 Task: Buy 2 Wine Glasses from Wine & Champagne Glasses section under best seller category for shipping address: Daisy Wilson, 4281 Crim Lane, Underhill, Vermont 05489, Cell Number 9377427970. Pay from credit card ending with 6759, CVV 506
Action: Mouse moved to (11, 70)
Screenshot: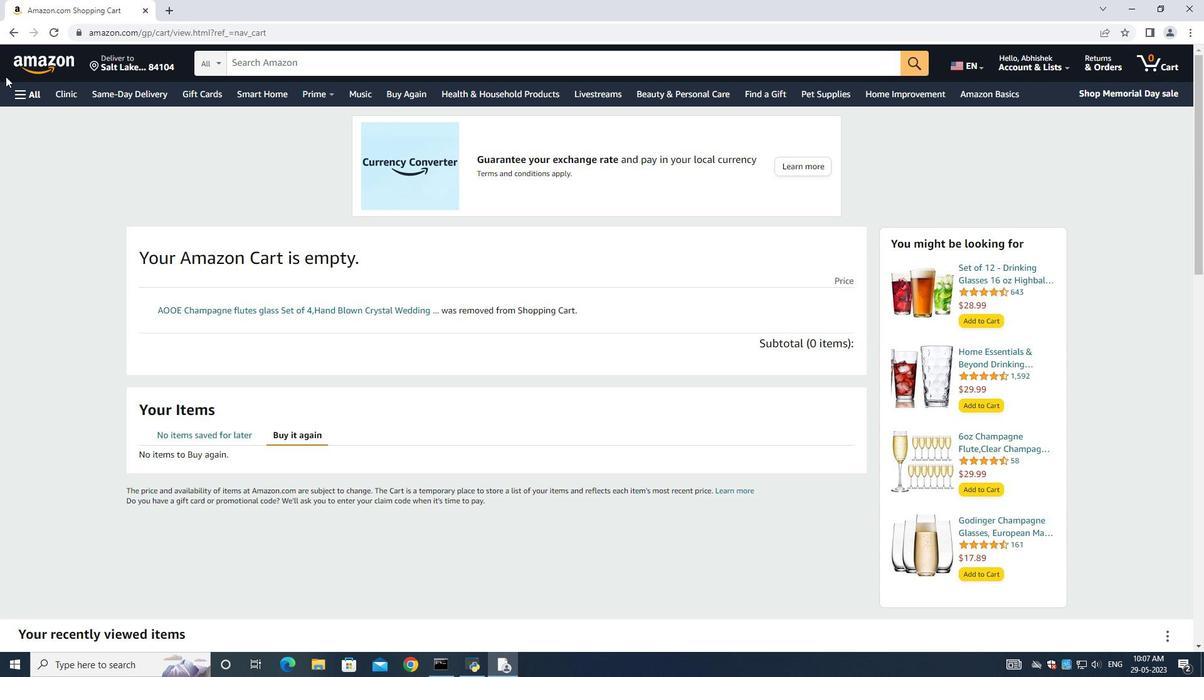 
Action: Mouse pressed left at (11, 70)
Screenshot: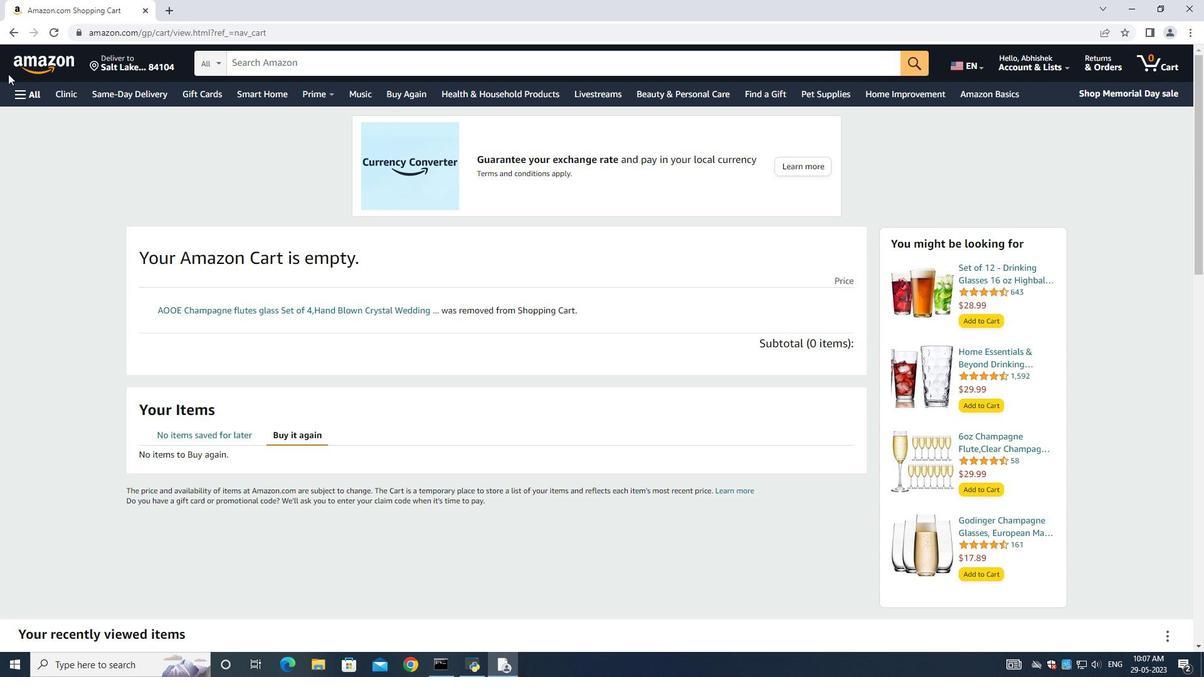 
Action: Mouse moved to (17, 94)
Screenshot: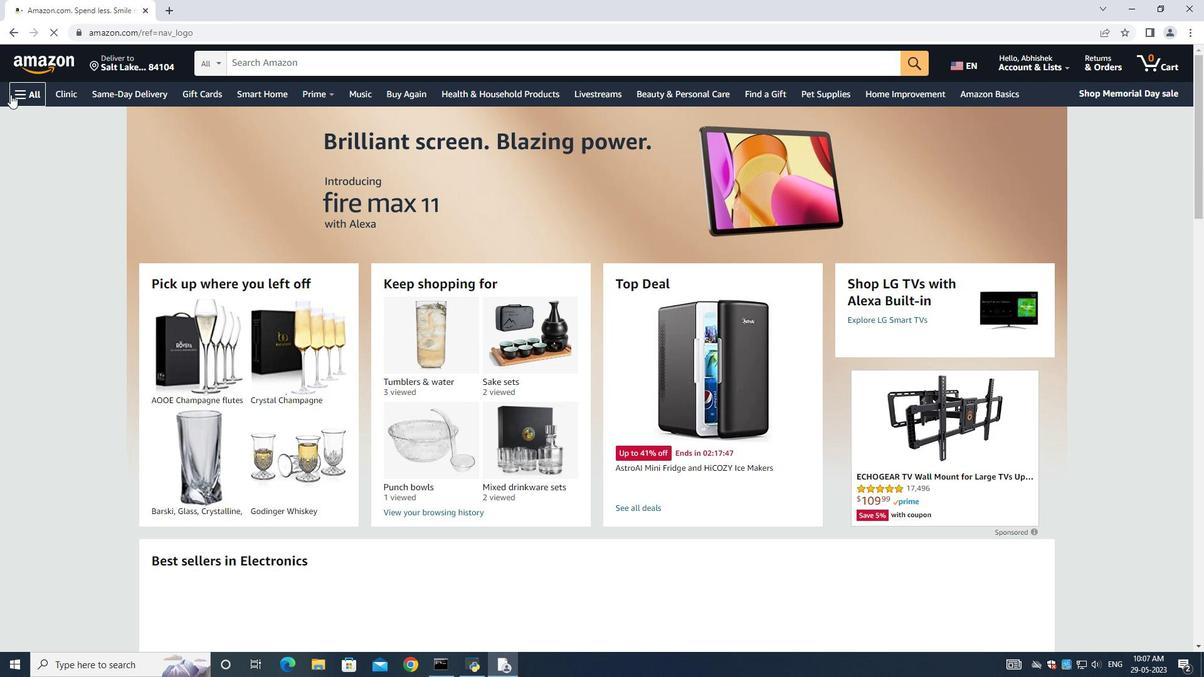 
Action: Mouse pressed left at (17, 94)
Screenshot: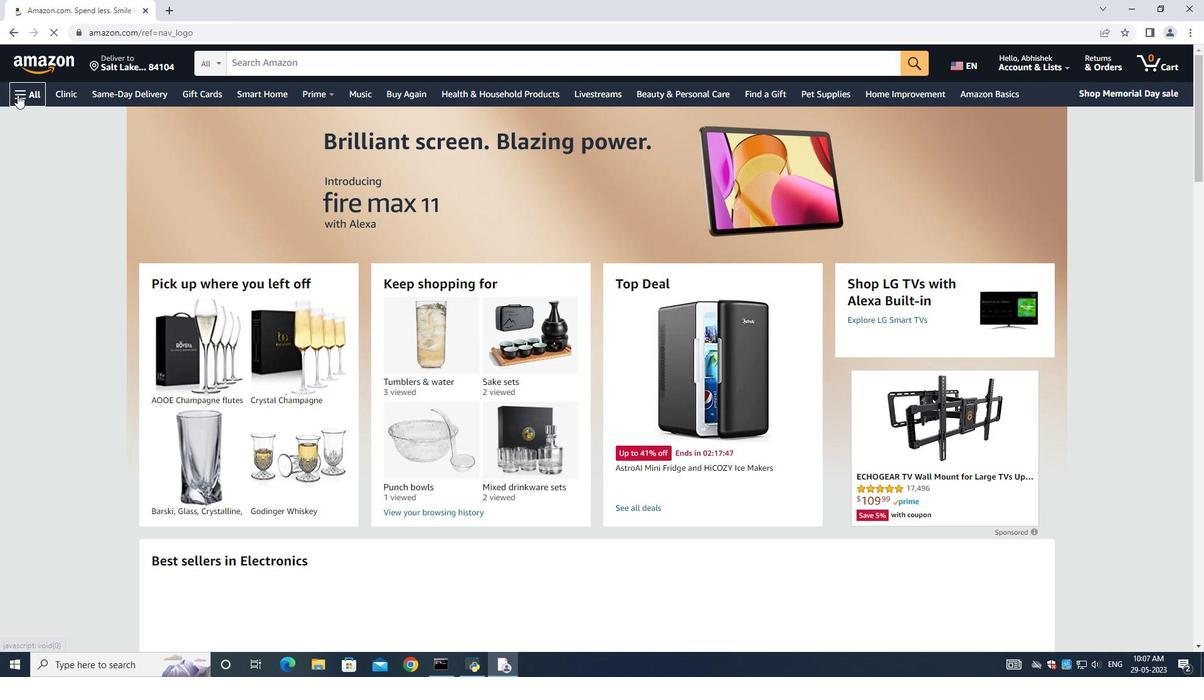 
Action: Mouse moved to (101, 119)
Screenshot: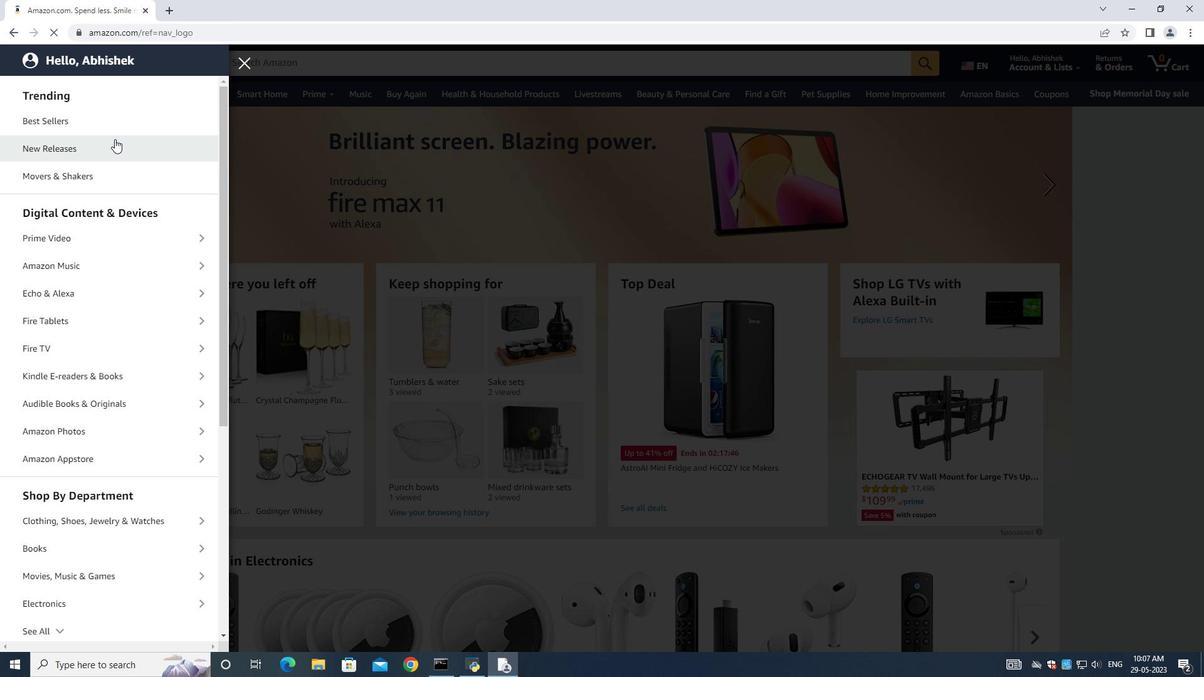 
Action: Mouse pressed left at (101, 119)
Screenshot: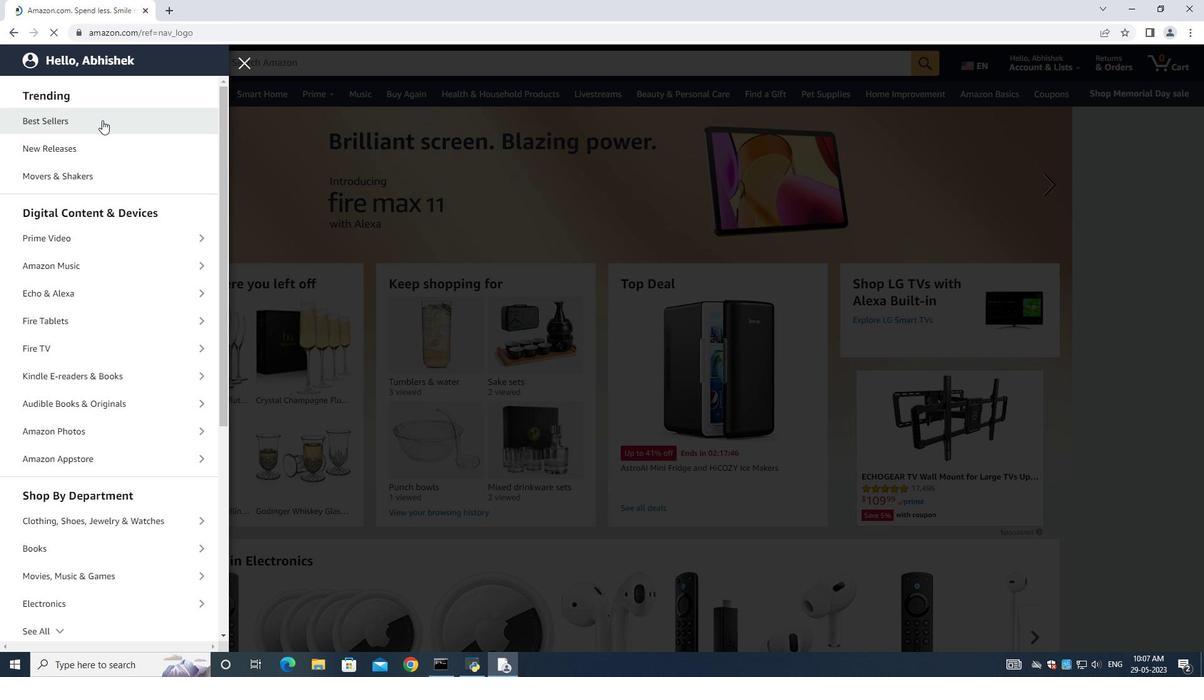 
Action: Mouse moved to (268, 62)
Screenshot: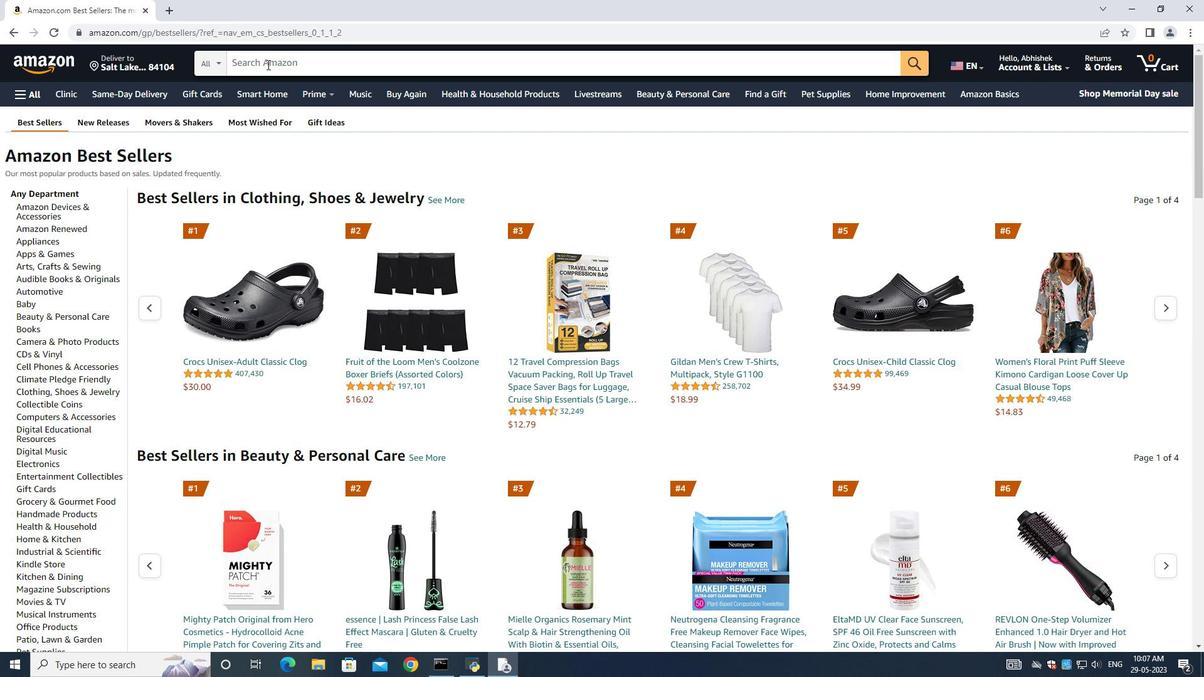 
Action: Mouse pressed left at (268, 62)
Screenshot: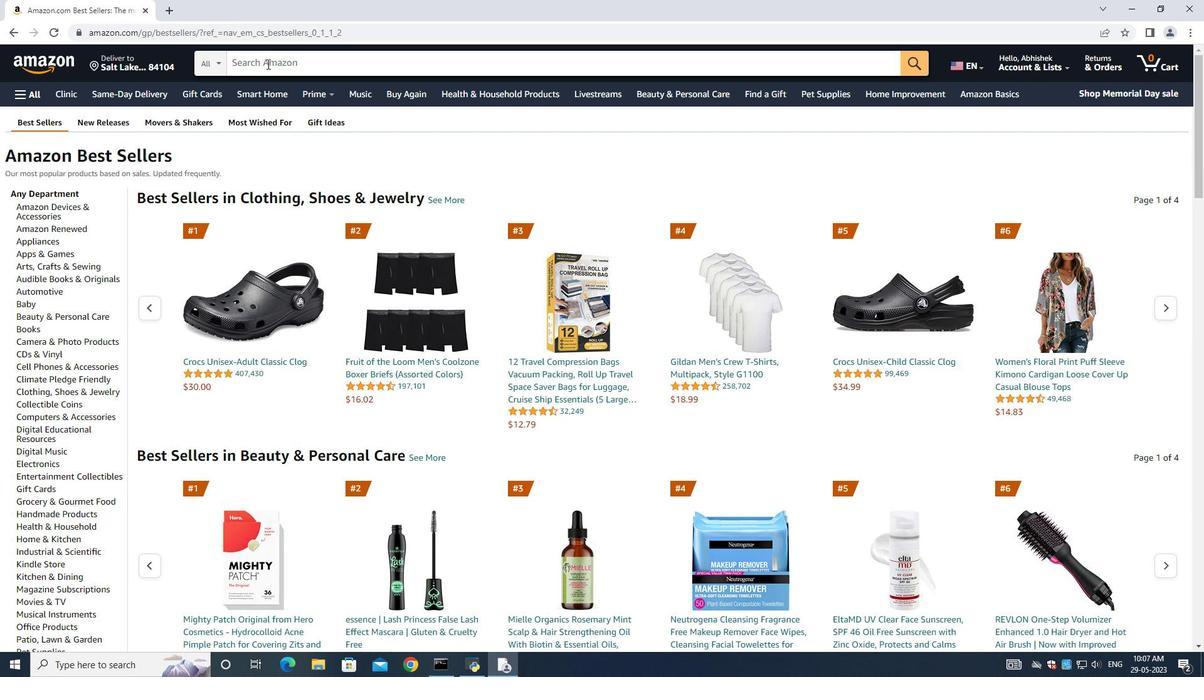 
Action: Key pressed <Key.shift><Key.shift><Key.shift><Key.shift><Key.shift>Winr<Key.backspace>e<Key.space><Key.shift>Glasses<Key.space><Key.enter>
Screenshot: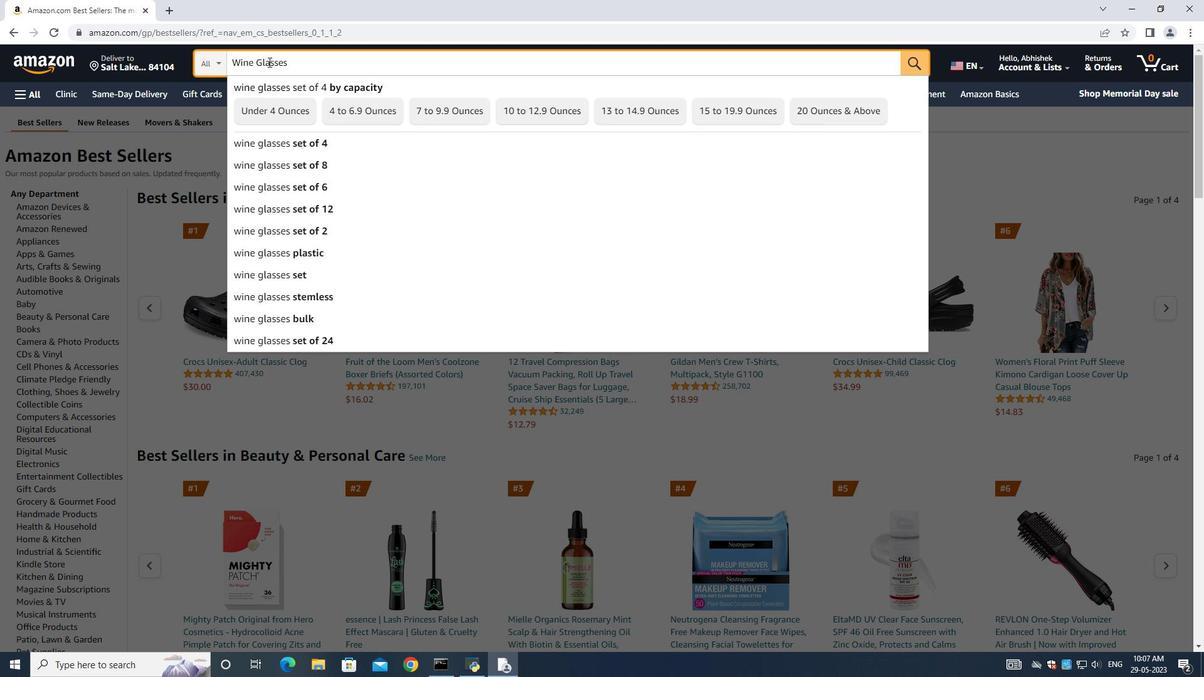 
Action: Mouse moved to (93, 256)
Screenshot: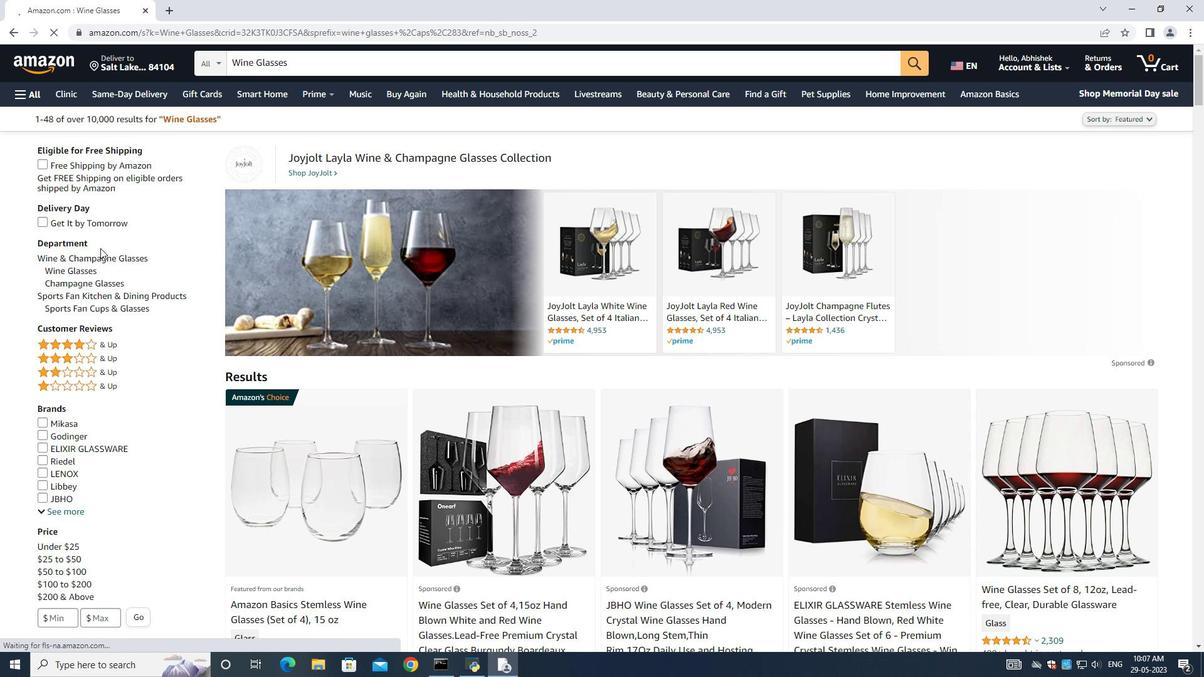 
Action: Mouse pressed left at (93, 256)
Screenshot: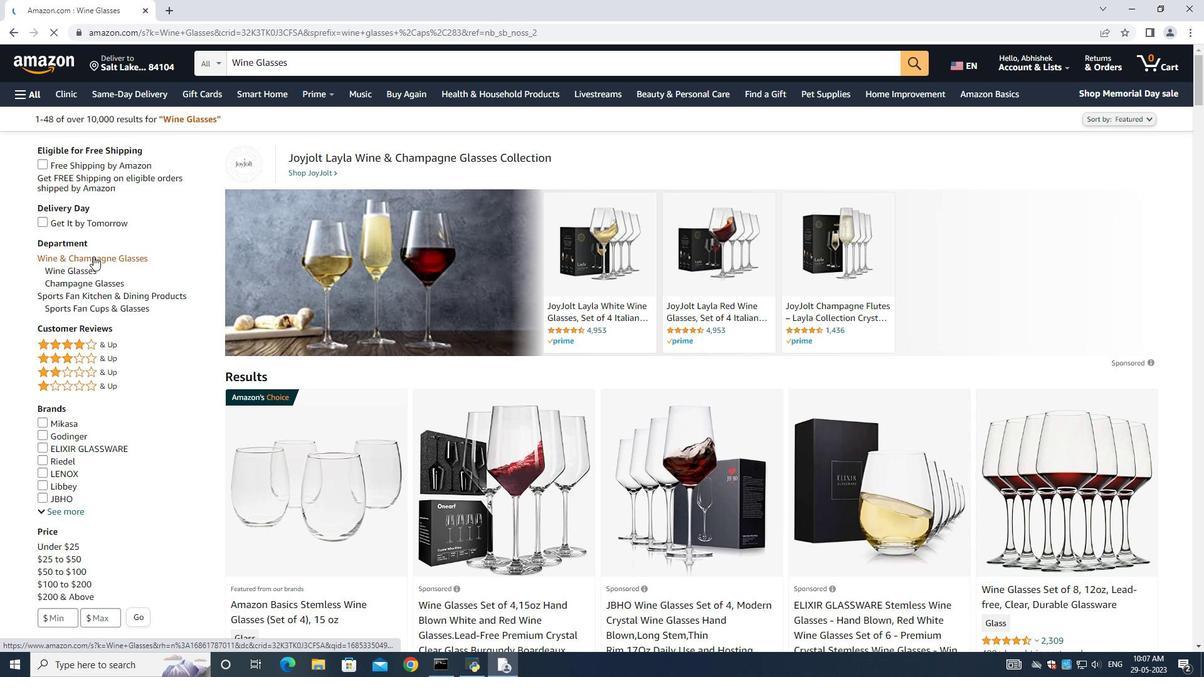 
Action: Mouse moved to (535, 362)
Screenshot: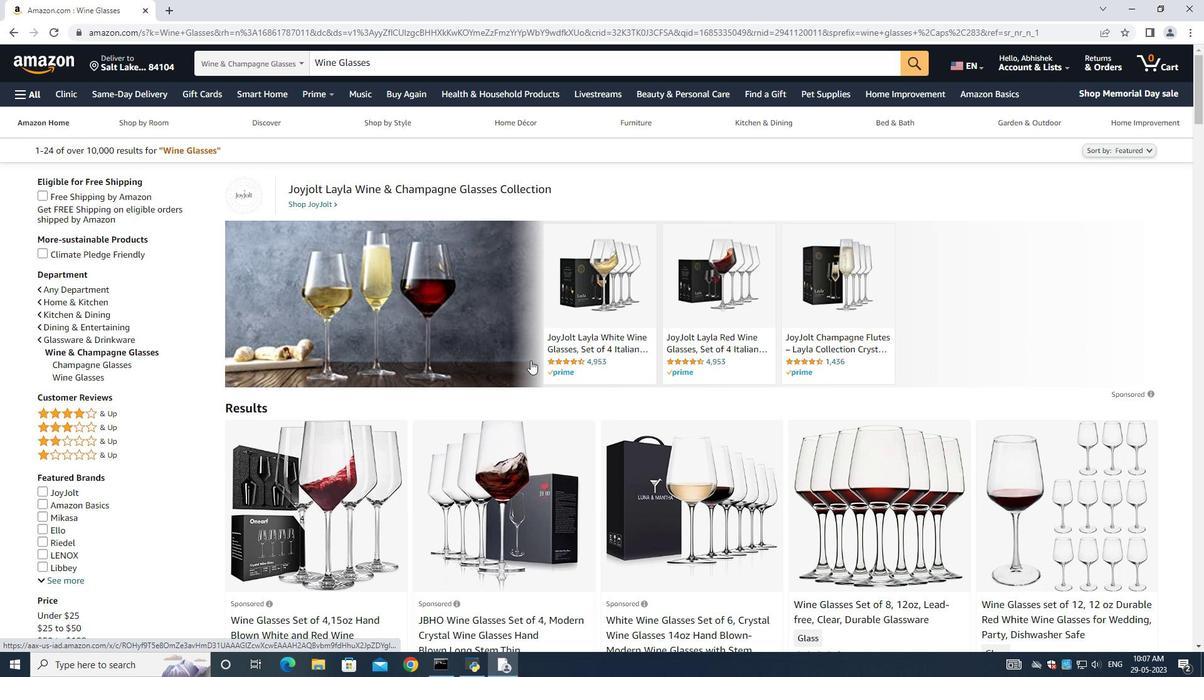 
Action: Mouse scrolled (535, 362) with delta (0, 0)
Screenshot: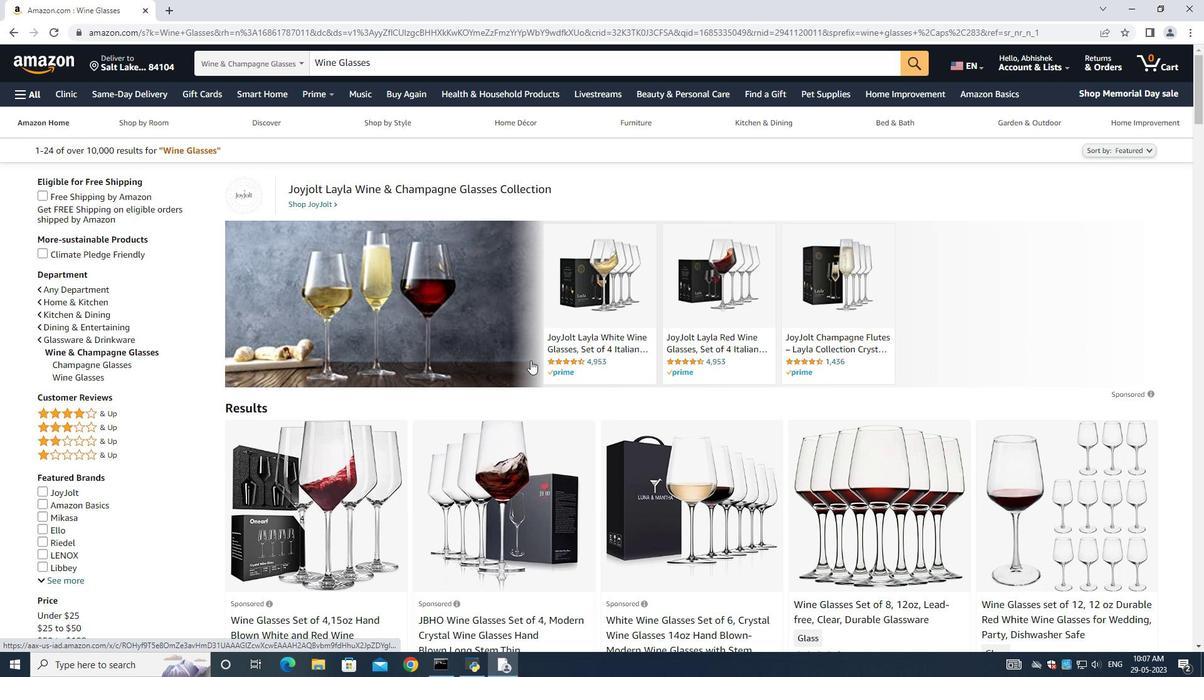 
Action: Mouse moved to (536, 363)
Screenshot: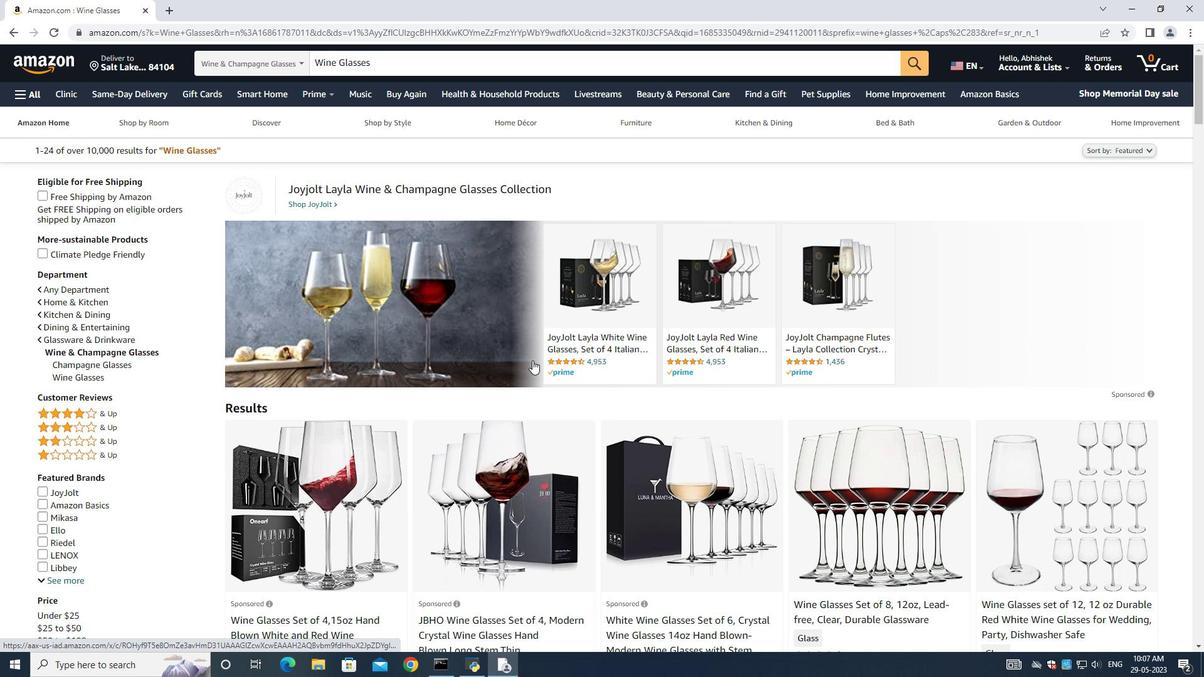 
Action: Mouse scrolled (536, 362) with delta (0, 0)
Screenshot: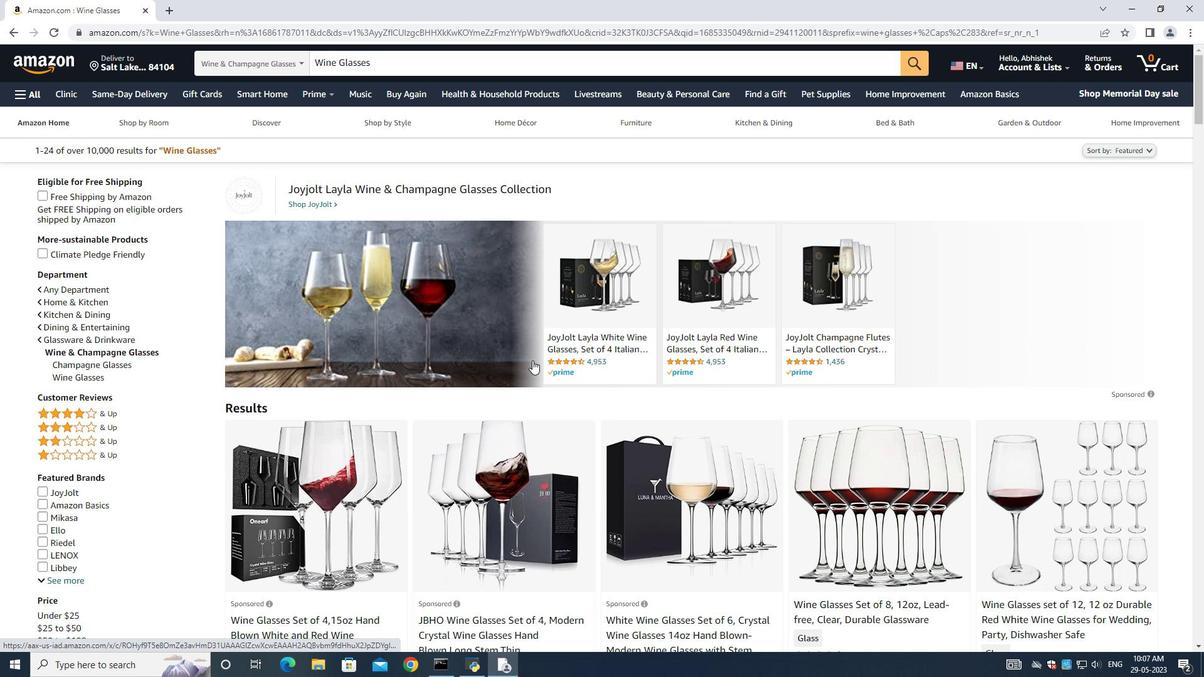 
Action: Mouse moved to (537, 363)
Screenshot: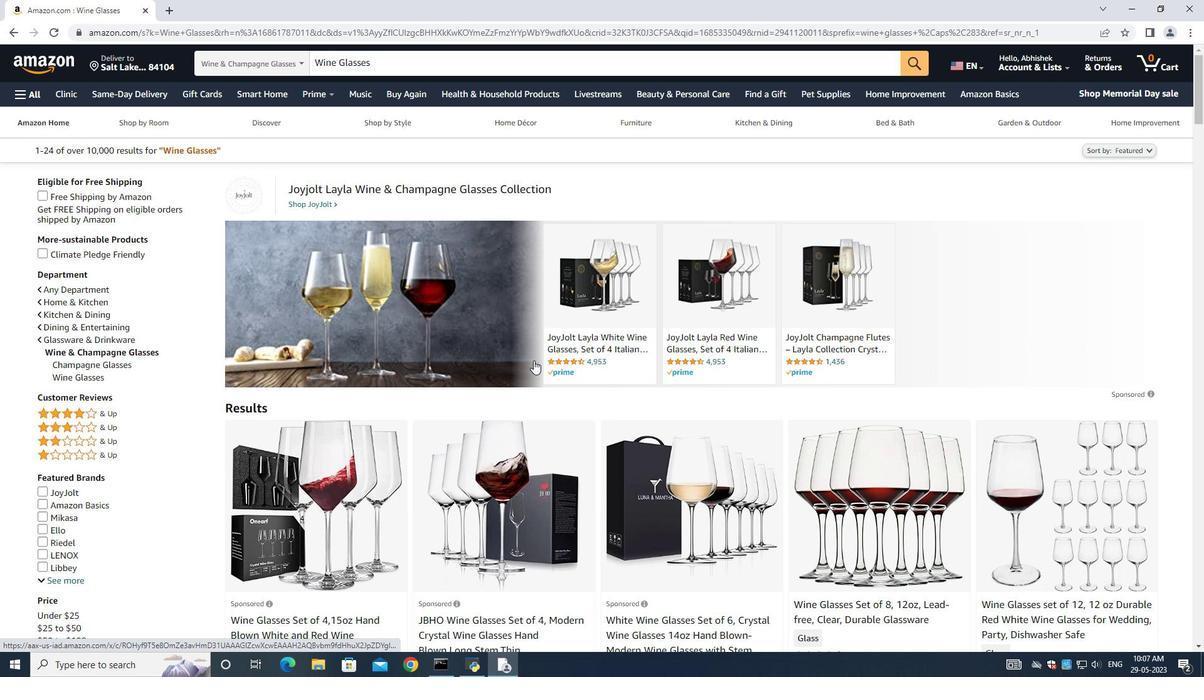 
Action: Mouse scrolled (537, 362) with delta (0, 0)
Screenshot: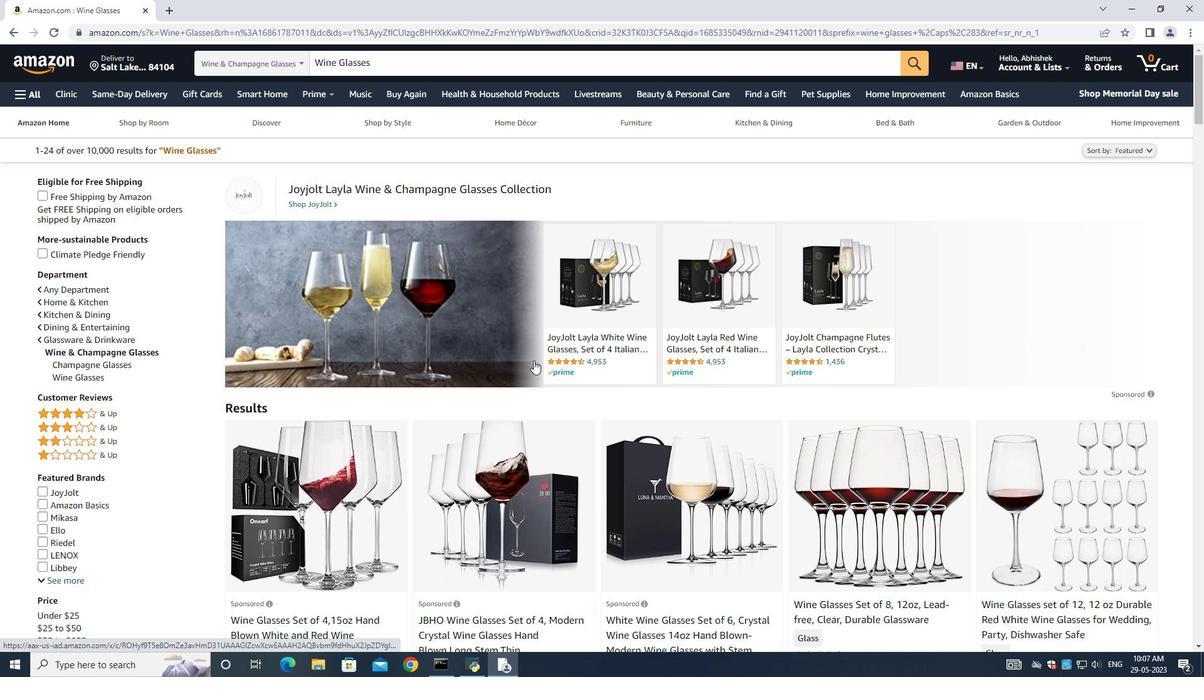 
Action: Mouse moved to (539, 363)
Screenshot: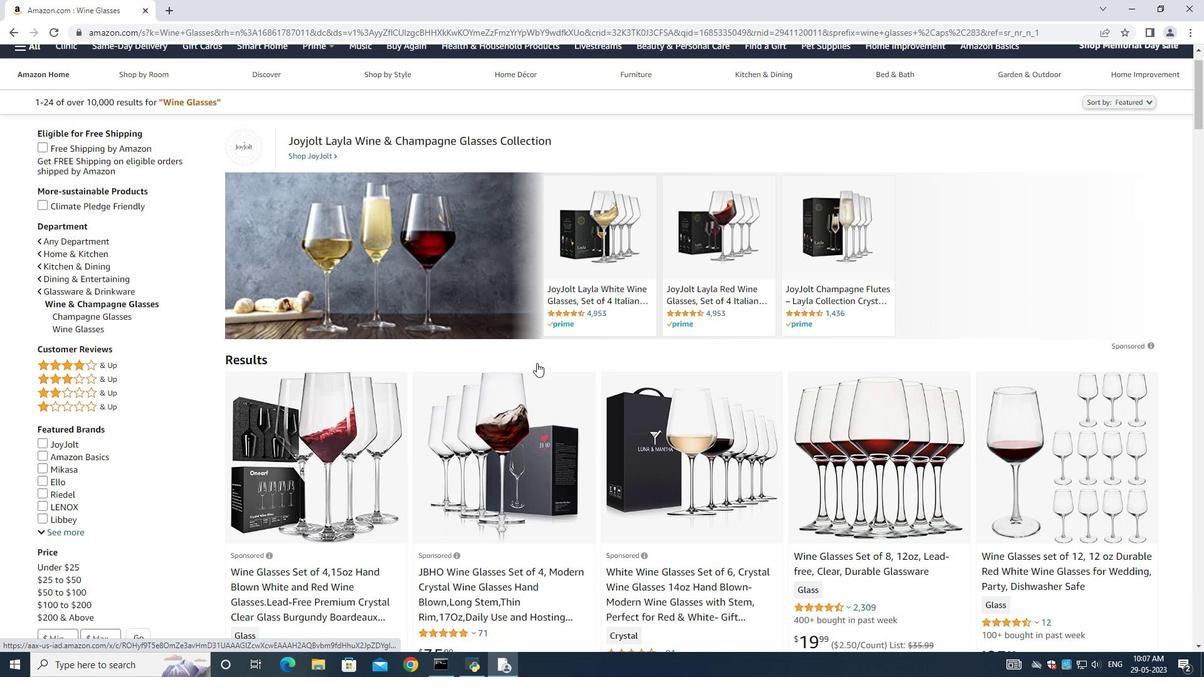
Action: Mouse scrolled (539, 362) with delta (0, 0)
Screenshot: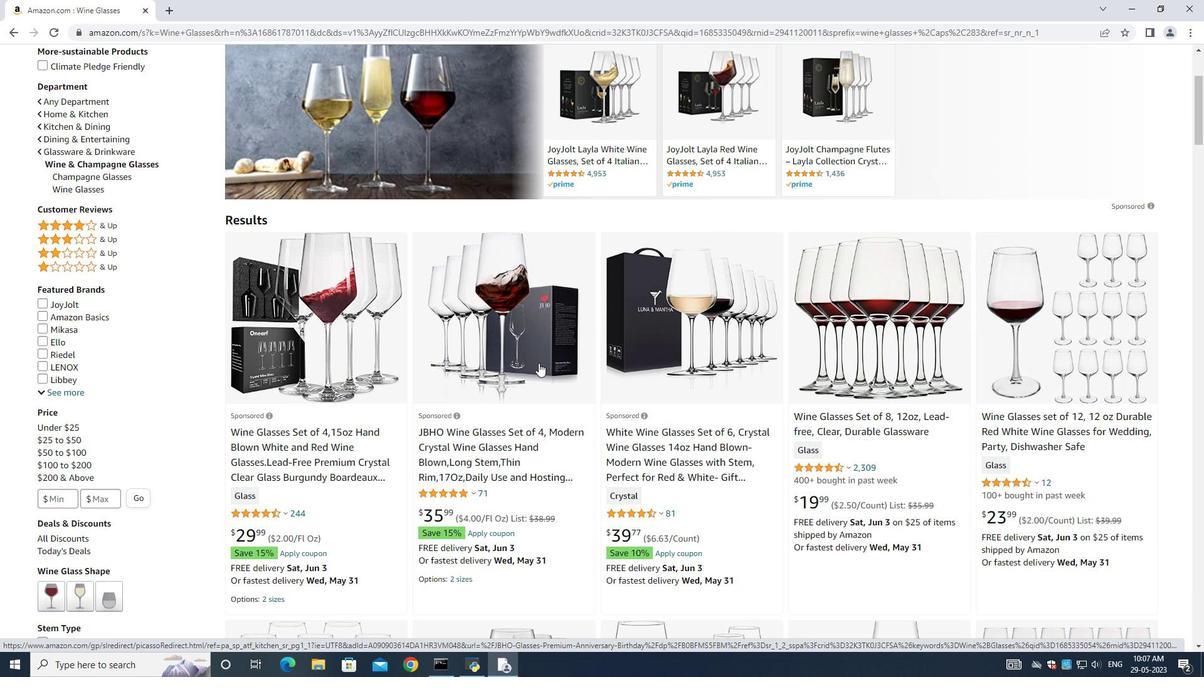 
Action: Mouse scrolled (539, 362) with delta (0, 0)
Screenshot: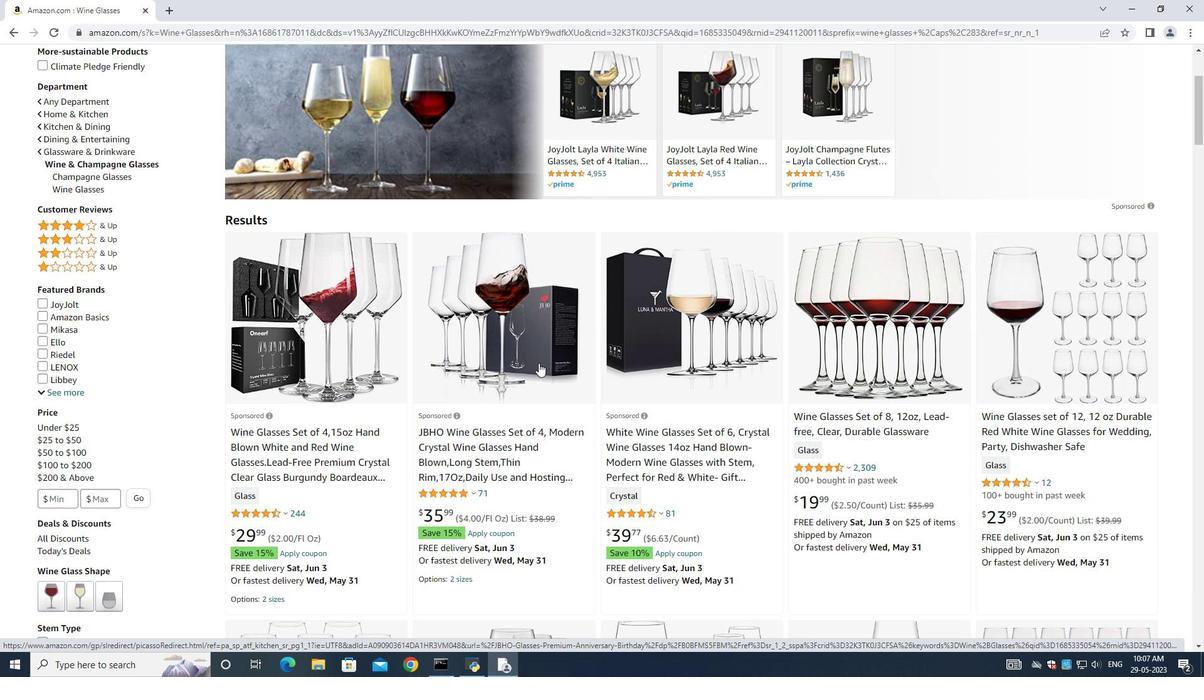 
Action: Mouse moved to (539, 364)
Screenshot: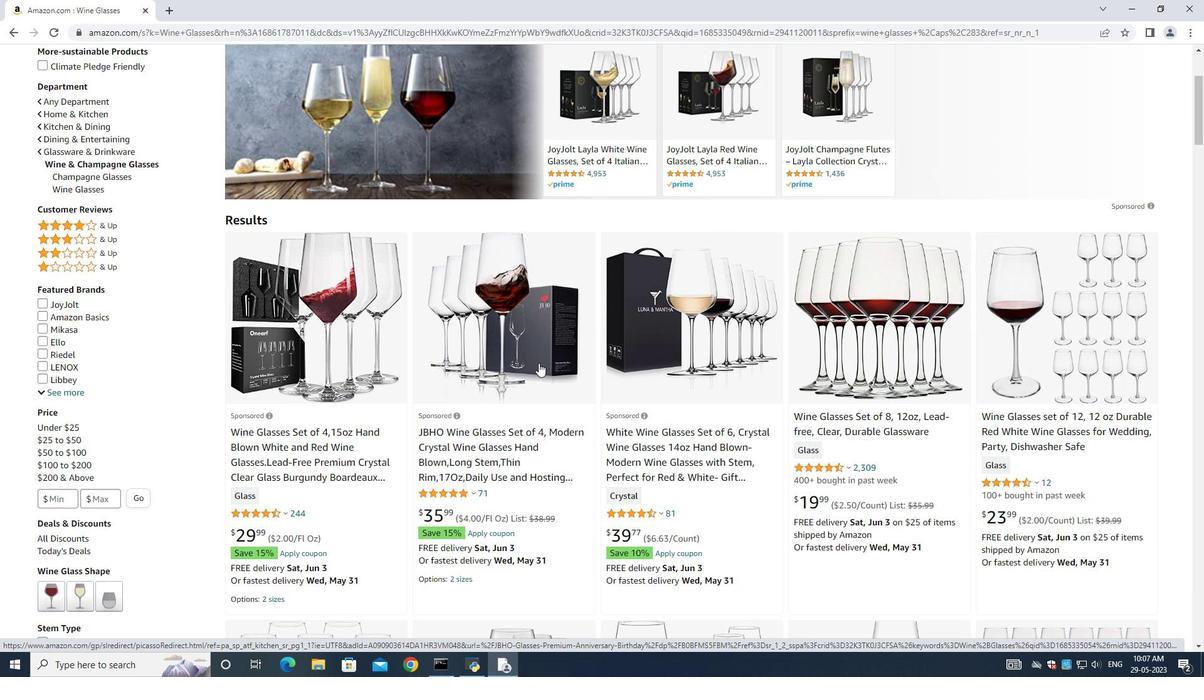 
Action: Mouse scrolled (539, 363) with delta (0, 0)
Screenshot: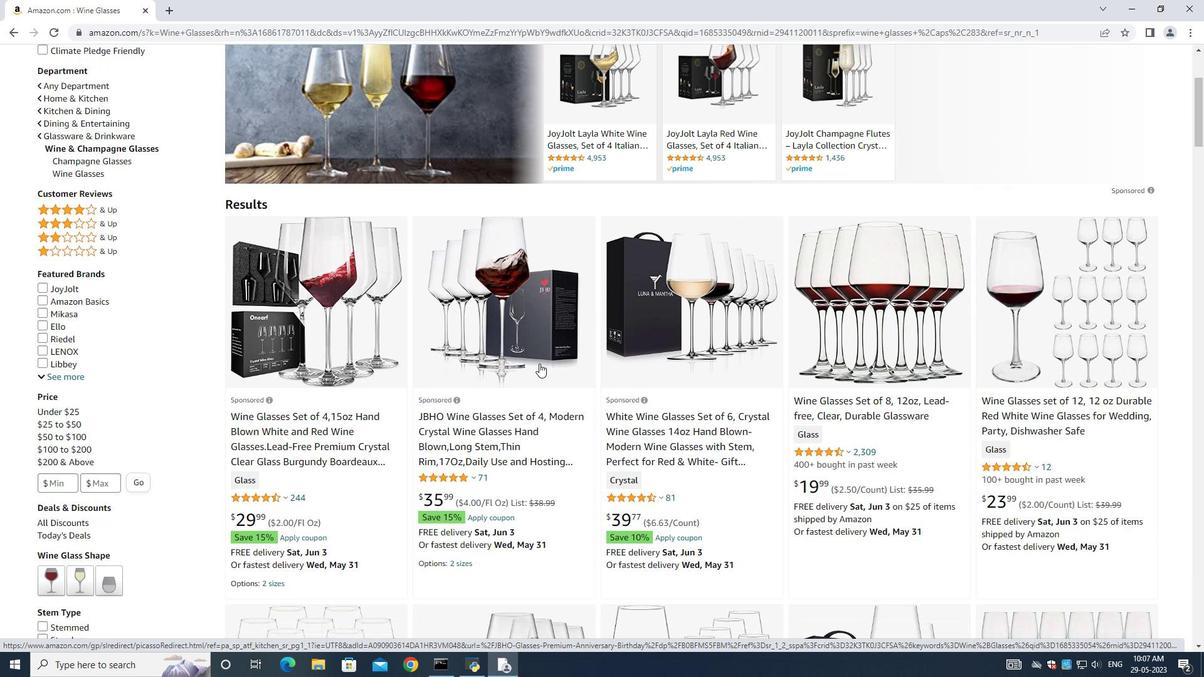 
Action: Mouse moved to (539, 364)
Screenshot: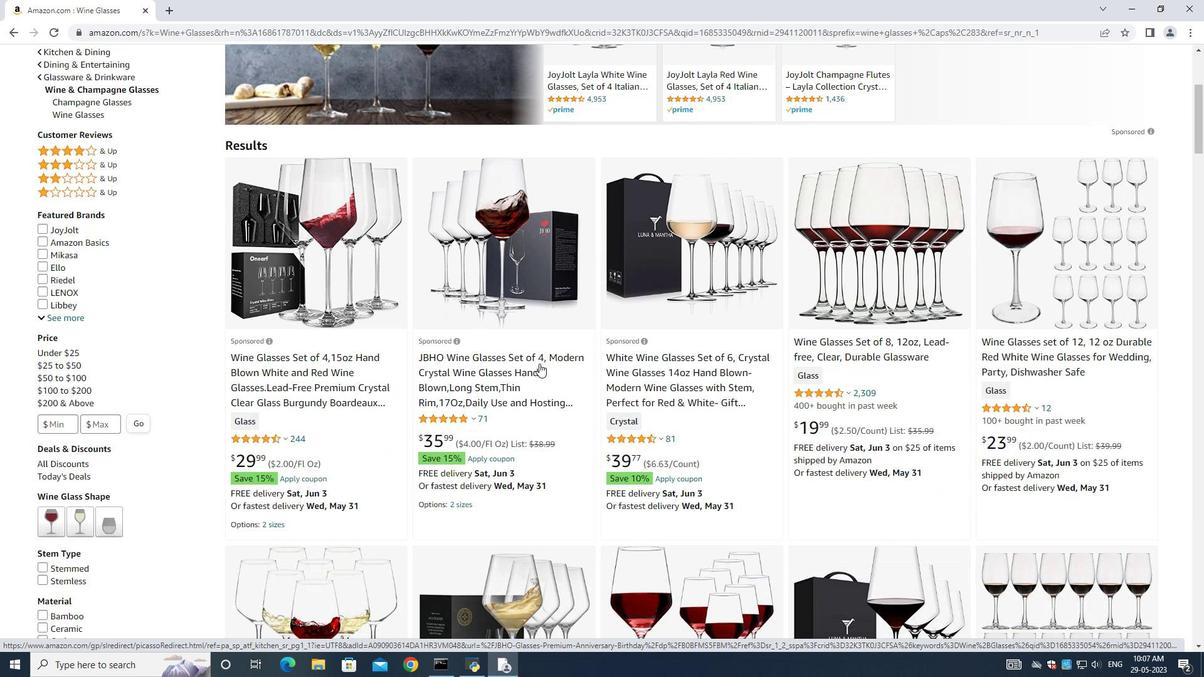 
Action: Mouse scrolled (539, 363) with delta (0, 0)
Screenshot: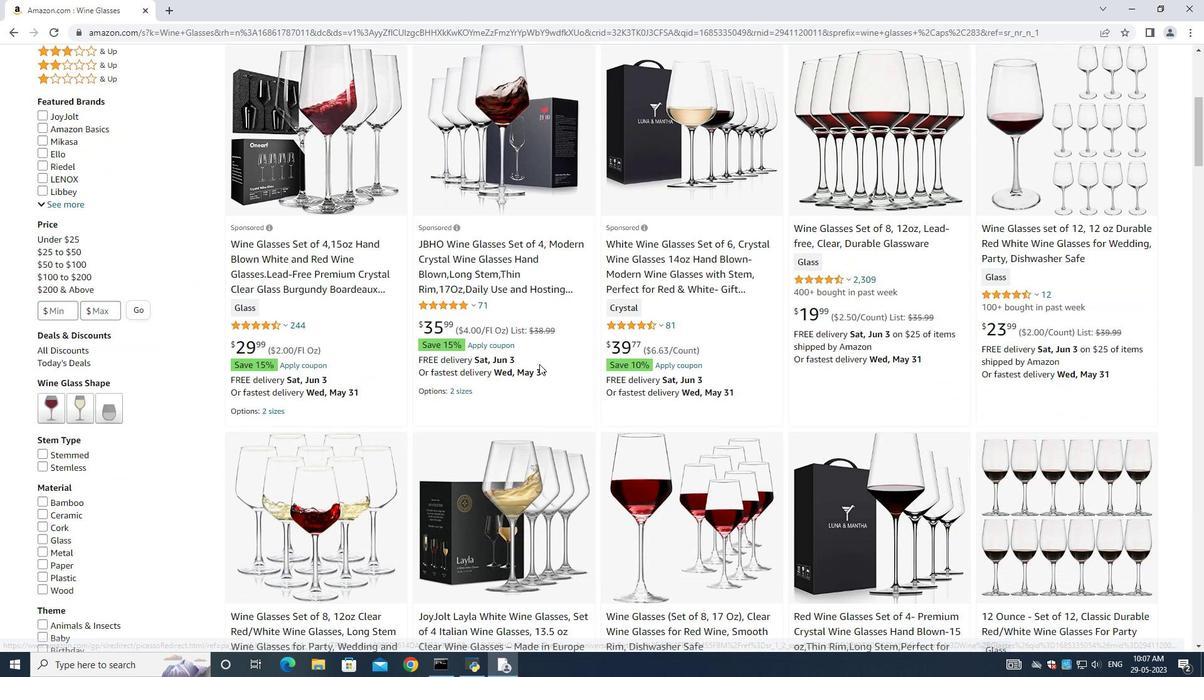 
Action: Mouse scrolled (539, 363) with delta (0, 0)
Screenshot: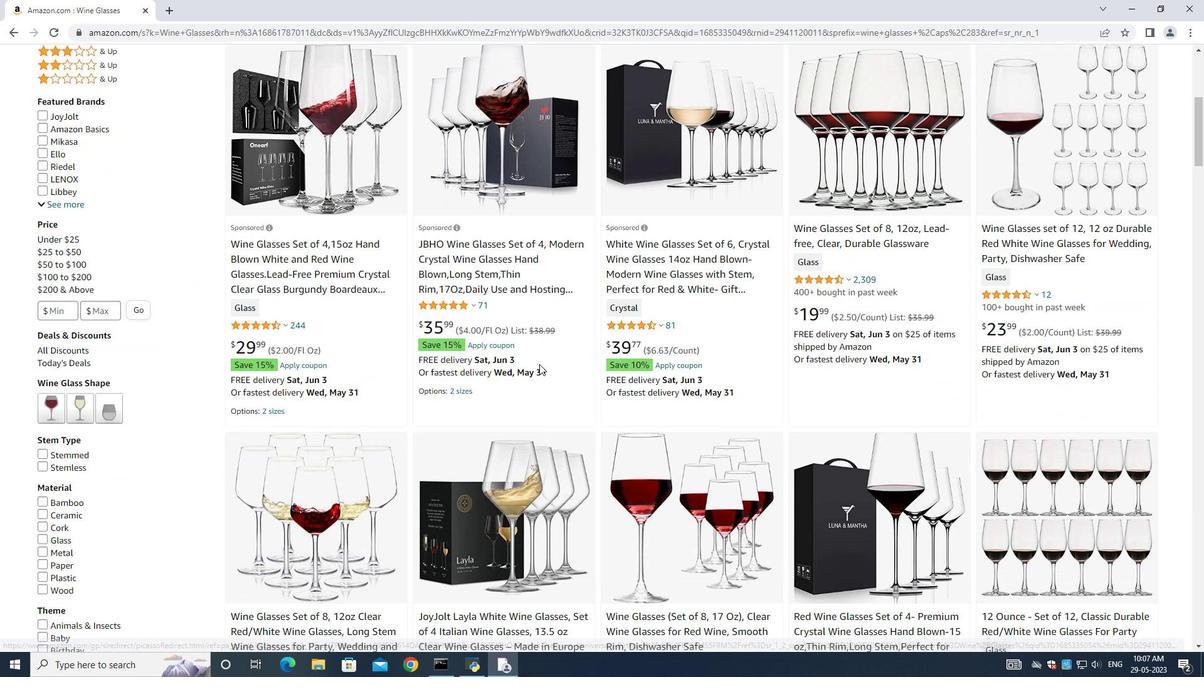 
Action: Mouse scrolled (539, 363) with delta (0, 0)
Screenshot: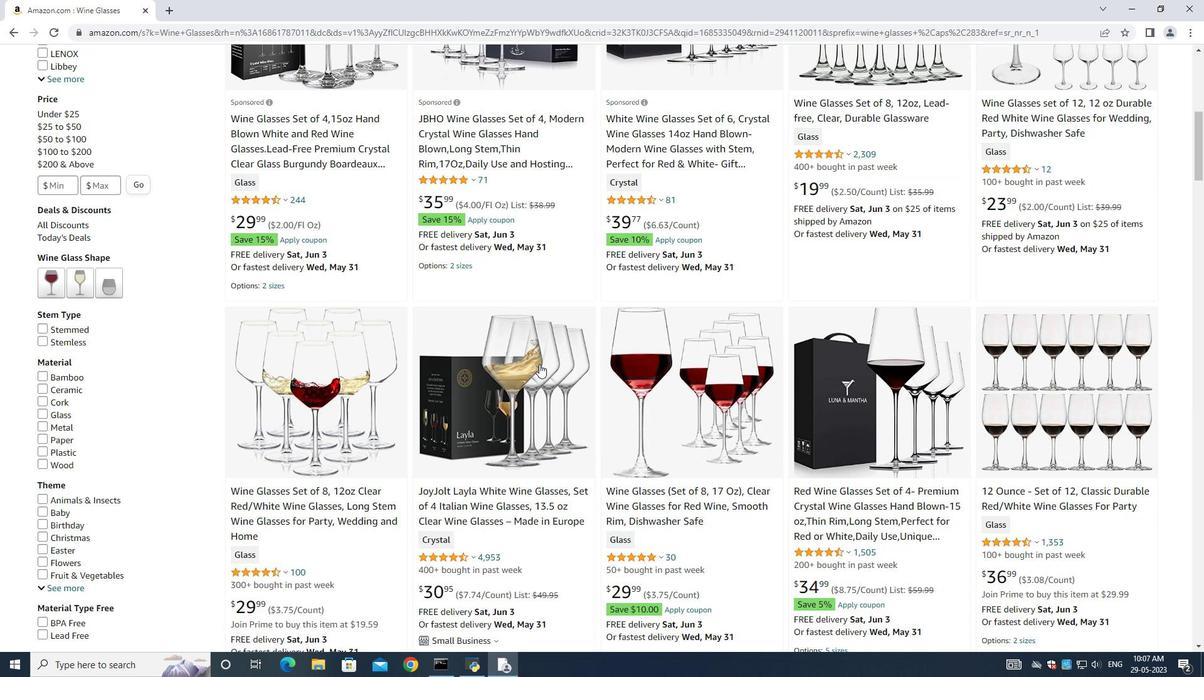 
Action: Mouse scrolled (539, 363) with delta (0, 0)
Screenshot: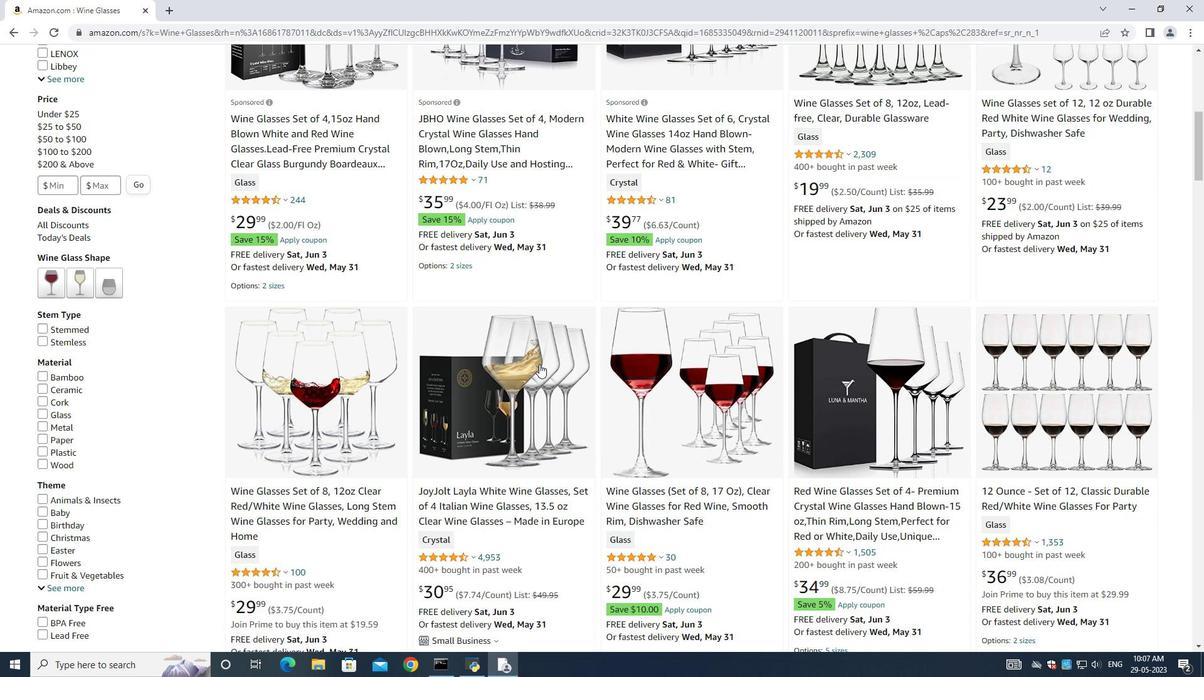 
Action: Mouse scrolled (539, 363) with delta (0, 0)
Screenshot: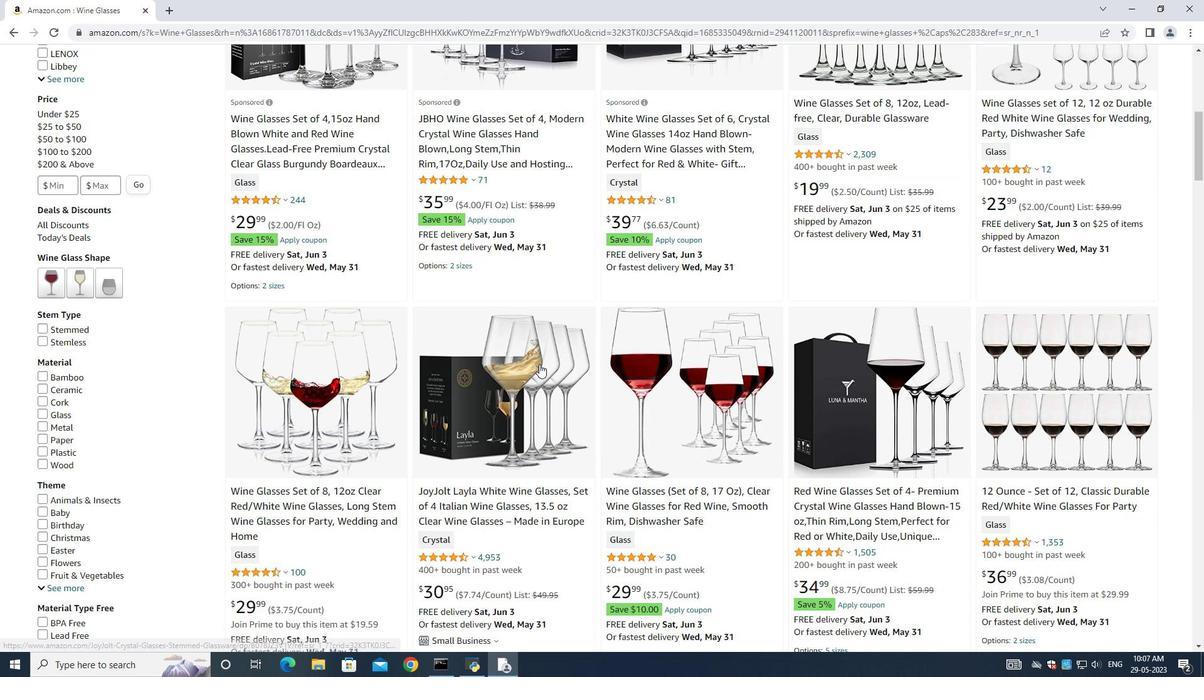 
Action: Mouse scrolled (539, 363) with delta (0, 0)
Screenshot: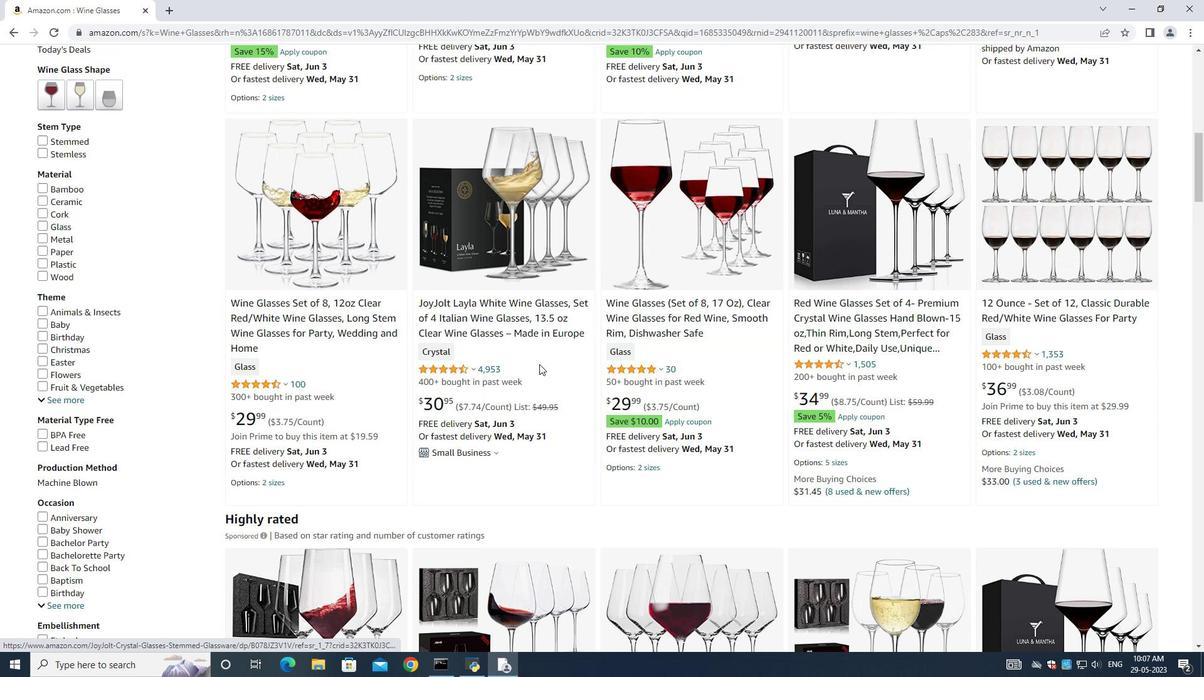 
Action: Mouse scrolled (539, 363) with delta (0, 0)
Screenshot: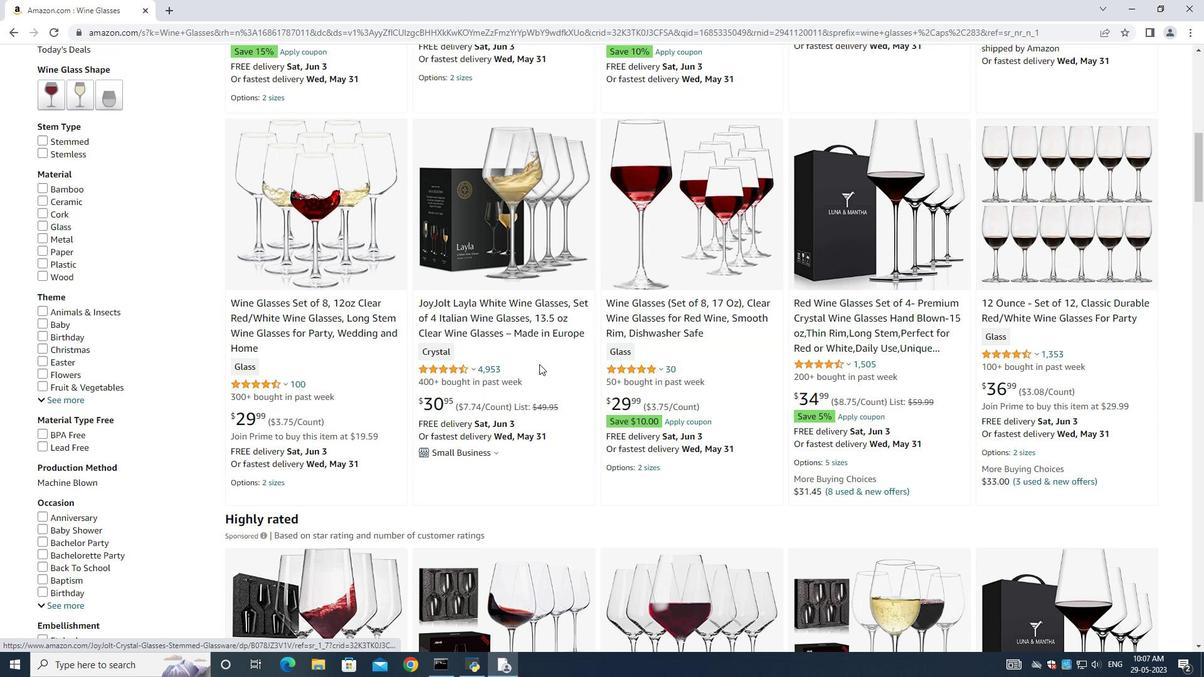 
Action: Mouse scrolled (539, 363) with delta (0, 0)
Screenshot: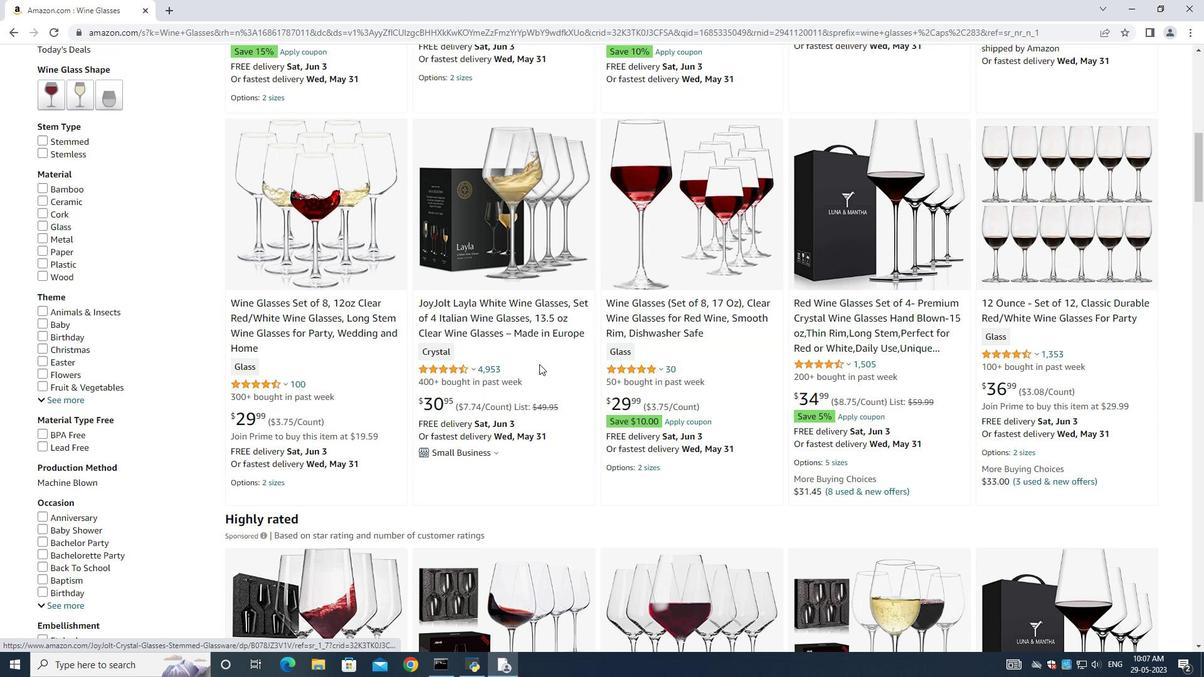
Action: Mouse moved to (538, 358)
Screenshot: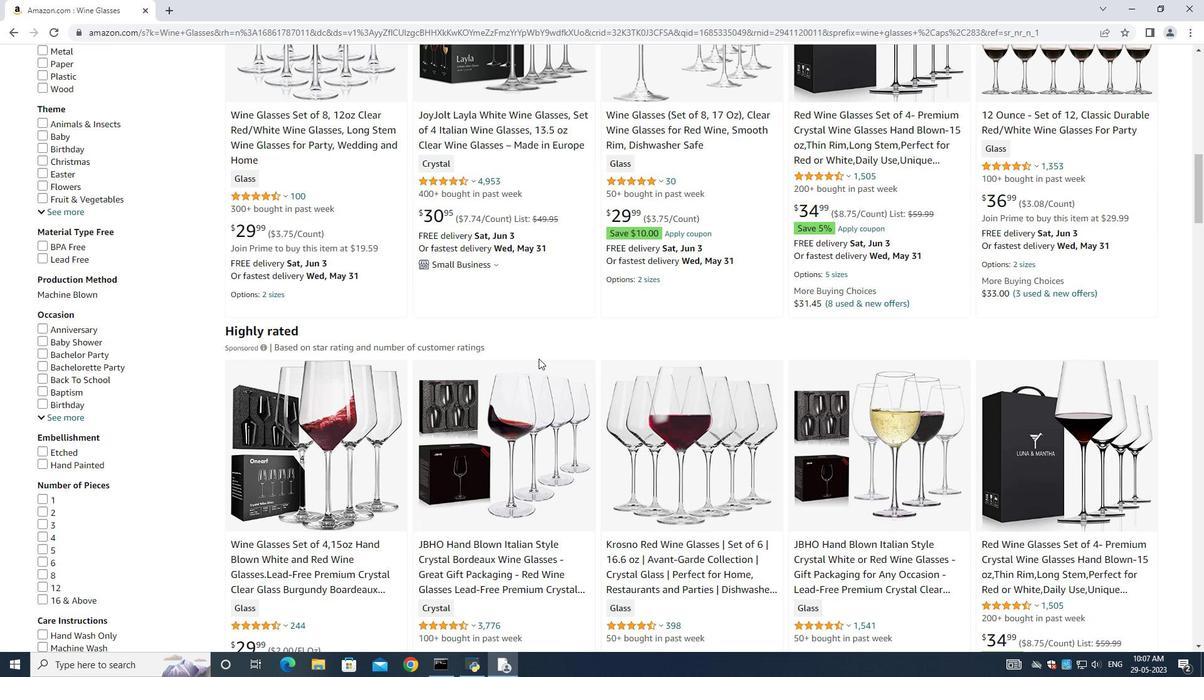 
Action: Mouse scrolled (538, 358) with delta (0, 0)
Screenshot: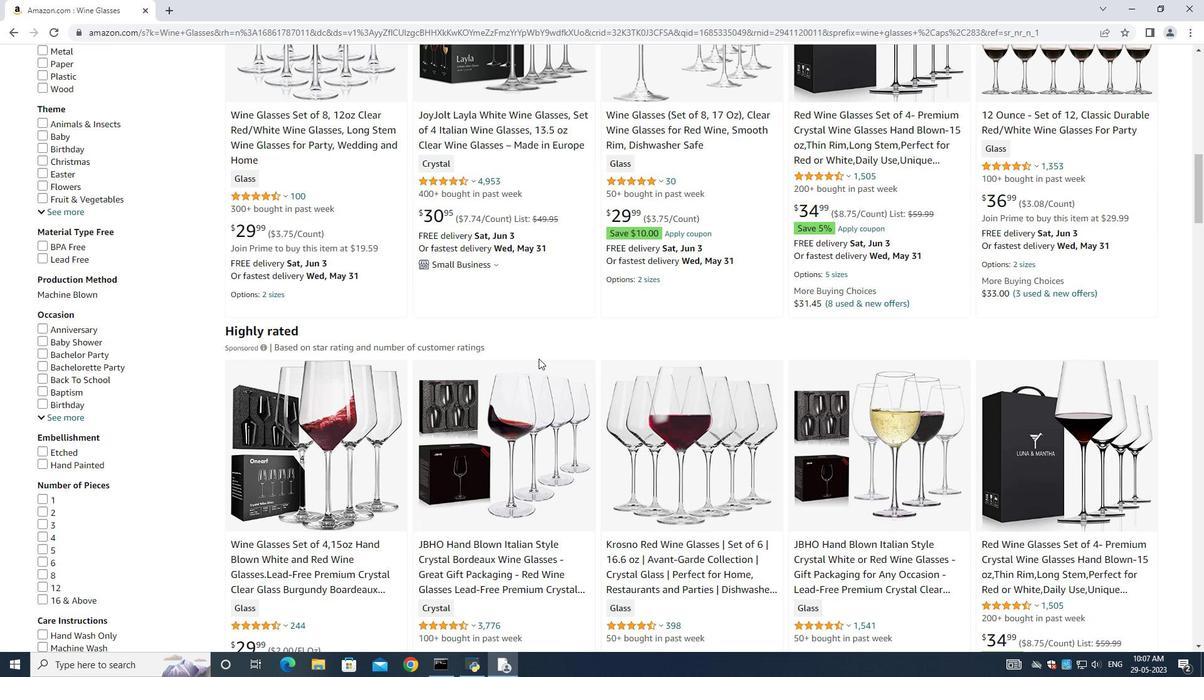 
Action: Mouse scrolled (538, 358) with delta (0, 0)
Screenshot: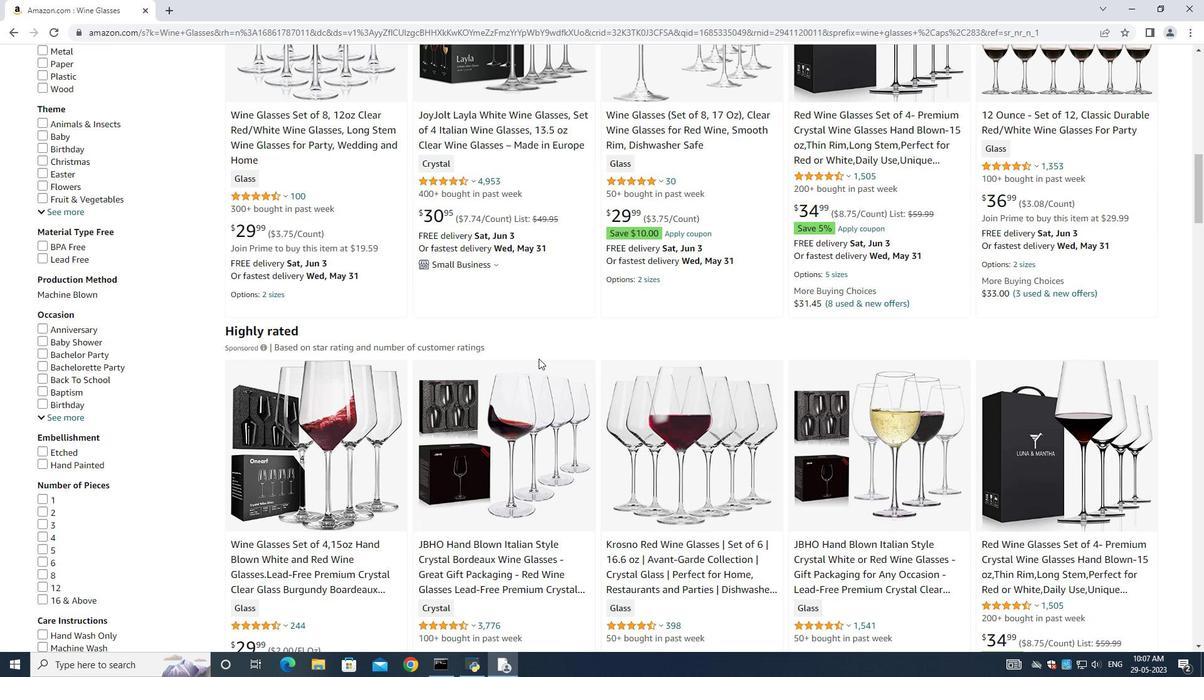 
Action: Mouse scrolled (538, 358) with delta (0, 0)
Screenshot: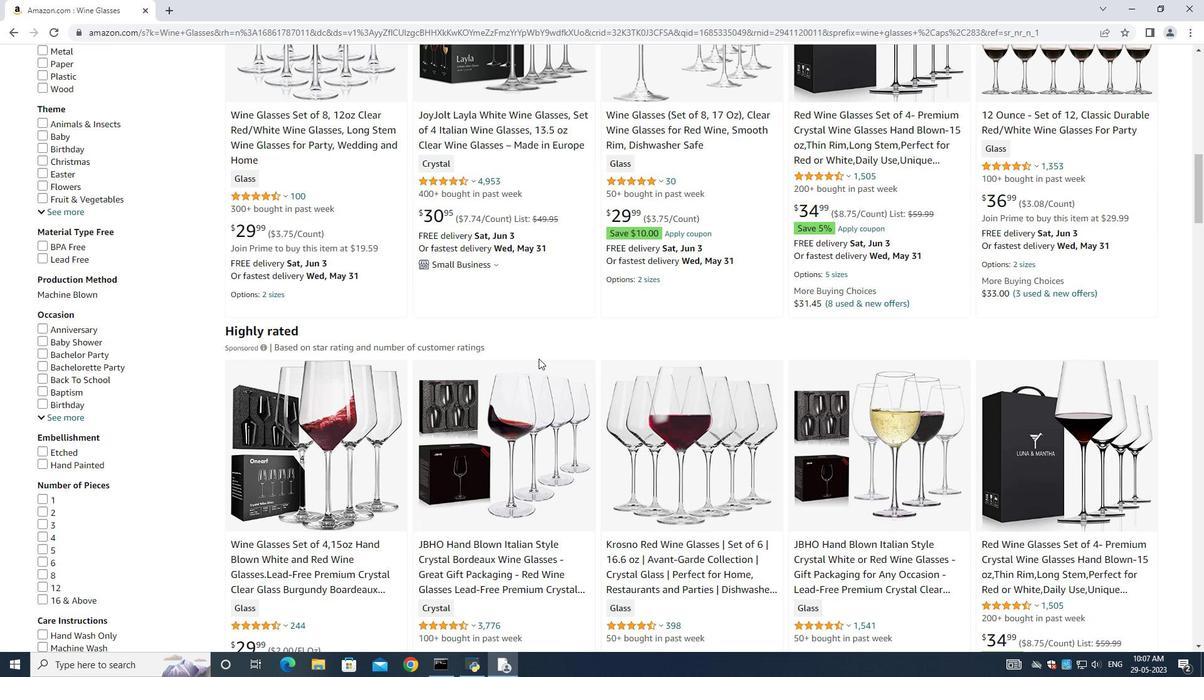 
Action: Mouse moved to (431, 399)
Screenshot: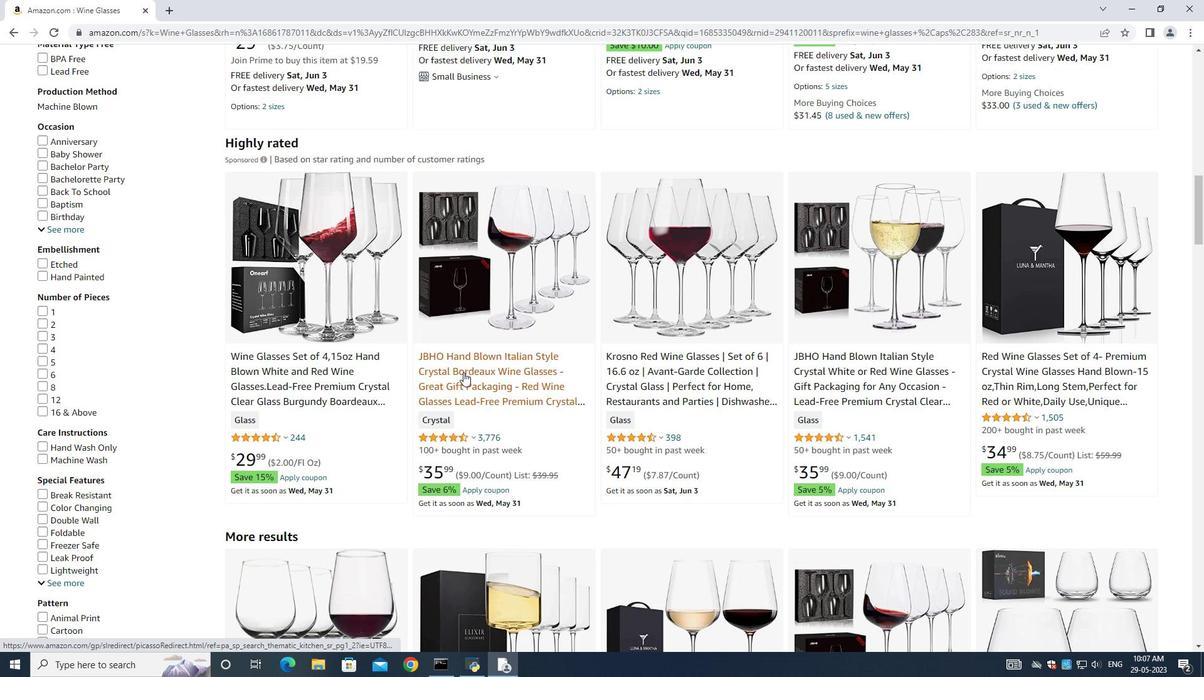 
Action: Mouse scrolled (454, 384) with delta (0, 0)
Screenshot: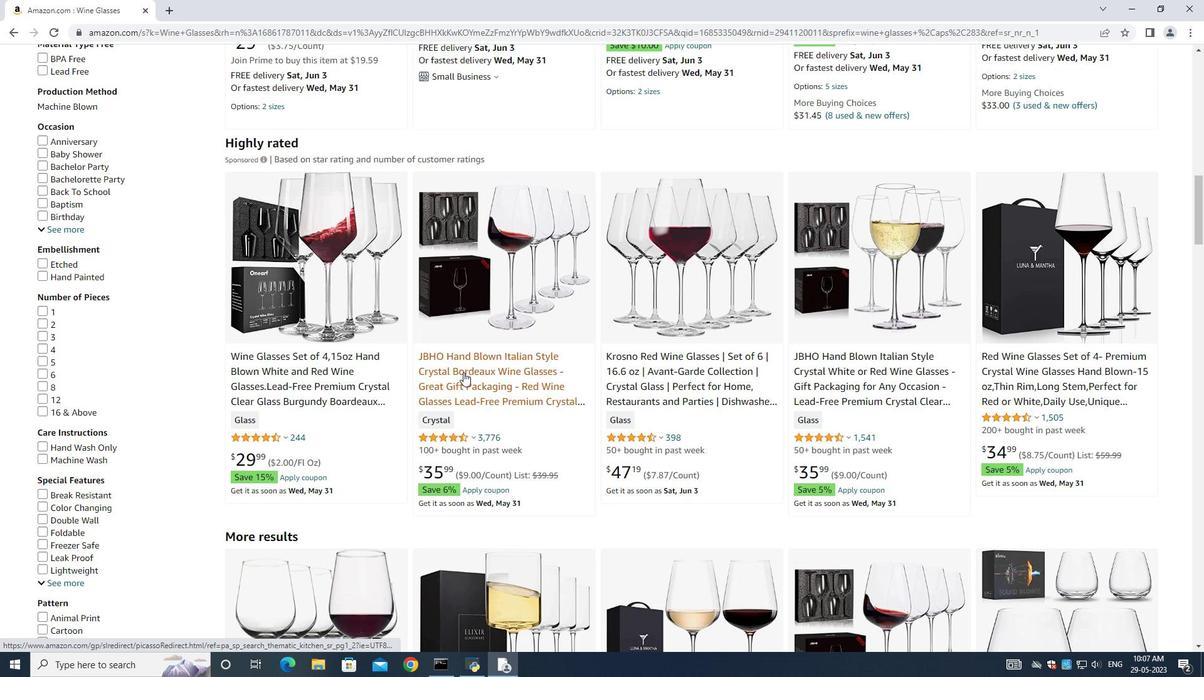 
Action: Mouse moved to (431, 399)
Screenshot: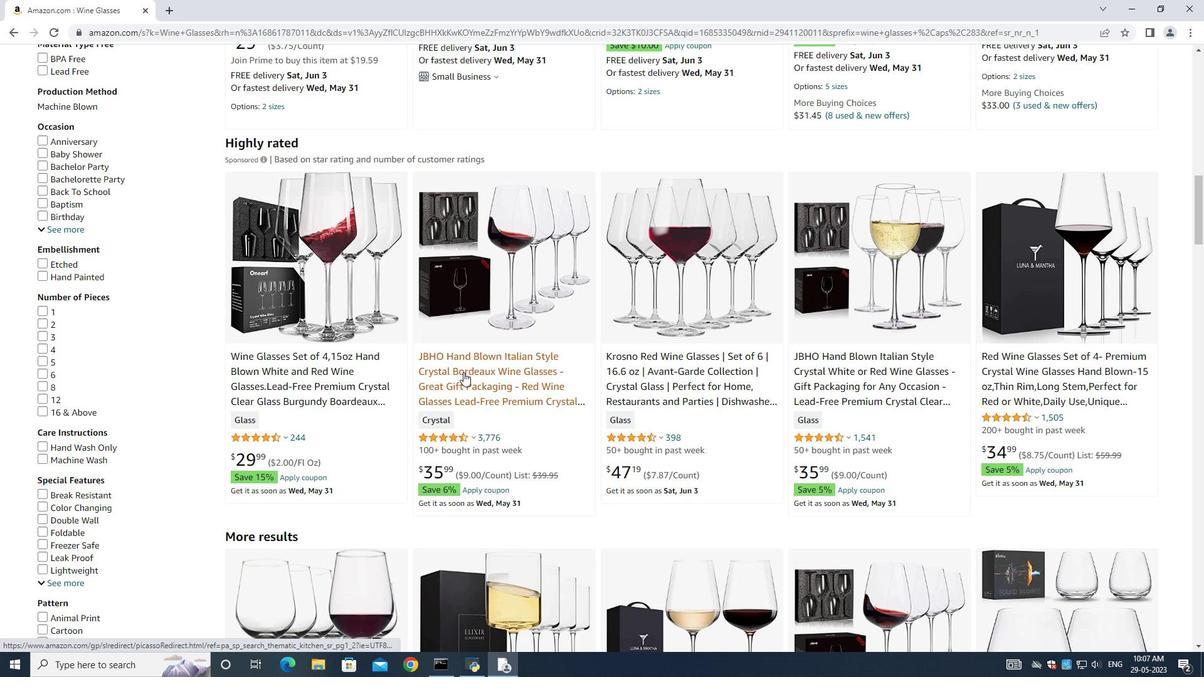 
Action: Mouse scrolled (439, 397) with delta (0, 0)
Screenshot: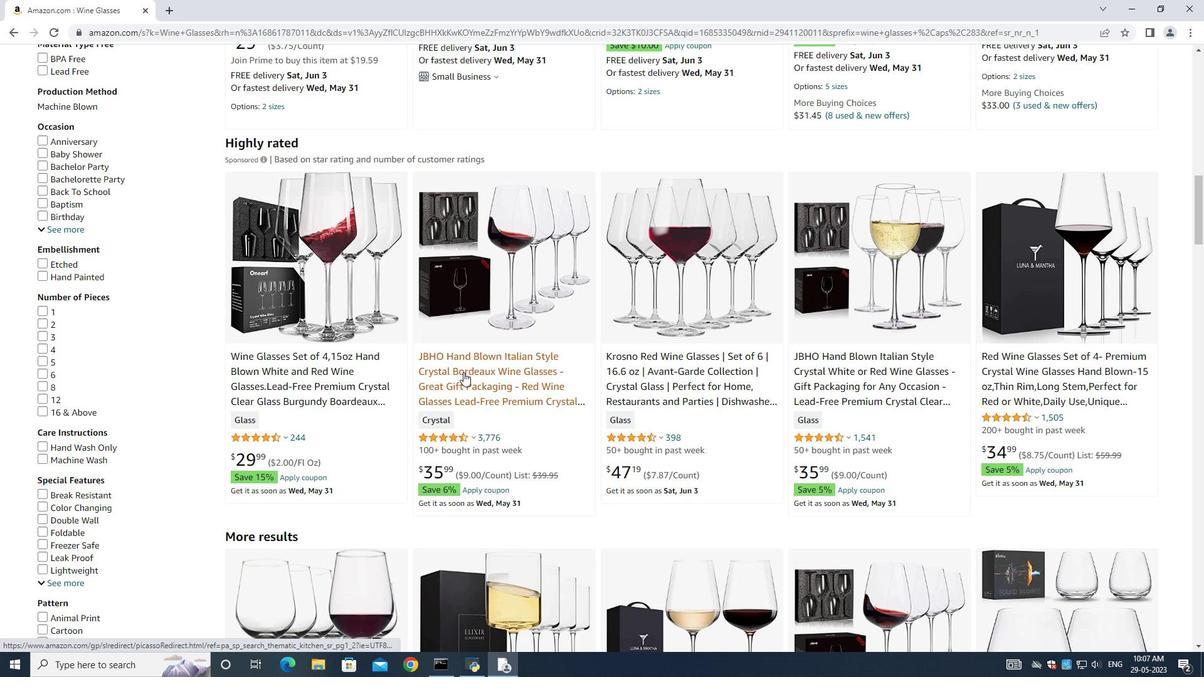 
Action: Mouse scrolled (433, 399) with delta (0, 0)
Screenshot: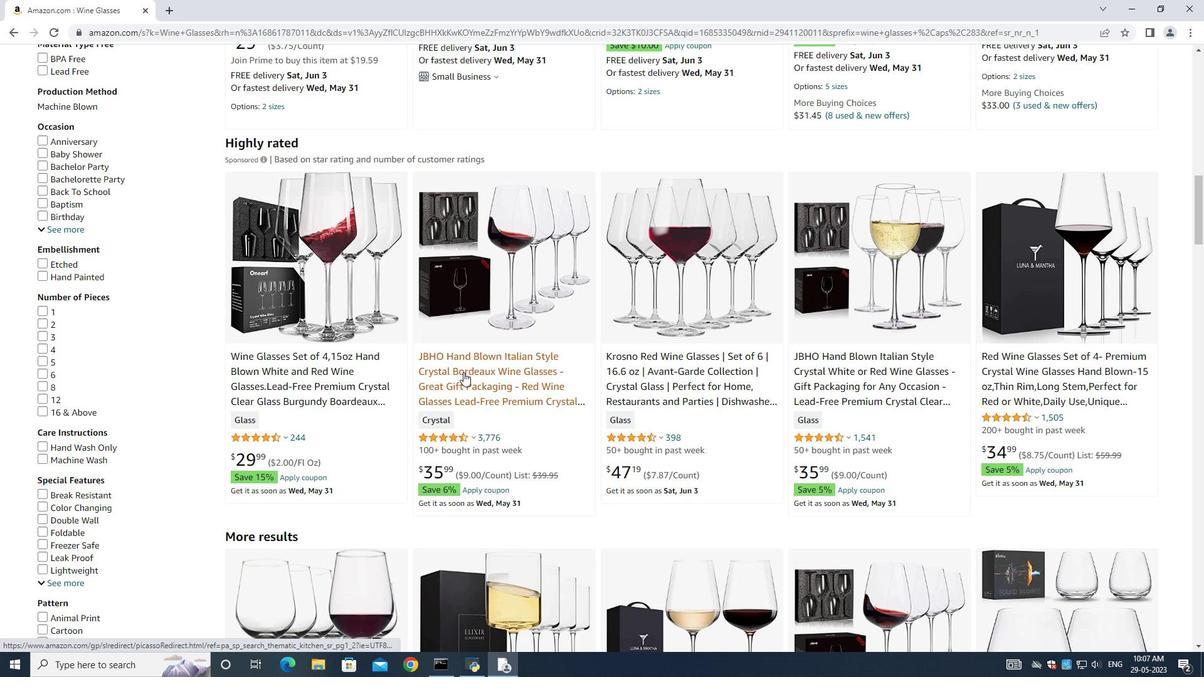
Action: Mouse scrolled (431, 399) with delta (0, 0)
Screenshot: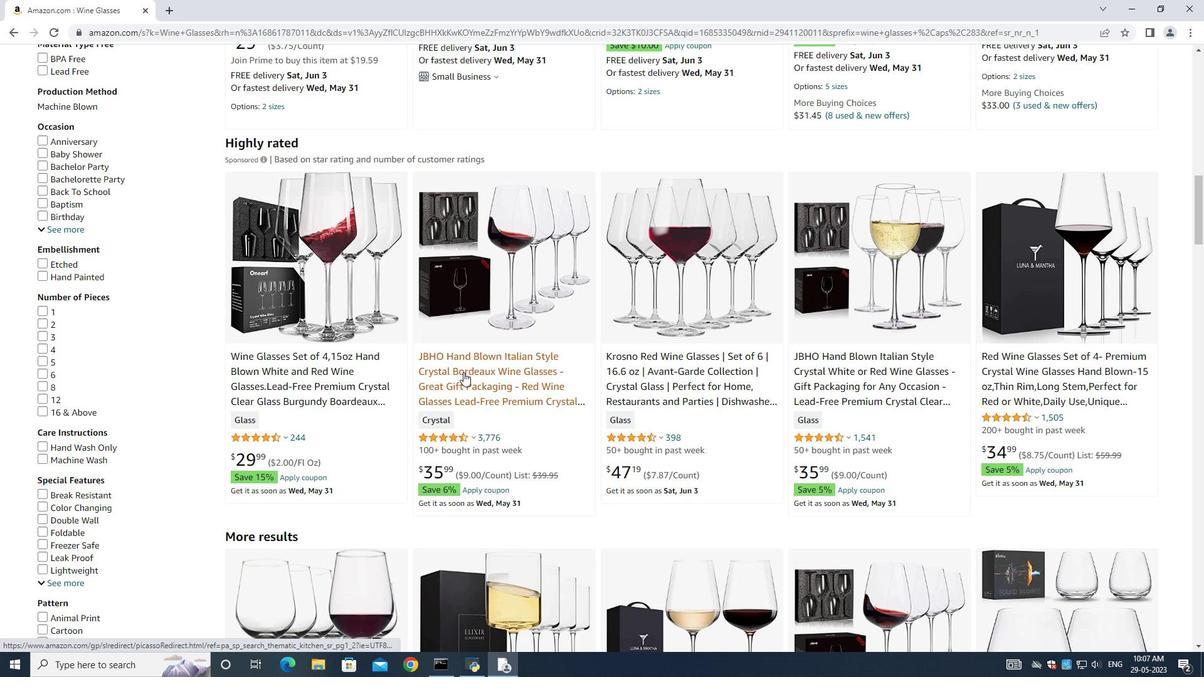 
Action: Mouse moved to (527, 422)
Screenshot: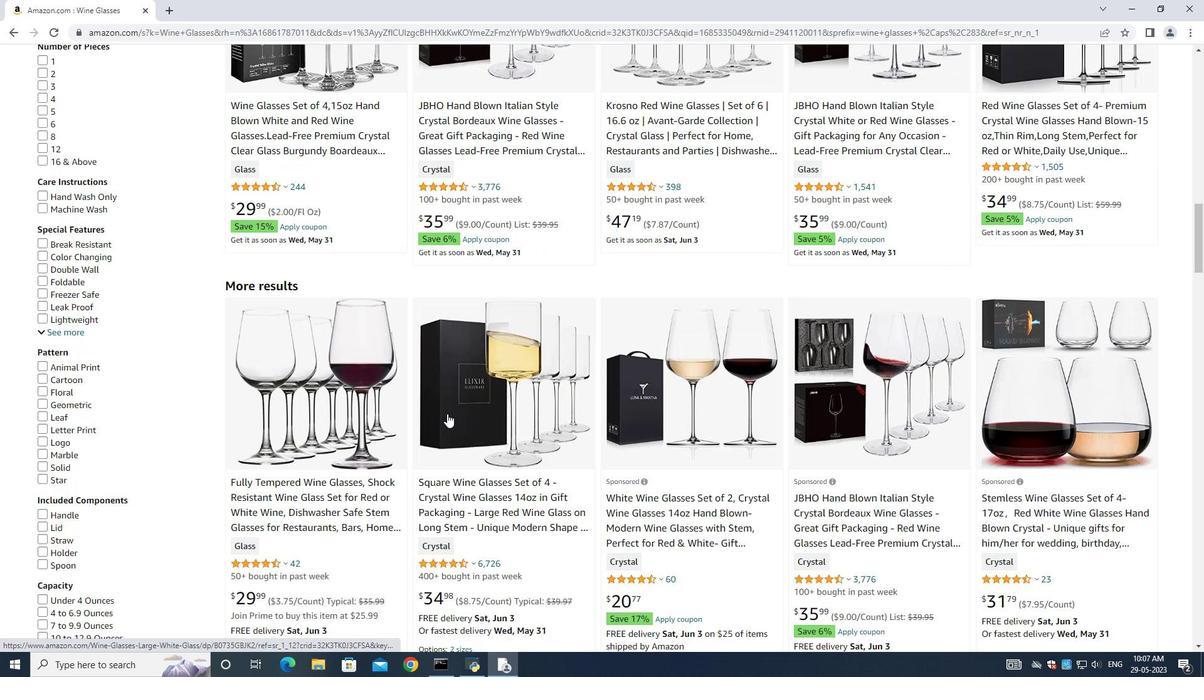 
Action: Mouse scrolled (527, 421) with delta (0, 0)
Screenshot: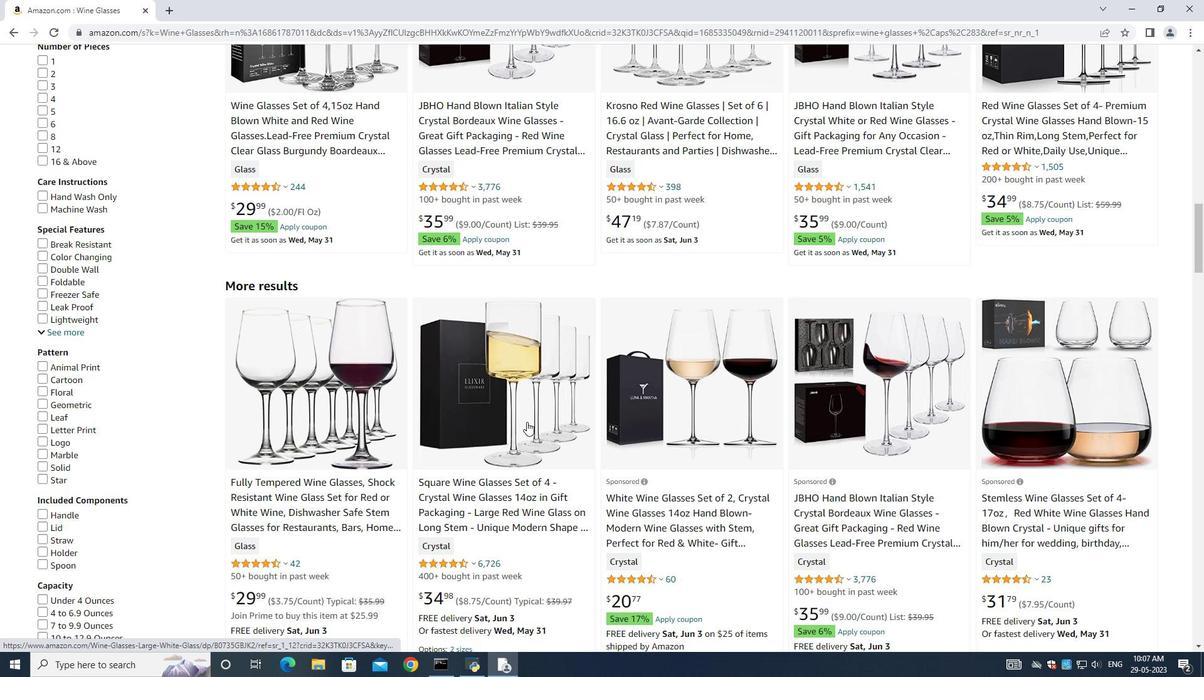 
Action: Mouse scrolled (527, 421) with delta (0, 0)
Screenshot: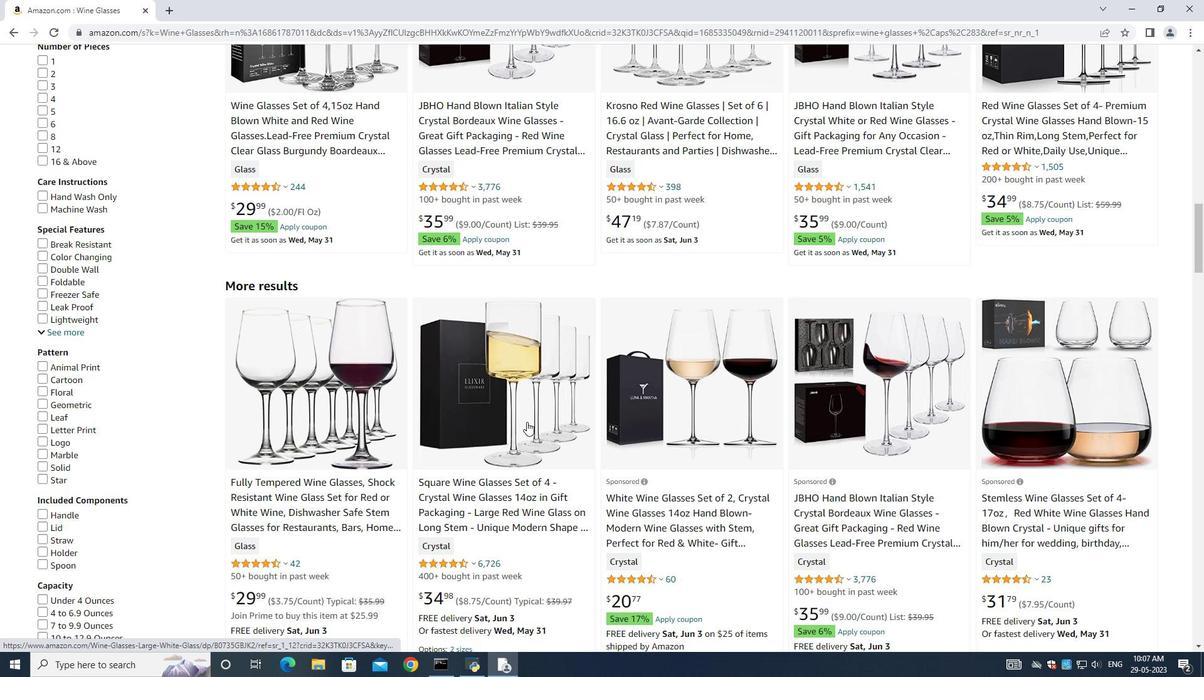 
Action: Mouse moved to (528, 422)
Screenshot: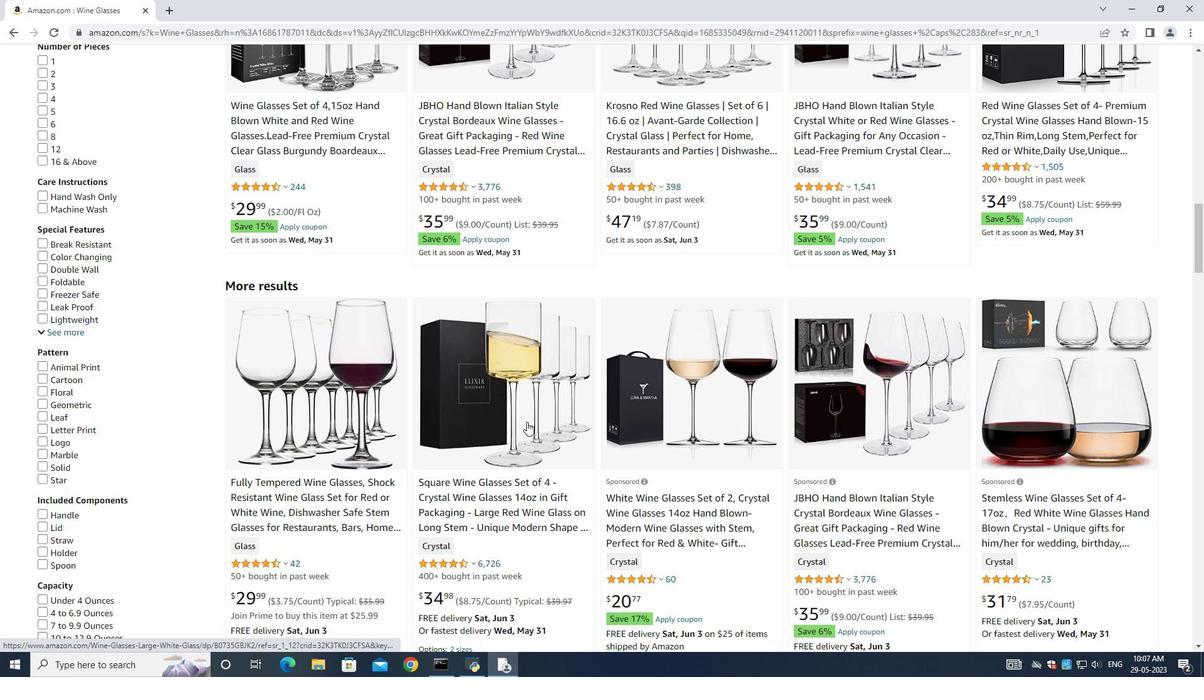
Action: Mouse scrolled (528, 421) with delta (0, 0)
Screenshot: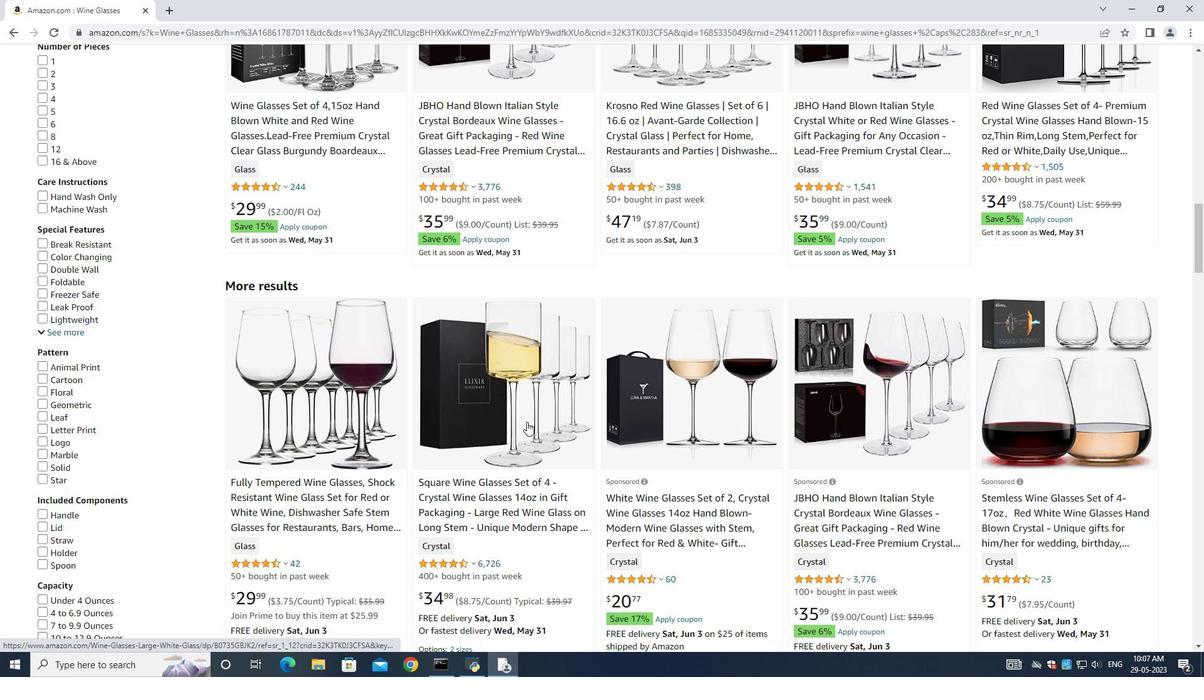
Action: Mouse moved to (537, 434)
Screenshot: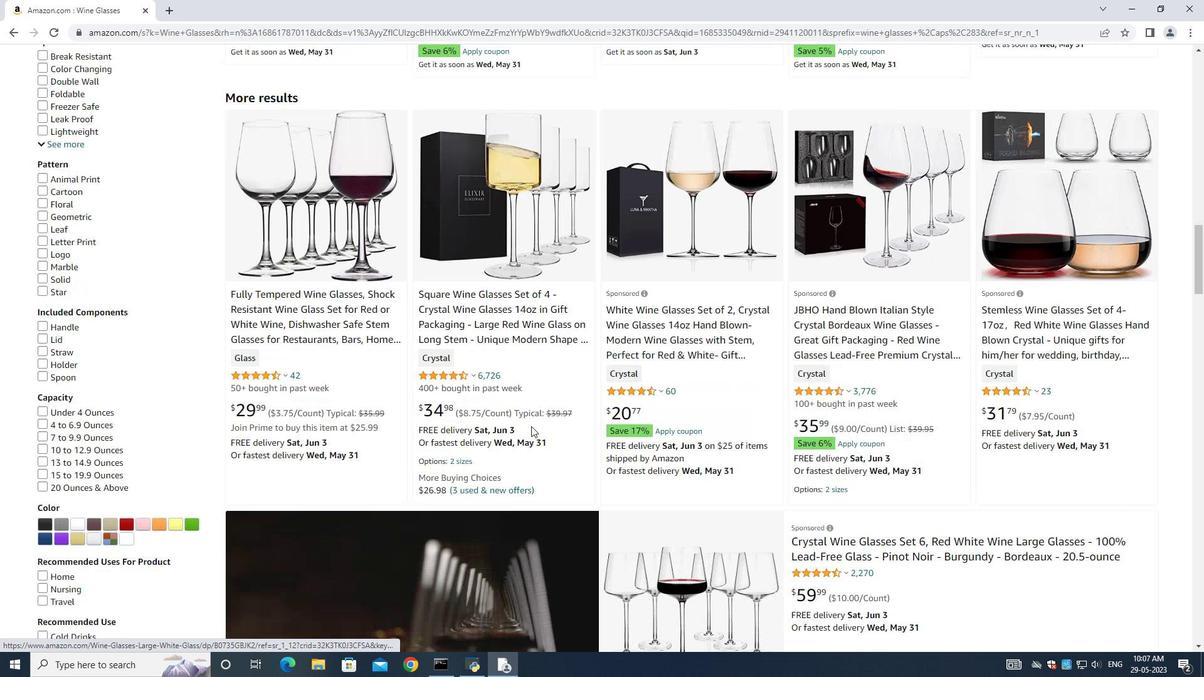 
Action: Mouse scrolled (537, 433) with delta (0, 0)
Screenshot: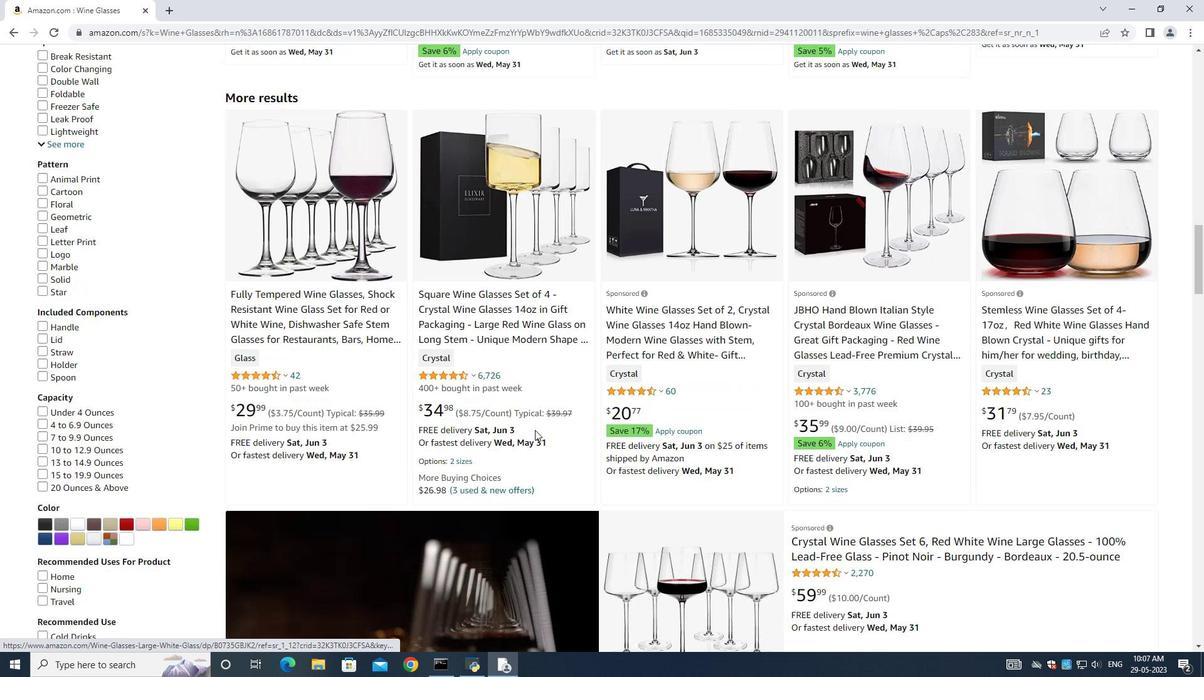 
Action: Mouse moved to (537, 434)
Screenshot: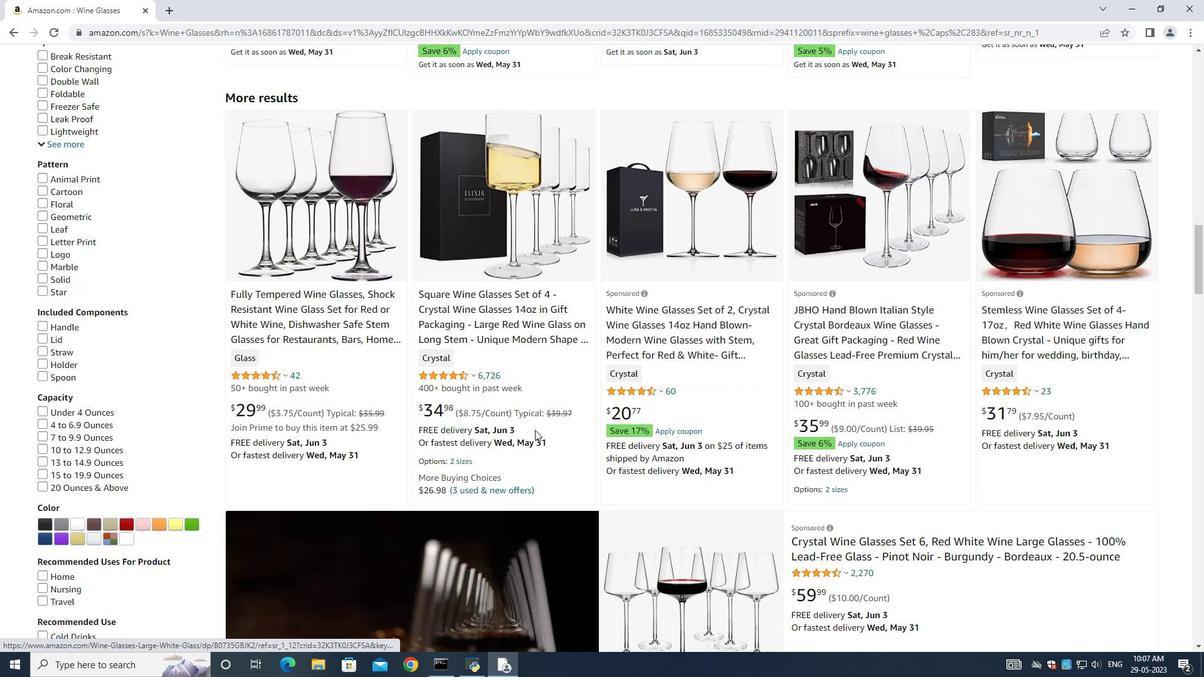 
Action: Mouse scrolled (537, 434) with delta (0, 0)
Screenshot: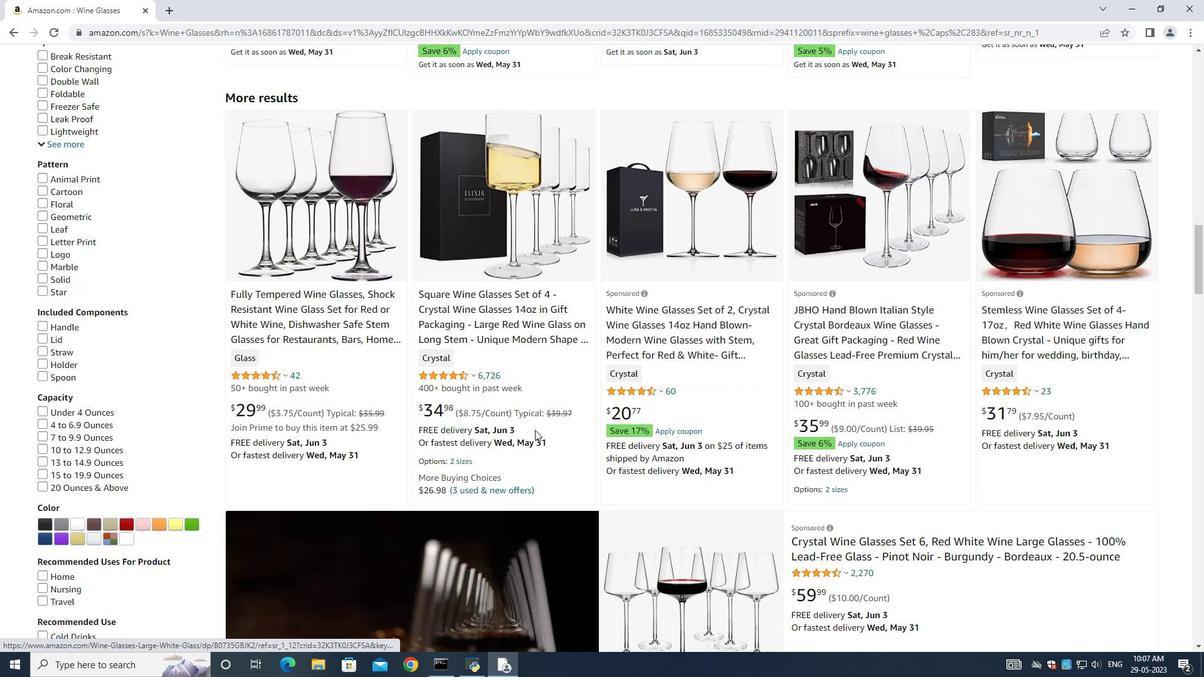 
Action: Mouse moved to (537, 435)
Screenshot: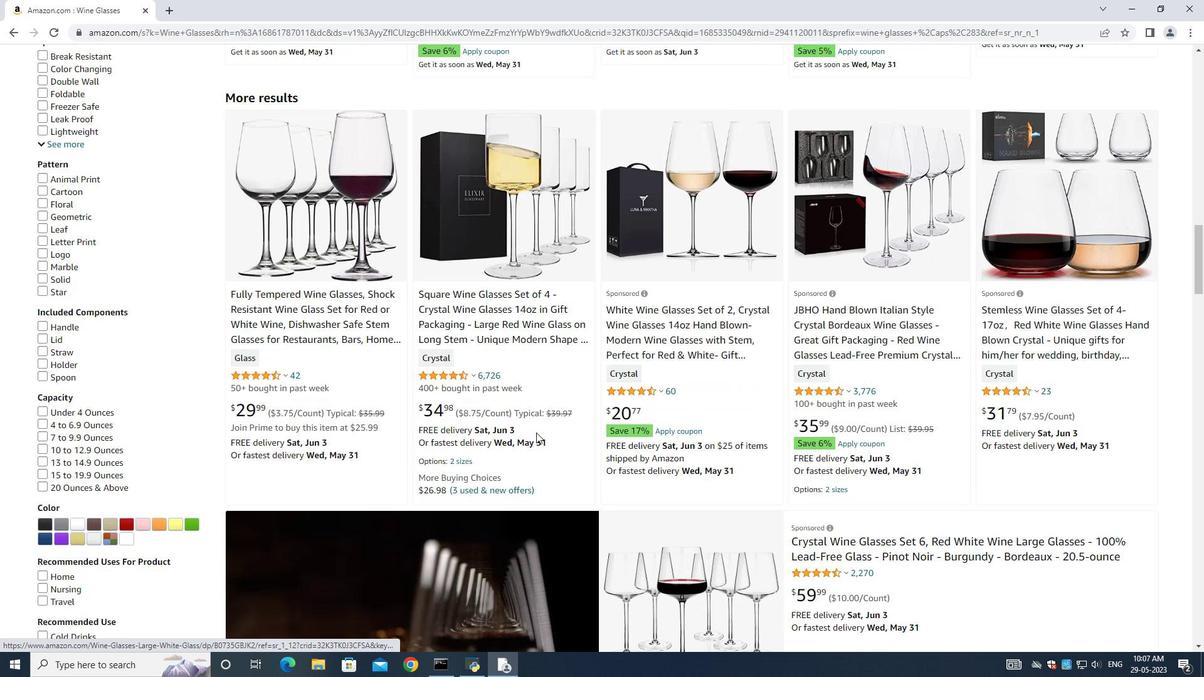 
Action: Mouse scrolled (537, 434) with delta (0, 0)
Screenshot: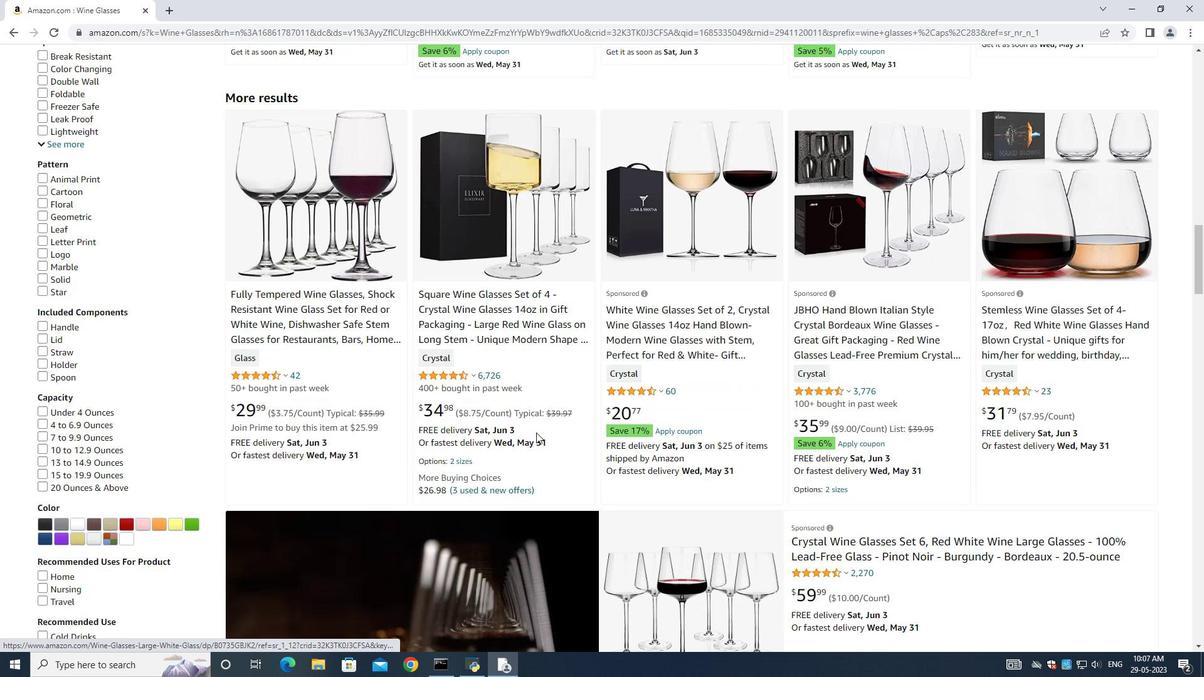
Action: Mouse moved to (540, 439)
Screenshot: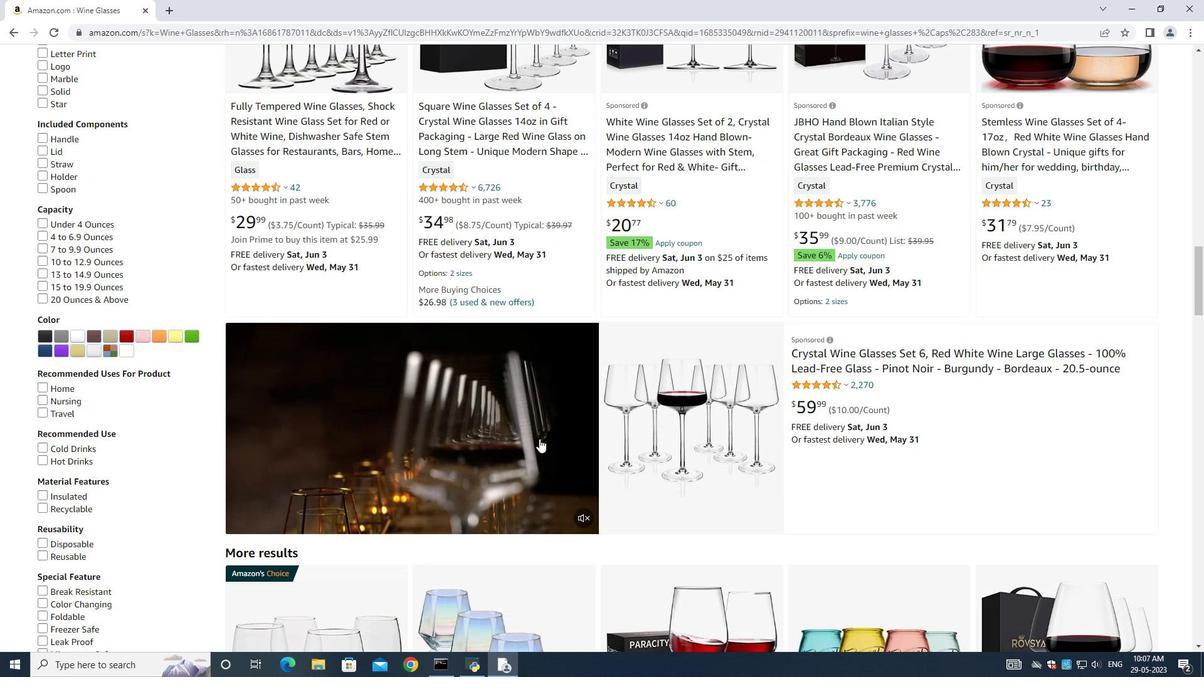 
Action: Mouse scrolled (540, 439) with delta (0, 0)
Screenshot: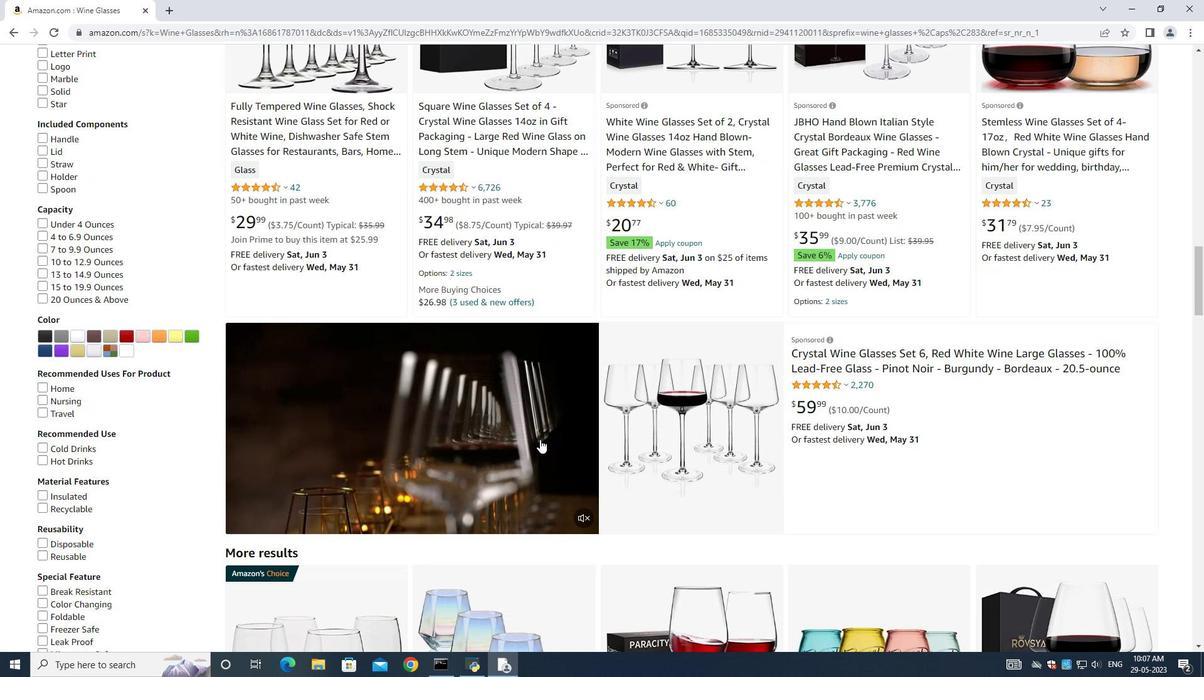 
Action: Mouse moved to (540, 441)
Screenshot: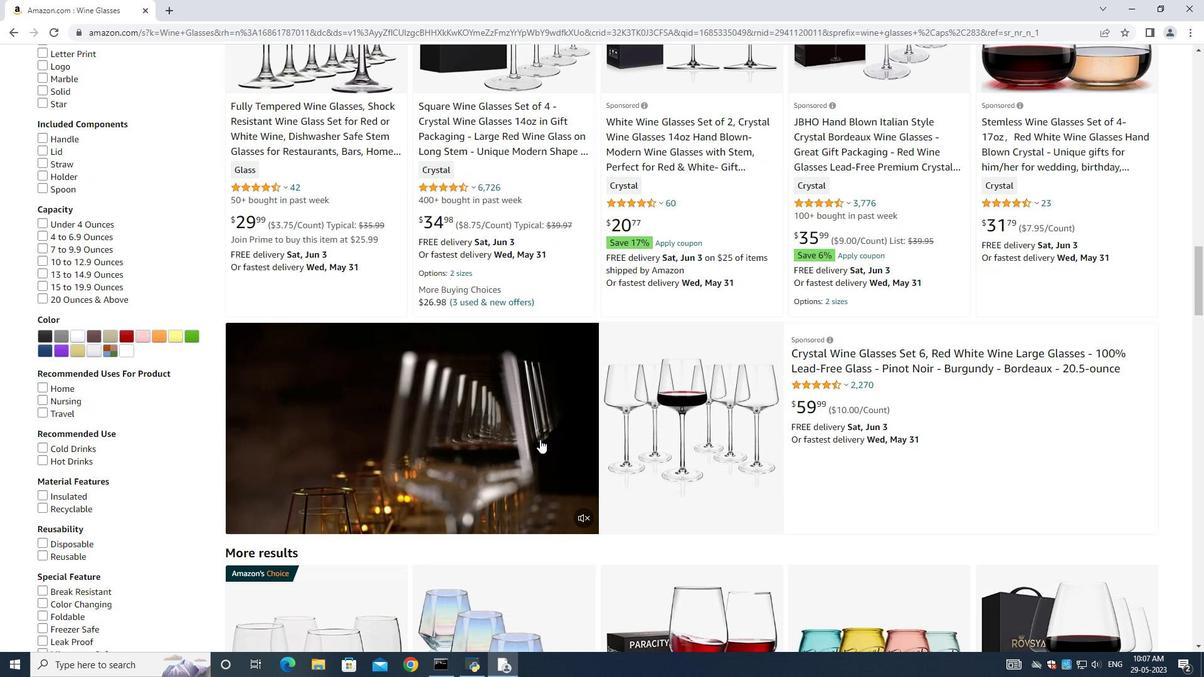 
Action: Mouse scrolled (540, 441) with delta (0, 0)
Screenshot: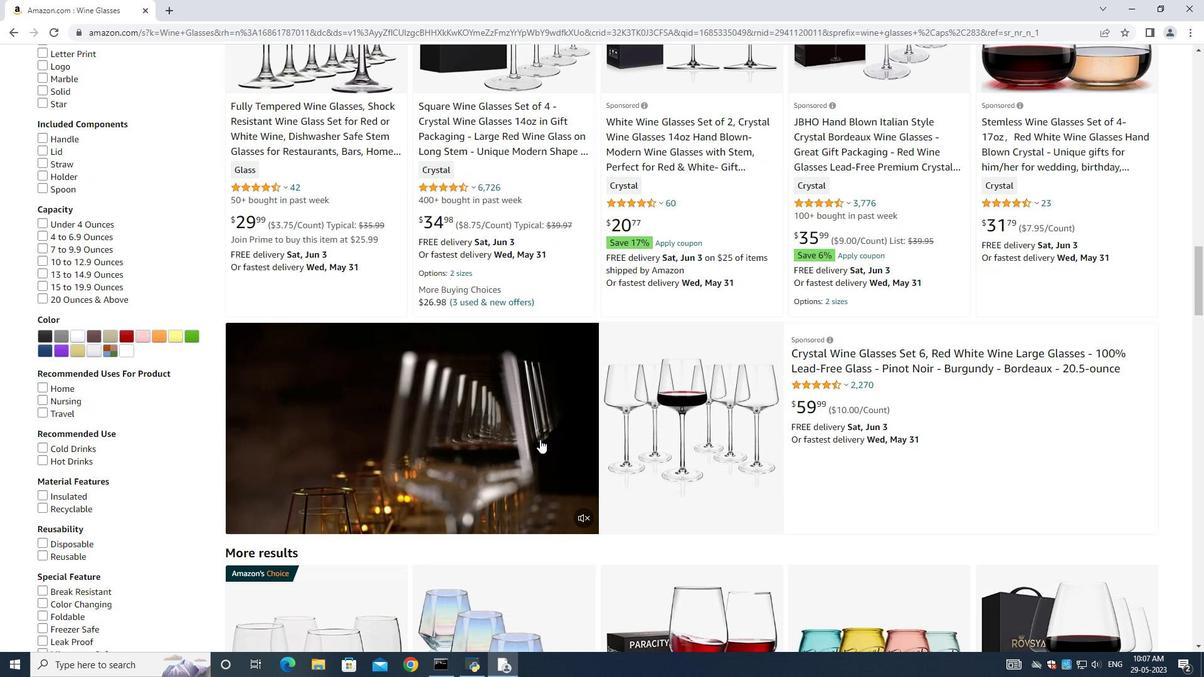 
Action: Mouse moved to (540, 441)
Screenshot: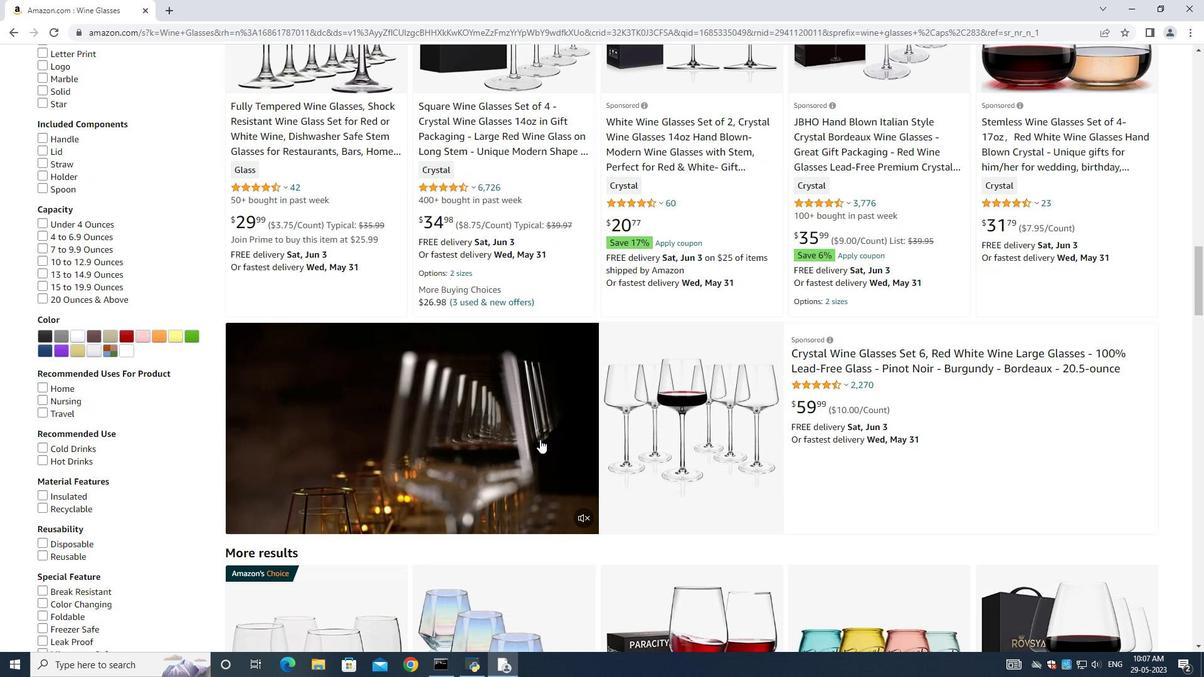 
Action: Mouse scrolled (540, 441) with delta (0, 0)
Screenshot: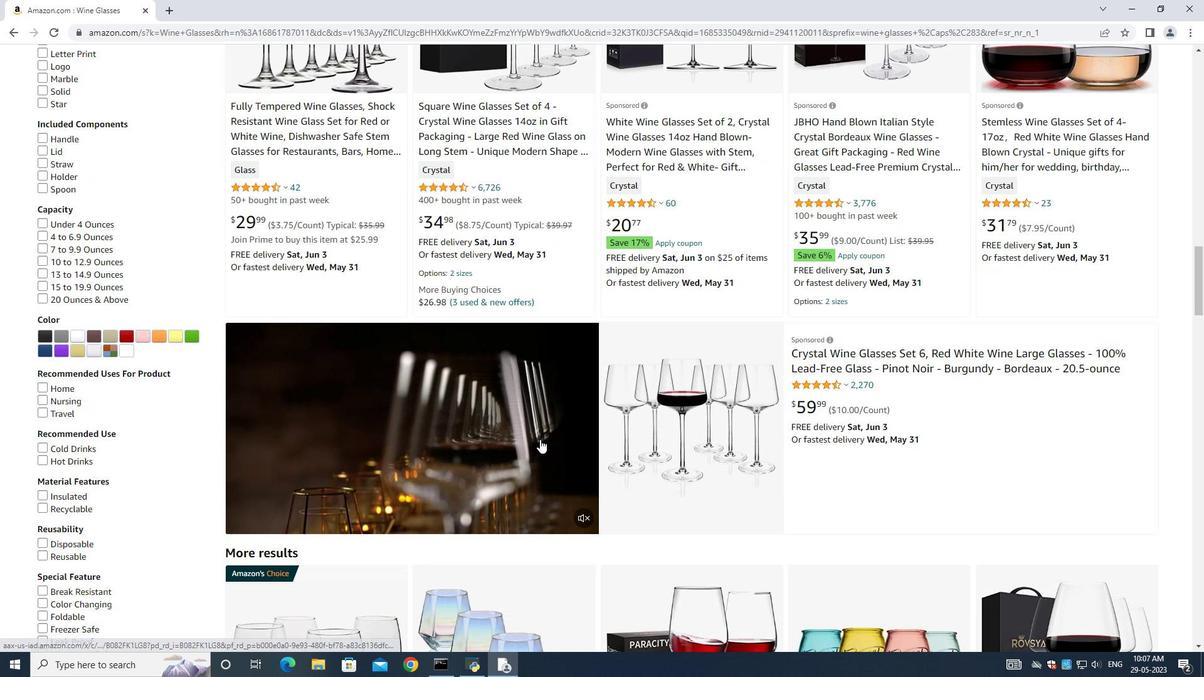 
Action: Mouse moved to (583, 326)
Screenshot: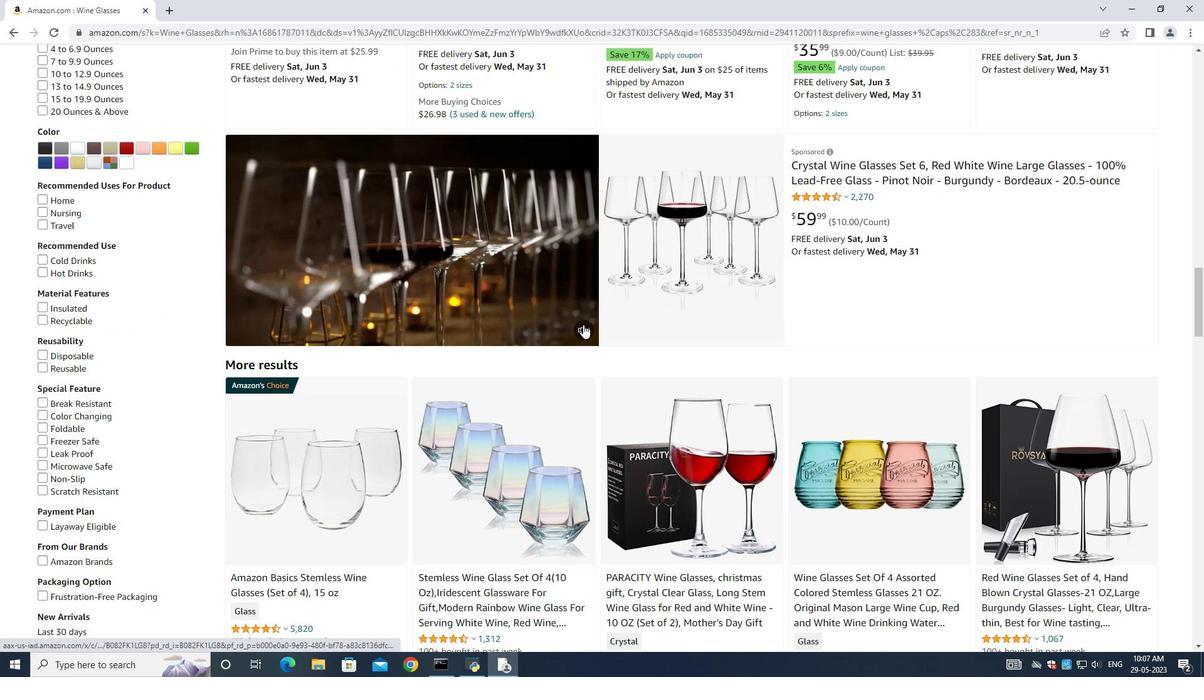 
Action: Mouse pressed left at (583, 325)
Screenshot: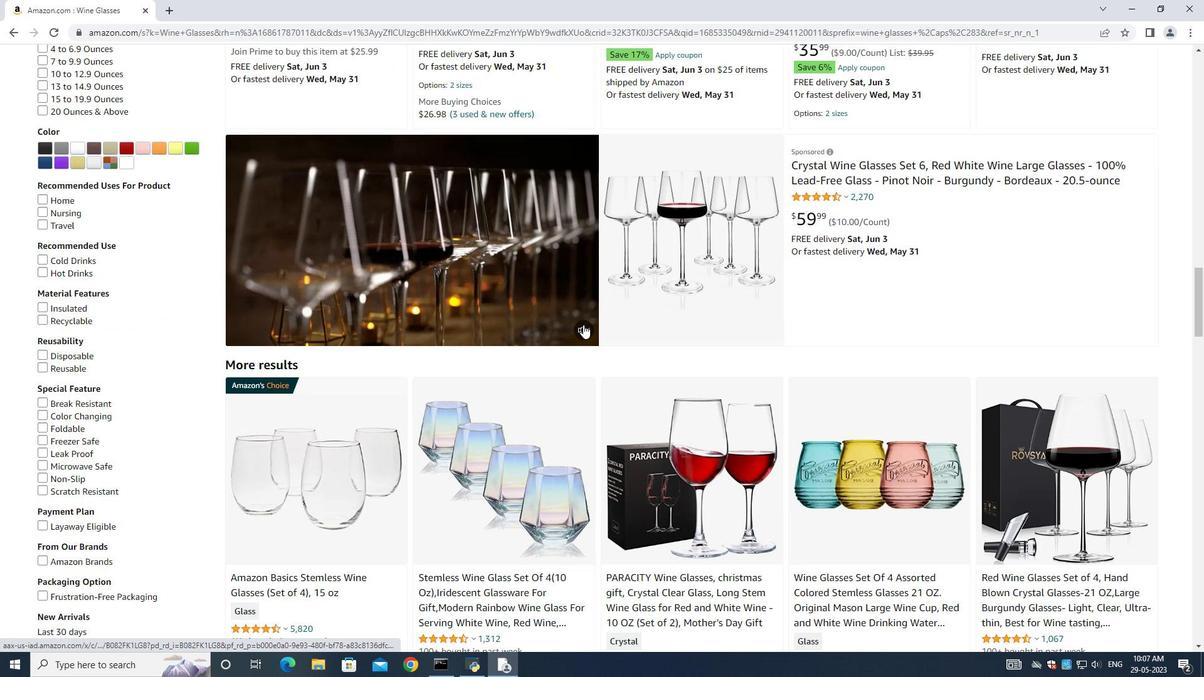 
Action: Mouse moved to (581, 341)
Screenshot: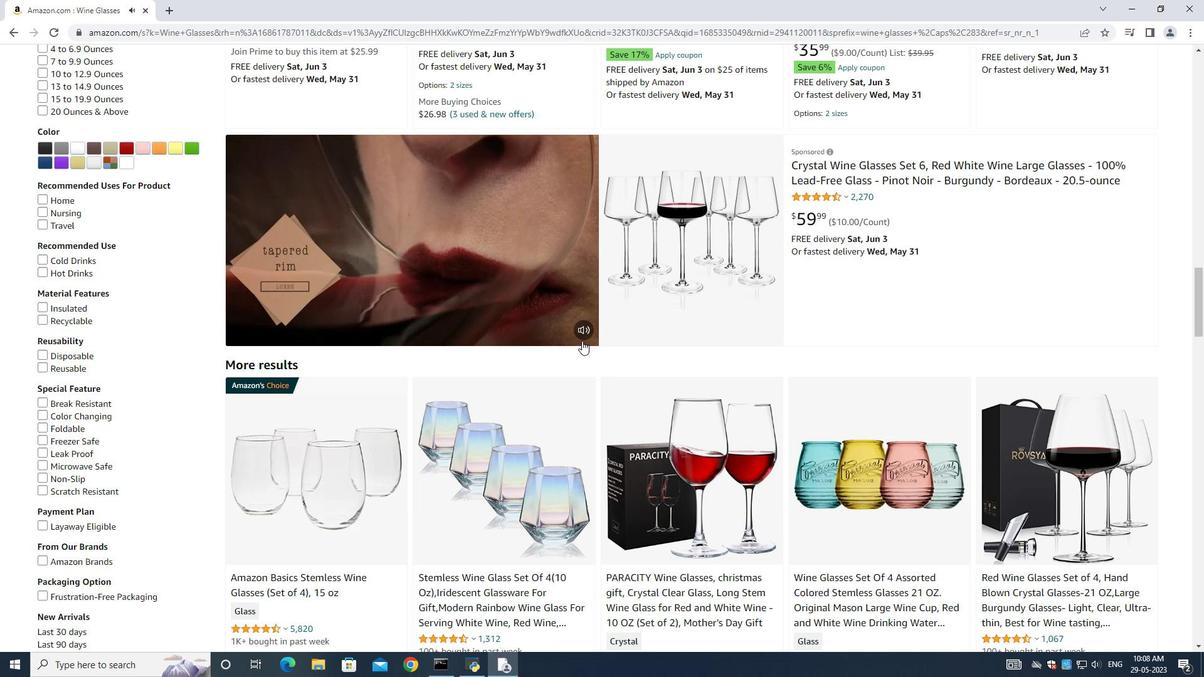 
Action: Mouse scrolled (581, 341) with delta (0, 0)
Screenshot: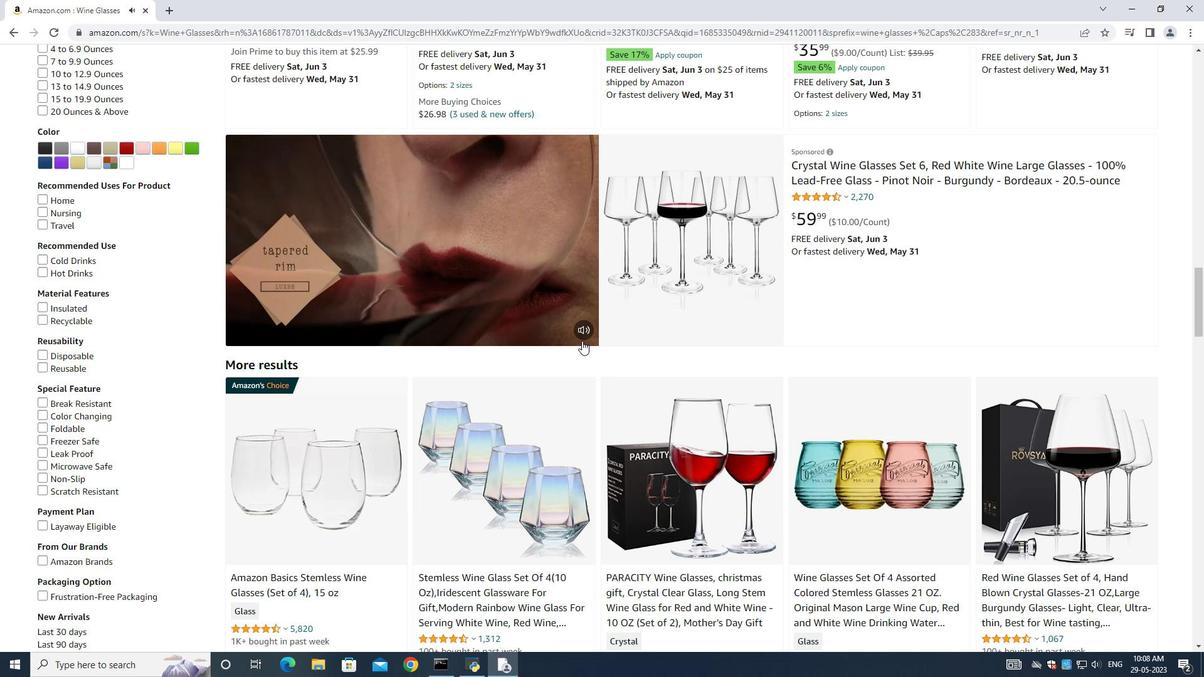 
Action: Mouse moved to (916, 230)
Screenshot: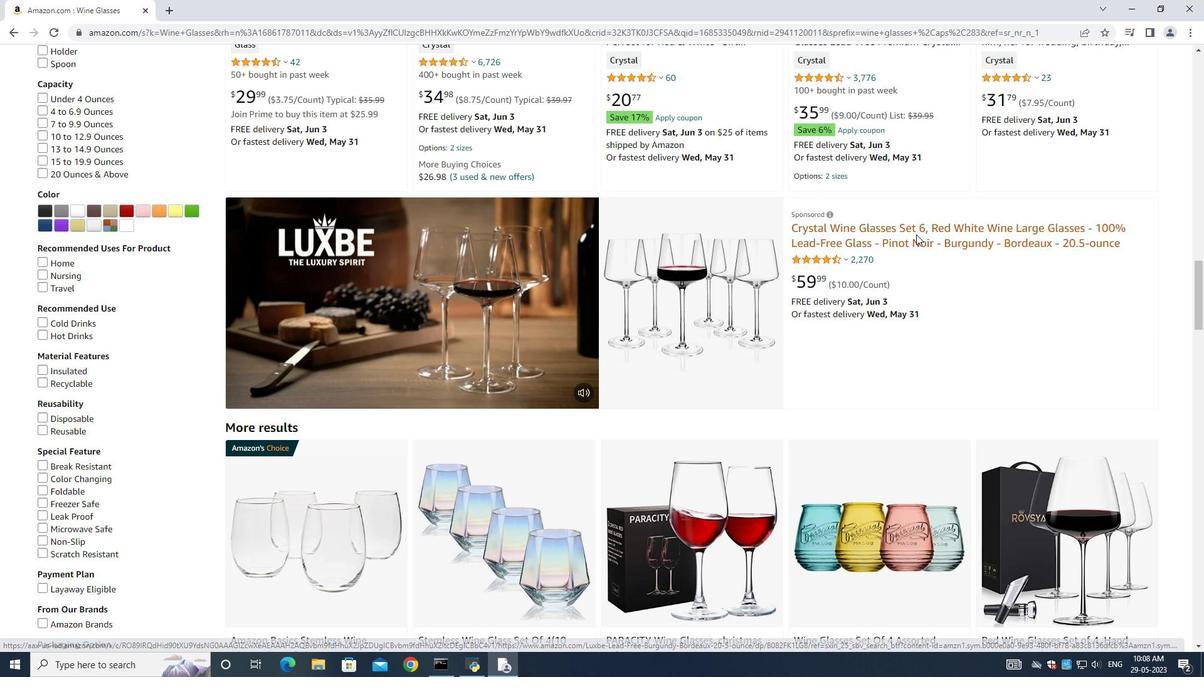 
Action: Mouse pressed left at (916, 230)
Screenshot: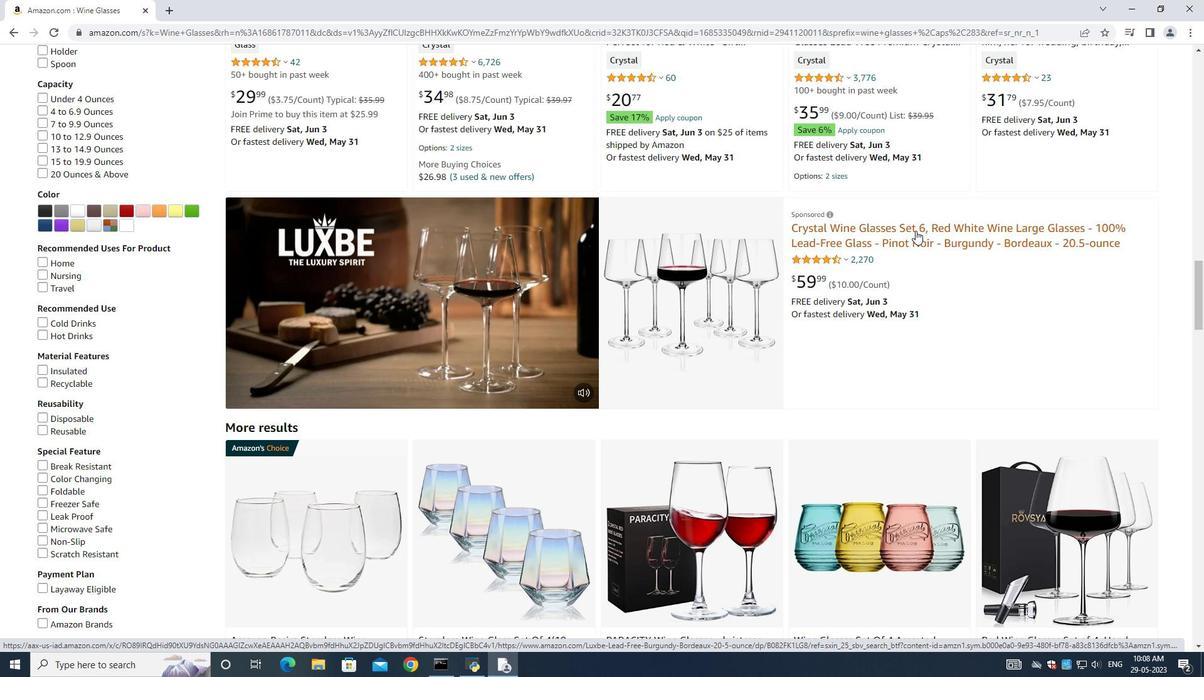 
Action: Mouse moved to (607, 432)
Screenshot: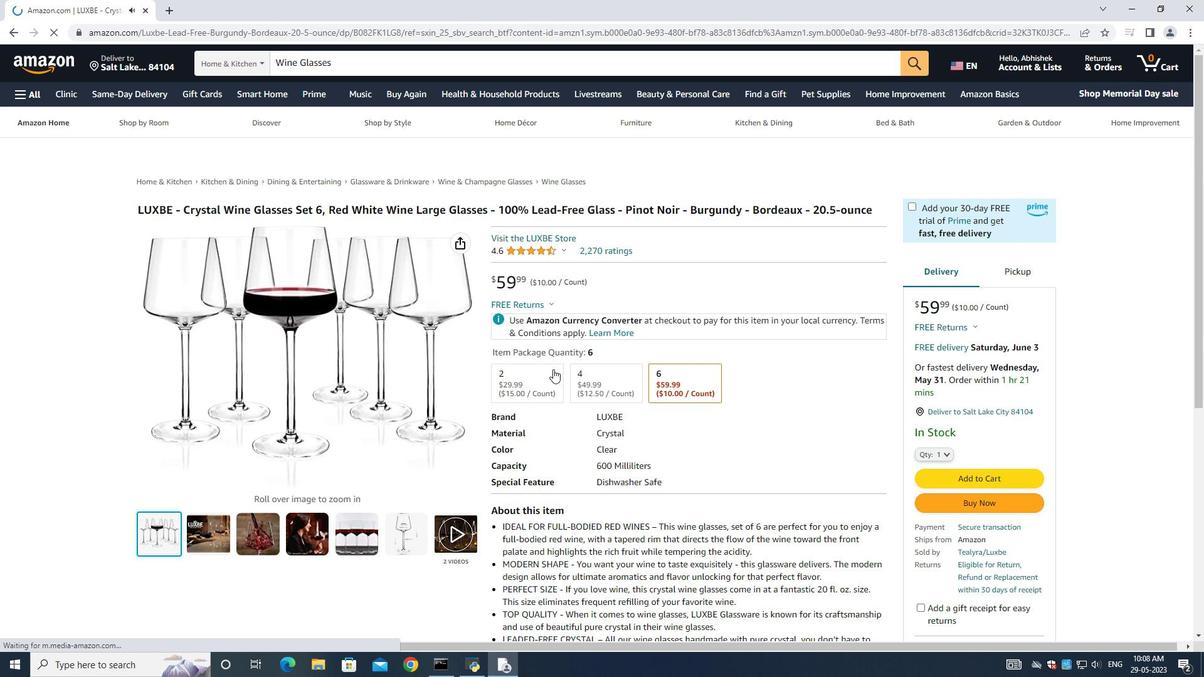 
Action: Mouse scrolled (606, 431) with delta (0, 0)
Screenshot: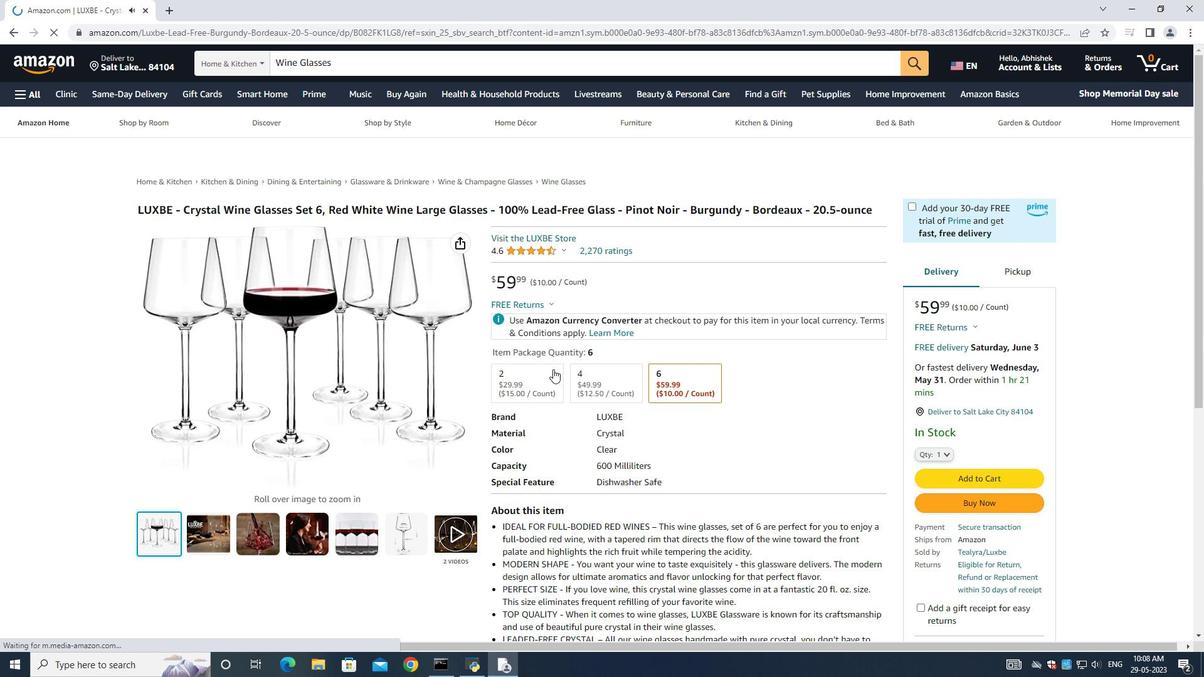 
Action: Mouse moved to (608, 432)
Screenshot: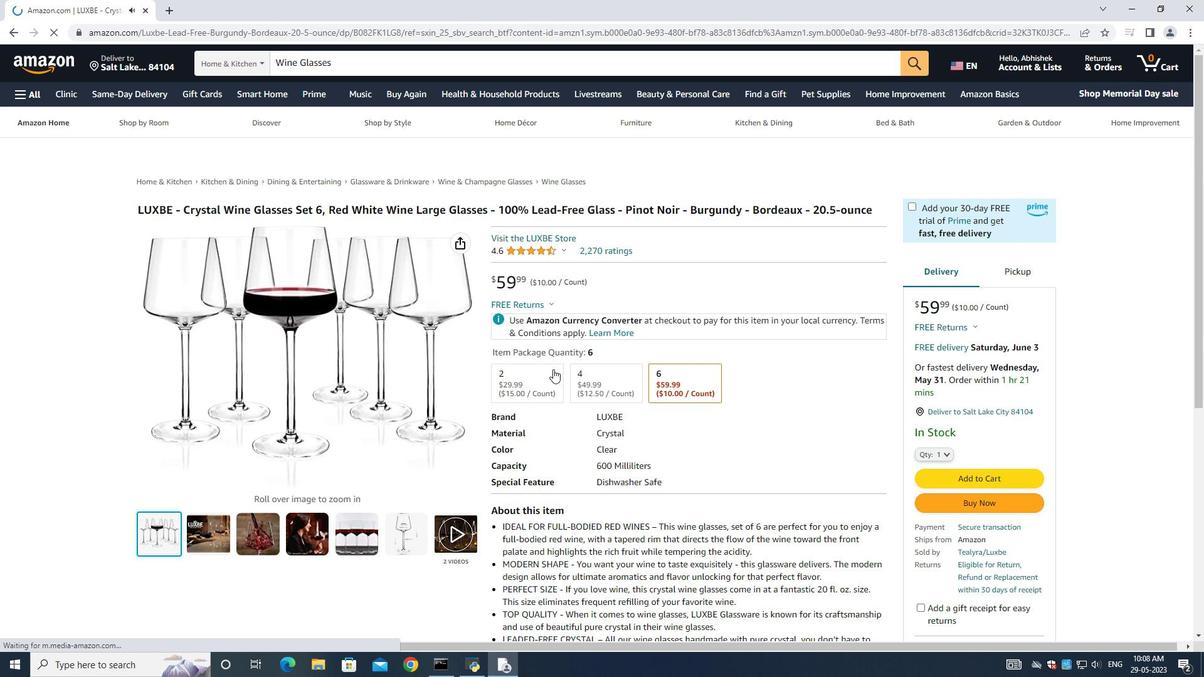 
Action: Mouse scrolled (608, 432) with delta (0, 0)
Screenshot: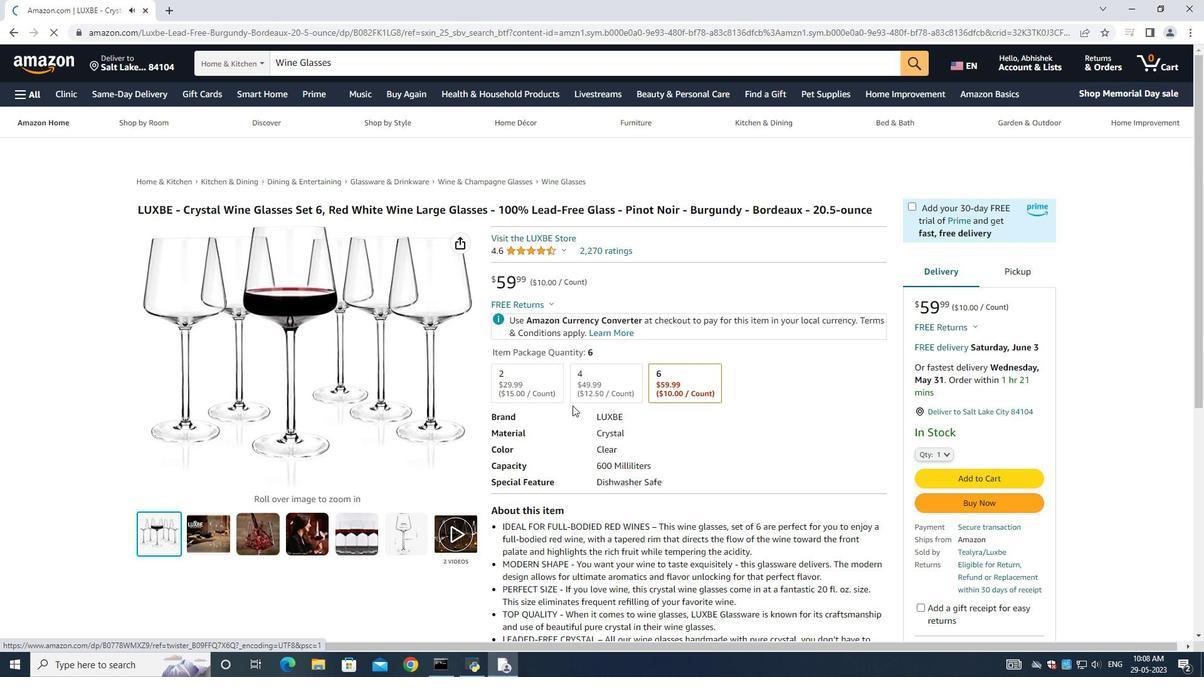 
Action: Mouse moved to (571, 369)
Screenshot: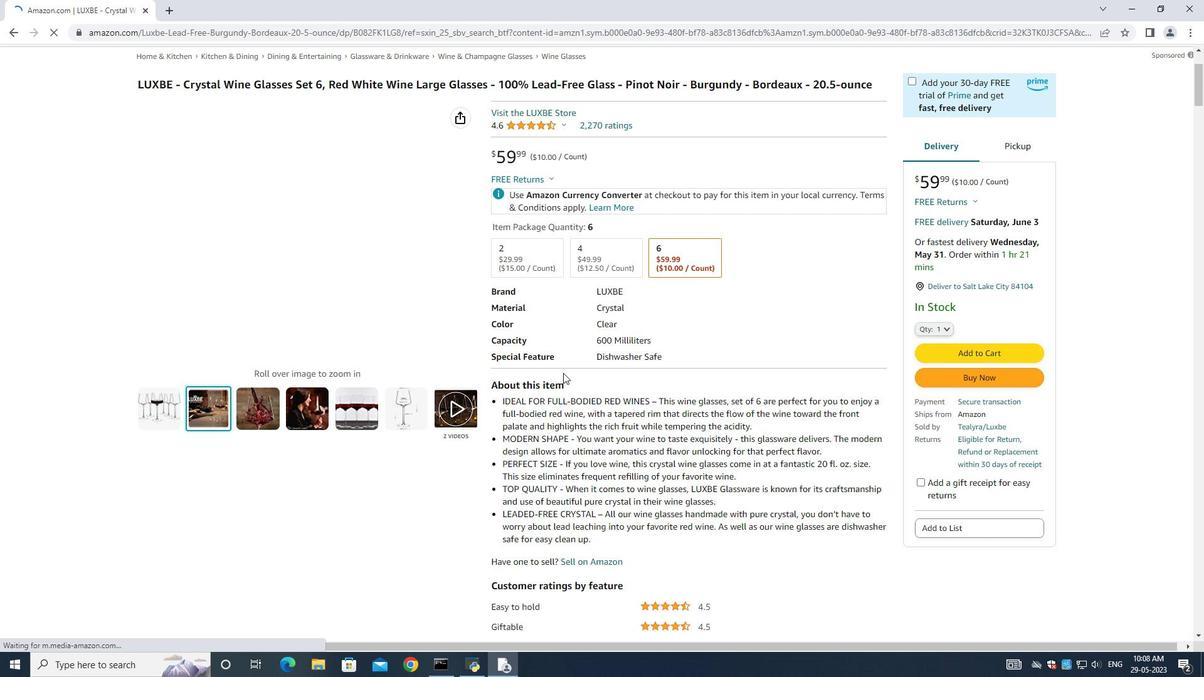 
Action: Mouse scrolled (571, 370) with delta (0, 0)
Screenshot: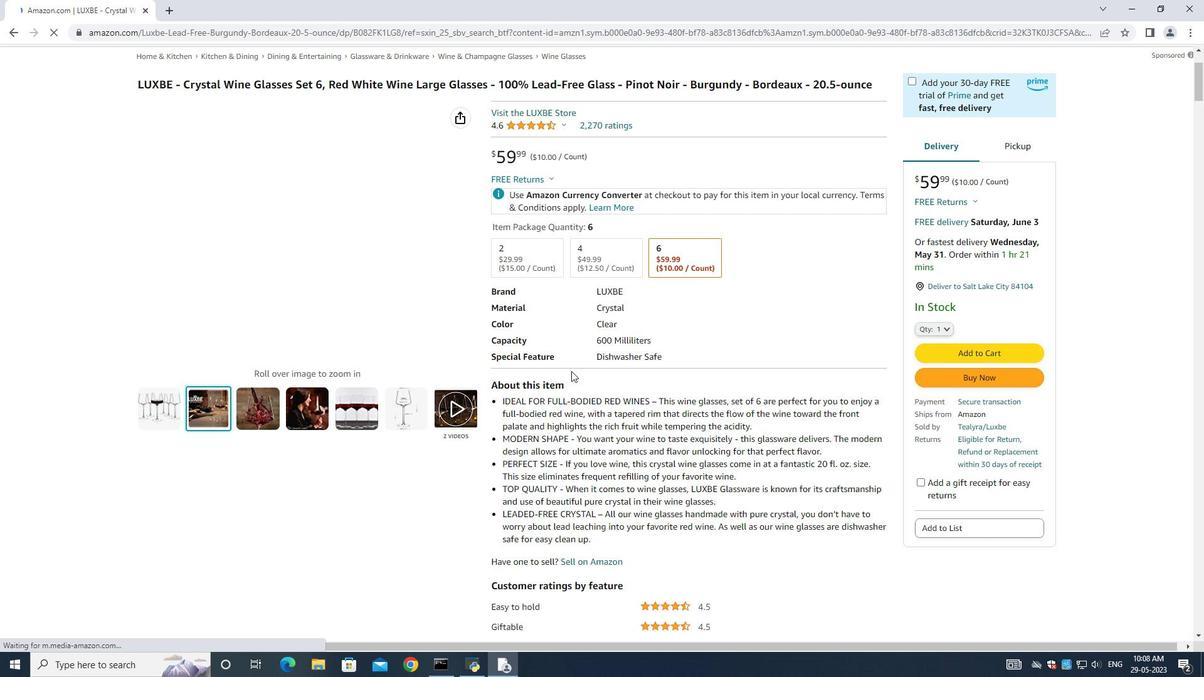 
Action: Mouse scrolled (571, 370) with delta (0, 0)
Screenshot: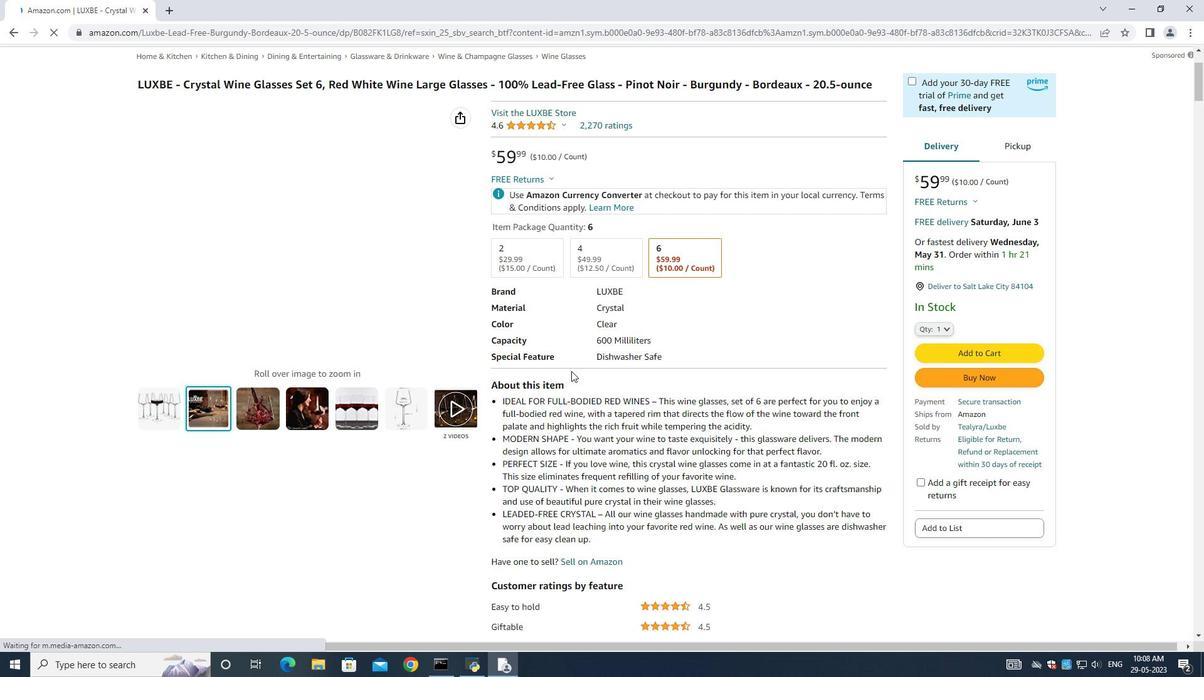 
Action: Mouse scrolled (571, 370) with delta (0, 0)
Screenshot: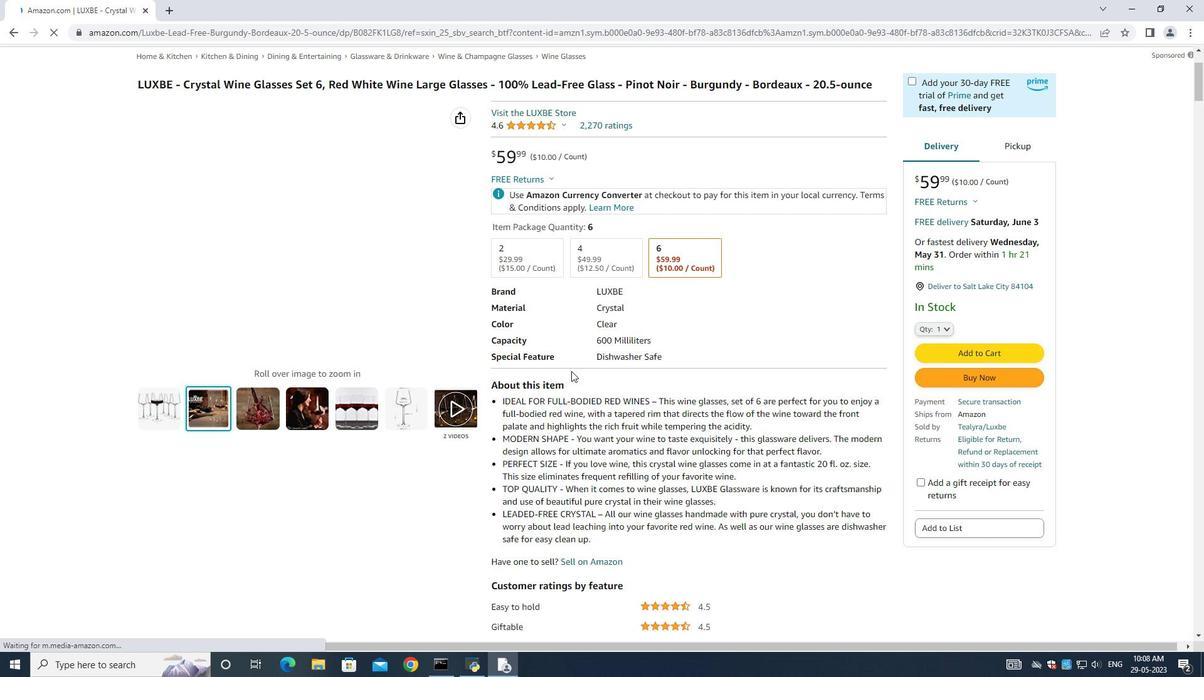 
Action: Mouse moved to (935, 457)
Screenshot: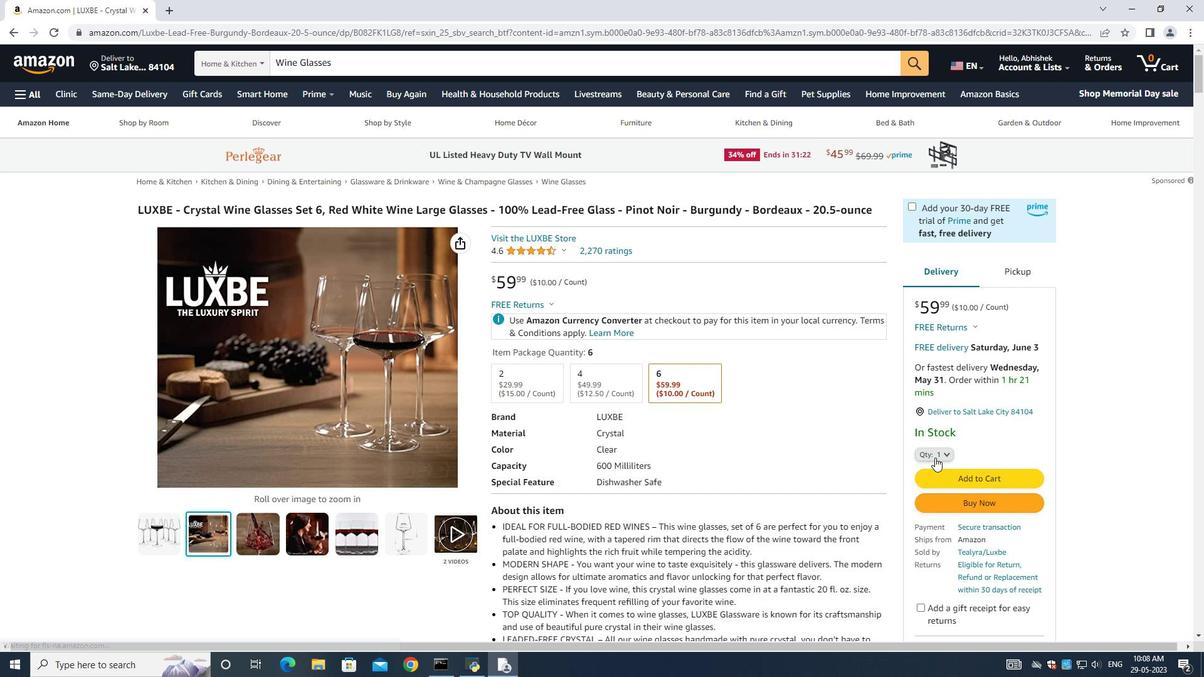 
Action: Mouse pressed left at (935, 457)
Screenshot: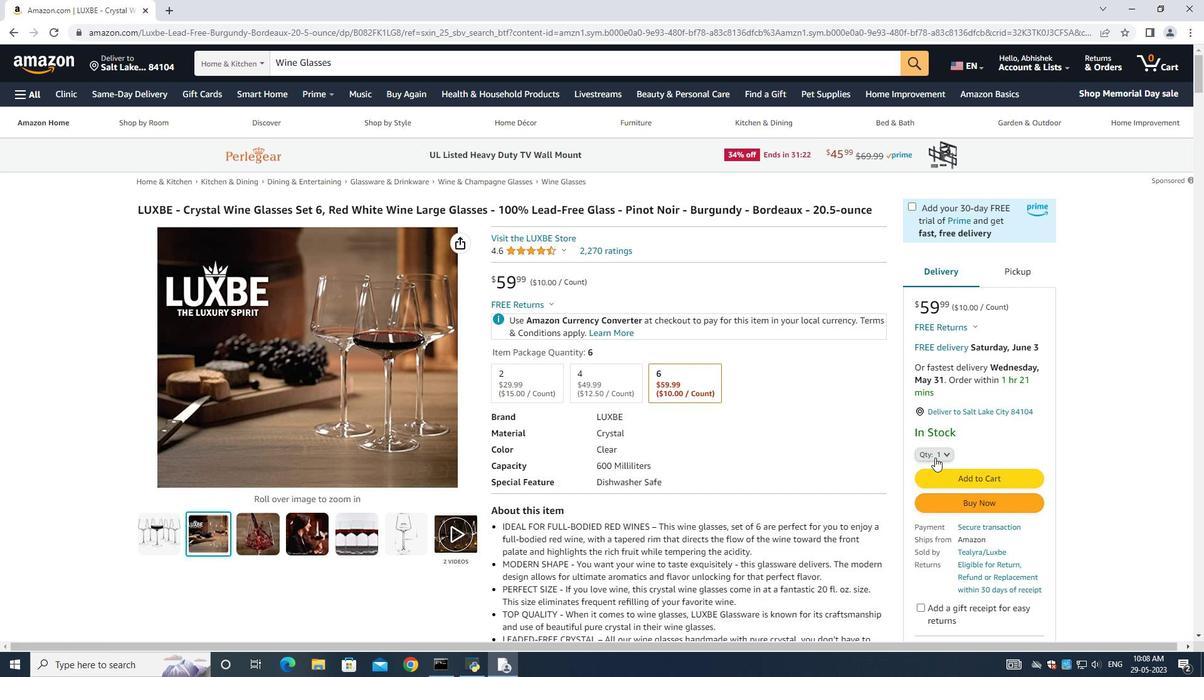 
Action: Mouse moved to (793, 449)
Screenshot: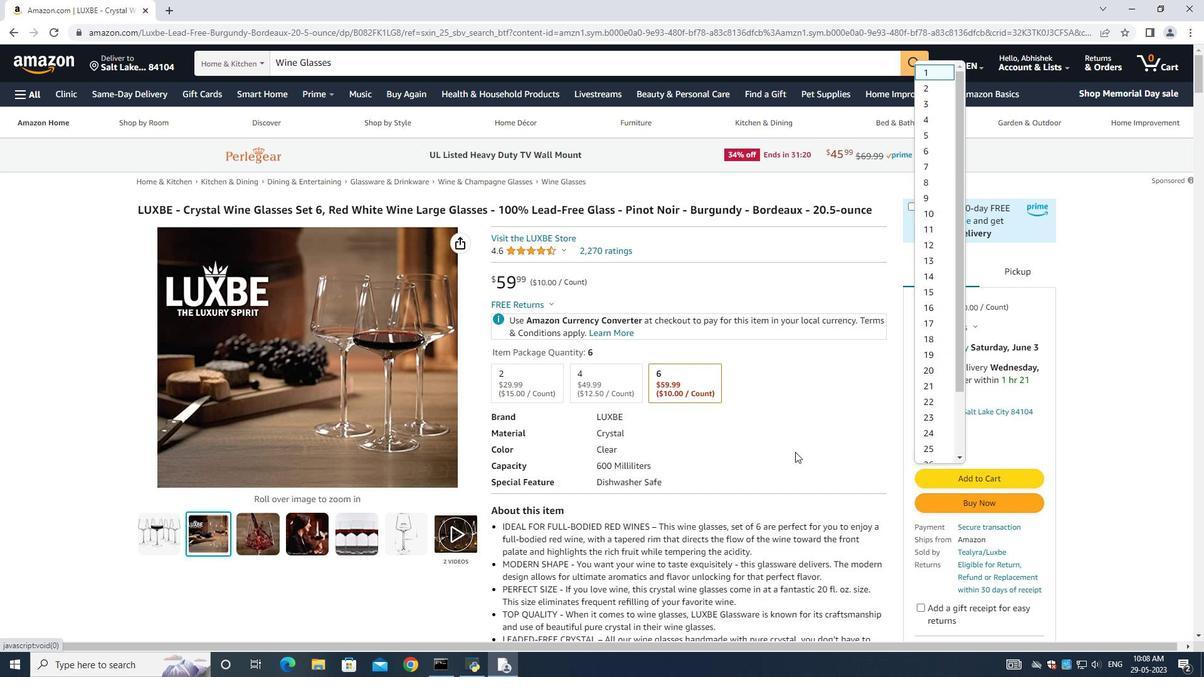 
Action: Mouse pressed left at (793, 449)
Screenshot: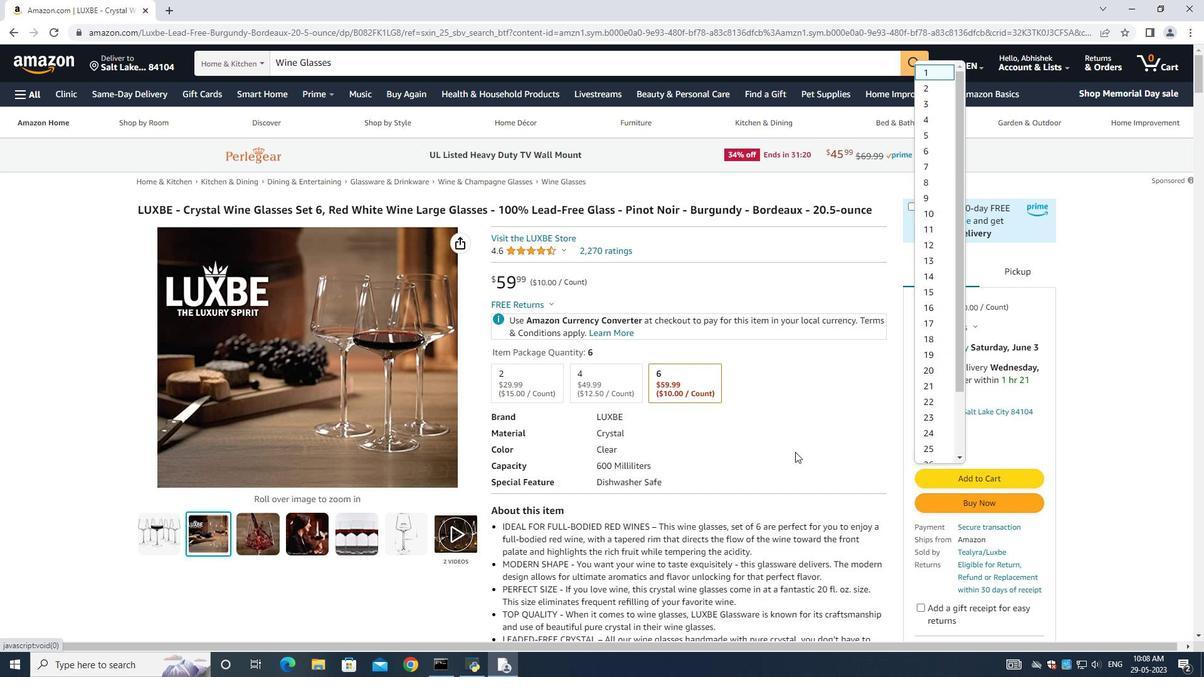 
Action: Mouse moved to (521, 377)
Screenshot: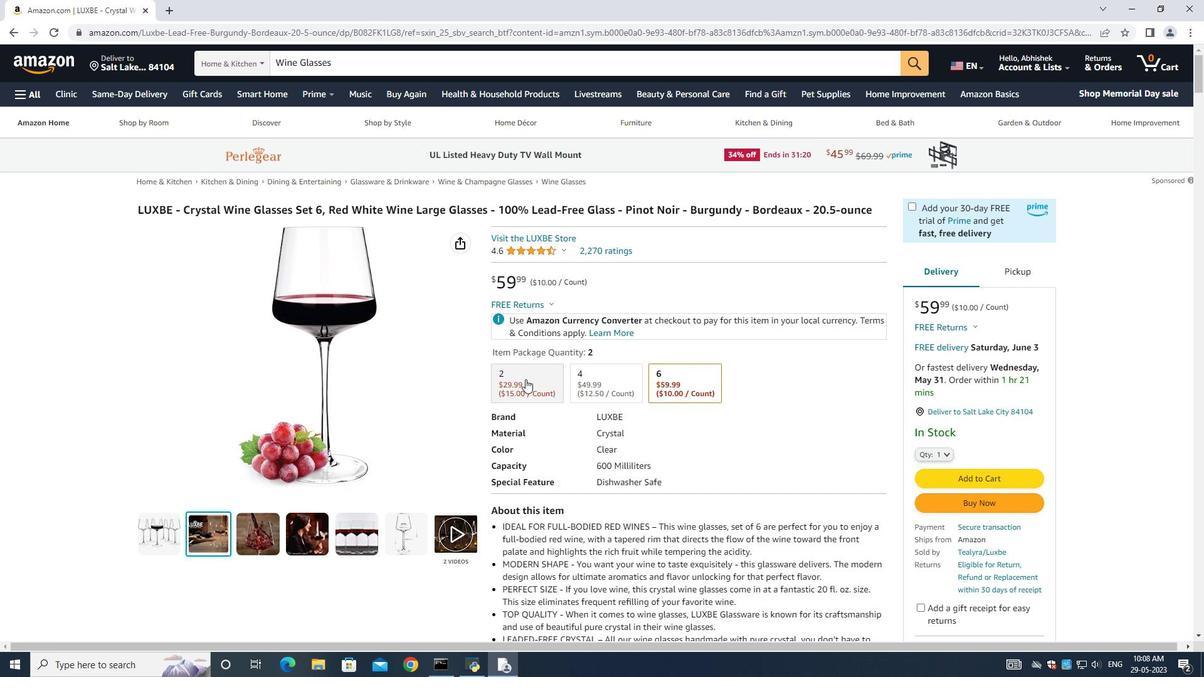 
Action: Mouse pressed left at (521, 377)
Screenshot: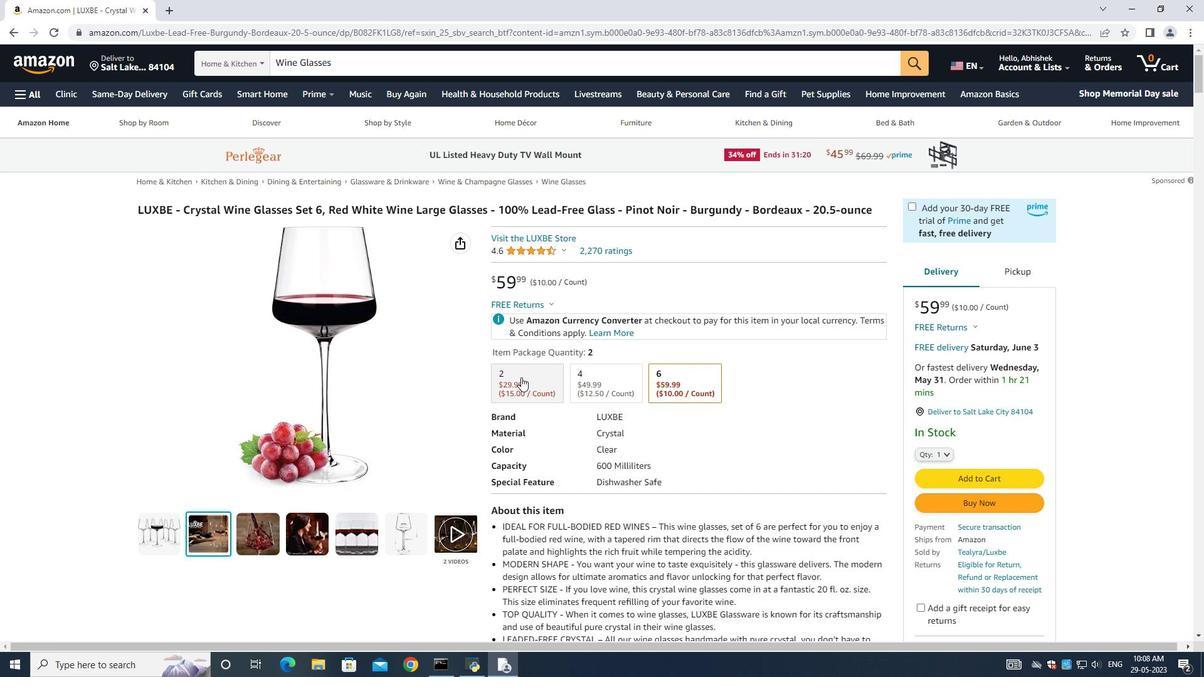 
Action: Mouse moved to (943, 499)
Screenshot: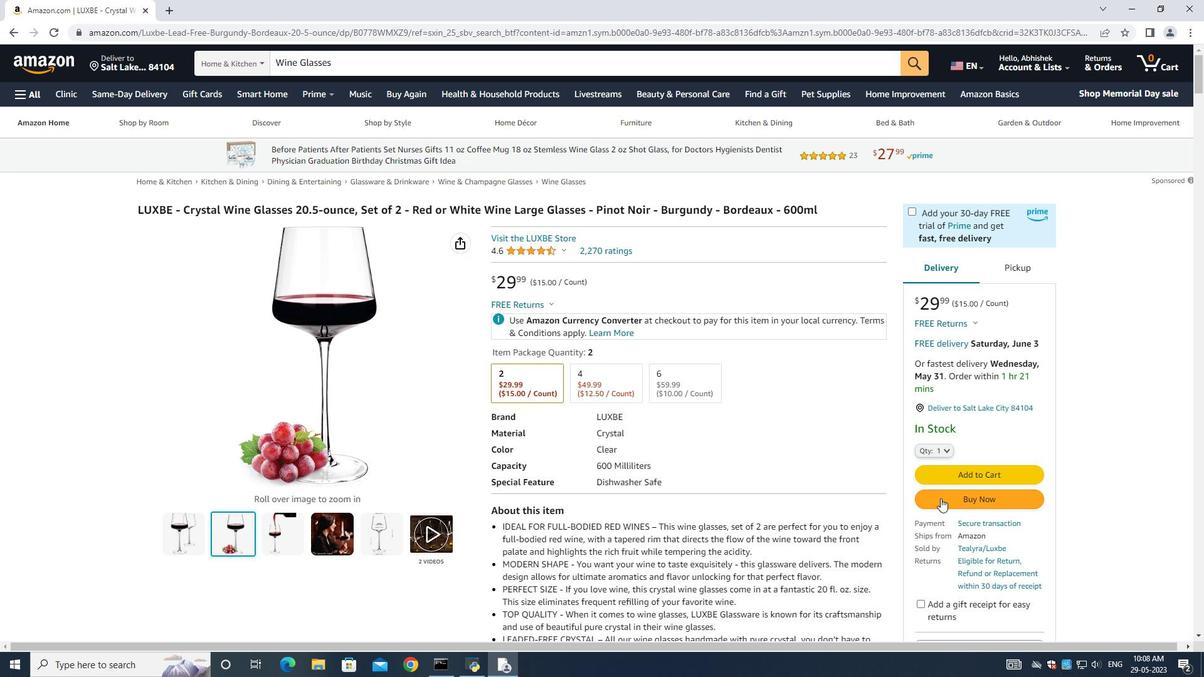 
Action: Mouse pressed left at (943, 499)
Screenshot: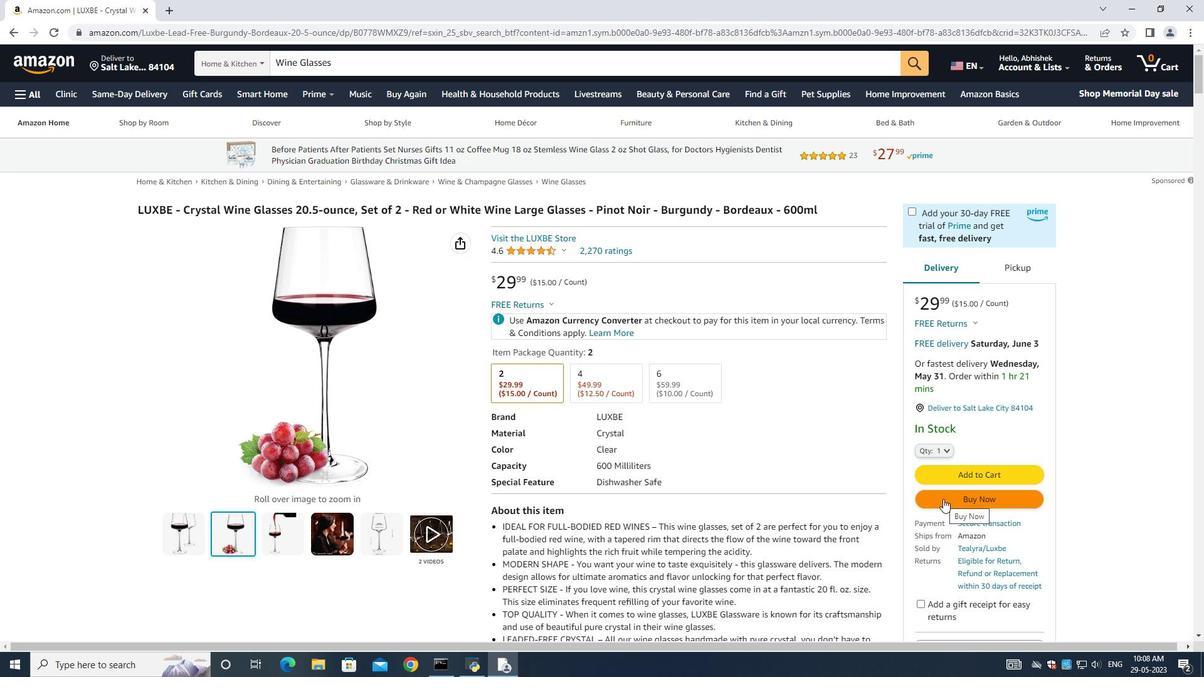 
Action: Mouse moved to (554, 301)
Screenshot: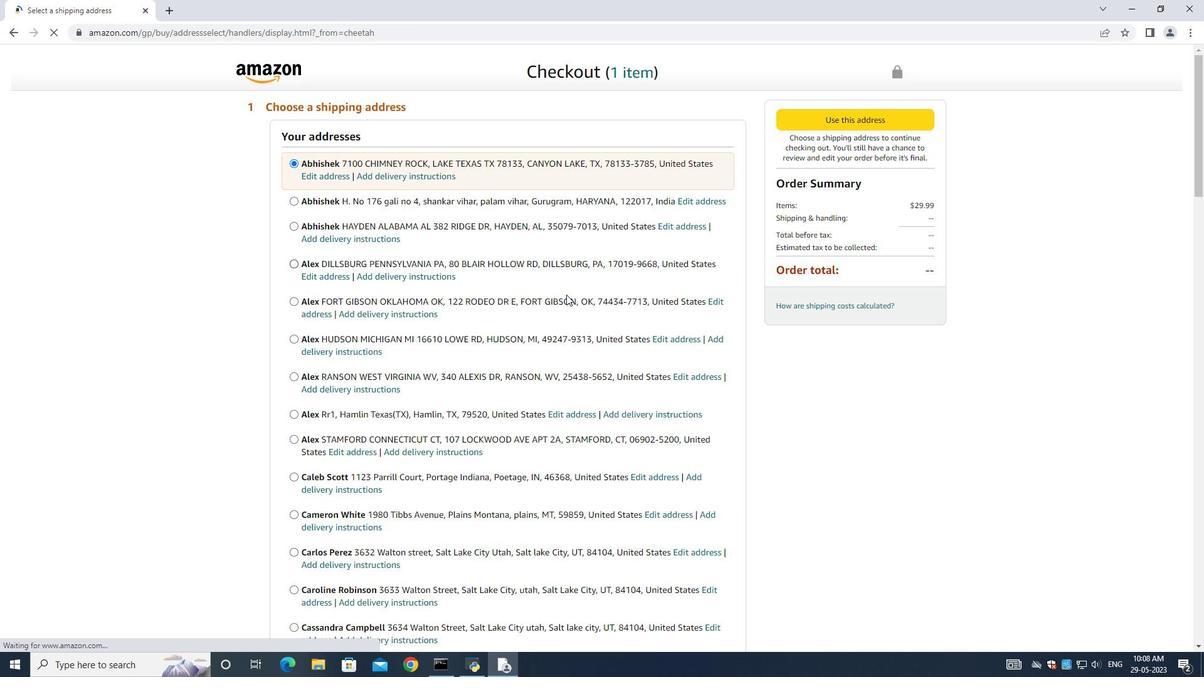 
Action: Mouse scrolled (554, 301) with delta (0, 0)
Screenshot: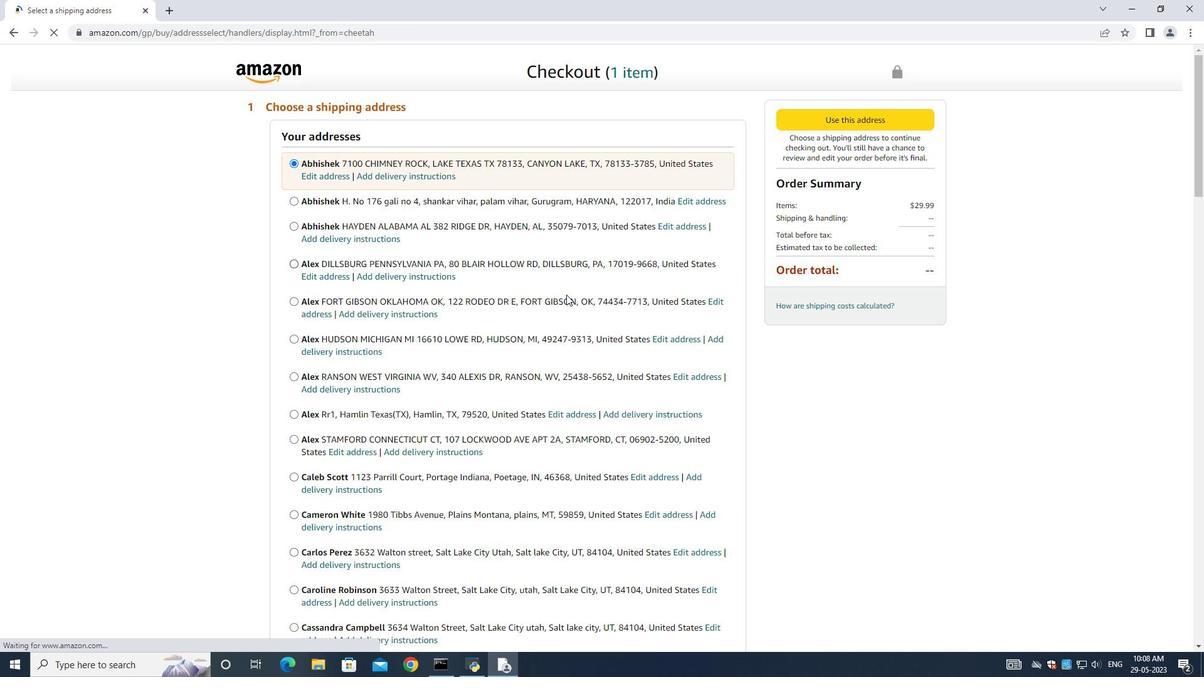 
Action: Mouse scrolled (554, 301) with delta (0, 0)
Screenshot: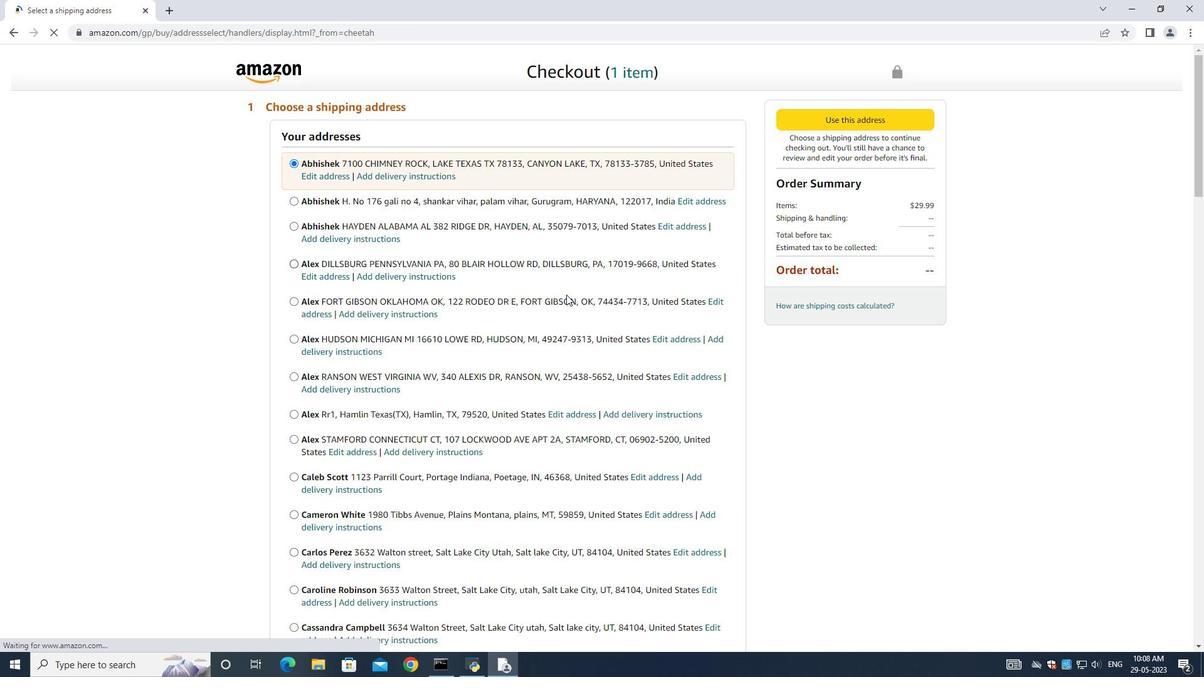 
Action: Mouse moved to (554, 302)
Screenshot: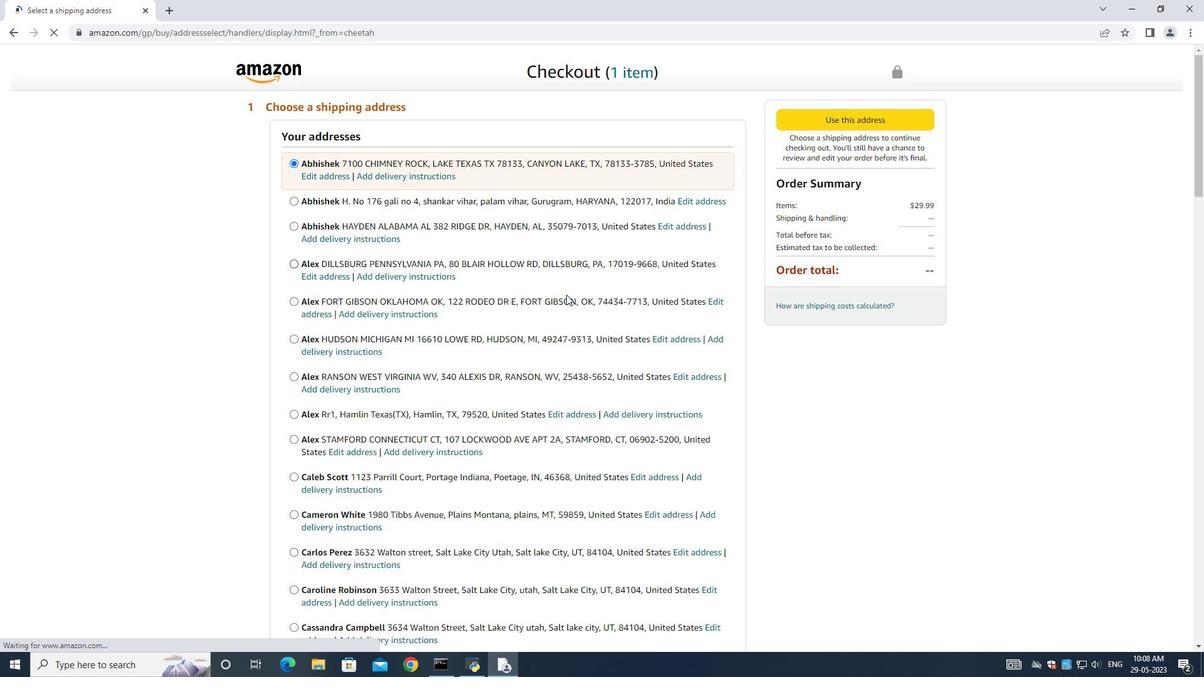 
Action: Mouse scrolled (554, 301) with delta (0, 0)
Screenshot: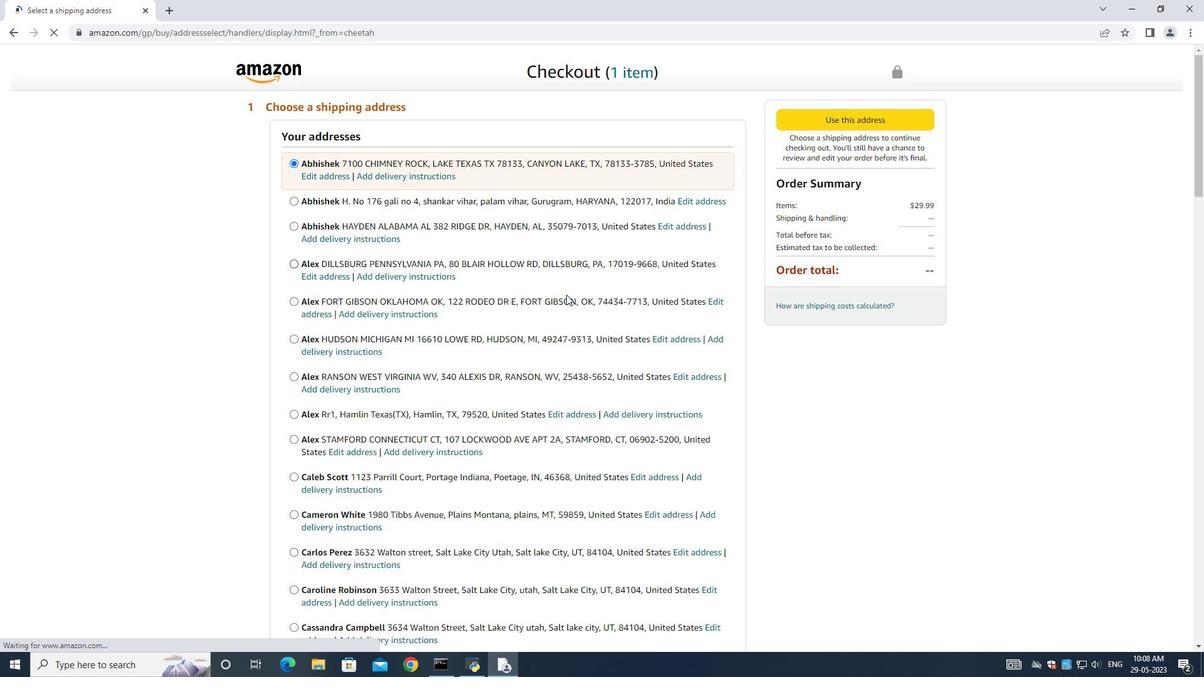 
Action: Mouse moved to (554, 302)
Screenshot: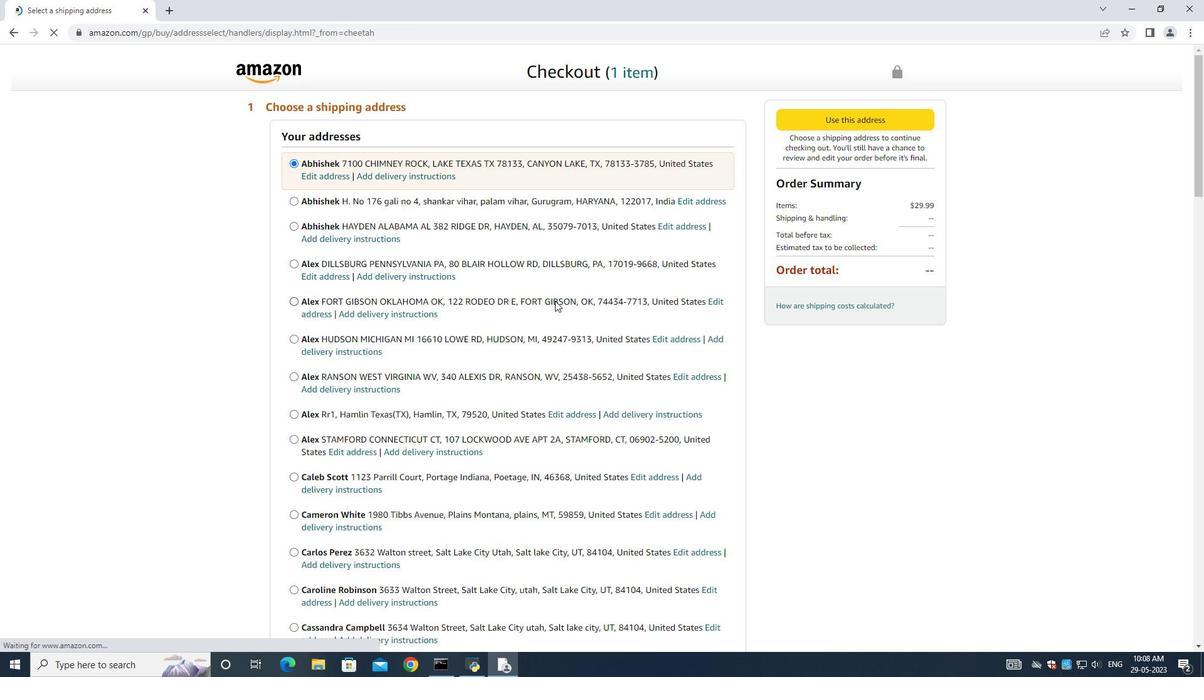 
Action: Mouse scrolled (554, 301) with delta (0, 0)
Screenshot: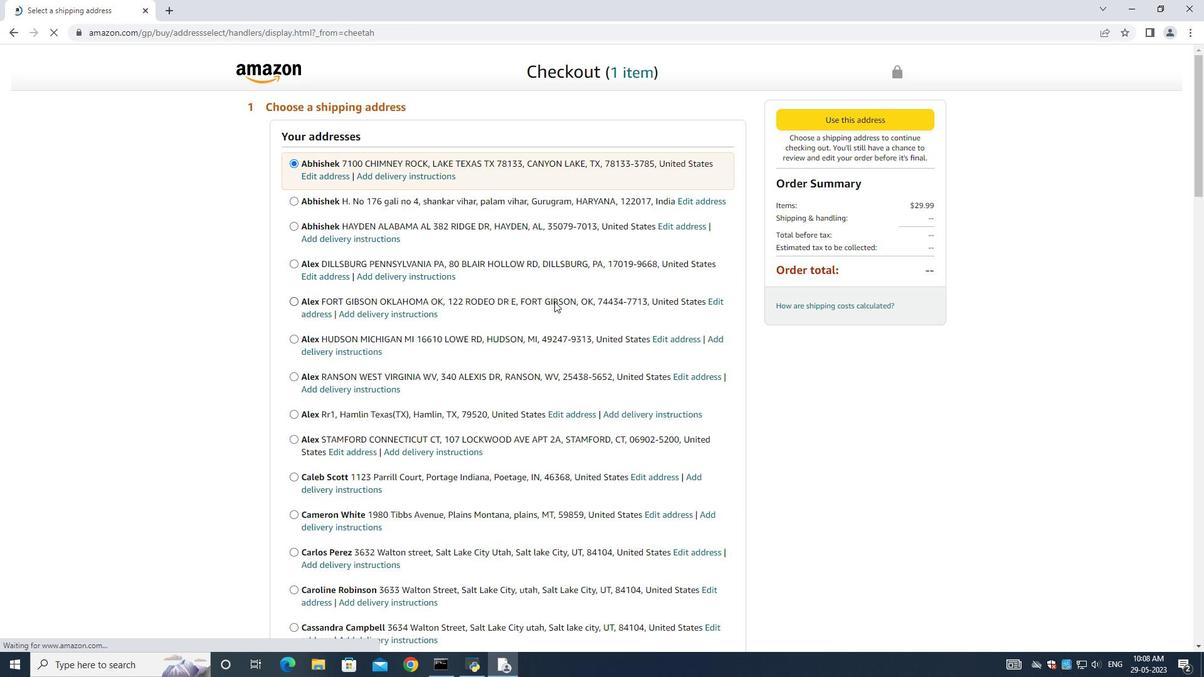 
Action: Mouse moved to (554, 302)
Screenshot: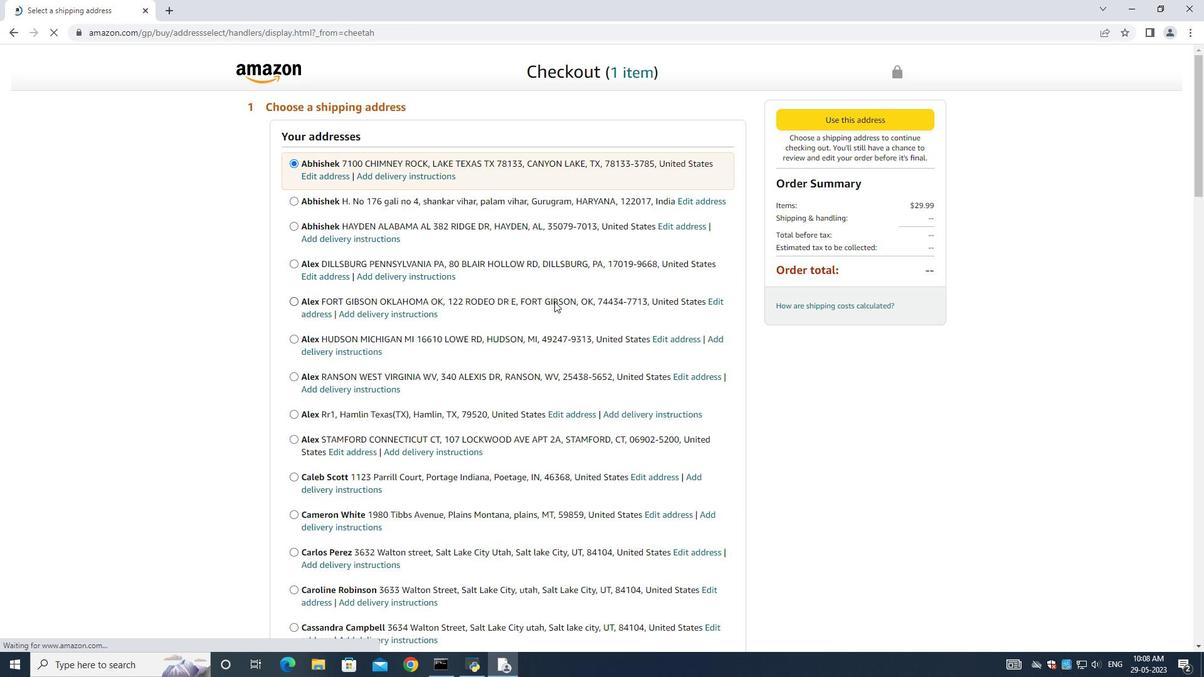 
Action: Mouse scrolled (554, 301) with delta (0, 0)
Screenshot: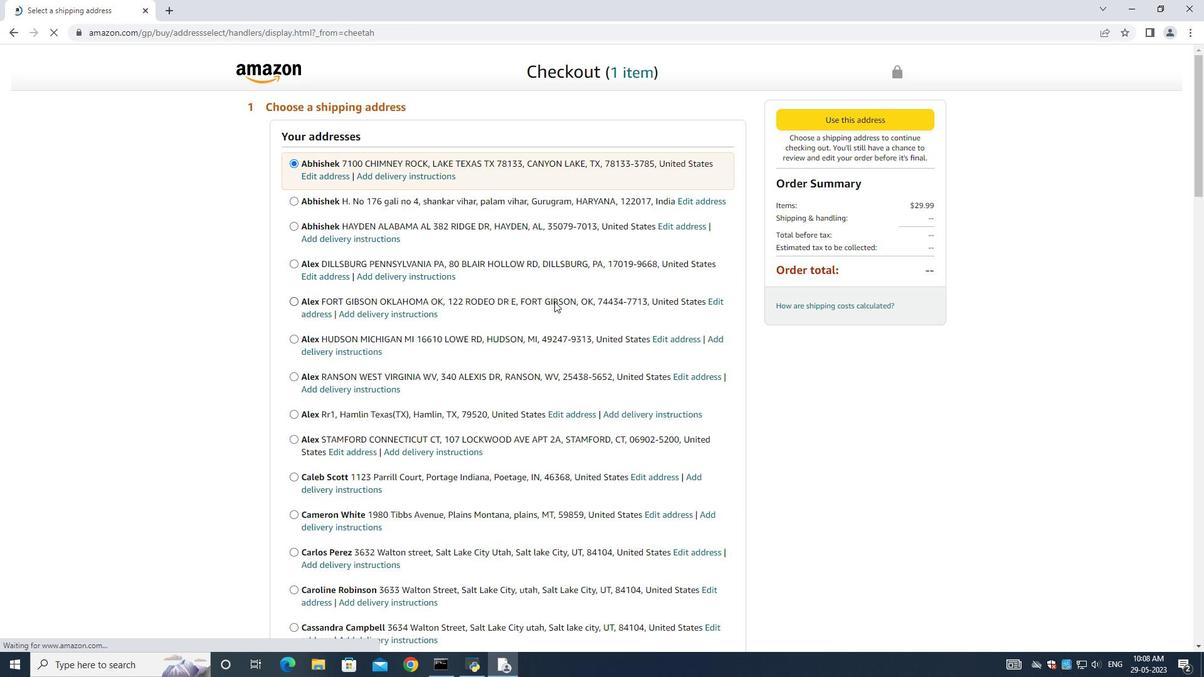 
Action: Mouse moved to (551, 301)
Screenshot: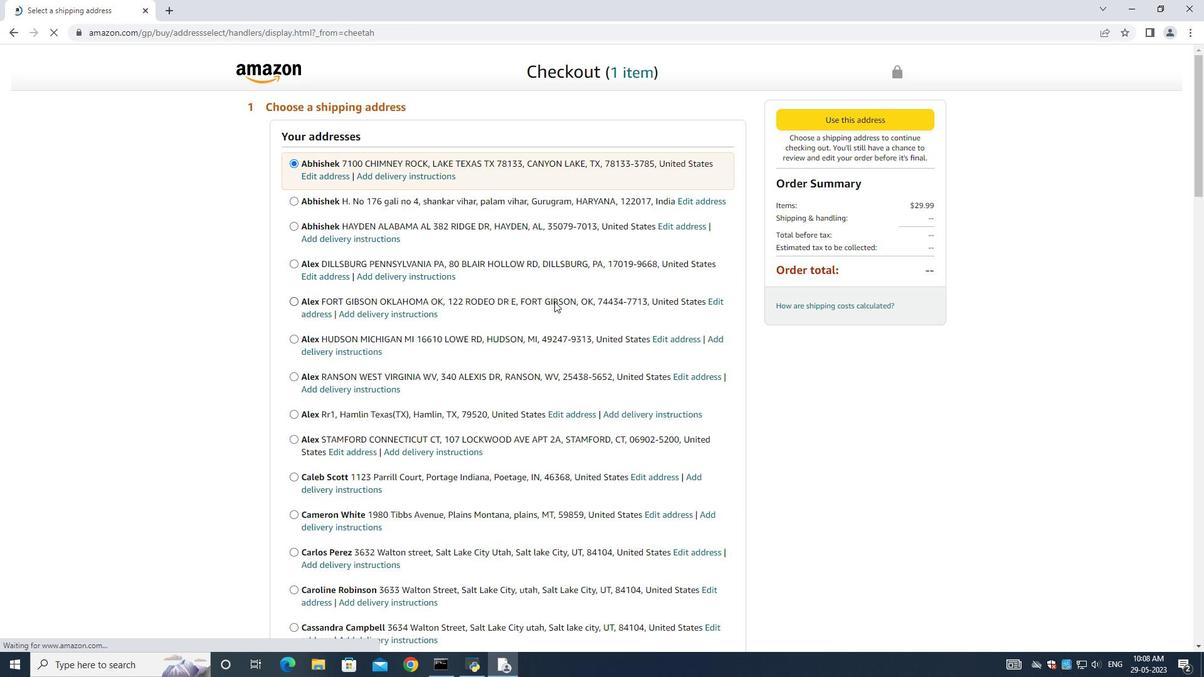 
Action: Mouse scrolled (554, 301) with delta (0, 0)
Screenshot: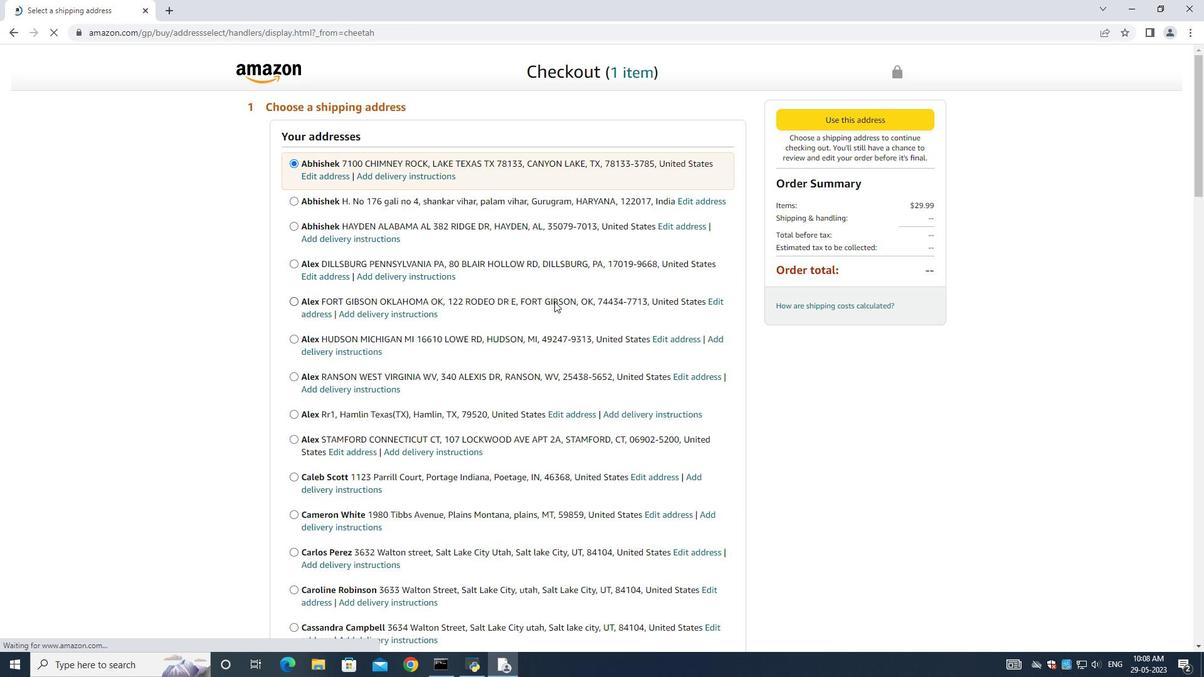 
Action: Mouse moved to (550, 300)
Screenshot: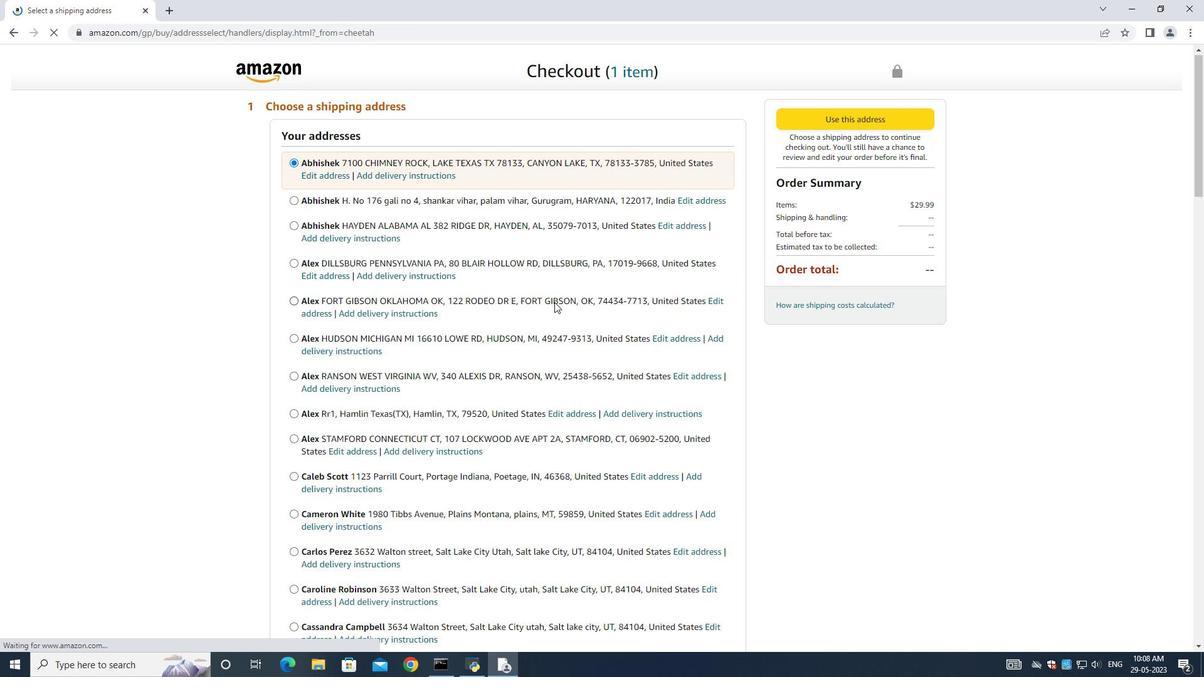 
Action: Mouse scrolled (551, 300) with delta (0, 0)
Screenshot: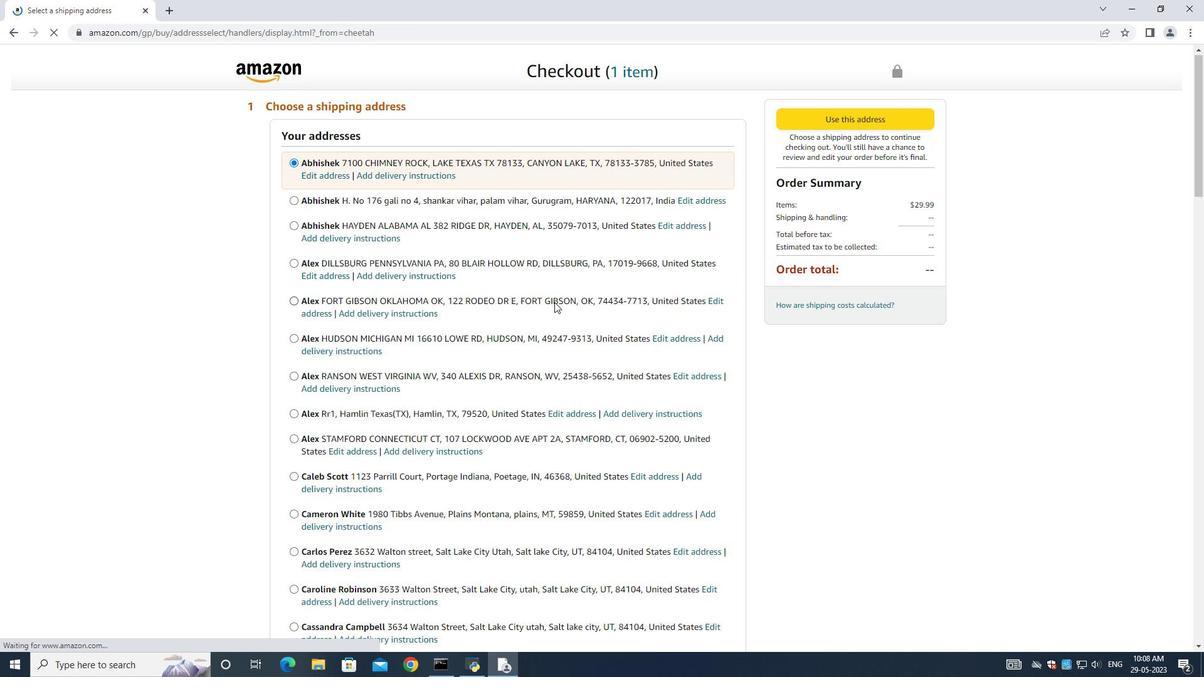 
Action: Mouse moved to (556, 325)
Screenshot: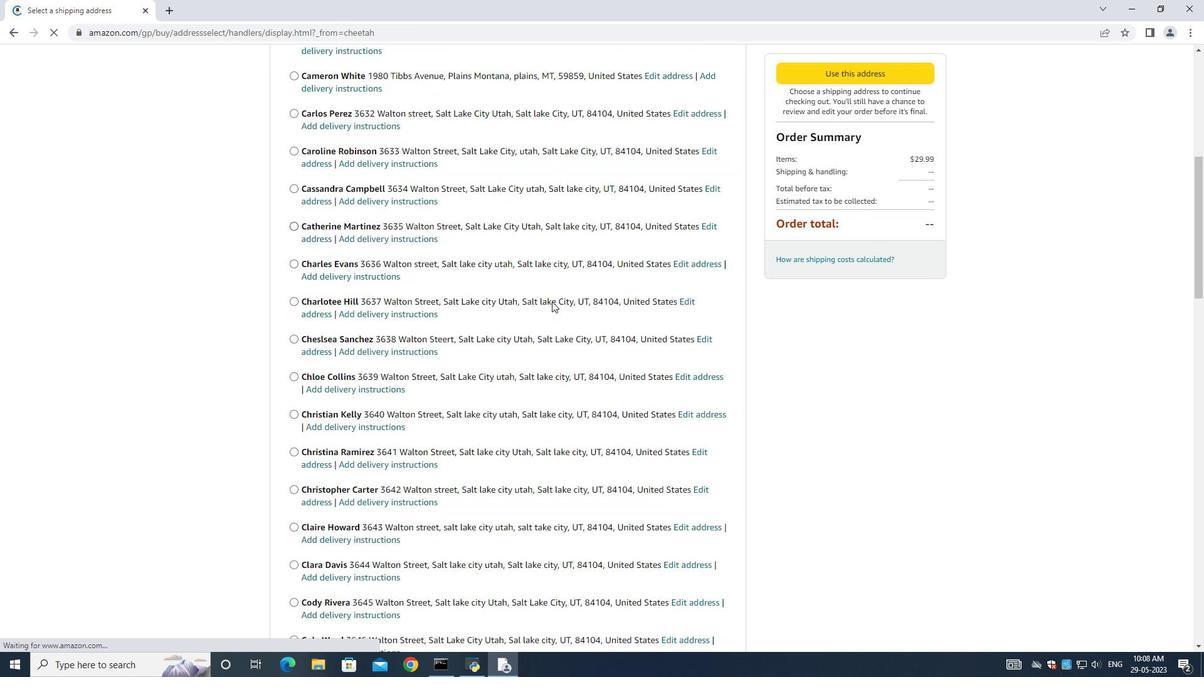 
Action: Mouse scrolled (554, 311) with delta (0, 0)
Screenshot: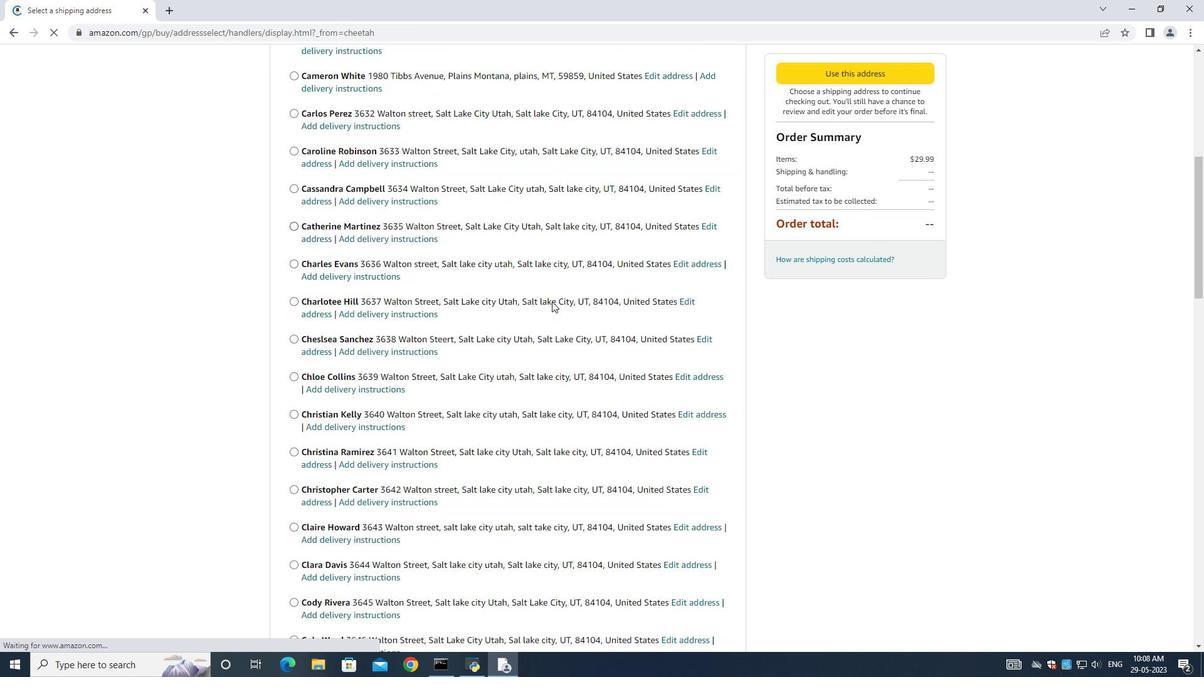 
Action: Mouse moved to (556, 325)
Screenshot: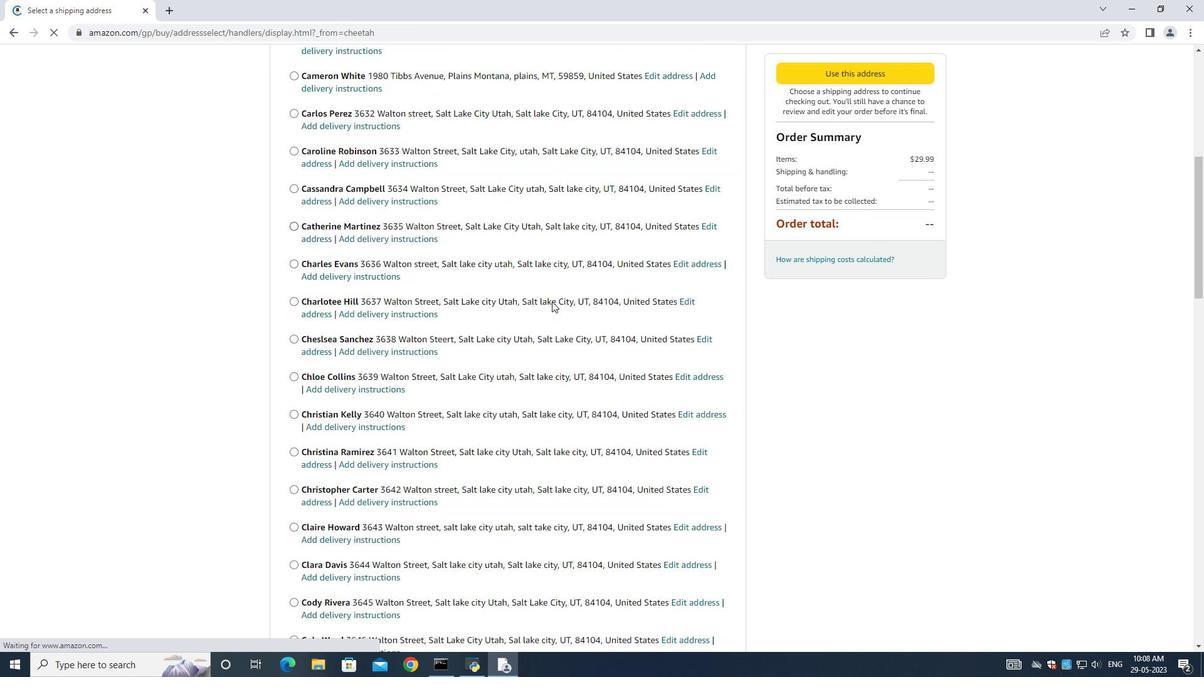 
Action: Mouse scrolled (556, 320) with delta (0, 0)
Screenshot: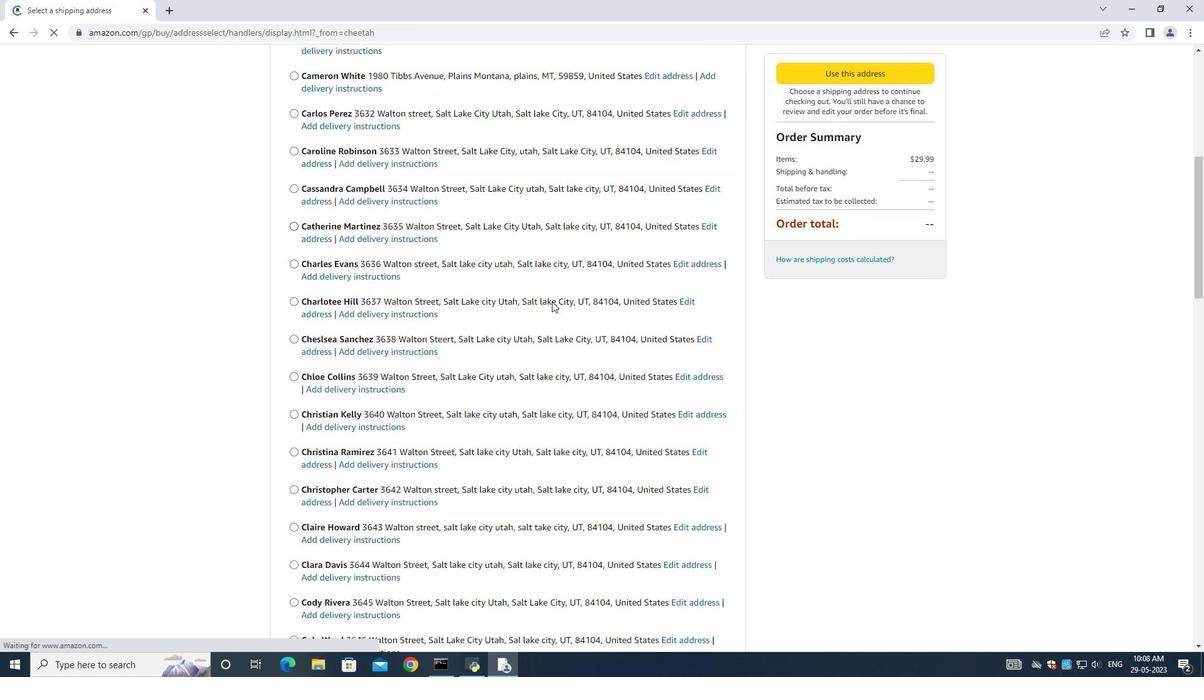 
Action: Mouse scrolled (556, 322) with delta (0, 0)
Screenshot: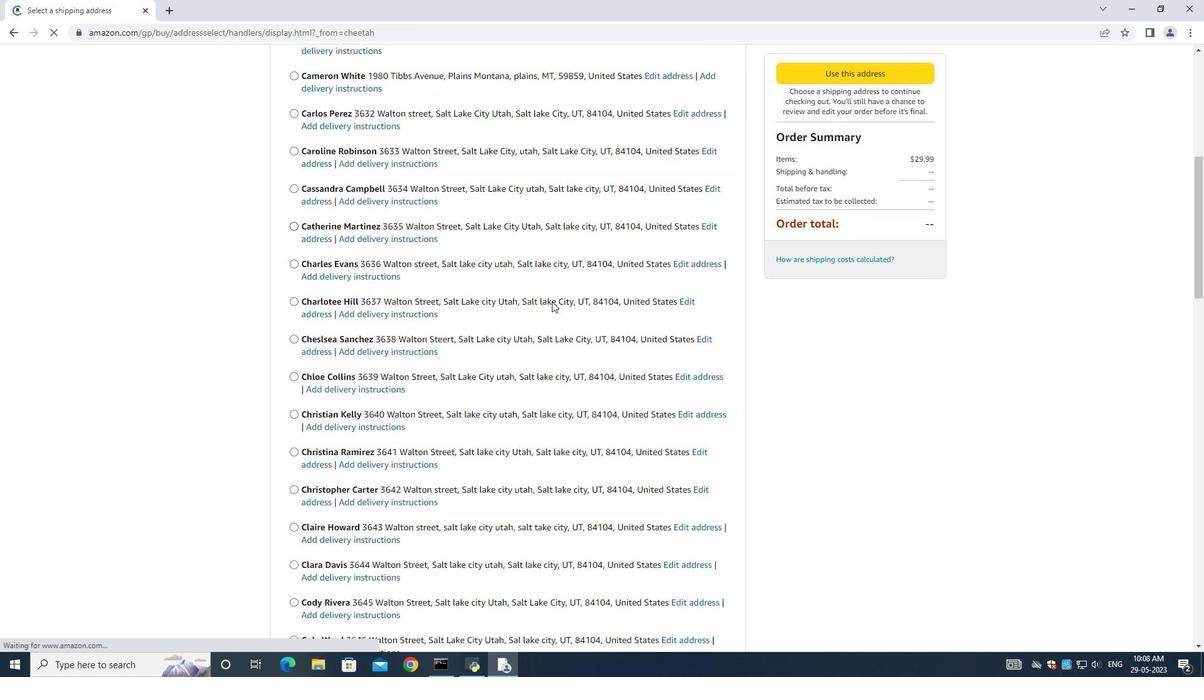 
Action: Mouse scrolled (556, 324) with delta (0, 0)
Screenshot: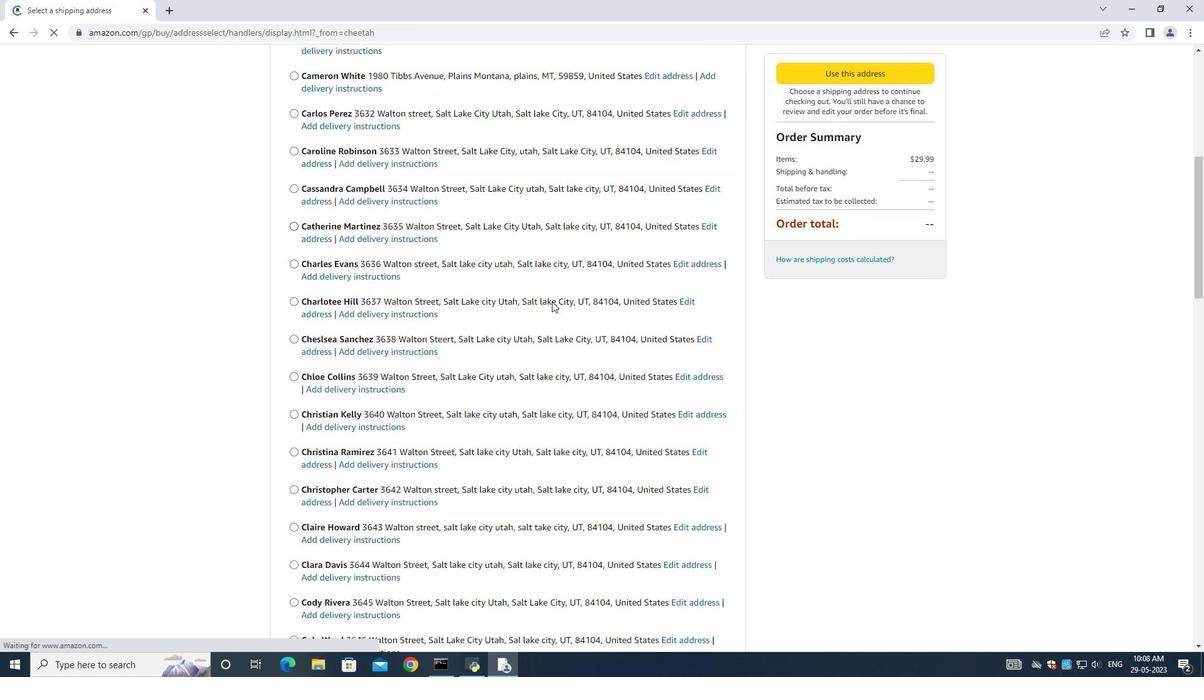 
Action: Mouse scrolled (556, 324) with delta (0, 0)
Screenshot: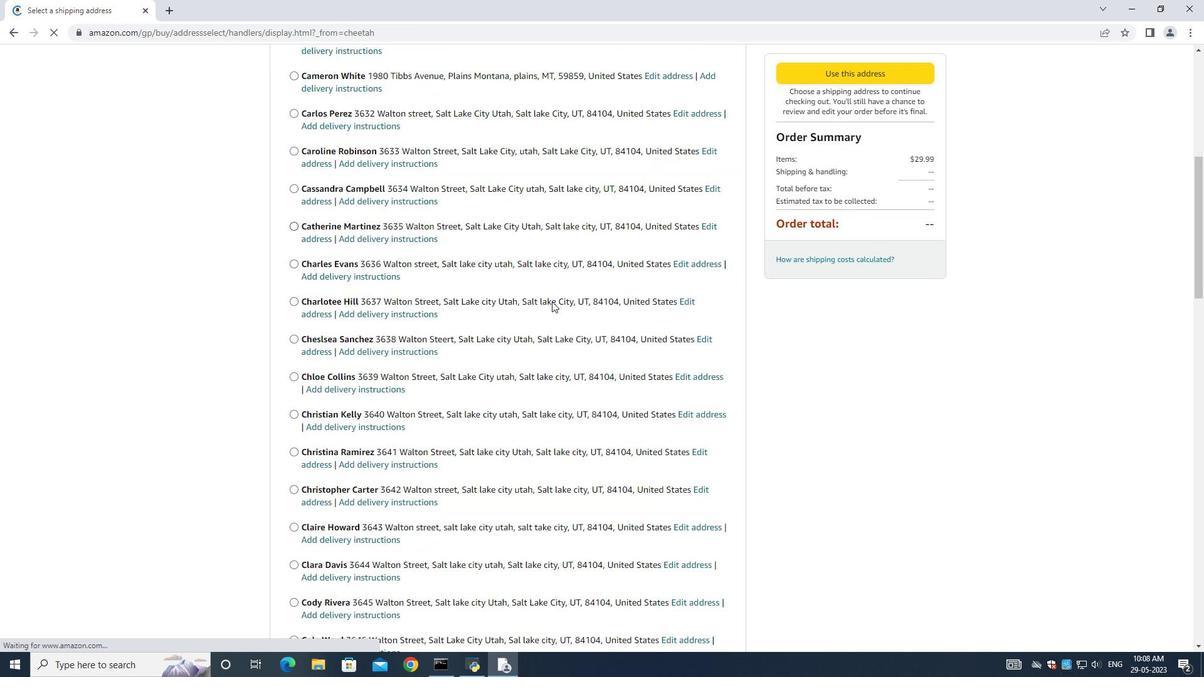 
Action: Mouse scrolled (556, 324) with delta (0, 0)
Screenshot: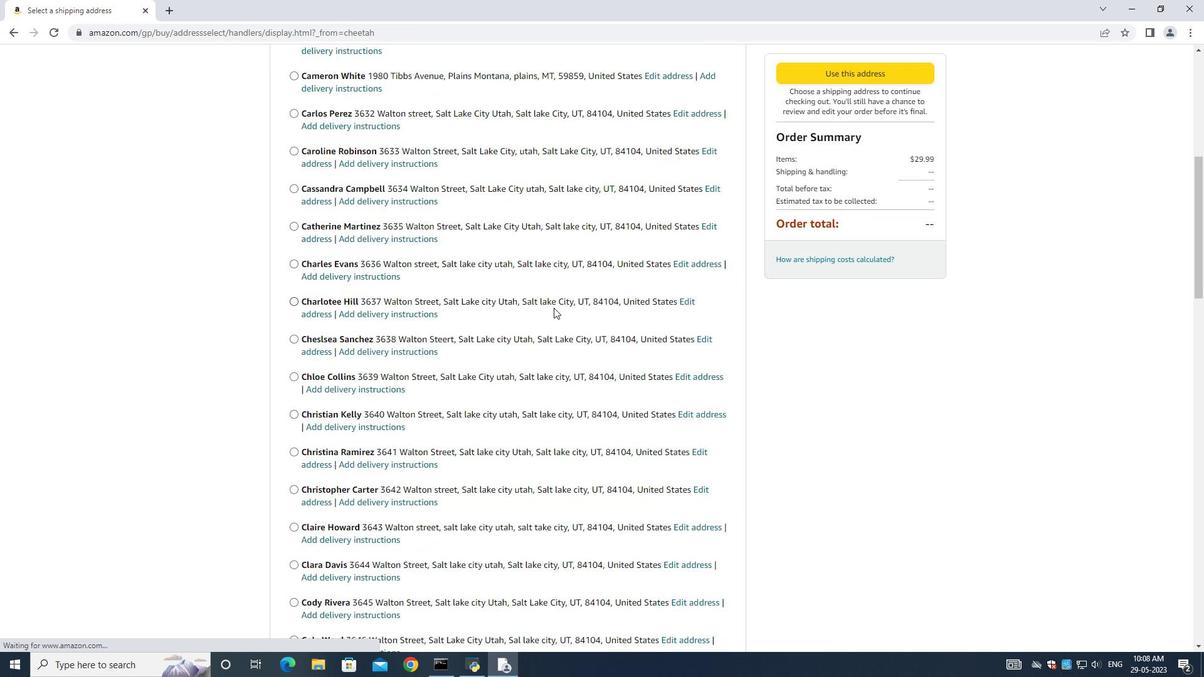 
Action: Mouse scrolled (556, 324) with delta (0, 0)
Screenshot: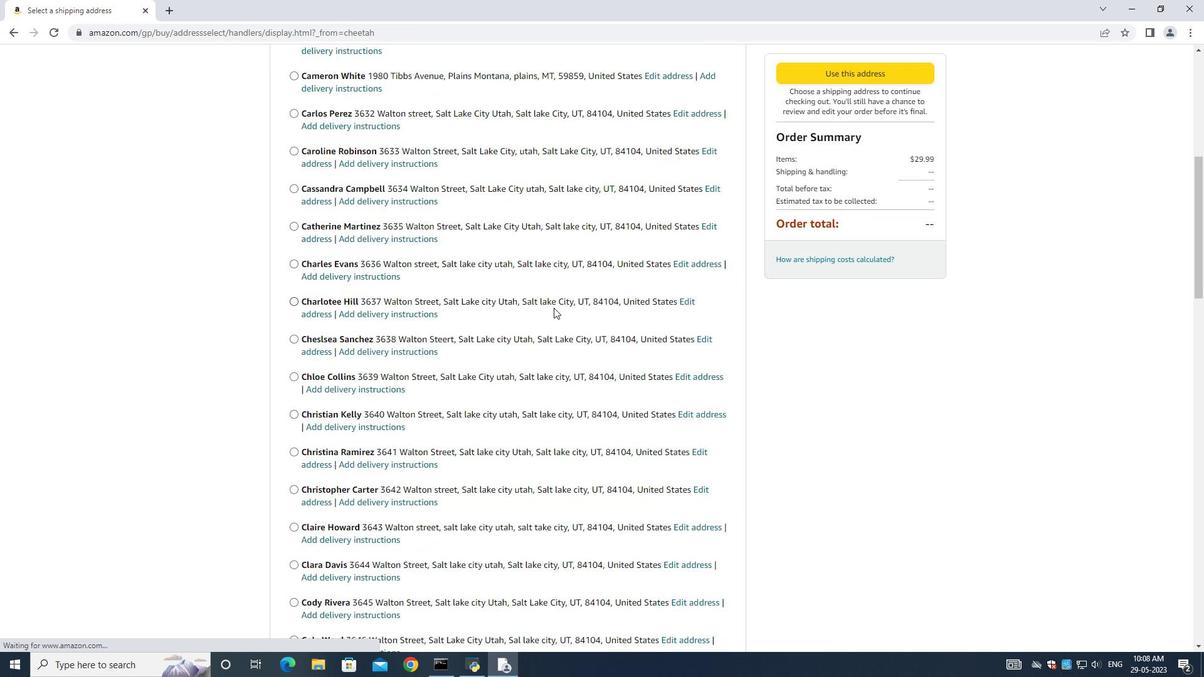 
Action: Mouse scrolled (556, 324) with delta (0, 0)
Screenshot: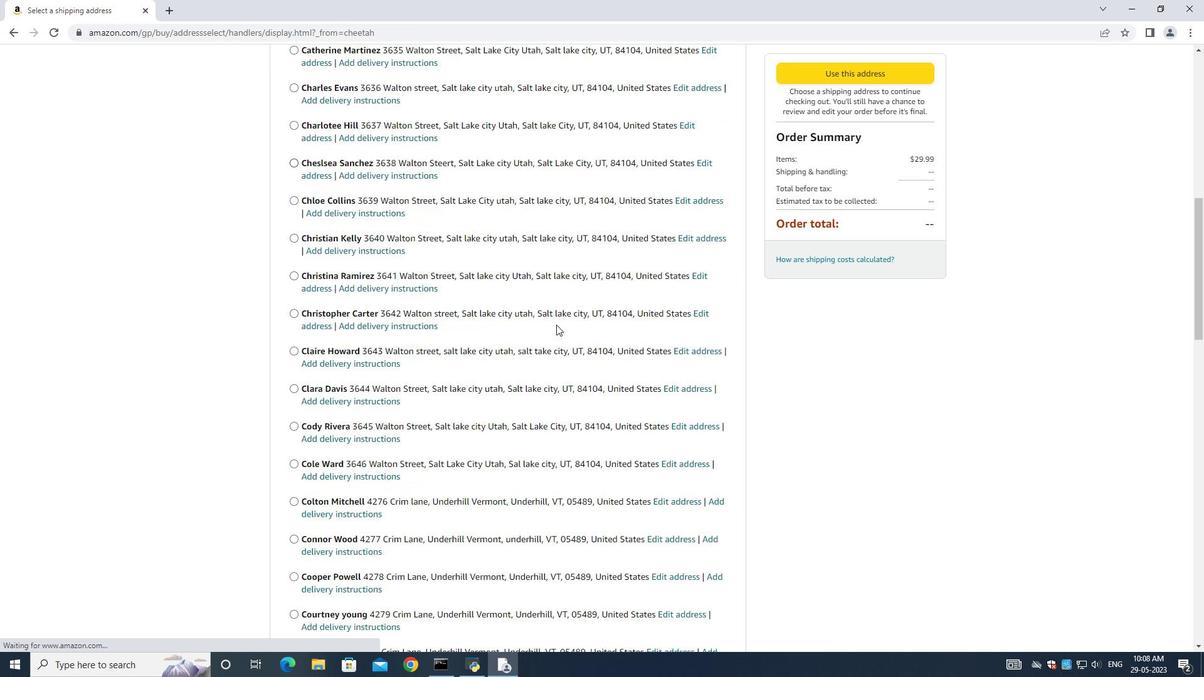 
Action: Mouse moved to (556, 343)
Screenshot: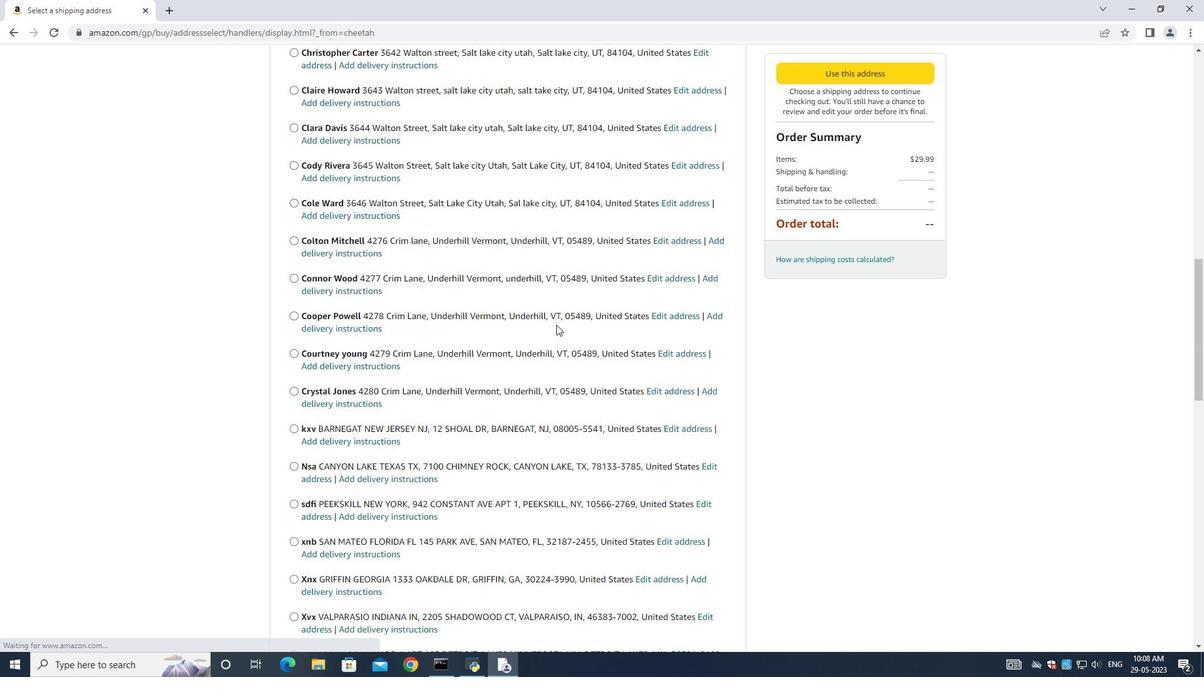 
Action: Mouse scrolled (556, 331) with delta (0, 0)
Screenshot: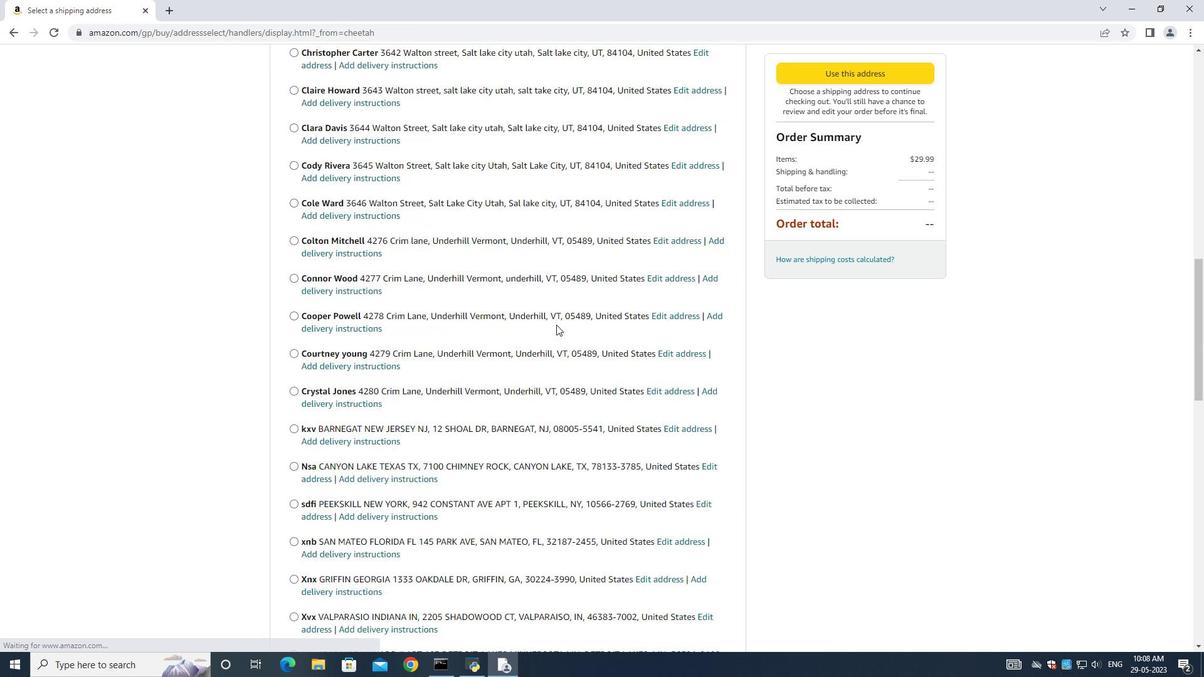 
Action: Mouse moved to (556, 345)
Screenshot: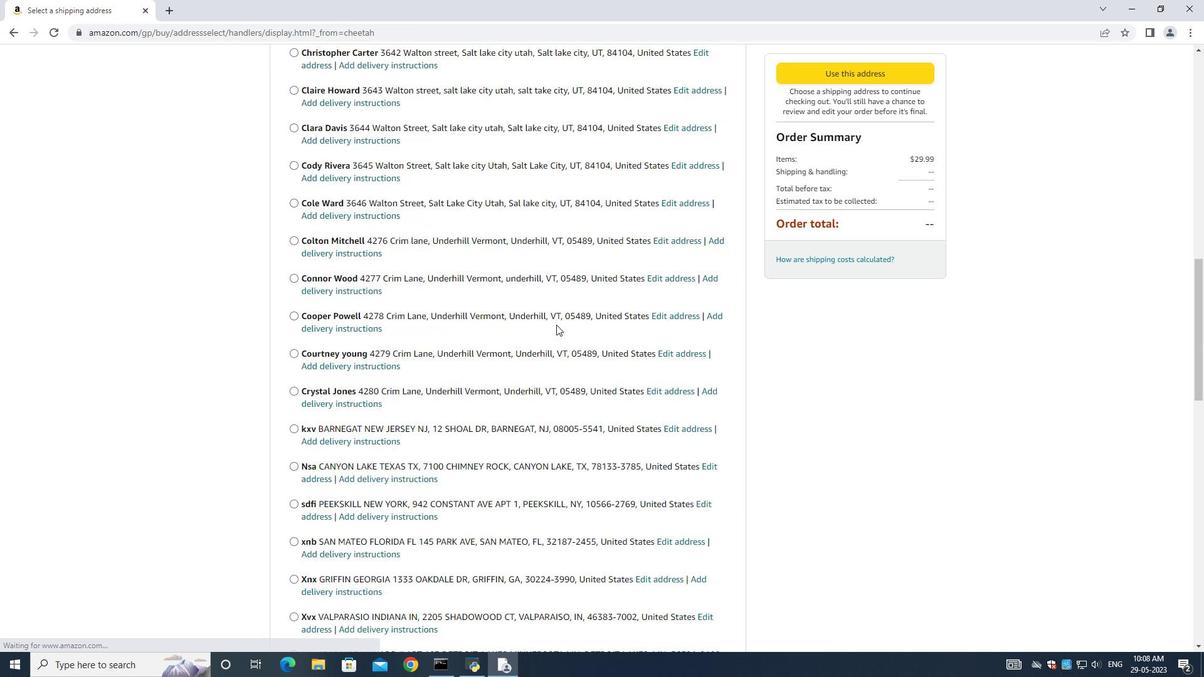 
Action: Mouse scrolled (556, 343) with delta (0, 0)
Screenshot: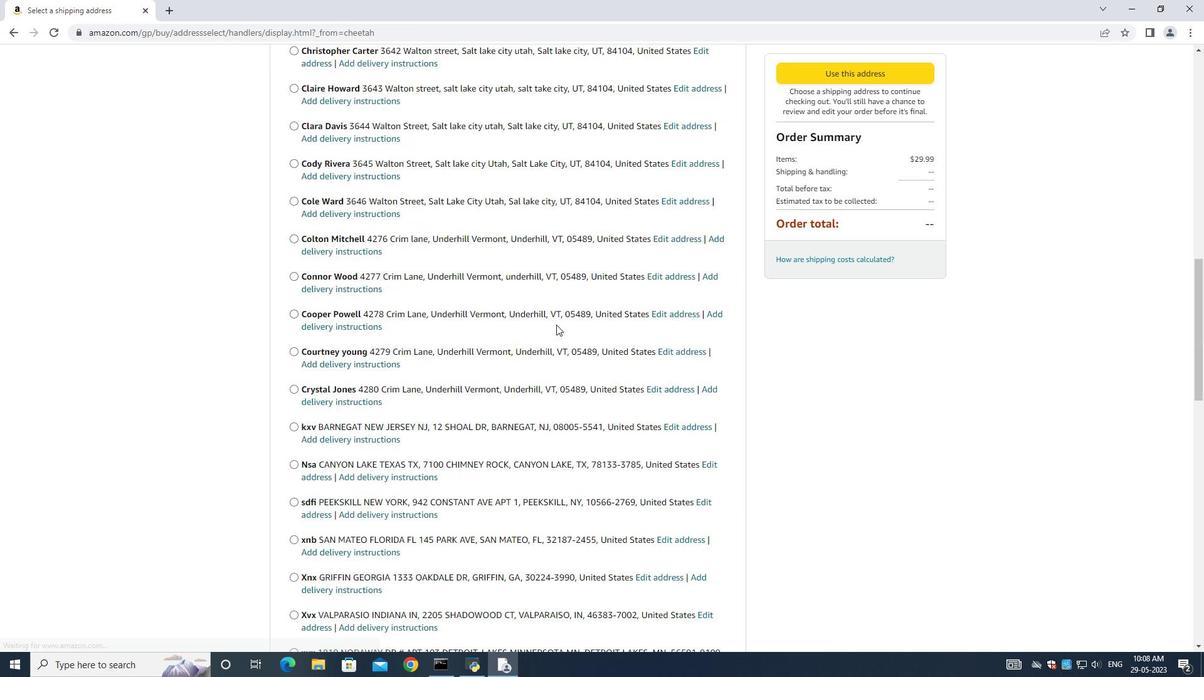
Action: Mouse moved to (556, 345)
Screenshot: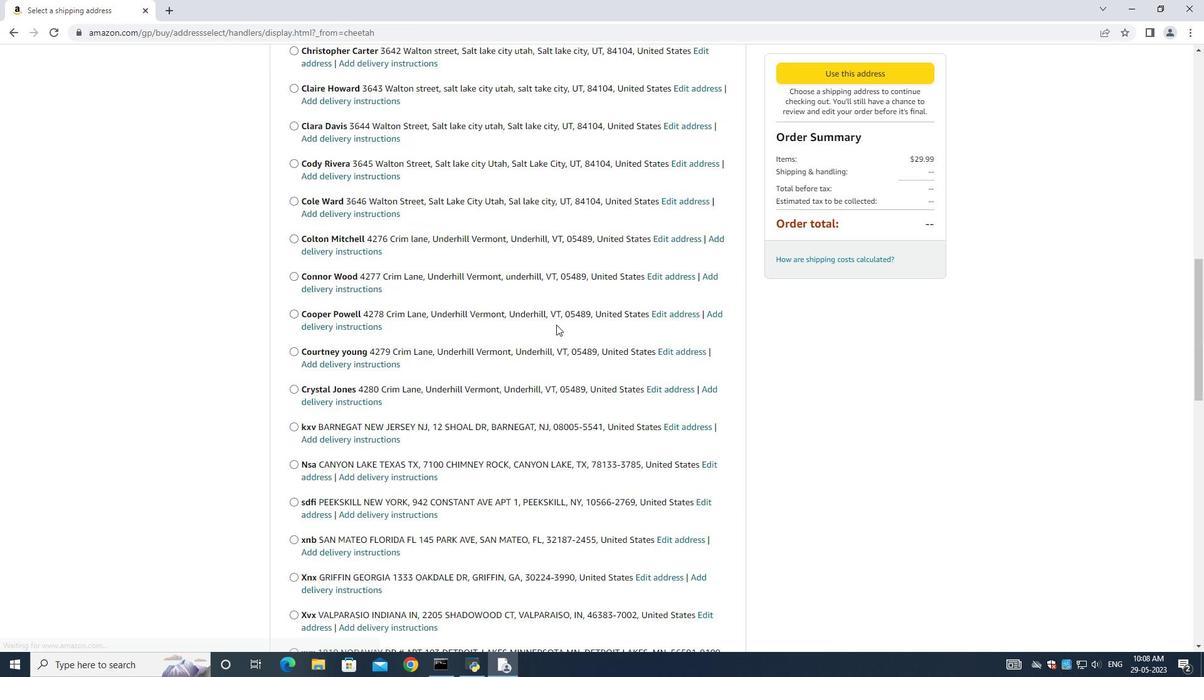 
Action: Mouse scrolled (556, 345) with delta (0, 0)
Screenshot: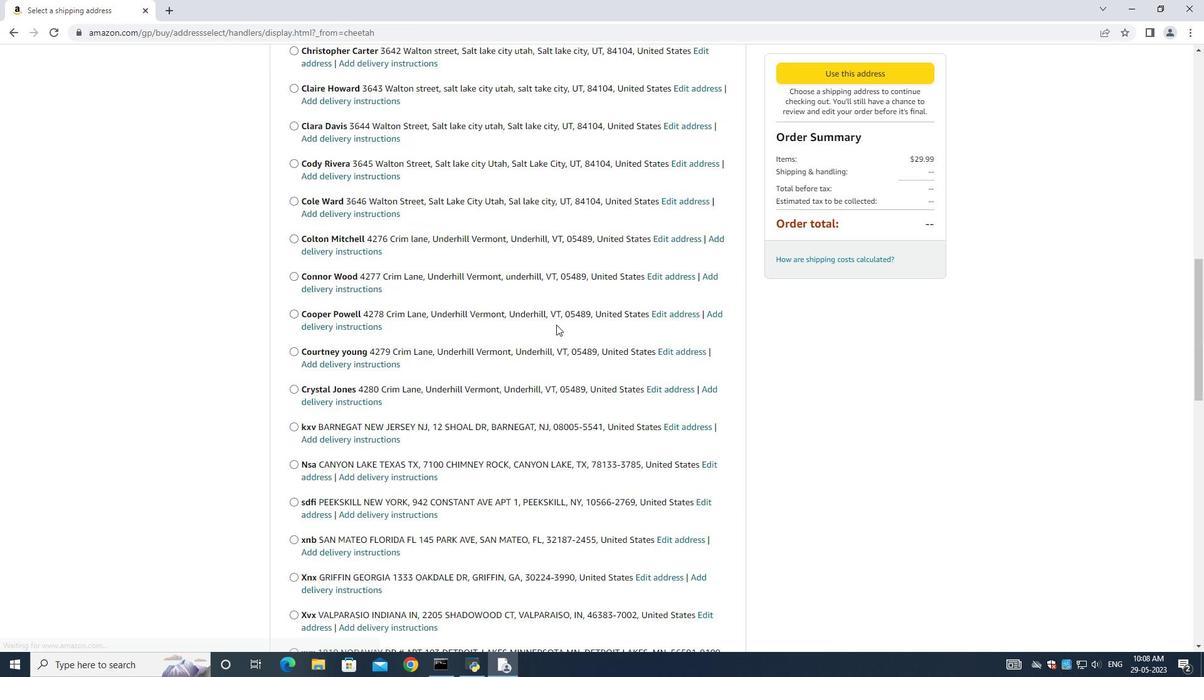 
Action: Mouse scrolled (556, 345) with delta (0, 0)
Screenshot: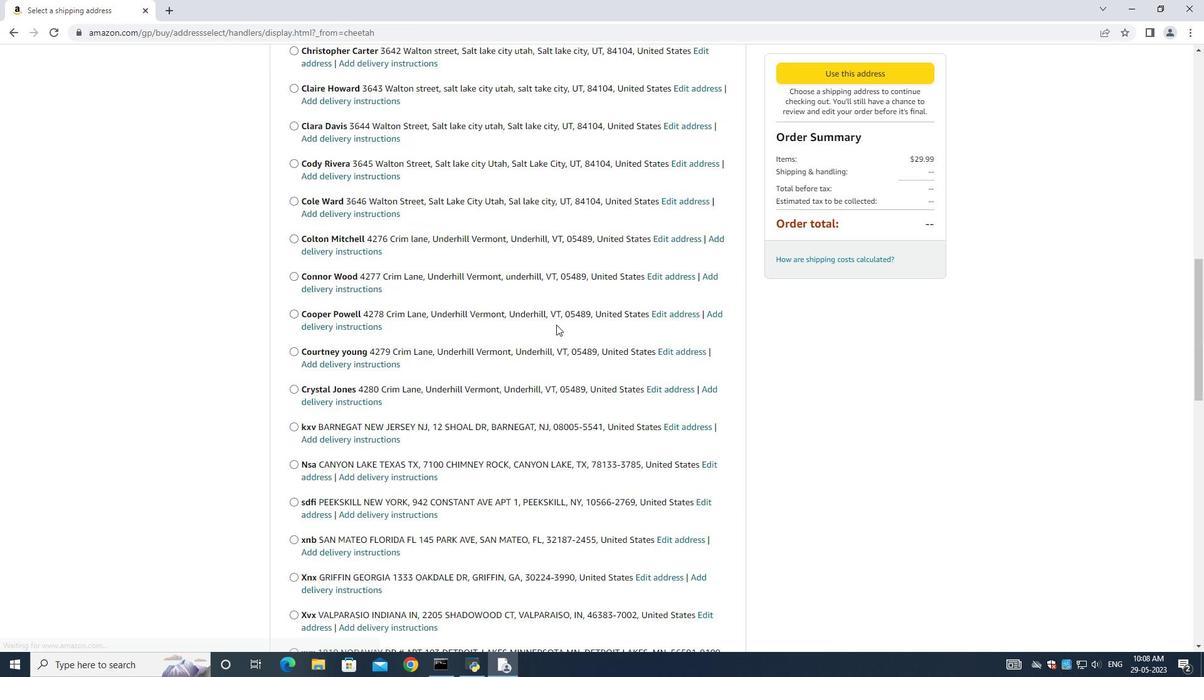 
Action: Mouse scrolled (556, 345) with delta (0, 0)
Screenshot: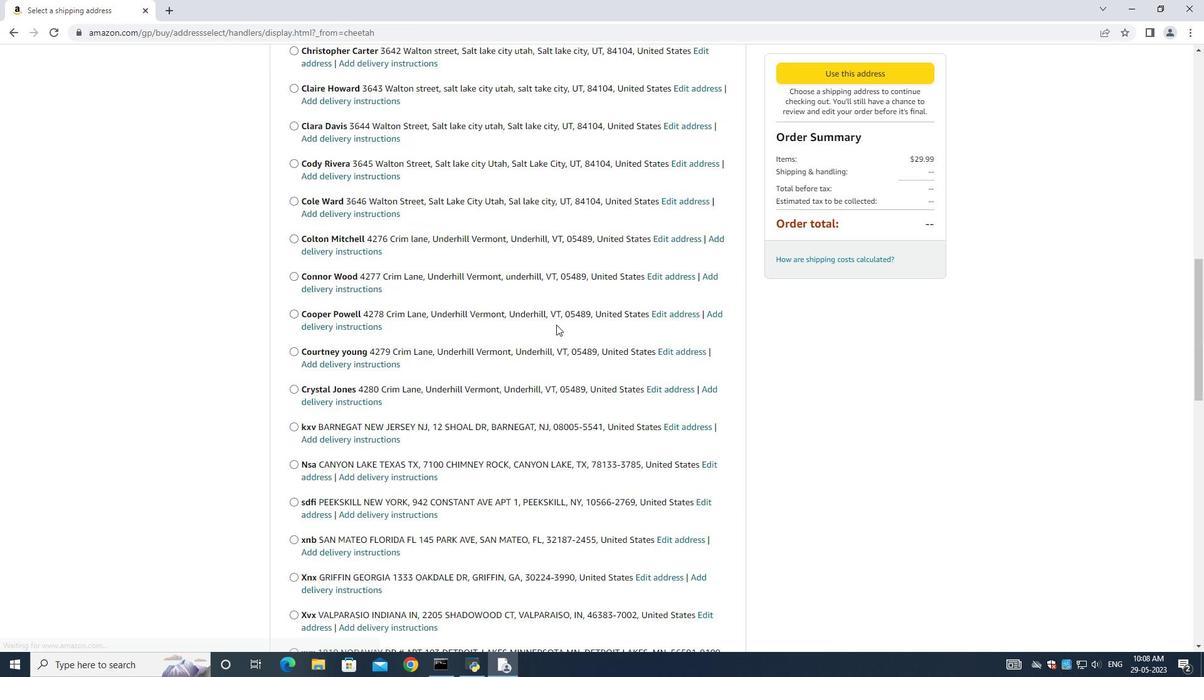 
Action: Mouse scrolled (556, 345) with delta (0, 0)
Screenshot: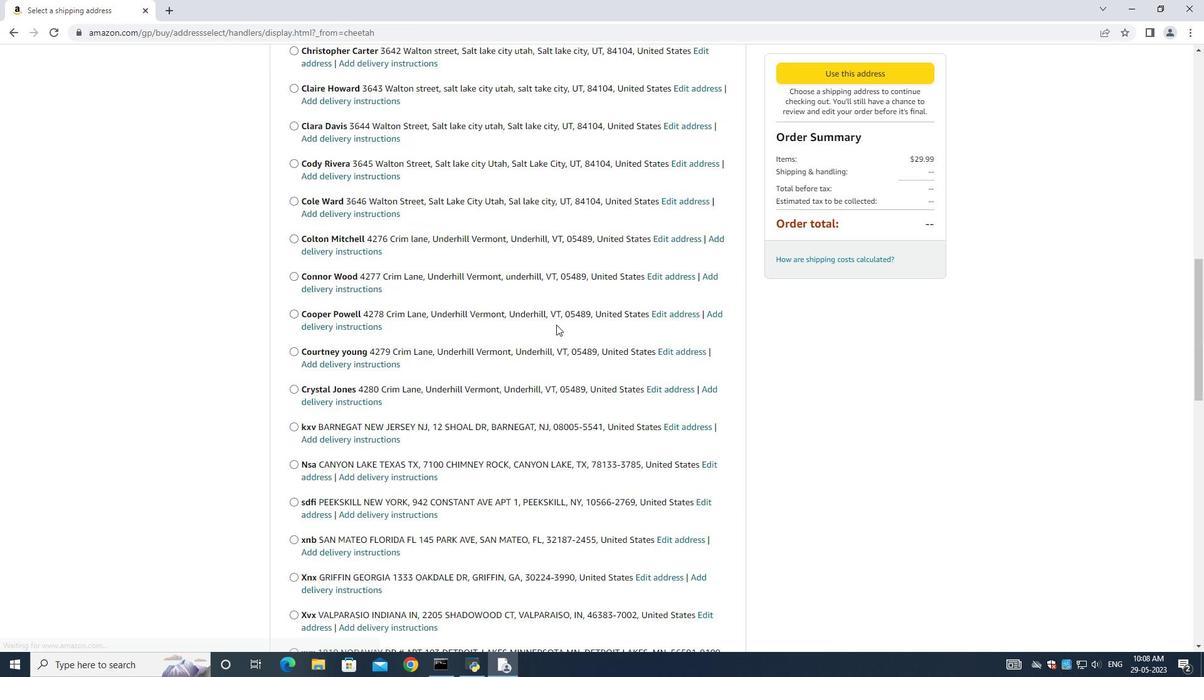 
Action: Mouse moved to (556, 348)
Screenshot: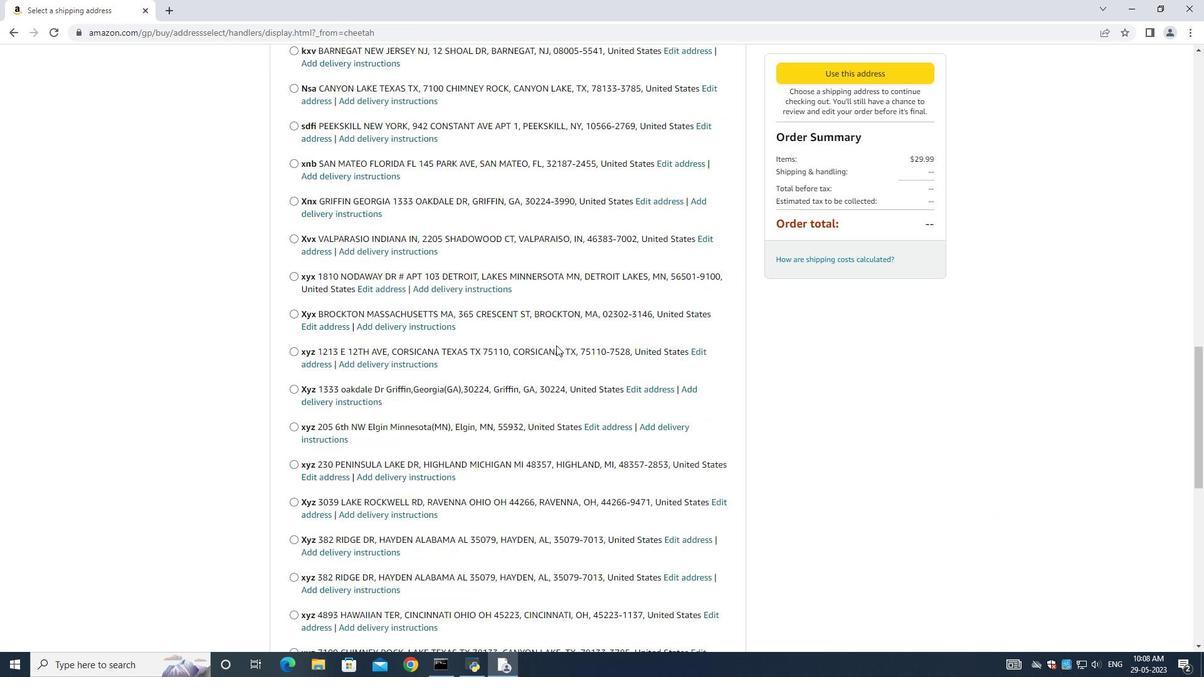 
Action: Mouse scrolled (556, 346) with delta (0, 0)
Screenshot: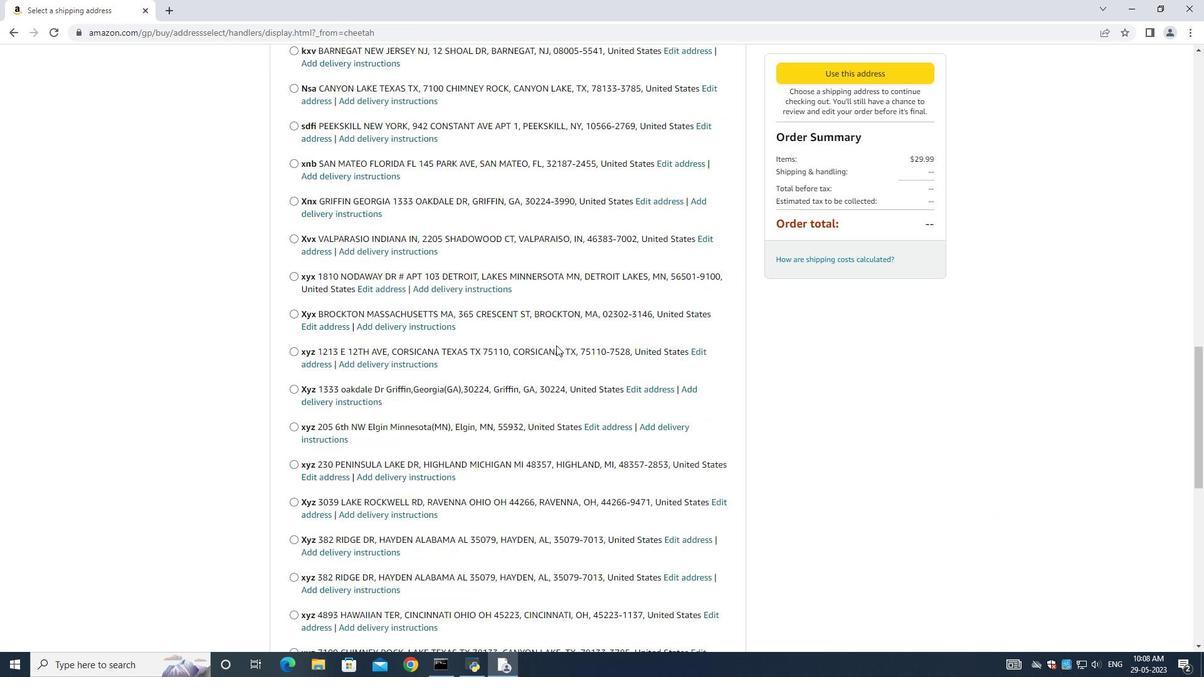 
Action: Mouse moved to (557, 349)
Screenshot: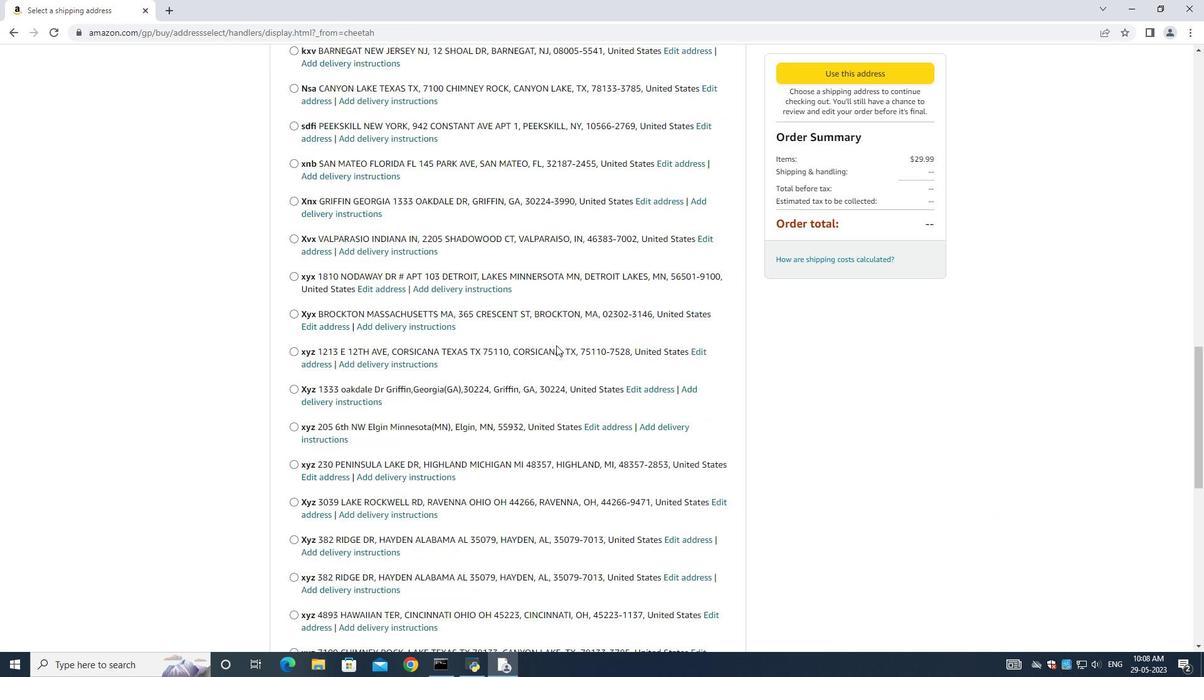 
Action: Mouse scrolled (556, 348) with delta (0, 0)
Screenshot: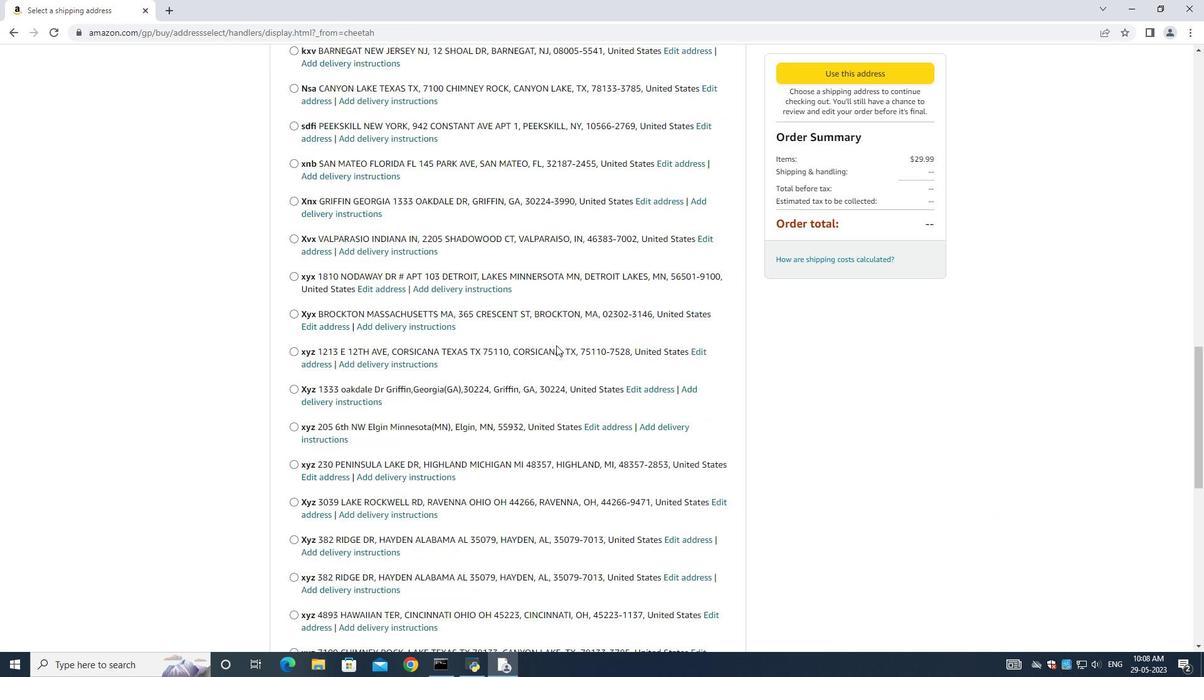 
Action: Mouse moved to (557, 350)
Screenshot: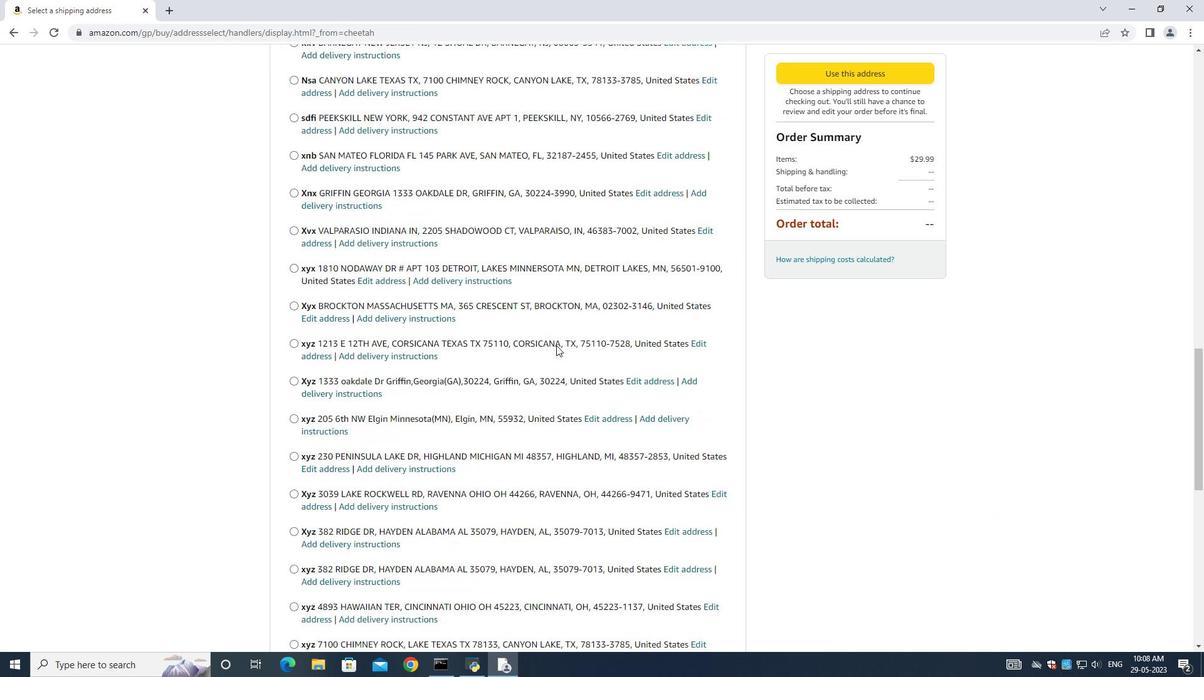 
Action: Mouse scrolled (557, 349) with delta (0, 0)
Screenshot: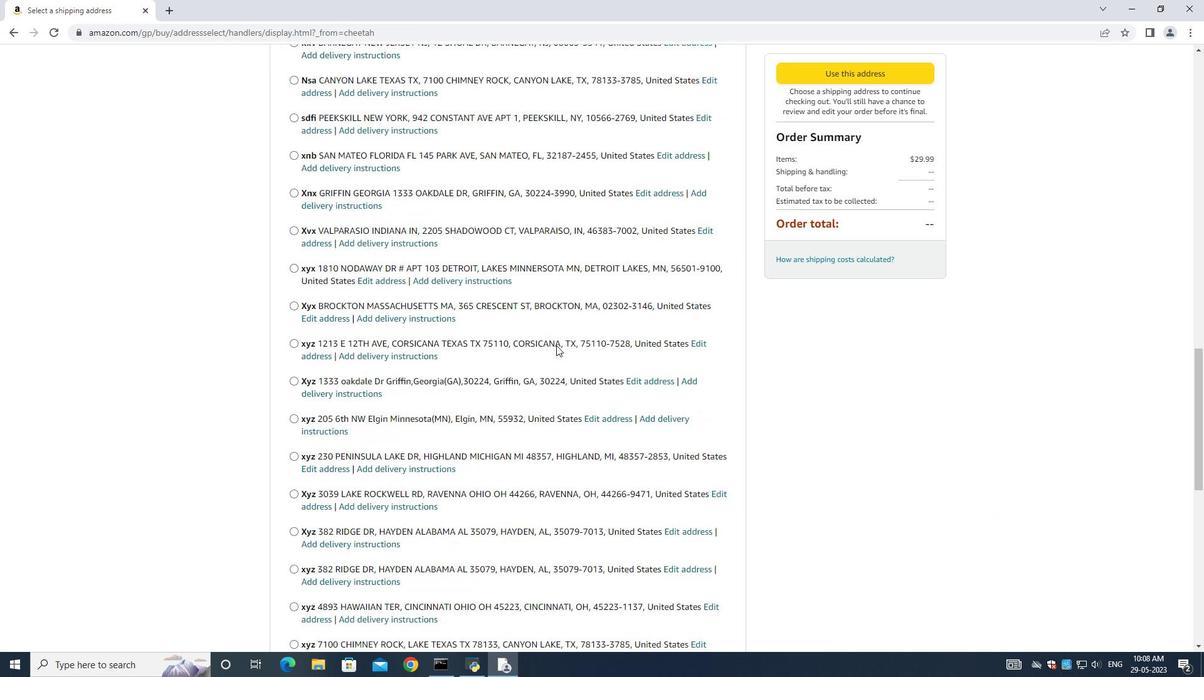 
Action: Mouse scrolled (557, 350) with delta (0, 0)
Screenshot: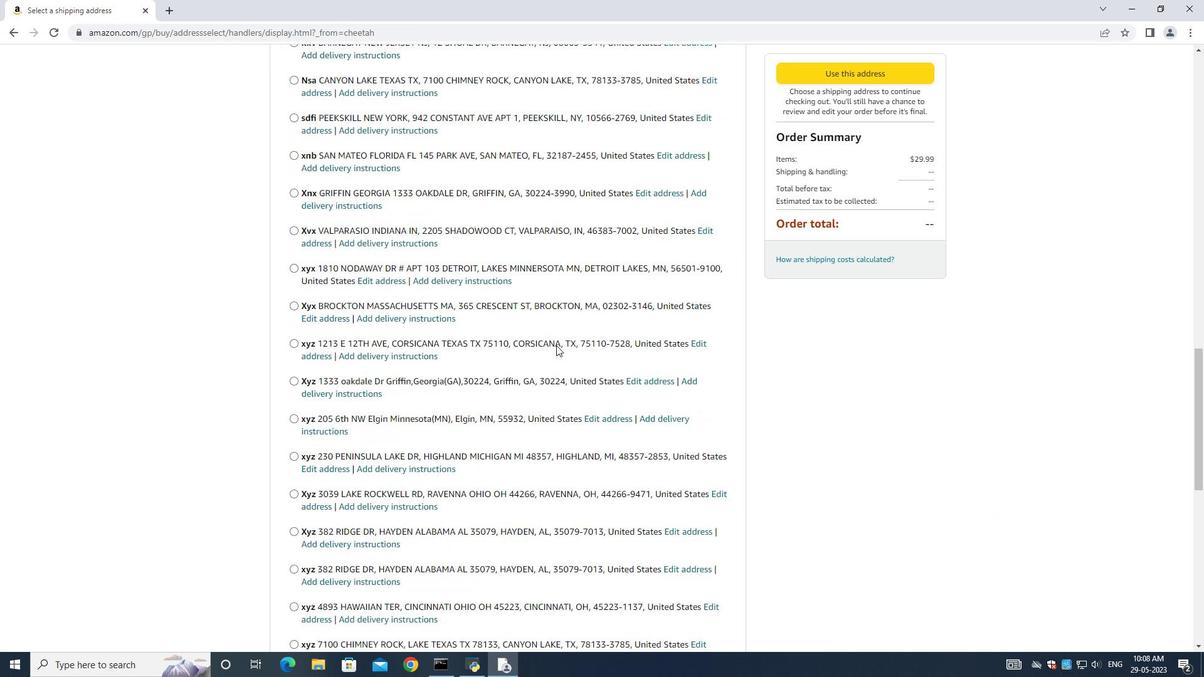 
Action: Mouse scrolled (557, 350) with delta (0, 0)
Screenshot: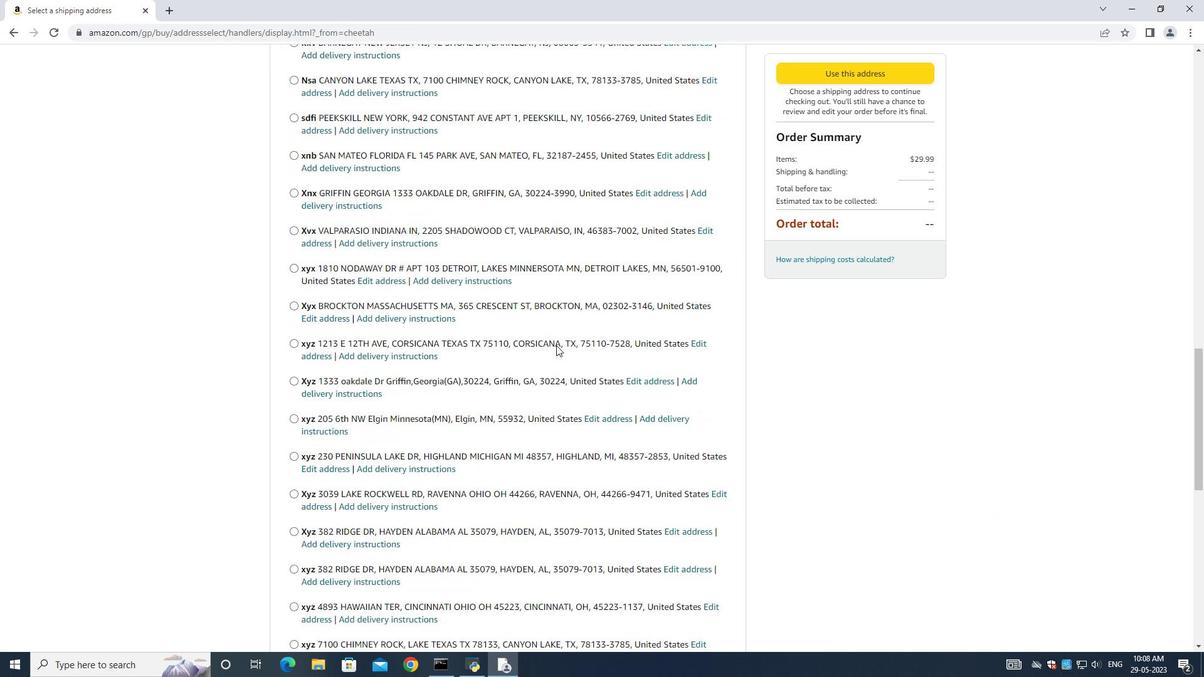 
Action: Mouse scrolled (557, 350) with delta (0, 0)
Screenshot: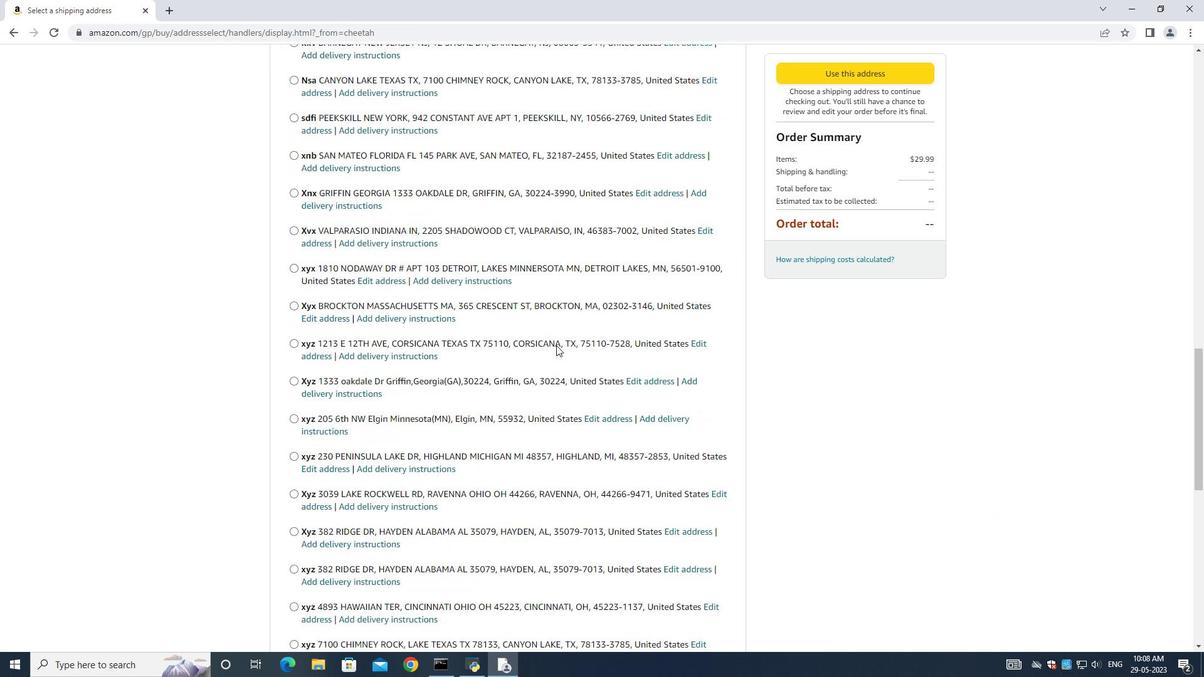 
Action: Mouse scrolled (557, 350) with delta (0, 0)
Screenshot: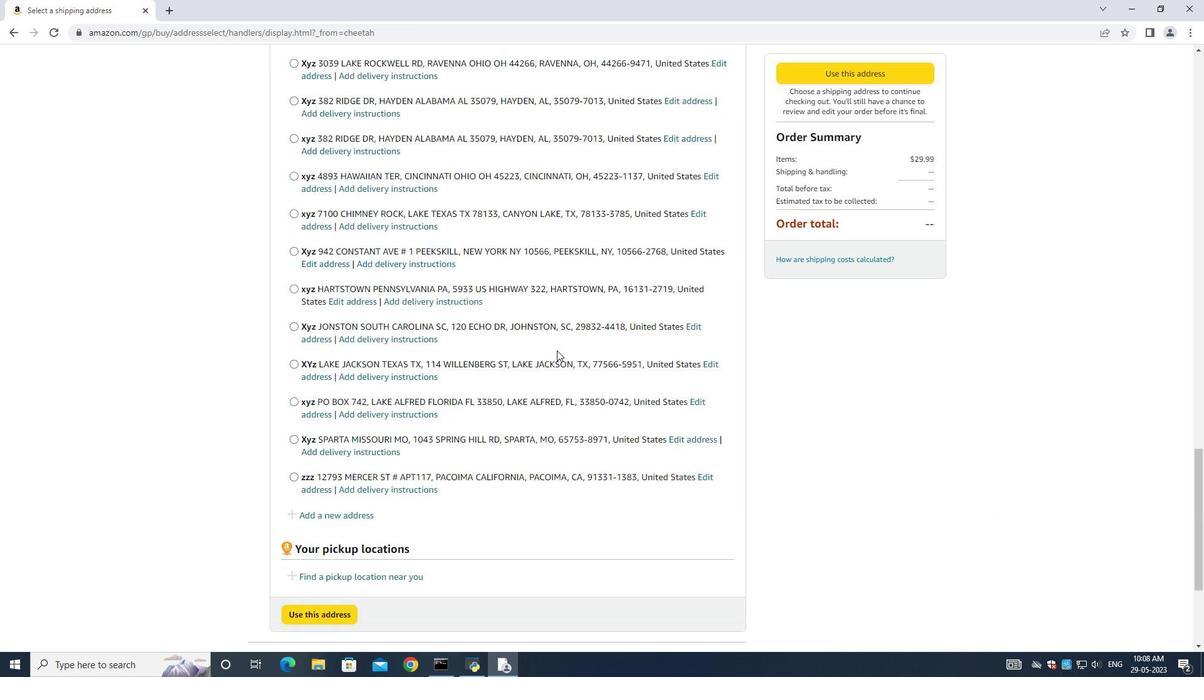 
Action: Mouse scrolled (557, 350) with delta (0, 0)
Screenshot: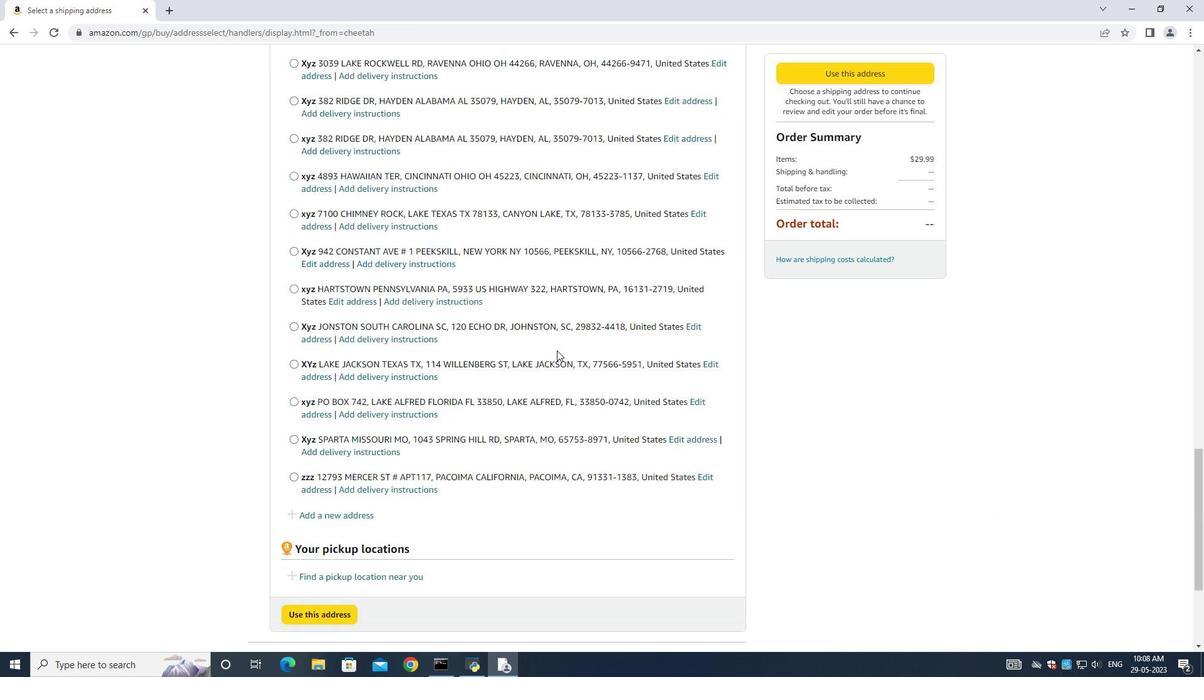 
Action: Mouse scrolled (557, 350) with delta (0, 0)
Screenshot: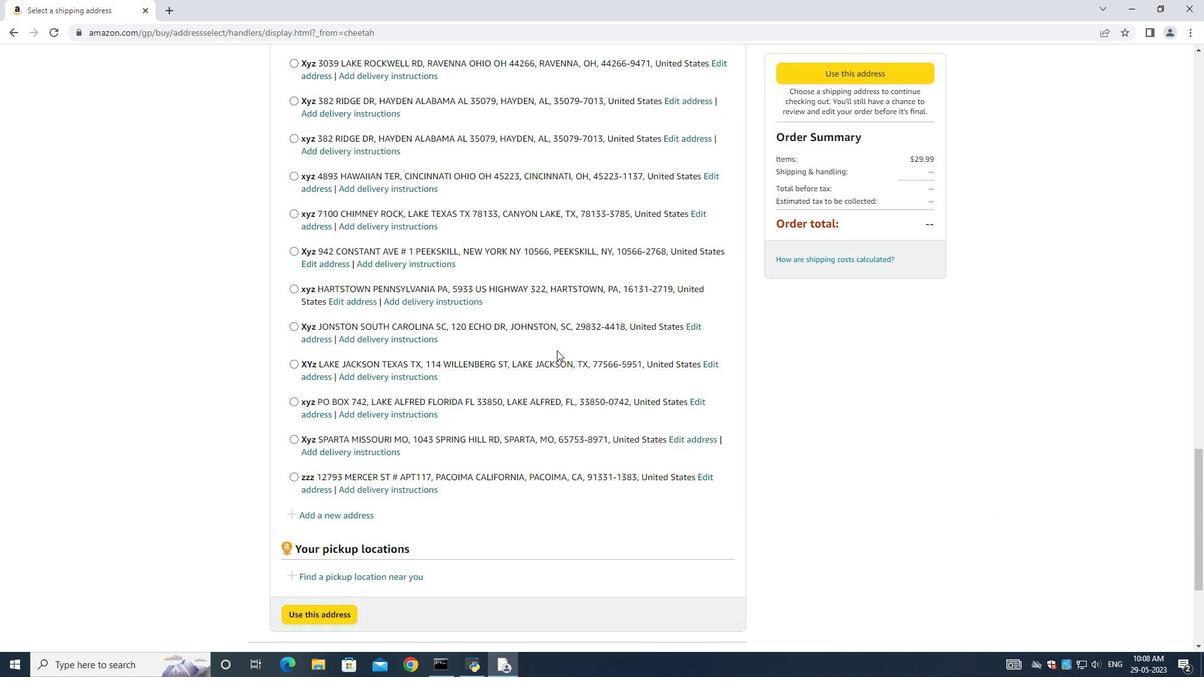 
Action: Mouse scrolled (557, 350) with delta (0, 0)
Screenshot: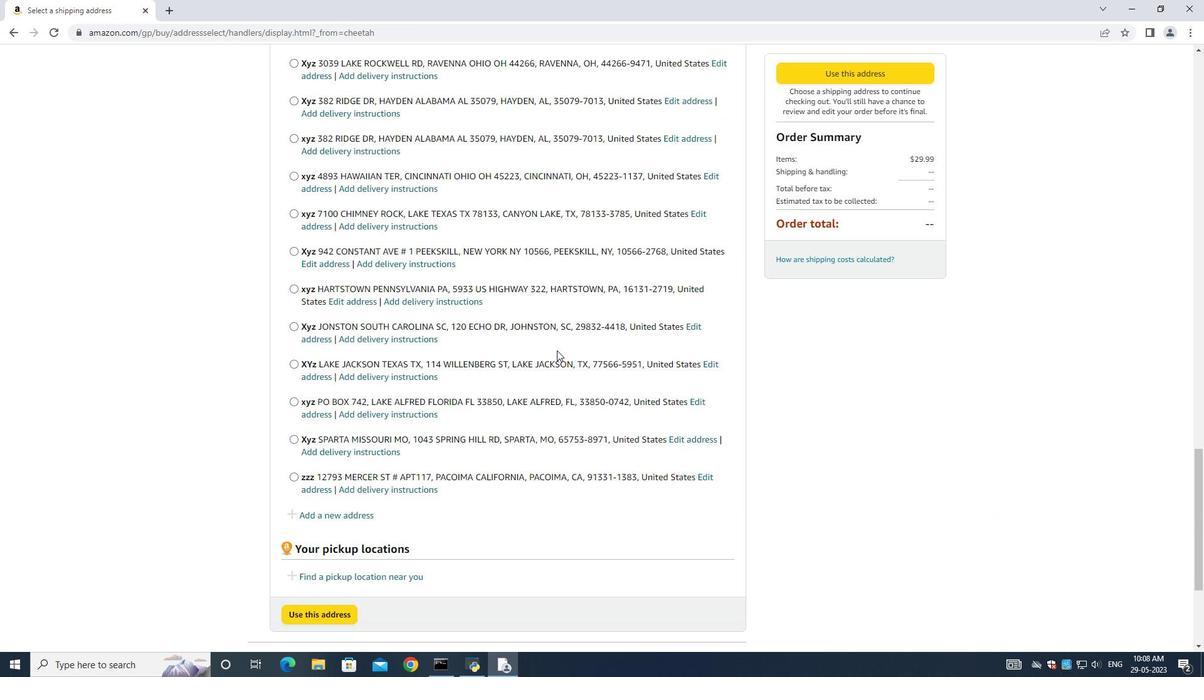 
Action: Mouse moved to (331, 299)
Screenshot: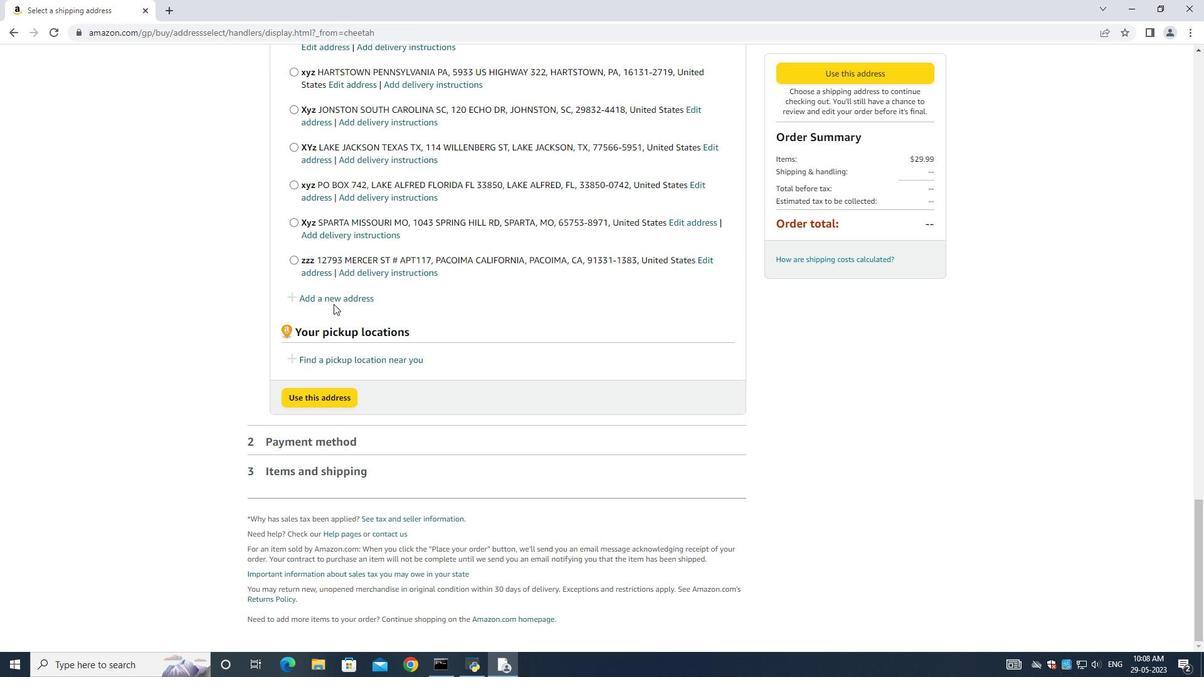
Action: Mouse pressed left at (331, 299)
Screenshot: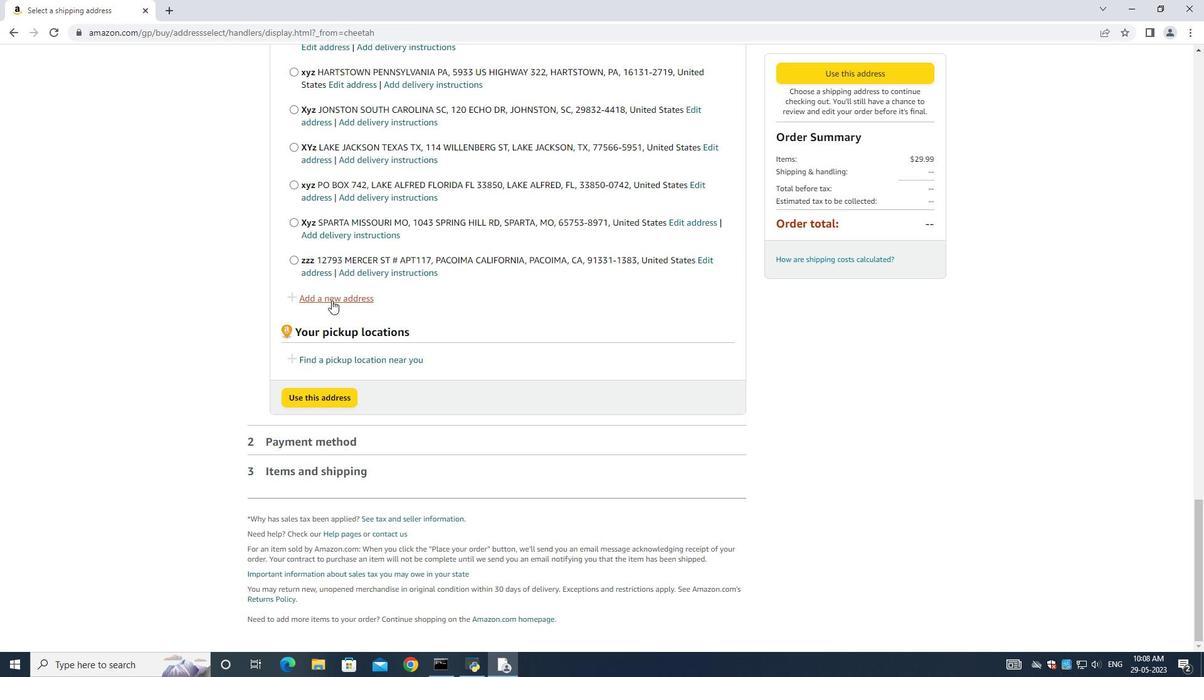 
Action: Mouse moved to (438, 303)
Screenshot: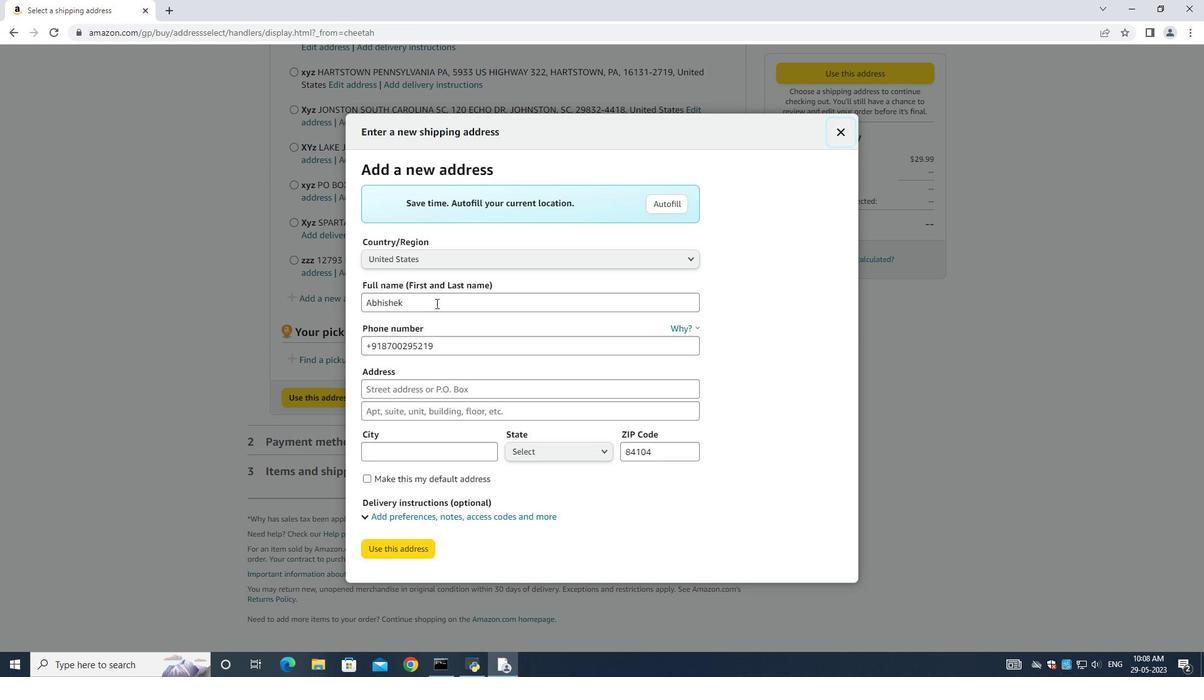 
Action: Mouse pressed left at (438, 303)
Screenshot: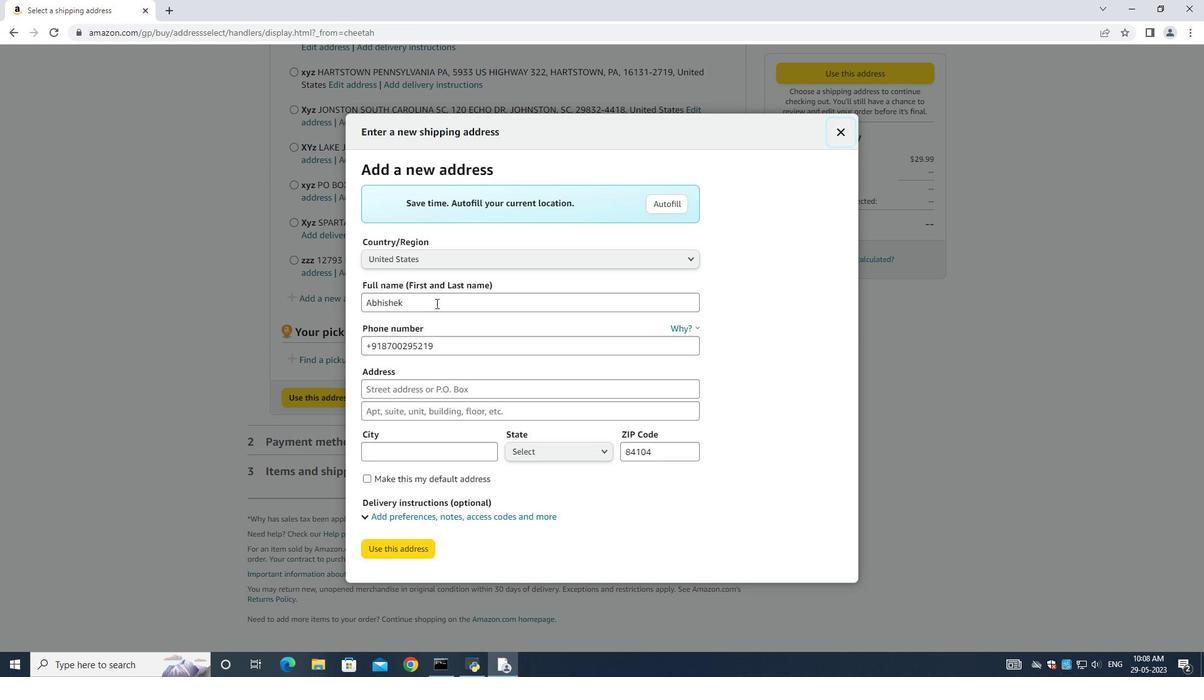 
Action: Key pressed ctrl+A<Key.backspace><Key.shift><Key.shift><Key.shift><Key.shift><Key.shift><Key.shift><Key.shift><Key.shift><Key.shift><Key.shift><Key.shift><Key.shift><Key.shift><Key.shift><Key.shift><Key.shift><Key.shift><Key.shift><Key.shift><Key.shift><Key.shift><Key.shift><Key.shift><Key.shift><Key.shift><Key.shift><Key.shift><Key.shift><Key.shift><Key.shift><Key.shift><Key.shift><Key.shift><Key.shift><Key.shift><Key.shift><Key.shift><Key.shift><Key.shift><Key.shift><Key.shift><Key.shift><Key.shift><Key.shift><Key.shift><Key.shift><Key.shift><Key.shift><Key.shift><Key.shift><Key.shift><Key.shift><Key.shift><Key.shift><Key.shift><Key.shift><Key.shift><Key.shift><Key.shift><Key.shift><Key.shift><Key.shift><Key.shift><Key.shift><Key.shift><Key.shift><Key.shift><Key.shift><Key.shift><Key.shift><Key.shift><Key.shift><Key.shift><Key.shift><Key.shift><Key.shift><Key.shift><Key.shift><Key.shift><Key.shift>Daisy<Key.space><Key.shift>Wilson<Key.space>
Screenshot: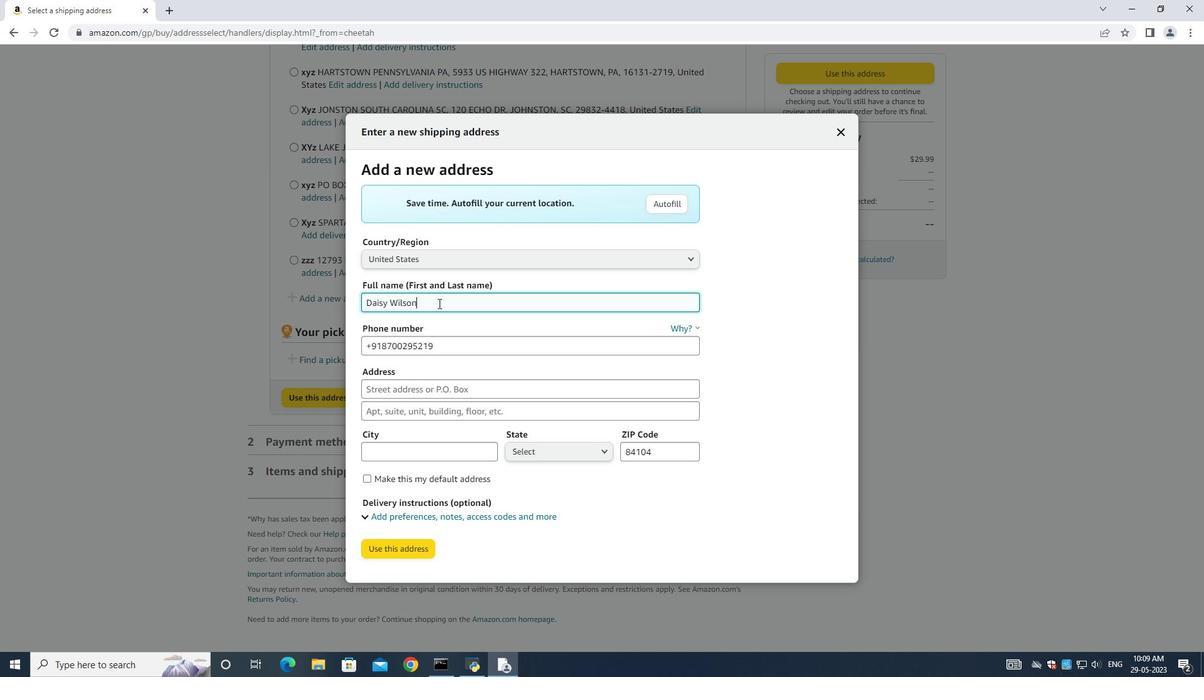 
Action: Mouse moved to (456, 357)
Screenshot: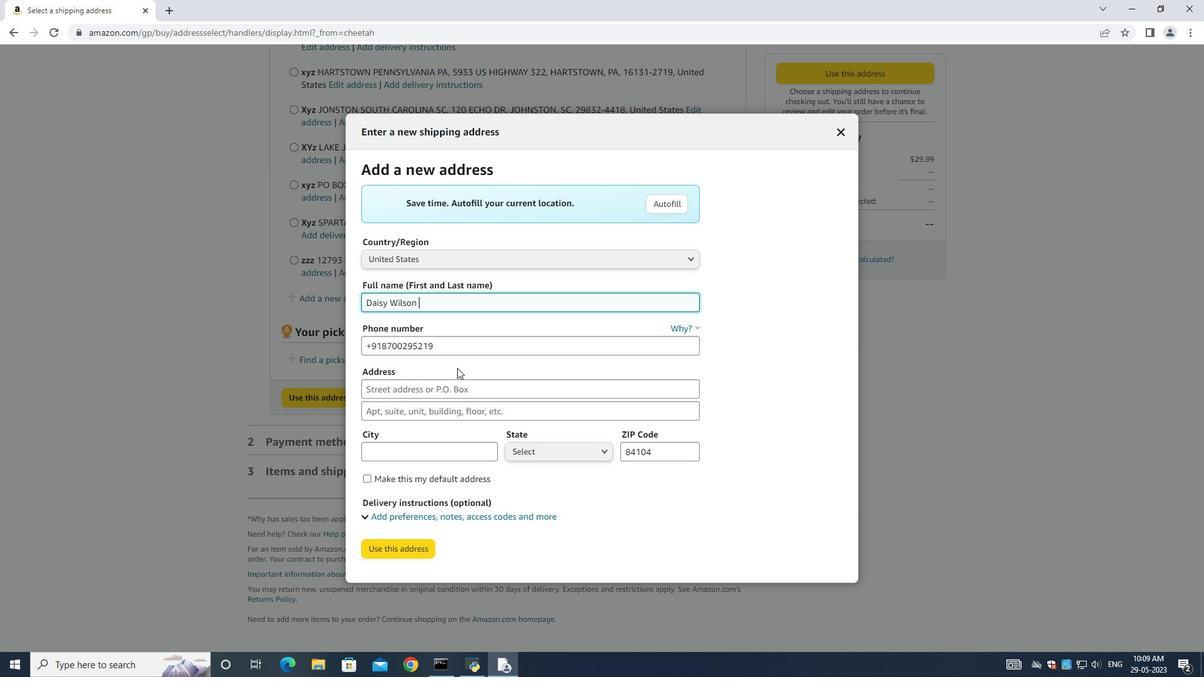 
Action: Mouse pressed left at (456, 357)
Screenshot: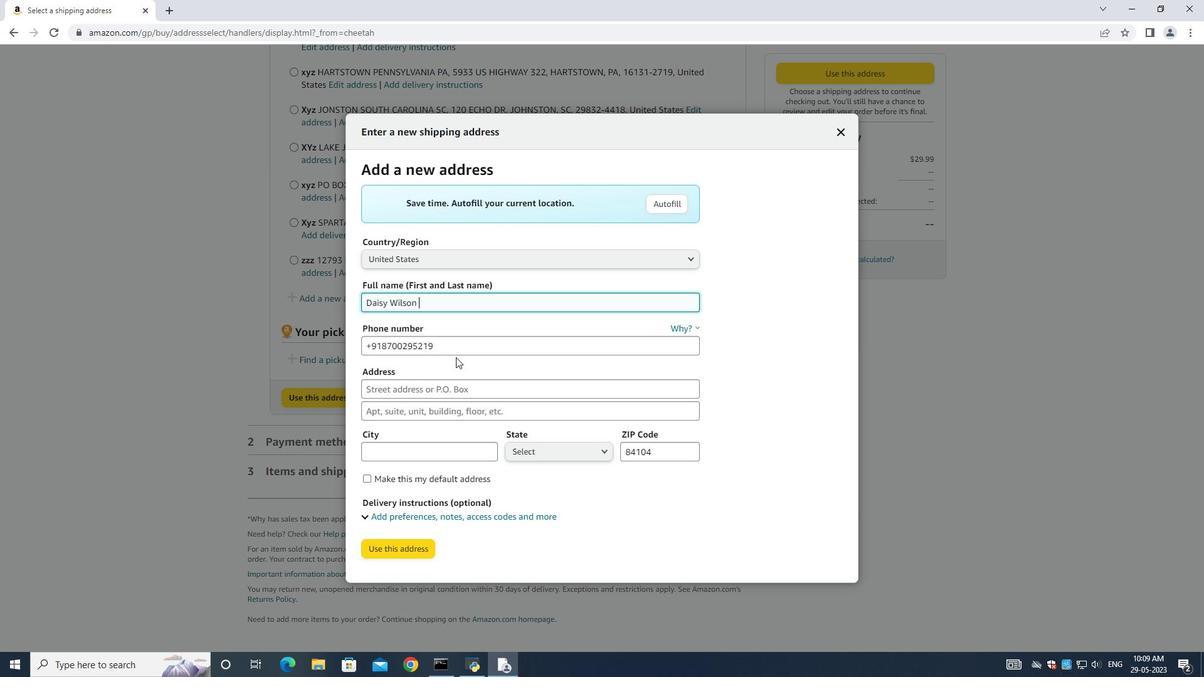 
Action: Mouse moved to (461, 345)
Screenshot: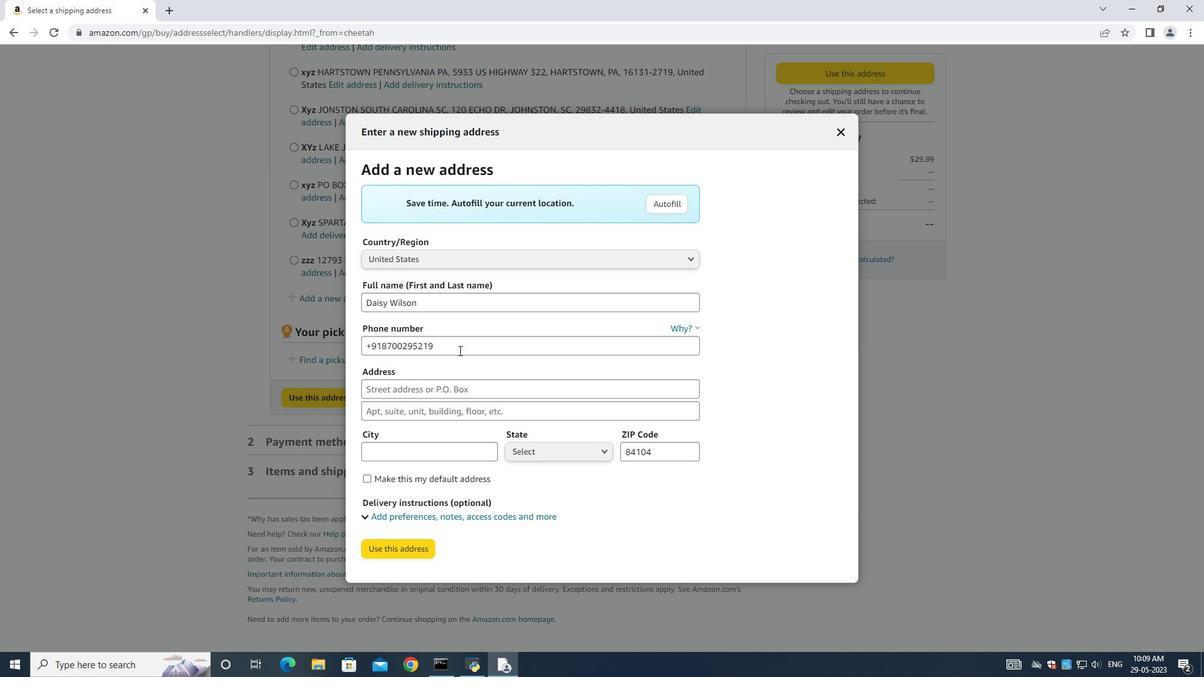 
Action: Mouse pressed left at (461, 345)
Screenshot: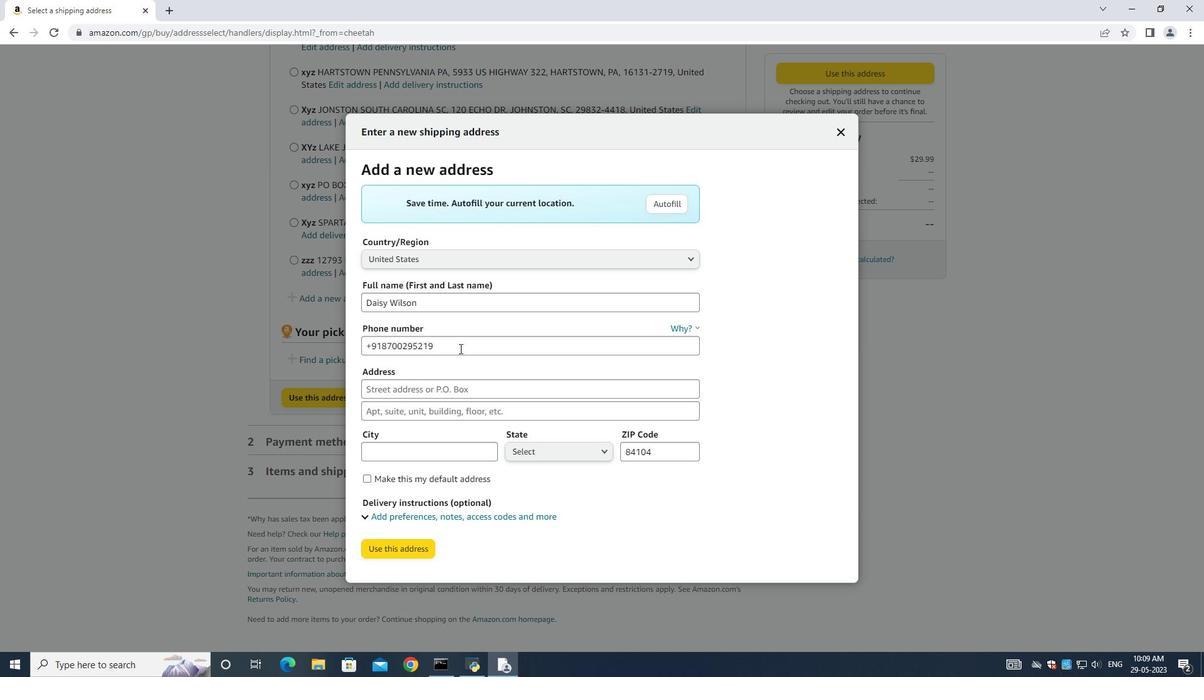 
Action: Key pressed ctrl+A<Key.backspace>93774277<Key.backspace>970
Screenshot: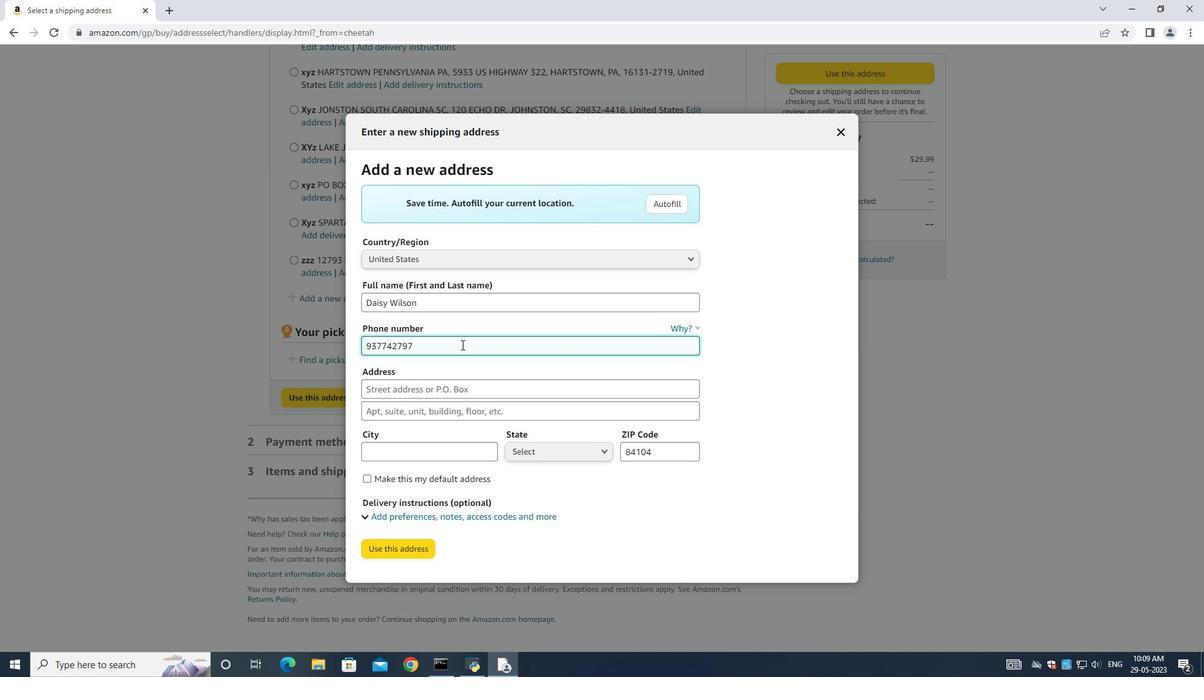 
Action: Mouse moved to (464, 389)
Screenshot: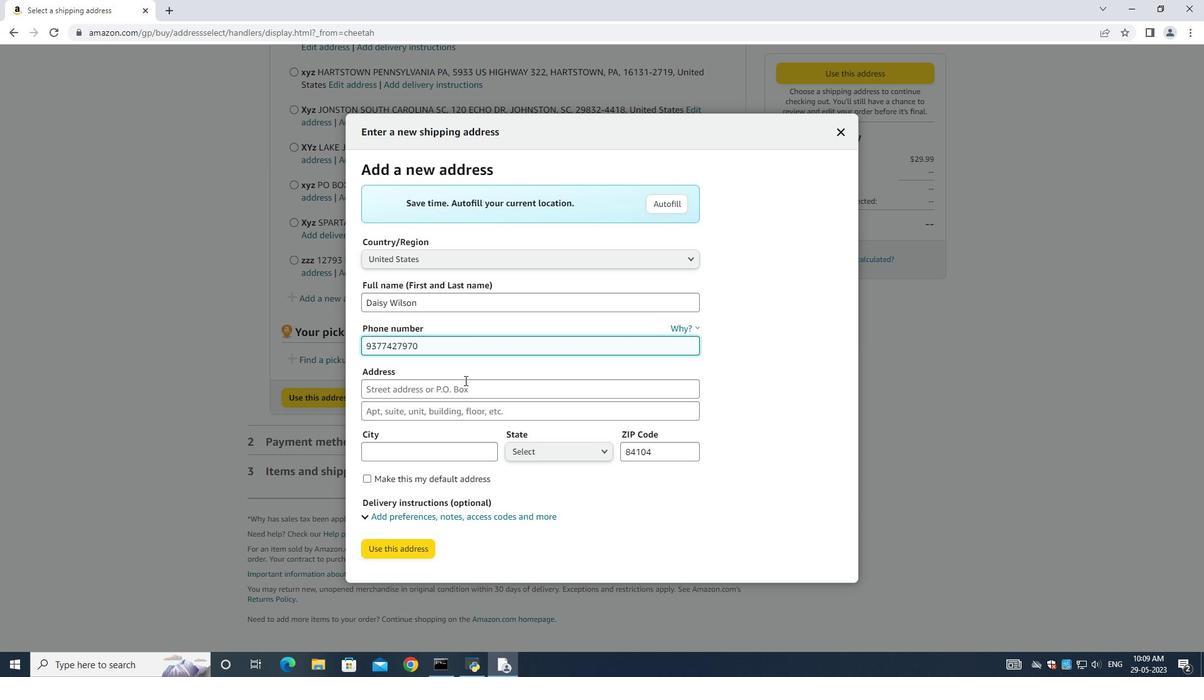 
Action: Mouse pressed left at (464, 389)
Screenshot: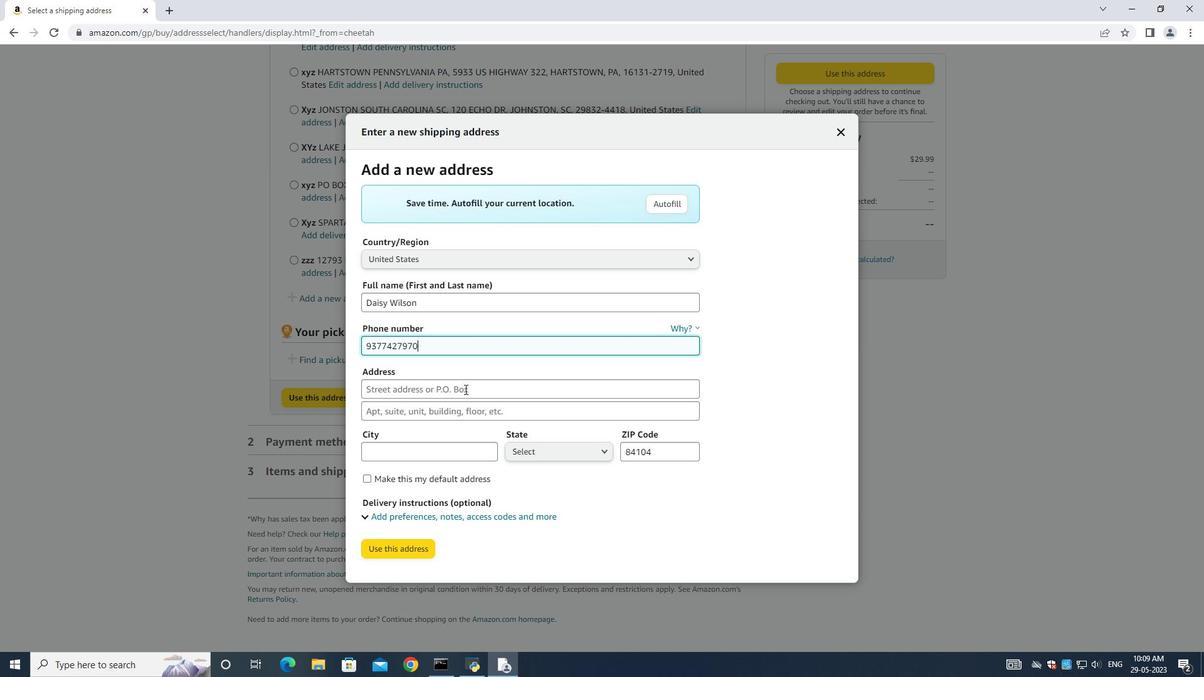 
Action: Mouse moved to (464, 389)
Screenshot: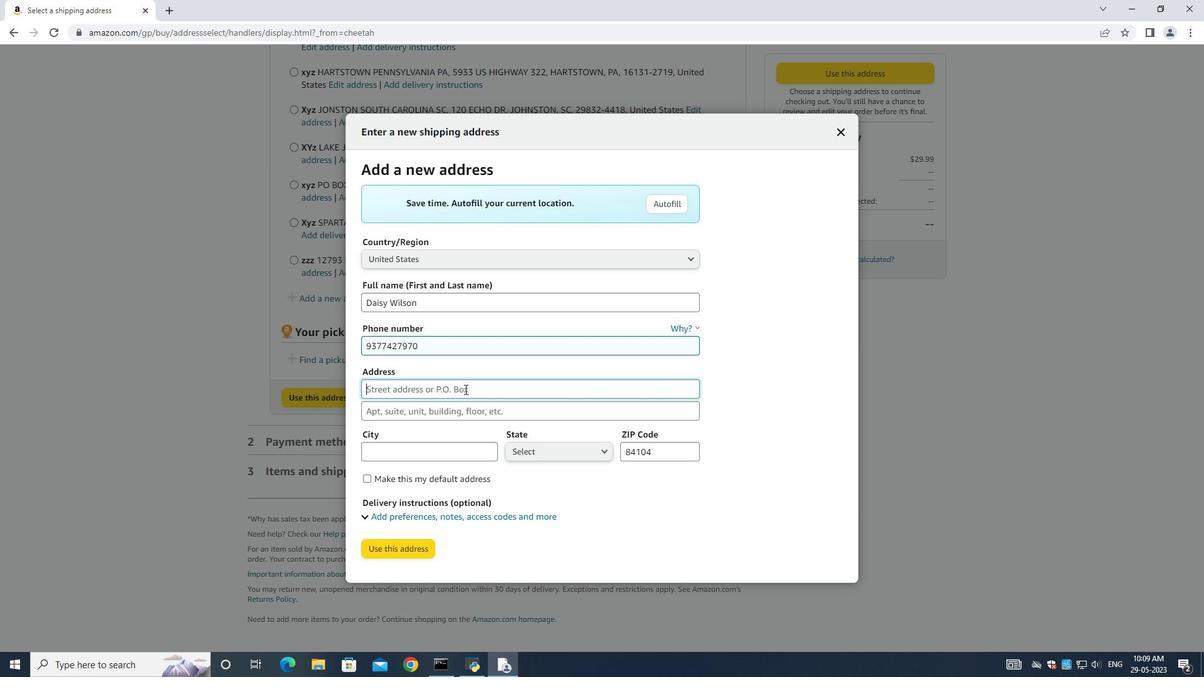 
Action: Key pressed 4281<Key.space><Key.shift>Crim<Key.space><Key.shift>Lane<Key.space>
Screenshot: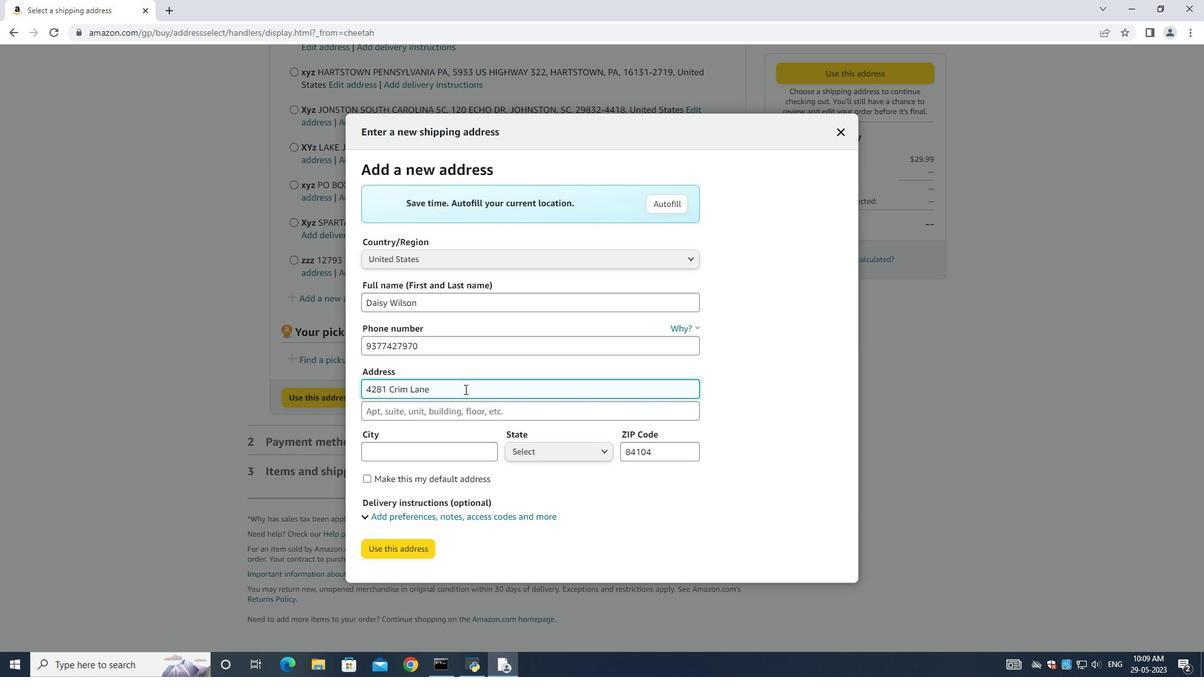 
Action: Mouse moved to (469, 415)
Screenshot: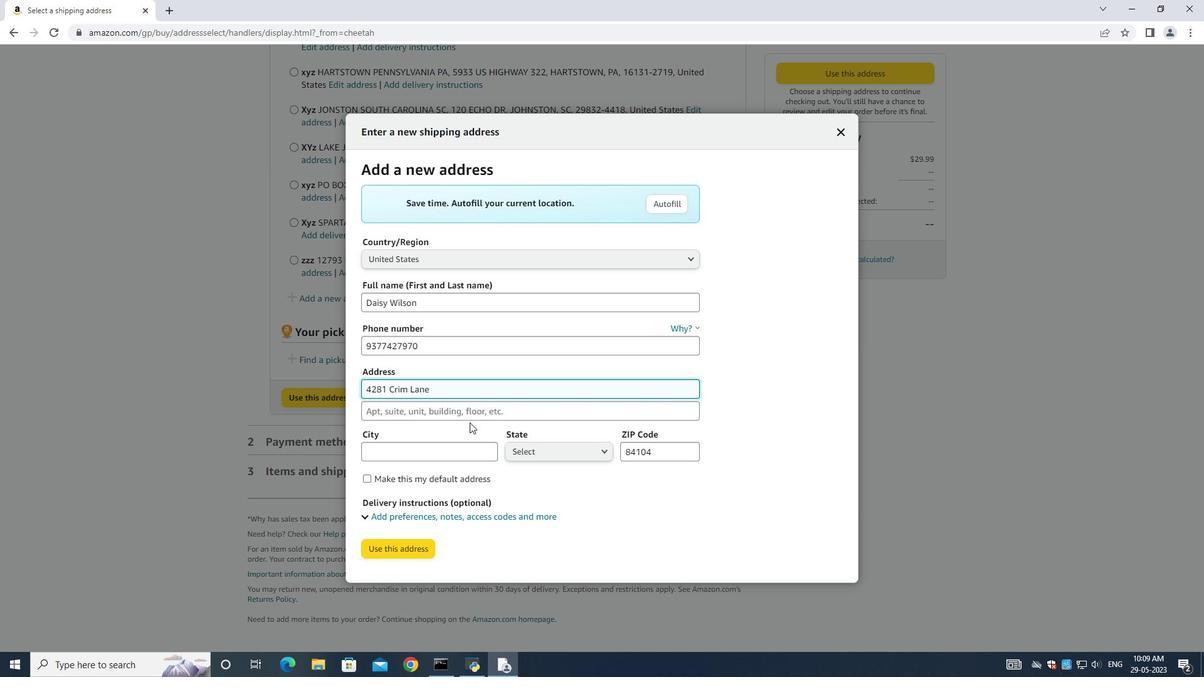 
Action: Mouse pressed left at (469, 415)
Screenshot: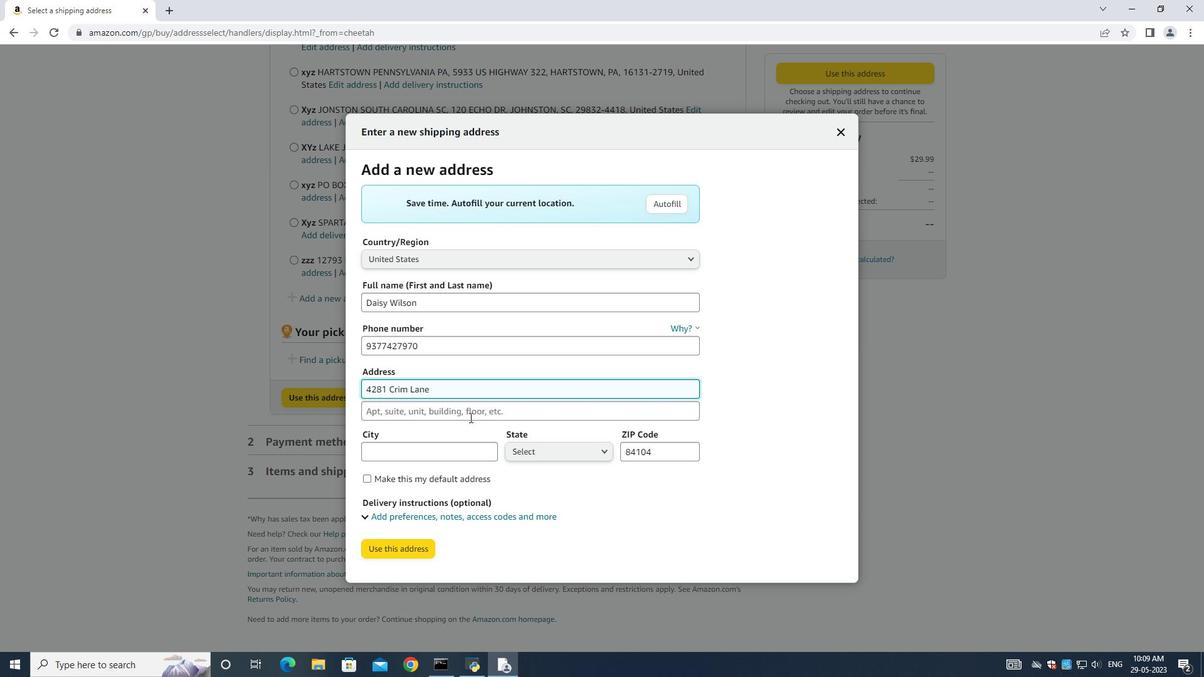 
Action: Mouse moved to (476, 418)
Screenshot: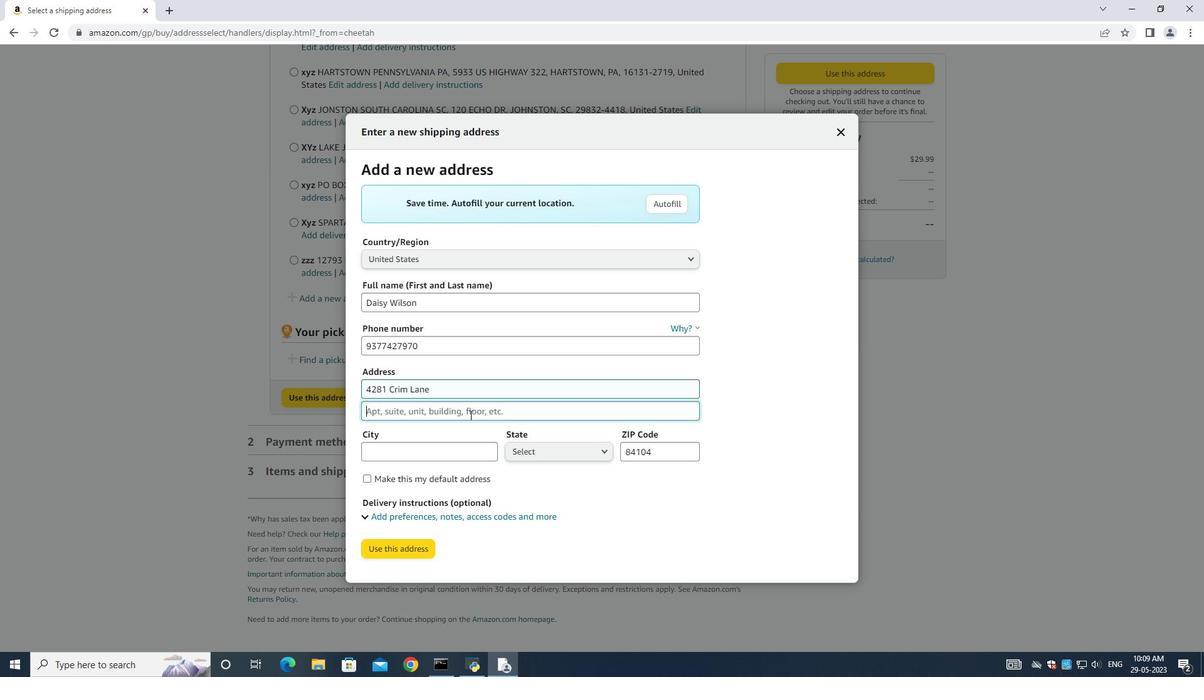 
Action: Key pressed <Key.shift>Underhill<Key.space><Key.shift><Key.shift>Vermont<Key.space>
Screenshot: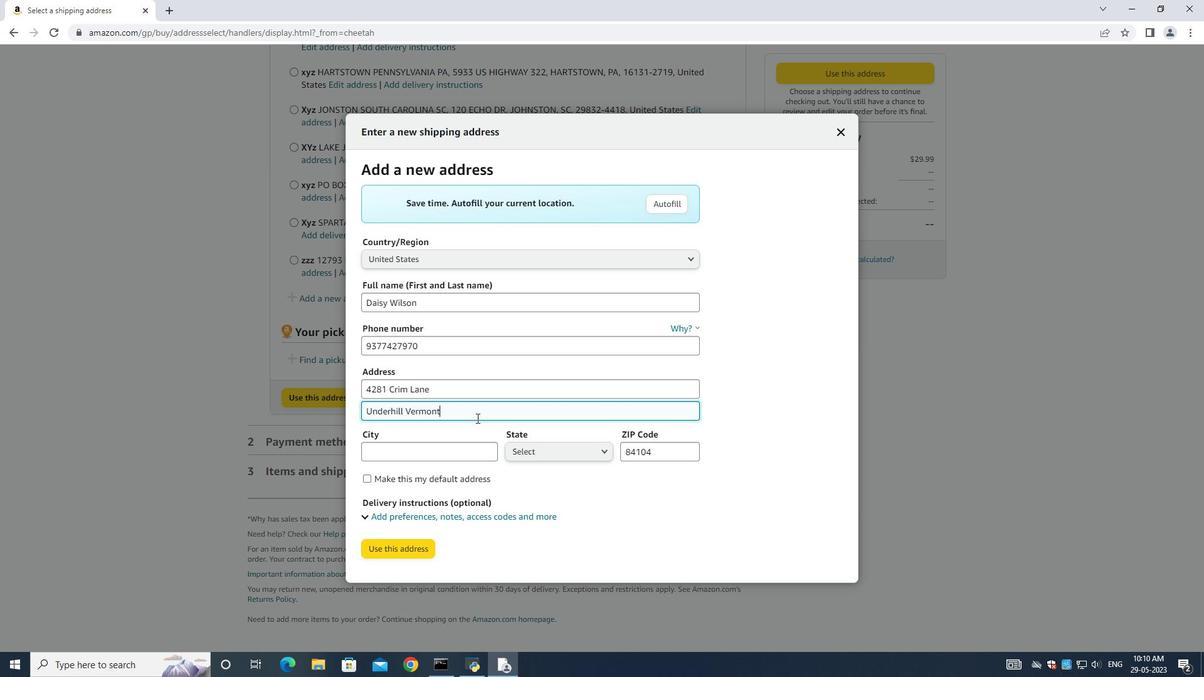 
Action: Mouse moved to (448, 461)
Screenshot: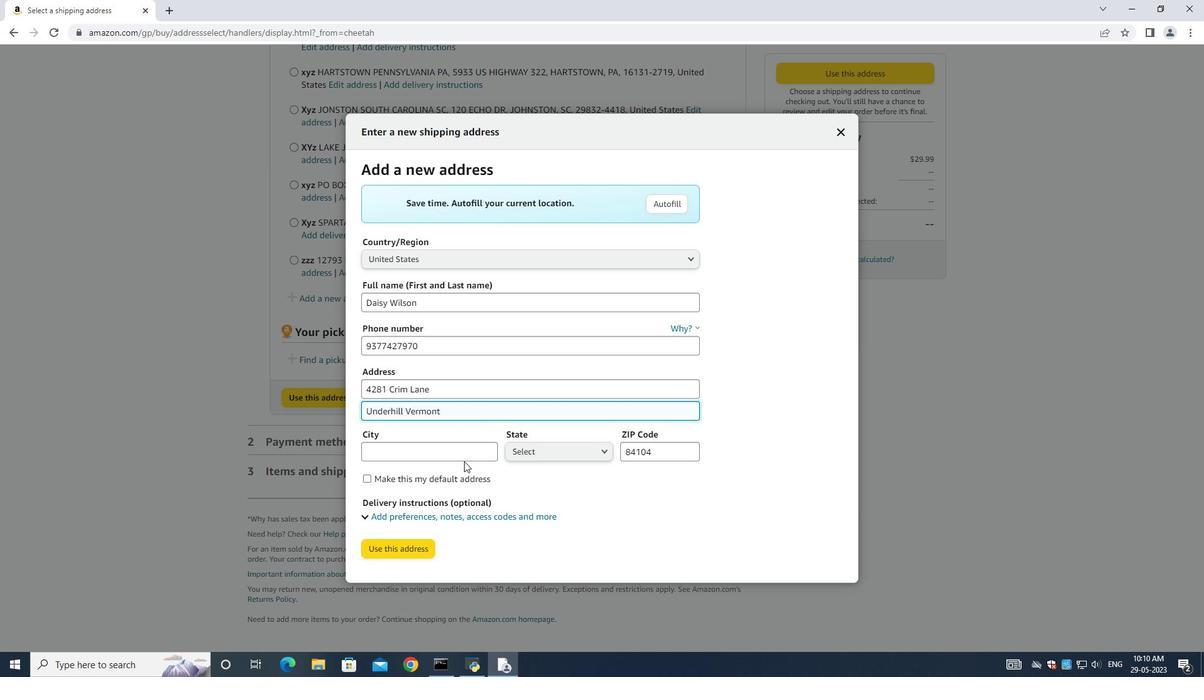 
Action: Mouse pressed left at (448, 461)
Screenshot: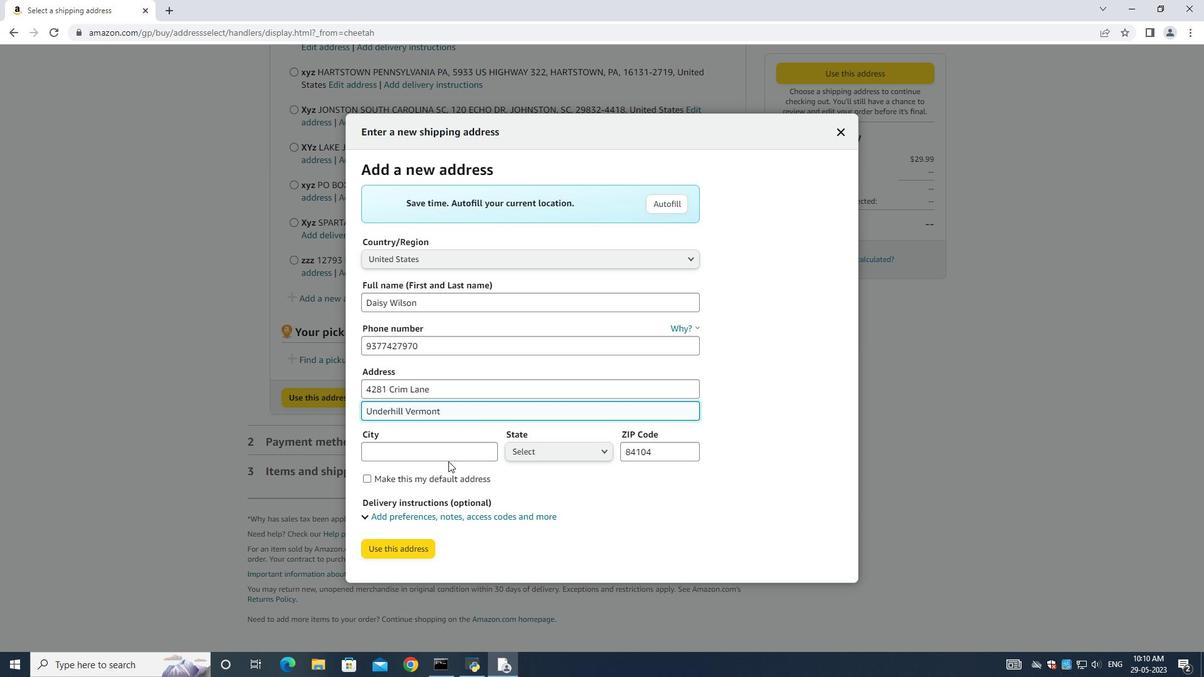 
Action: Mouse moved to (449, 458)
Screenshot: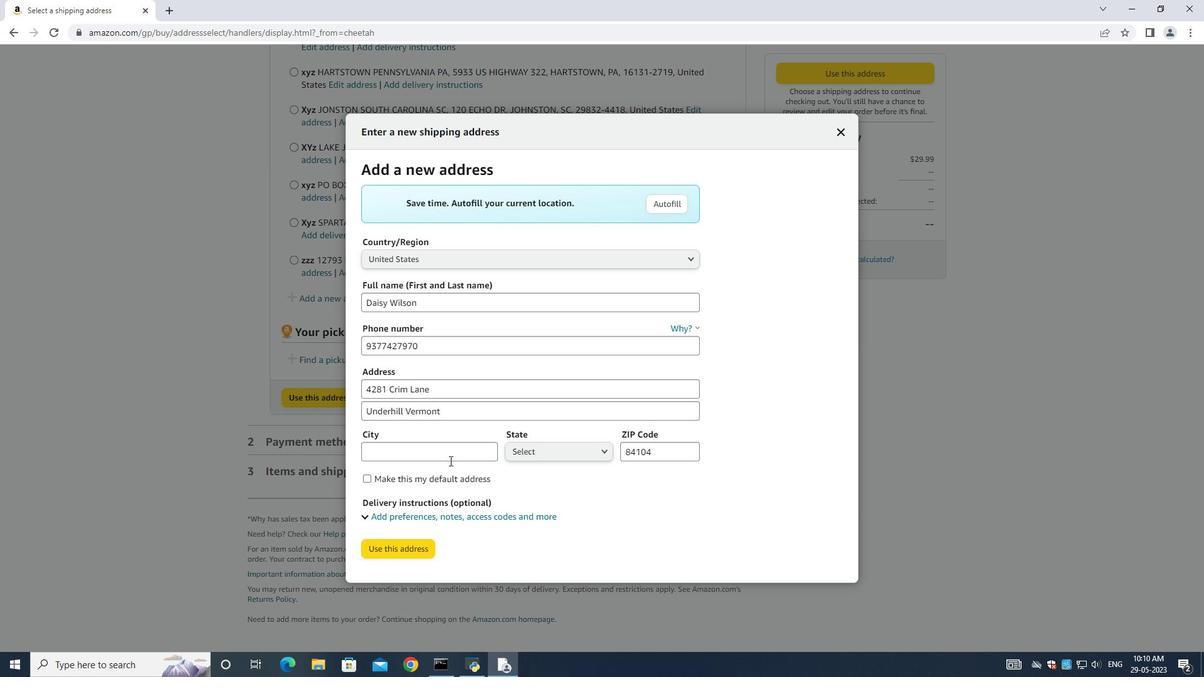 
Action: Mouse pressed left at (449, 458)
Screenshot: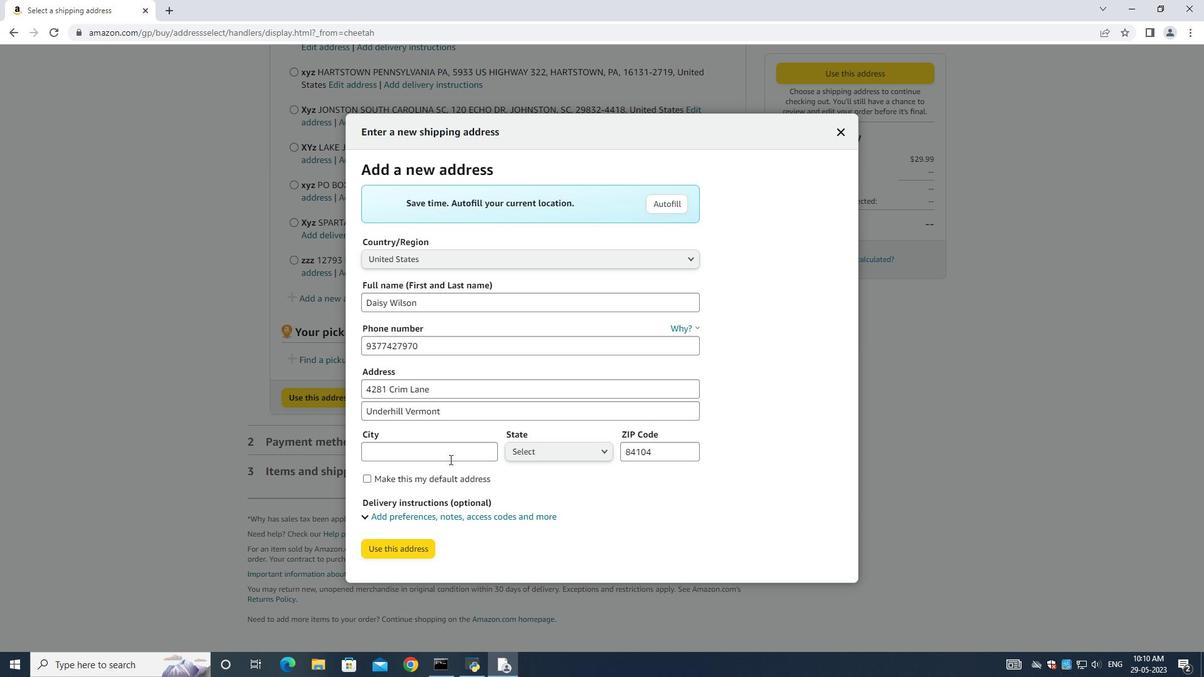 
Action: Mouse moved to (453, 460)
Screenshot: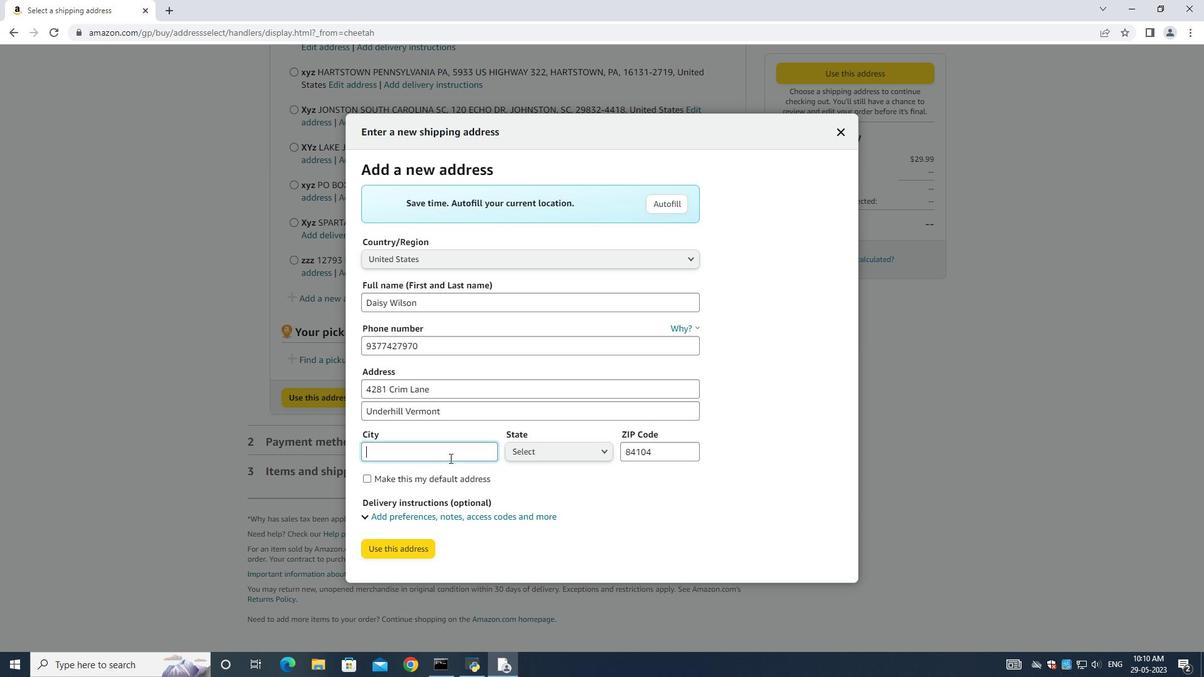 
Action: Key pressed <Key.shift>Underhill<Key.space><Key.shift>Vermon<Key.backspace><Key.backspace>
Screenshot: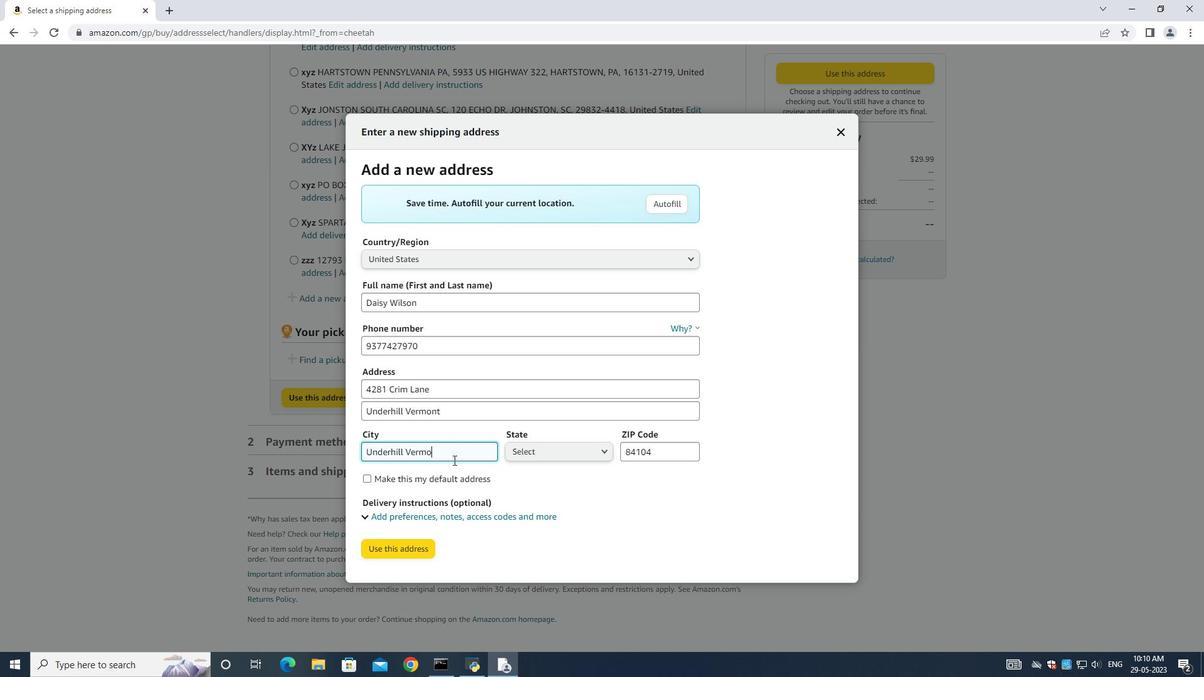 
Action: Mouse moved to (453, 460)
Screenshot: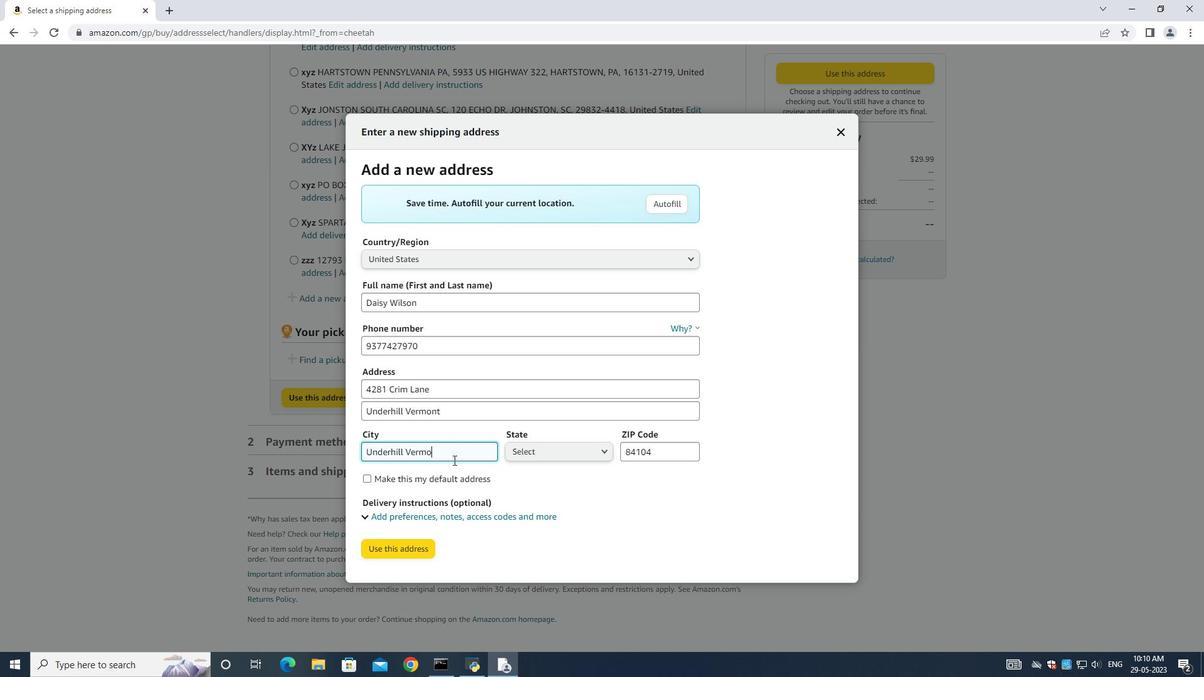 
Action: Key pressed <Key.backspace>
Screenshot: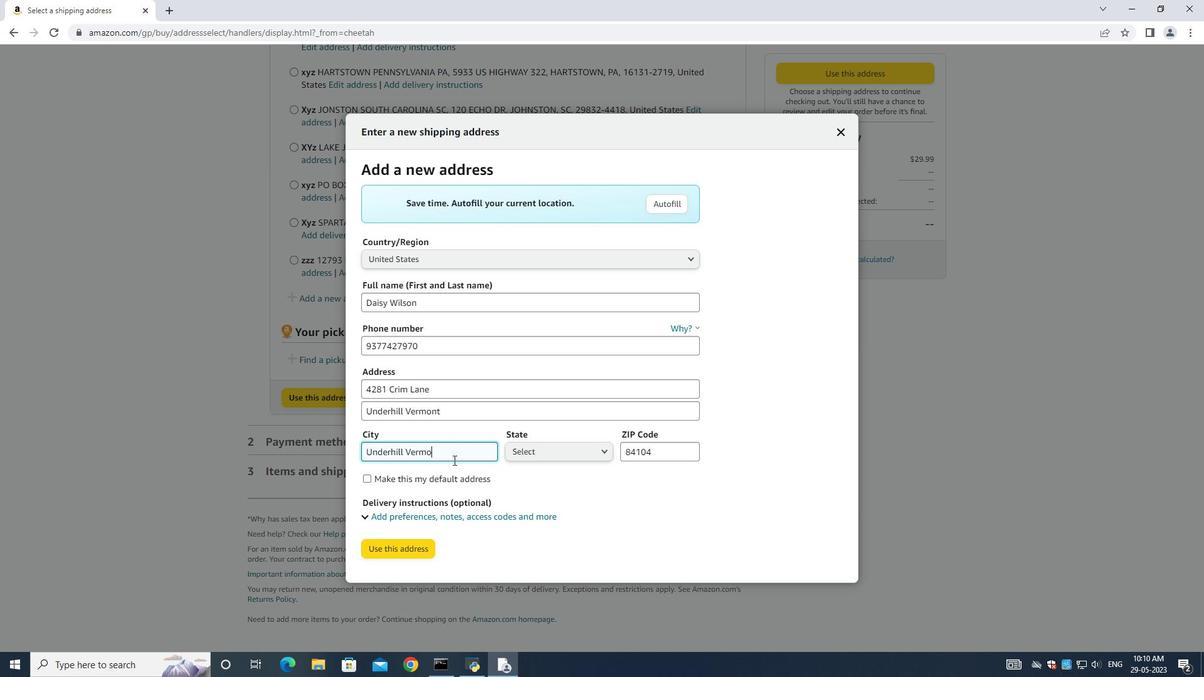 
Action: Mouse moved to (443, 454)
Screenshot: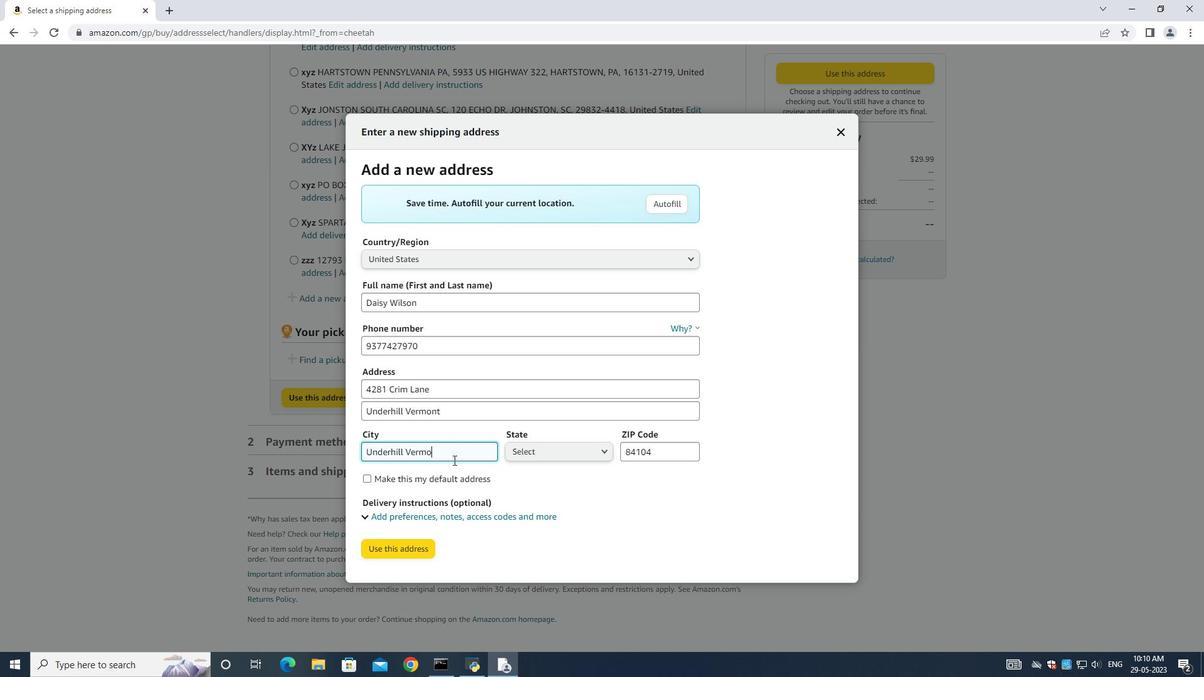 
Action: Key pressed <Key.backspace>
Screenshot: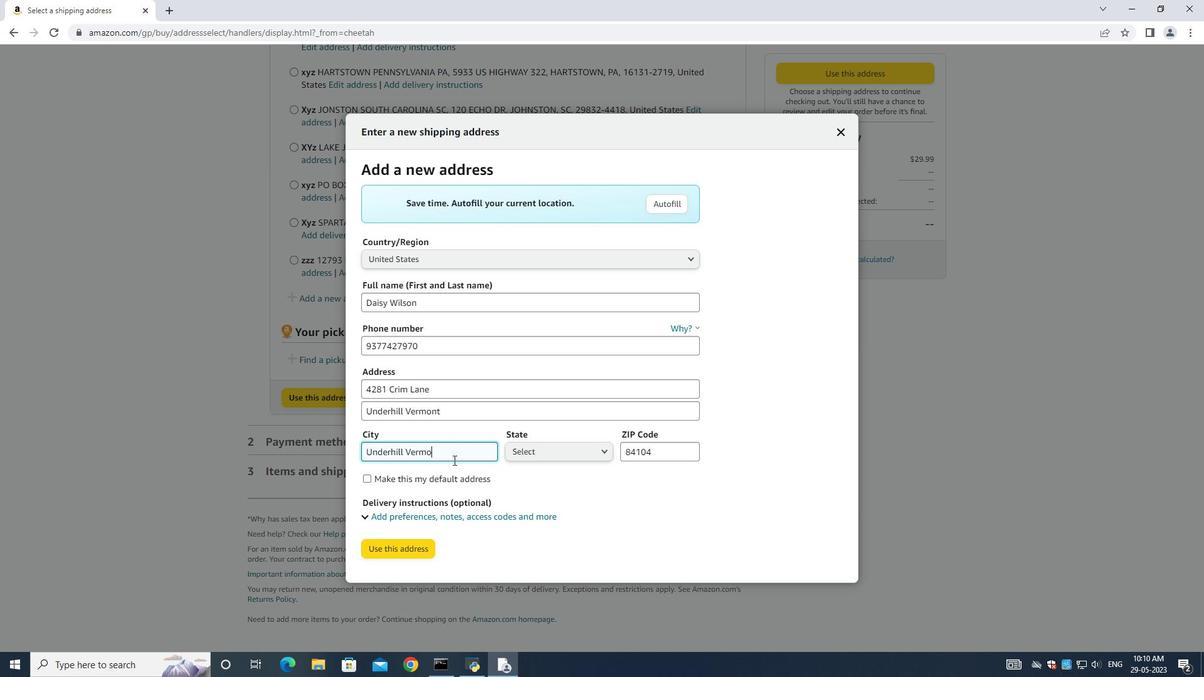 
Action: Mouse moved to (442, 455)
Screenshot: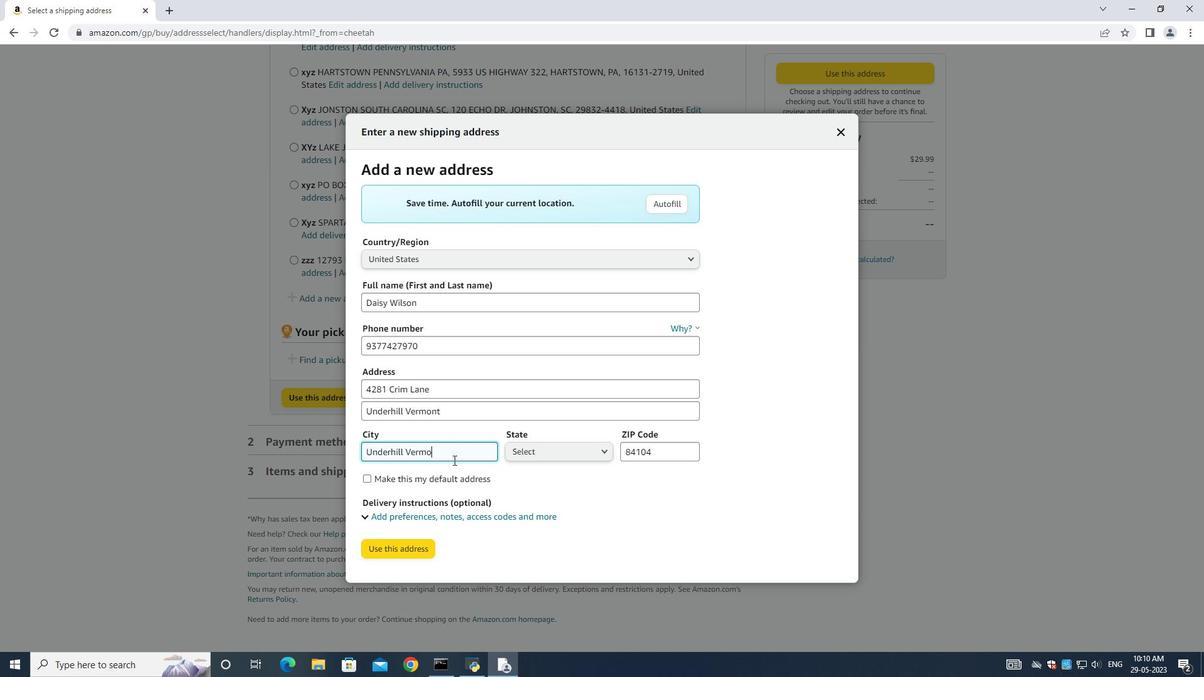 
Action: Key pressed <Key.backspace>
Screenshot: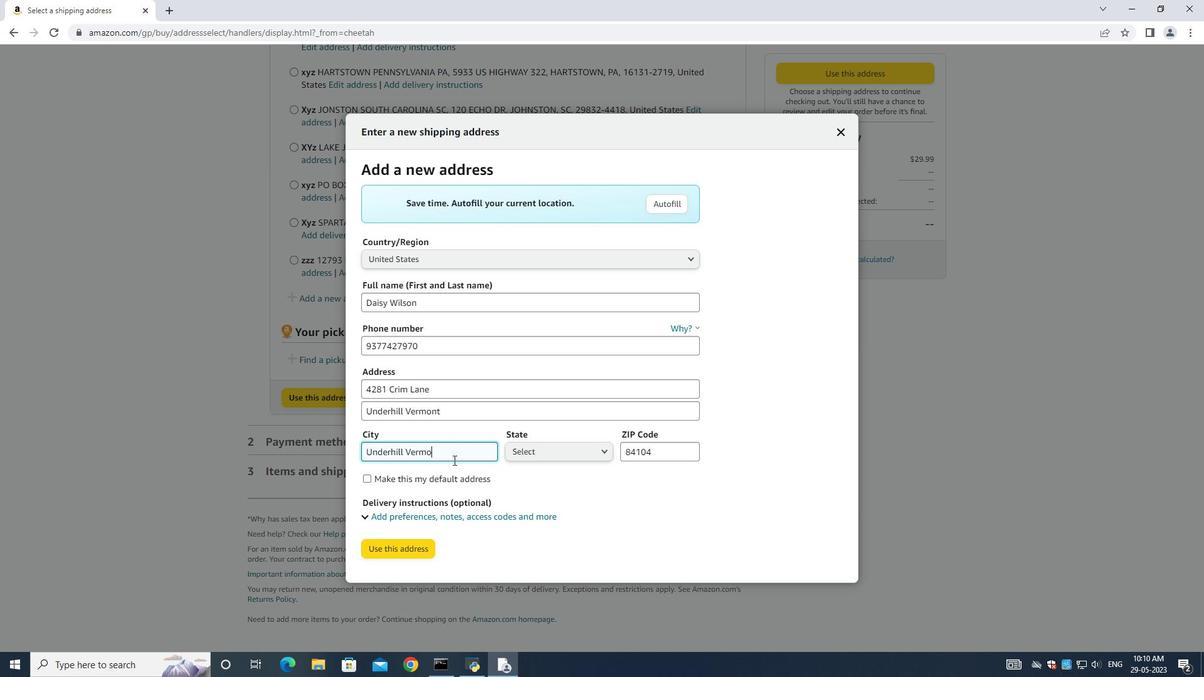 
Action: Mouse moved to (478, 479)
Screenshot: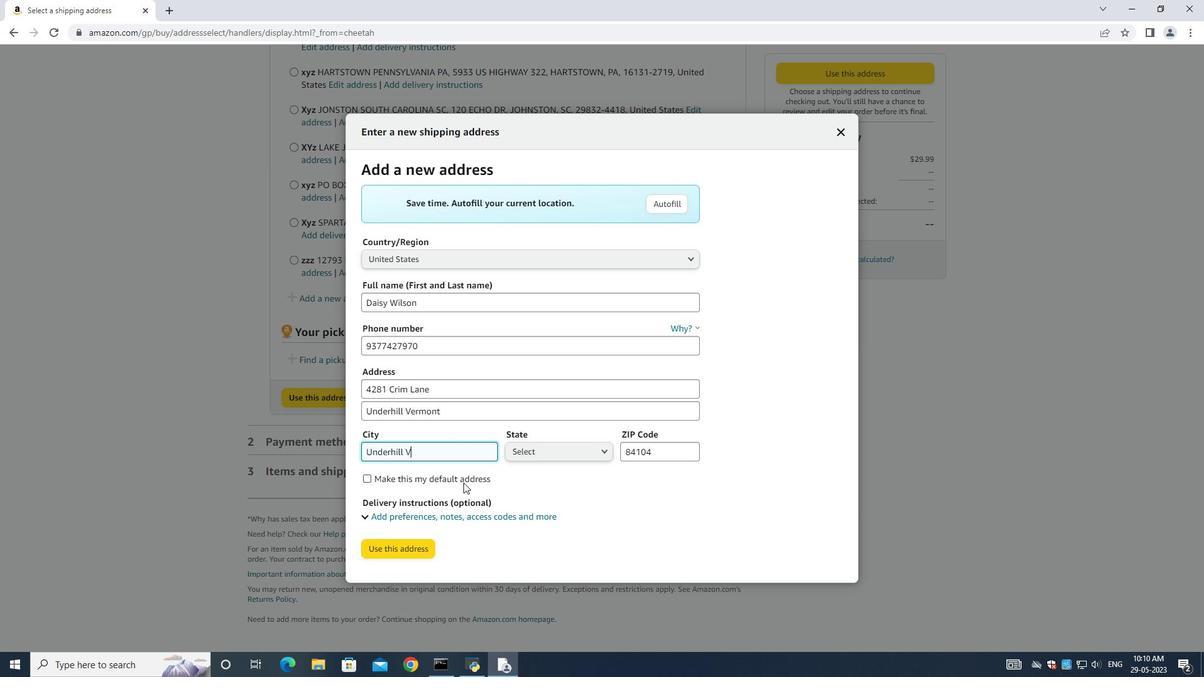 
Action: Key pressed <Key.backspace>
Screenshot: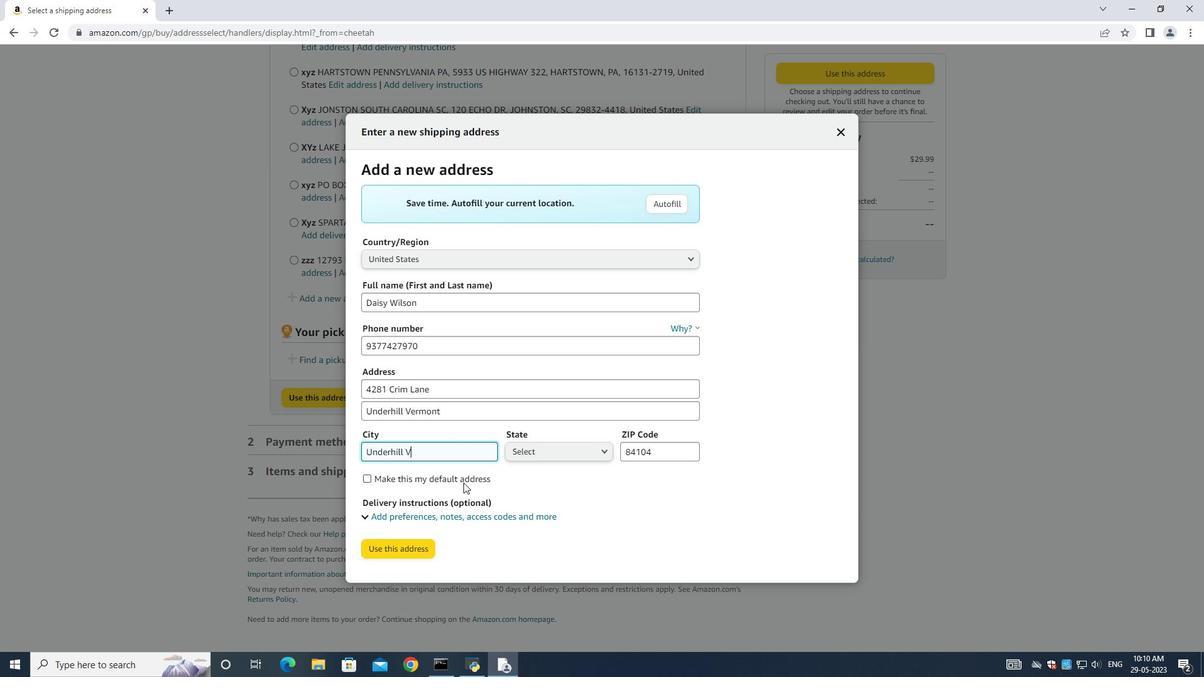 
Action: Mouse moved to (532, 448)
Screenshot: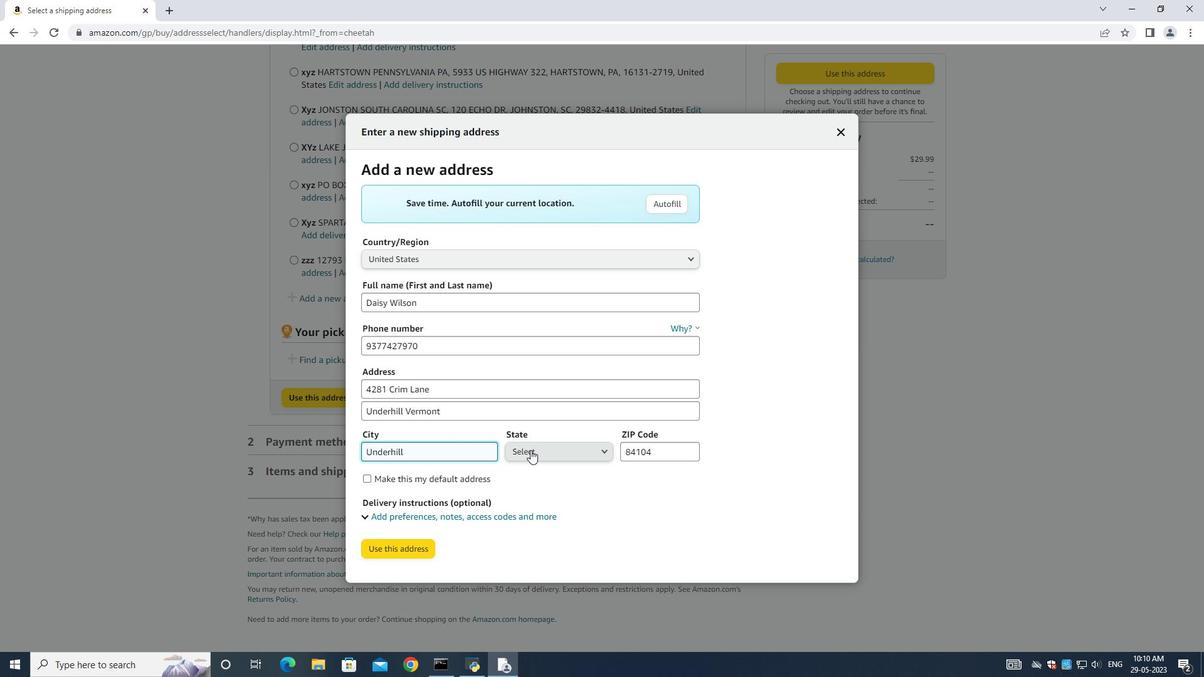 
Action: Mouse pressed left at (532, 448)
Screenshot: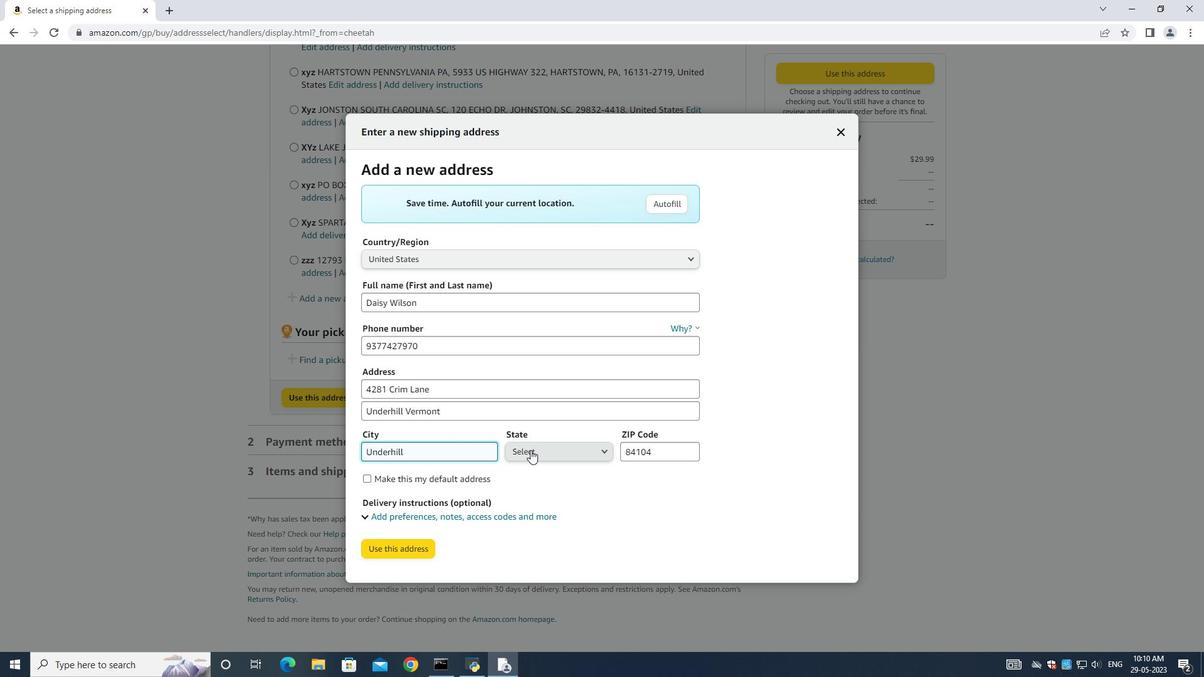
Action: Mouse moved to (550, 407)
Screenshot: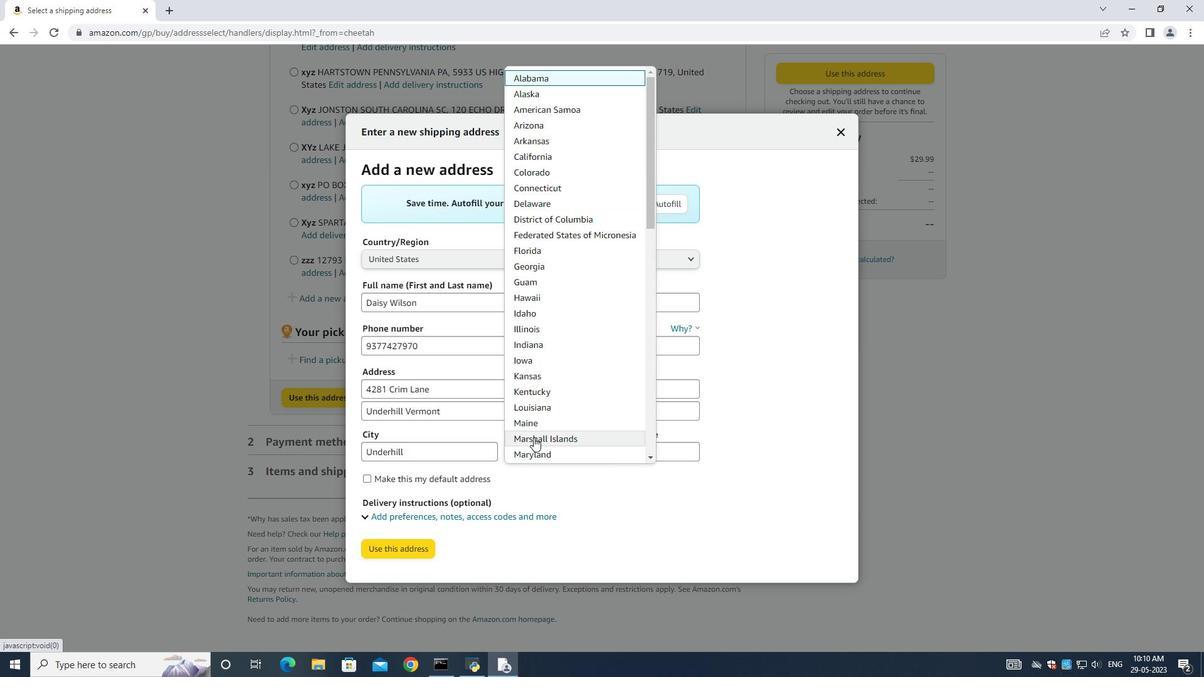 
Action: Mouse scrolled (550, 406) with delta (0, 0)
Screenshot: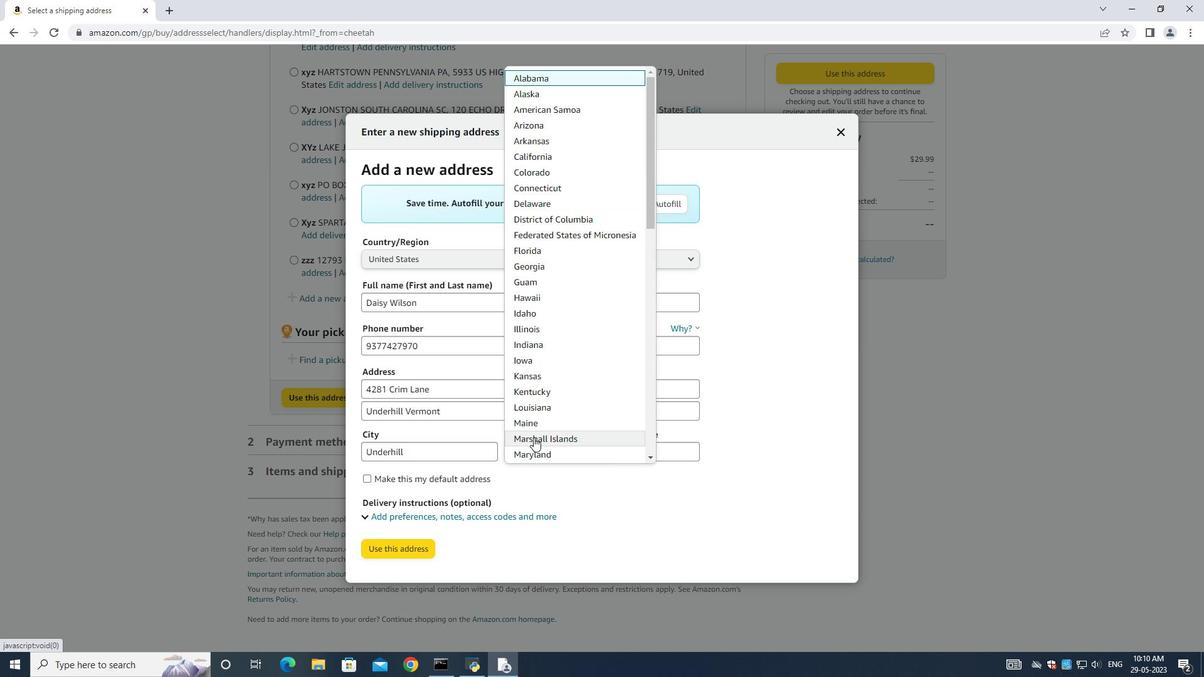 
Action: Mouse scrolled (550, 406) with delta (0, 0)
Screenshot: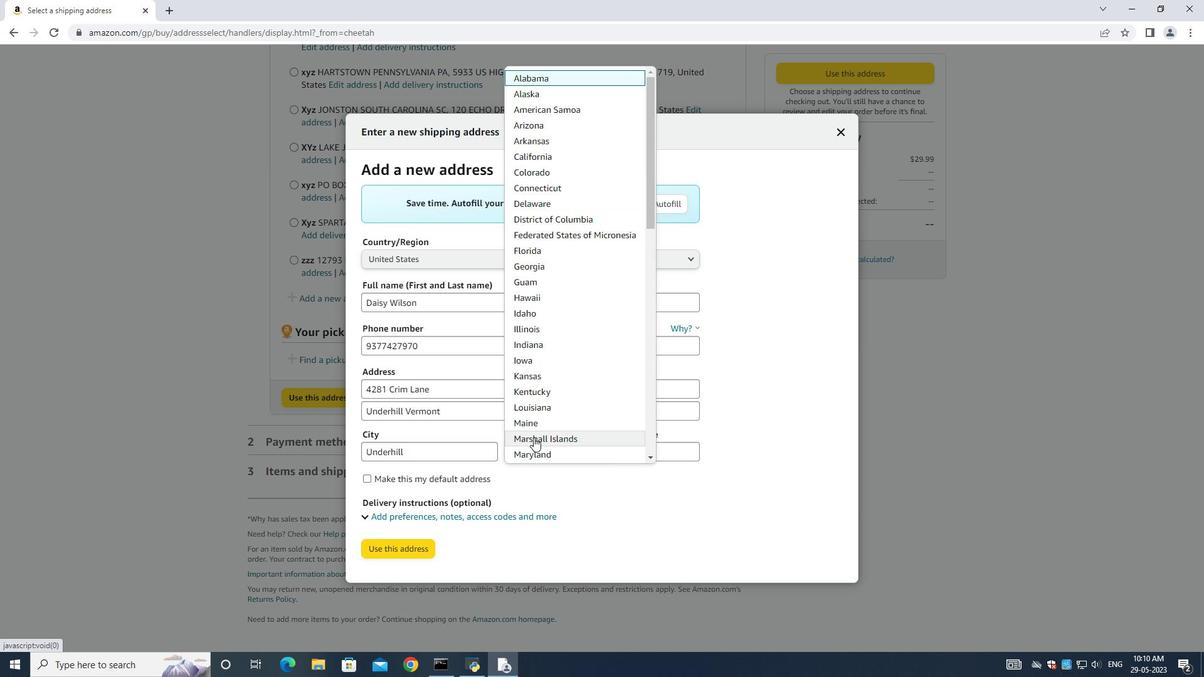 
Action: Mouse scrolled (550, 406) with delta (0, 0)
Screenshot: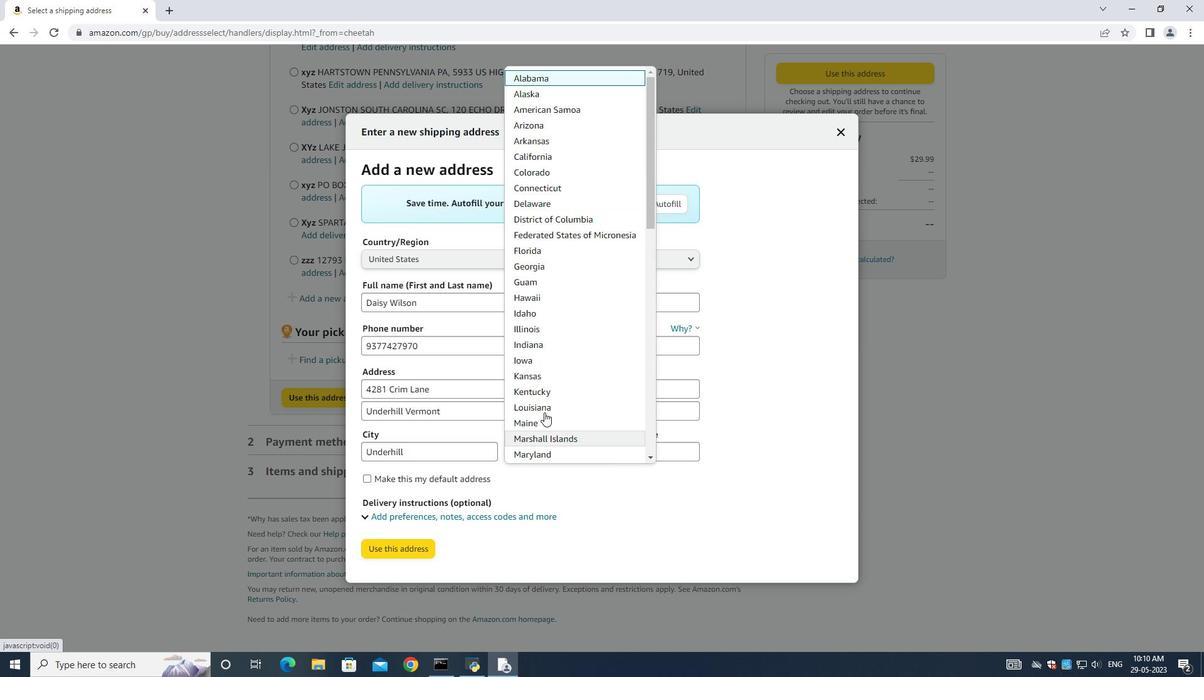 
Action: Mouse scrolled (550, 406) with delta (0, 0)
Screenshot: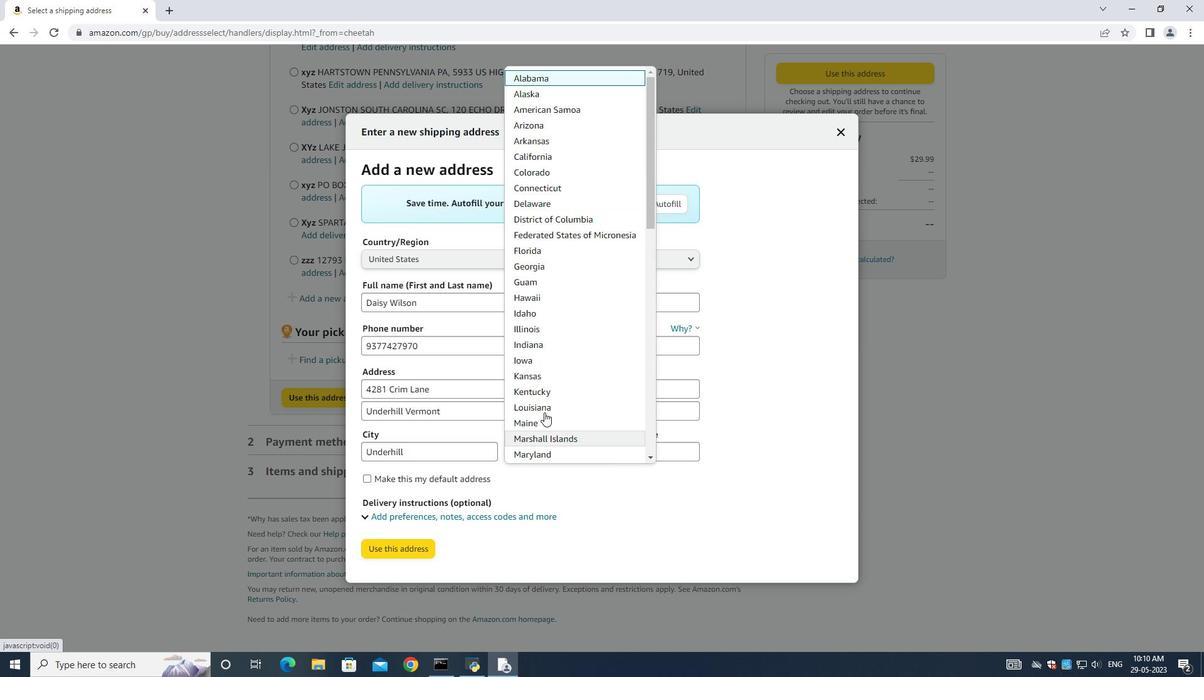 
Action: Mouse scrolled (550, 406) with delta (0, 0)
Screenshot: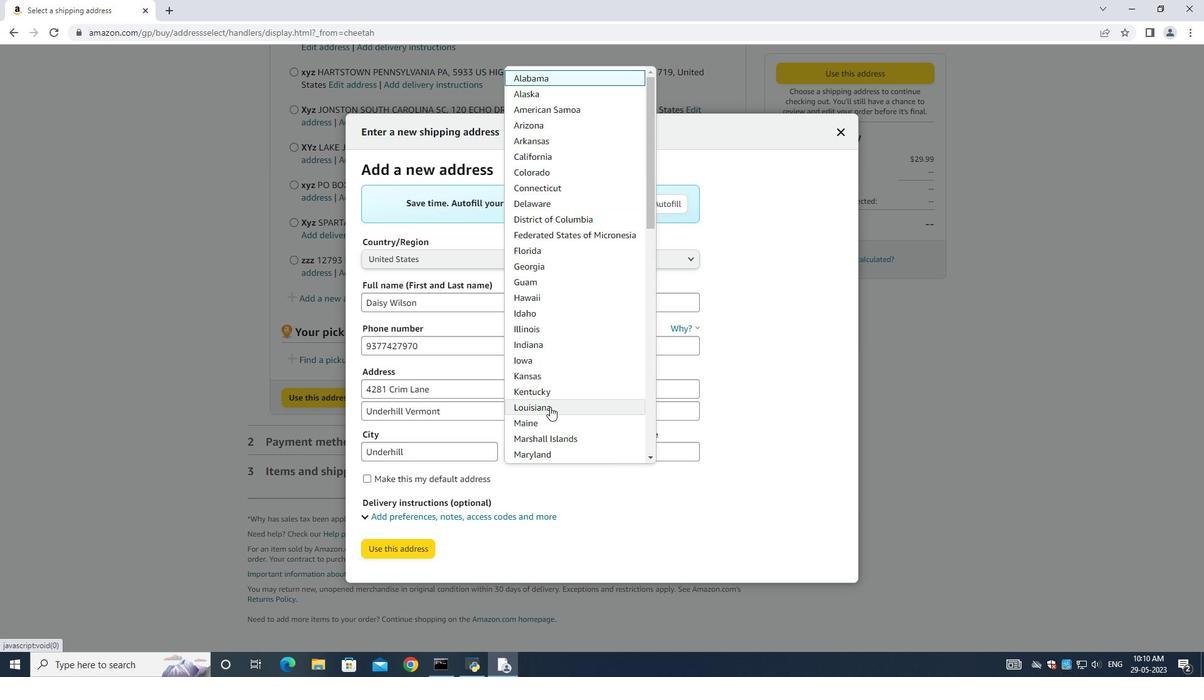 
Action: Mouse moved to (554, 421)
Screenshot: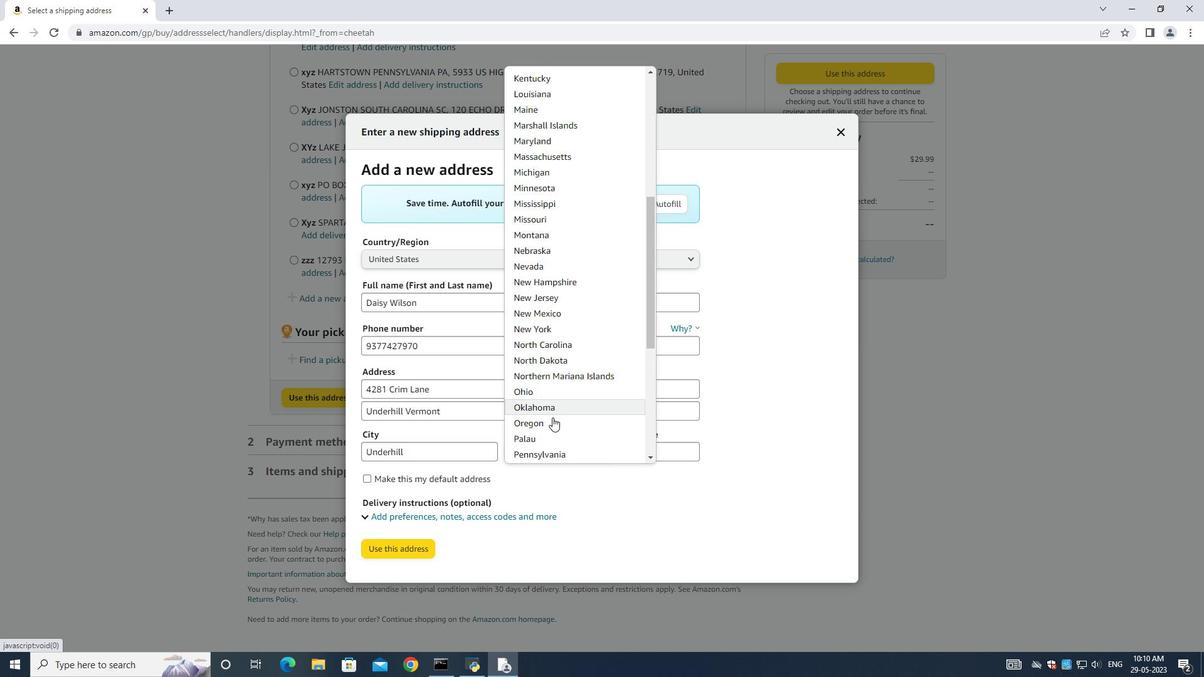 
Action: Mouse scrolled (554, 421) with delta (0, 0)
Screenshot: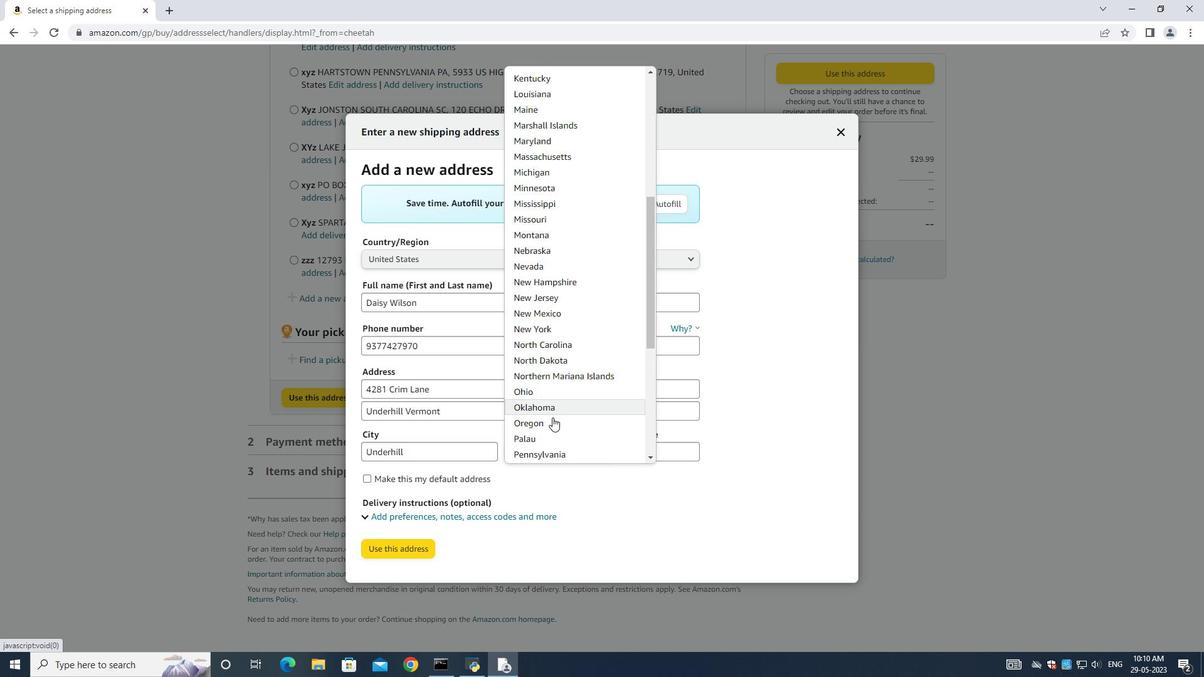 
Action: Mouse scrolled (554, 421) with delta (0, 0)
Screenshot: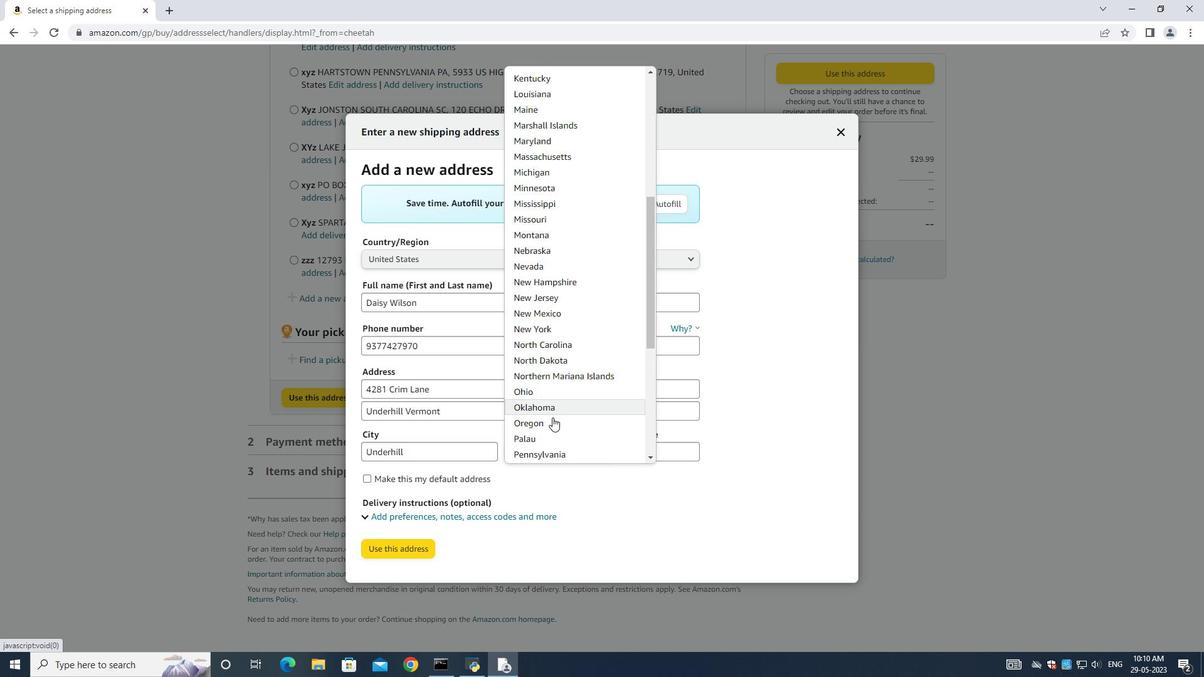 
Action: Mouse moved to (553, 404)
Screenshot: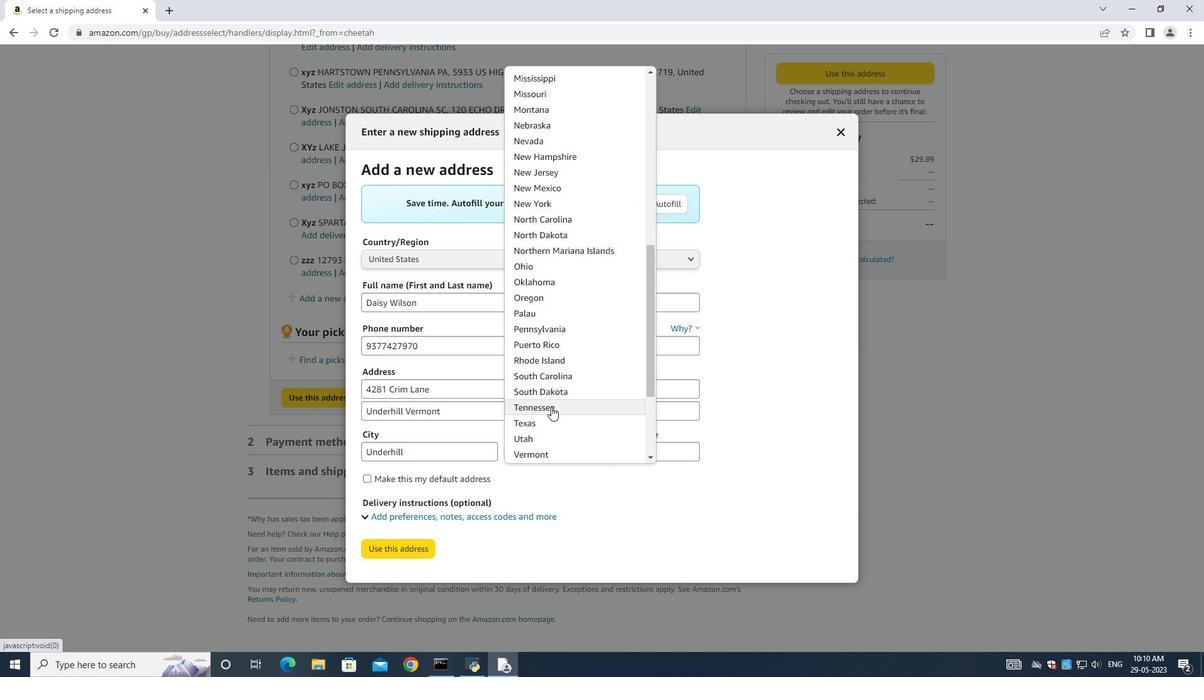
Action: Mouse scrolled (553, 403) with delta (0, 0)
Screenshot: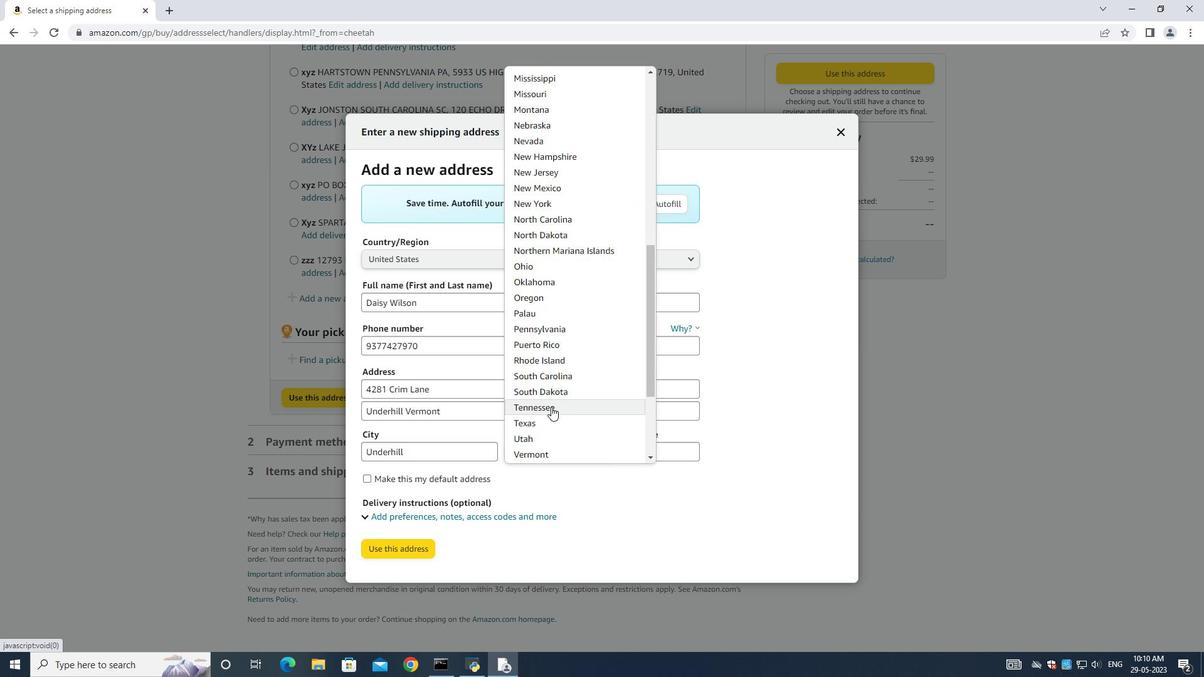 
Action: Mouse scrolled (553, 403) with delta (0, 0)
Screenshot: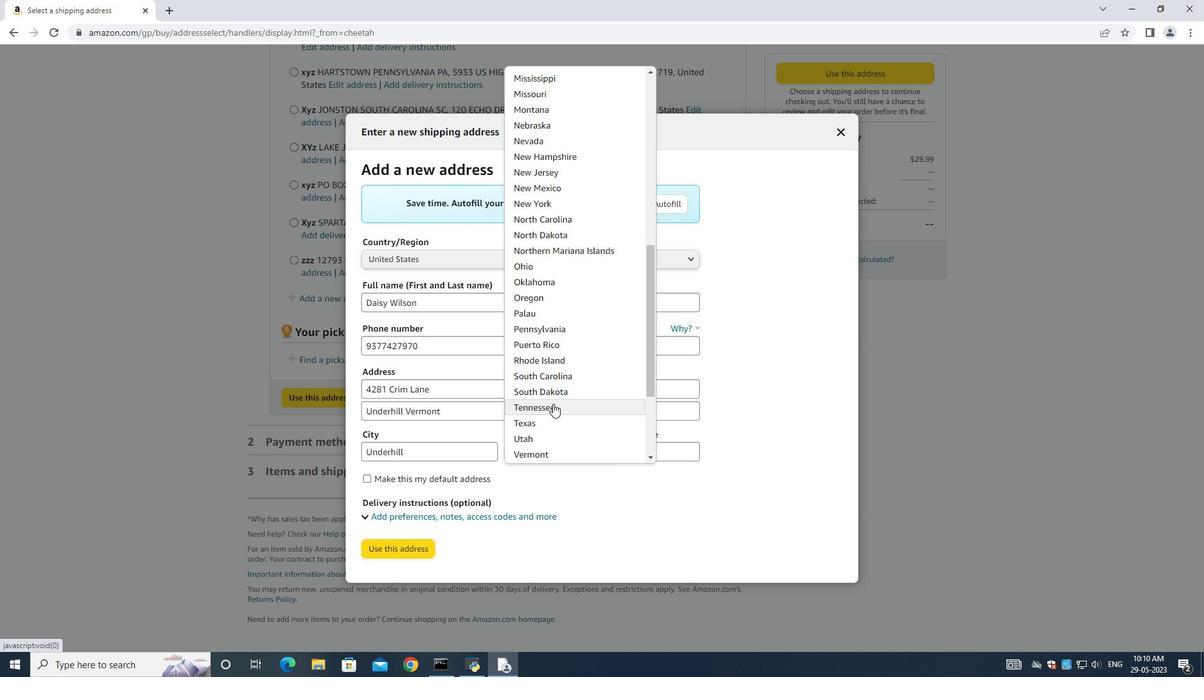 
Action: Mouse moved to (550, 332)
Screenshot: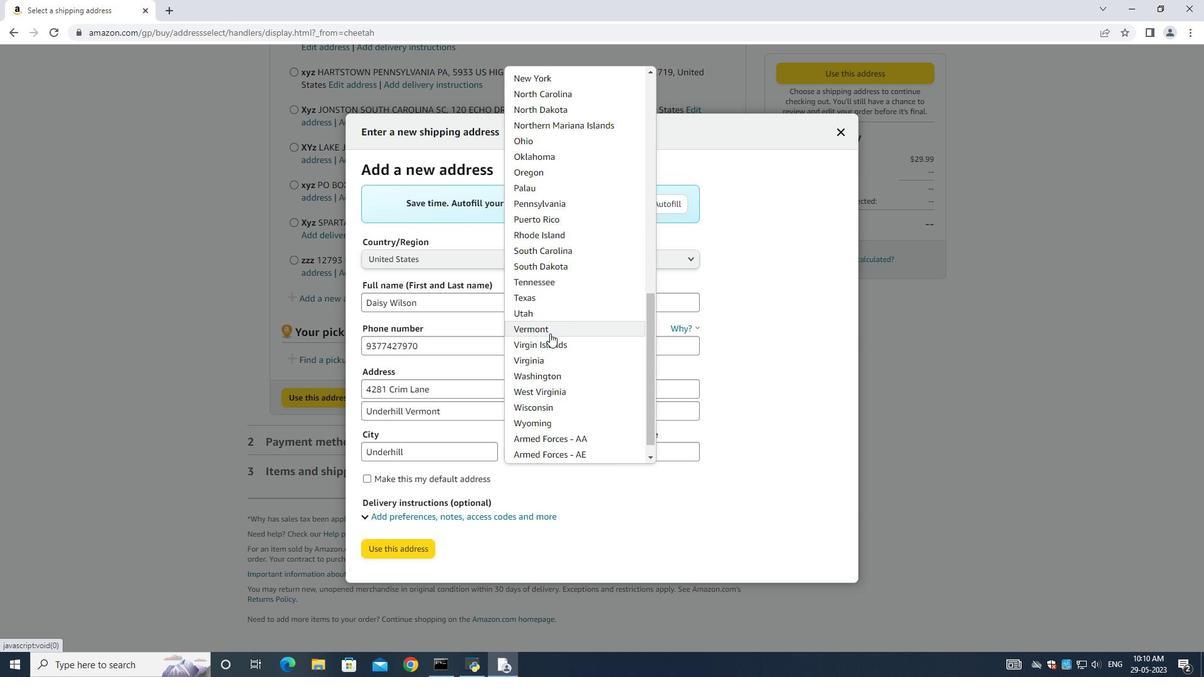 
Action: Mouse pressed left at (550, 332)
Screenshot: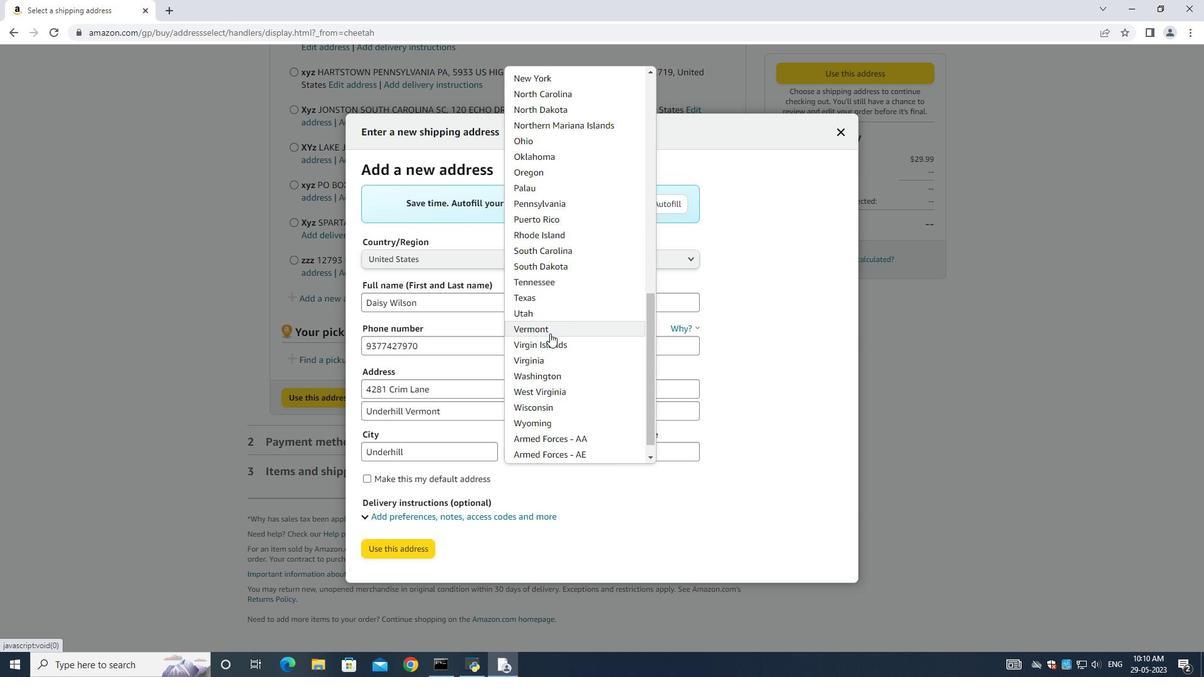 
Action: Mouse moved to (670, 453)
Screenshot: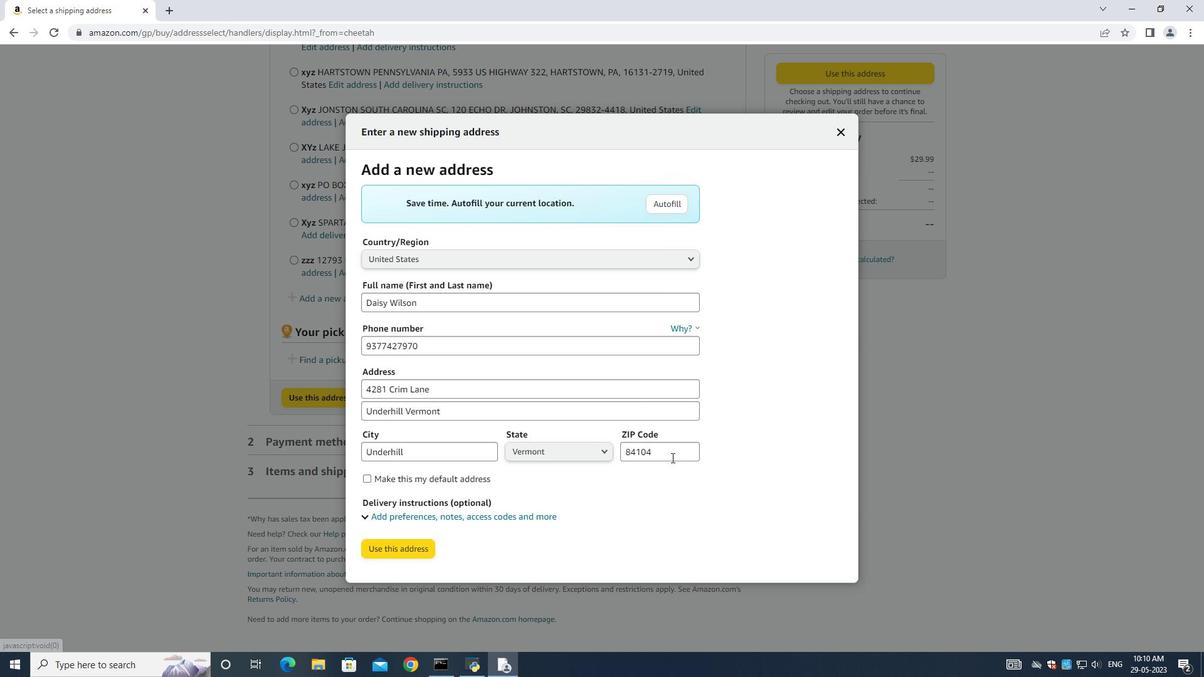 
Action: Mouse pressed left at (670, 453)
Screenshot: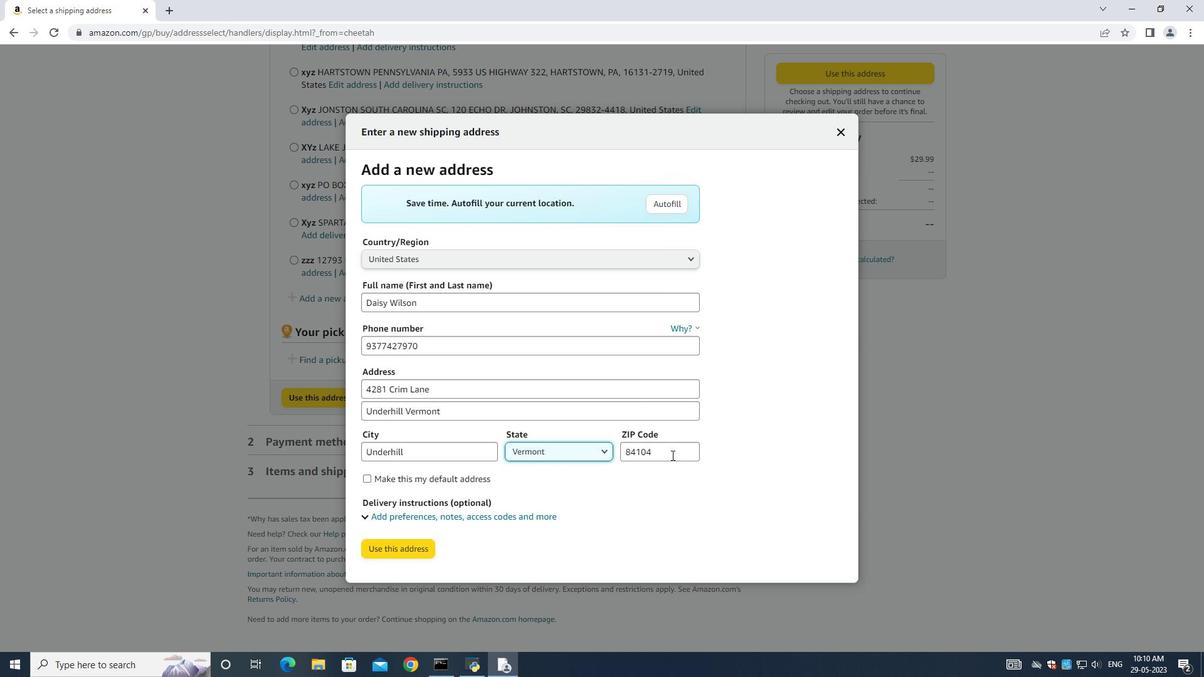 
Action: Mouse moved to (670, 453)
Screenshot: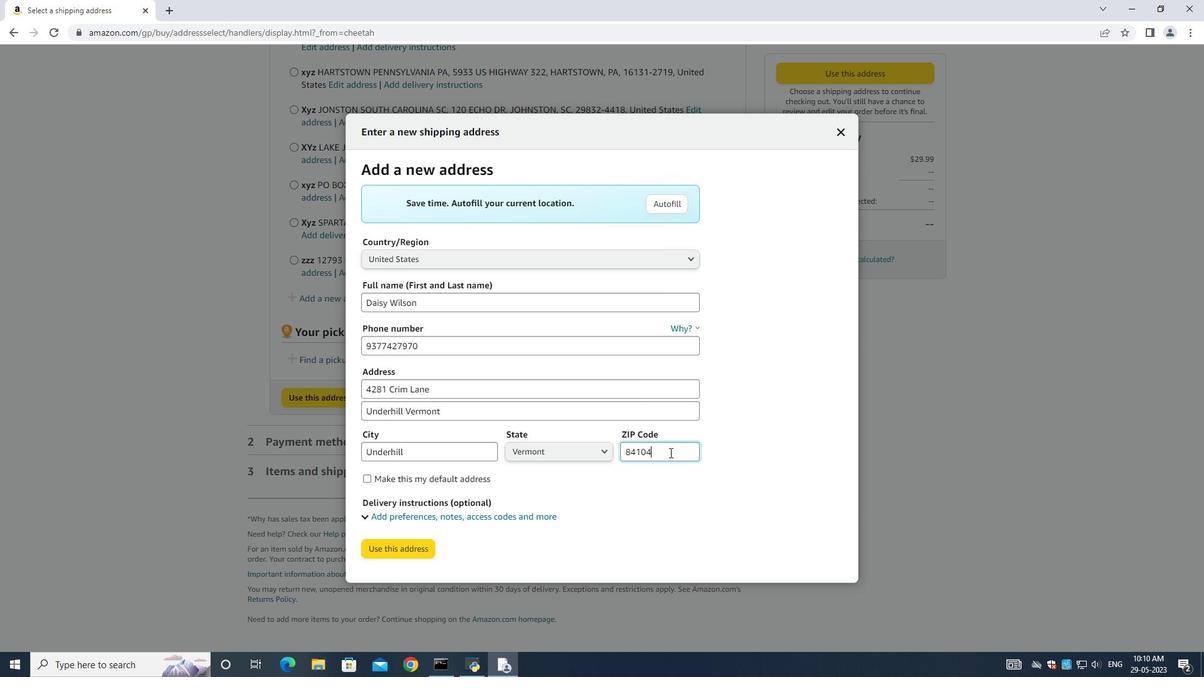 
Action: Key pressed ctrl+A<Key.backspace>05489
Screenshot: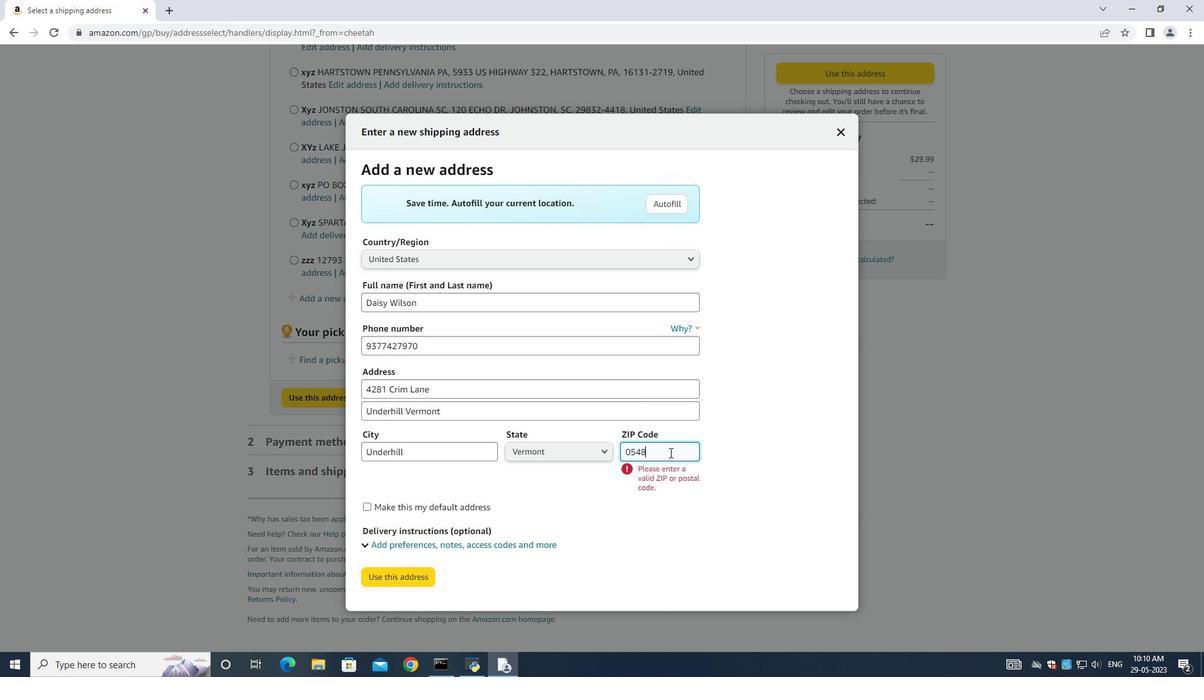 
Action: Mouse moved to (389, 552)
Screenshot: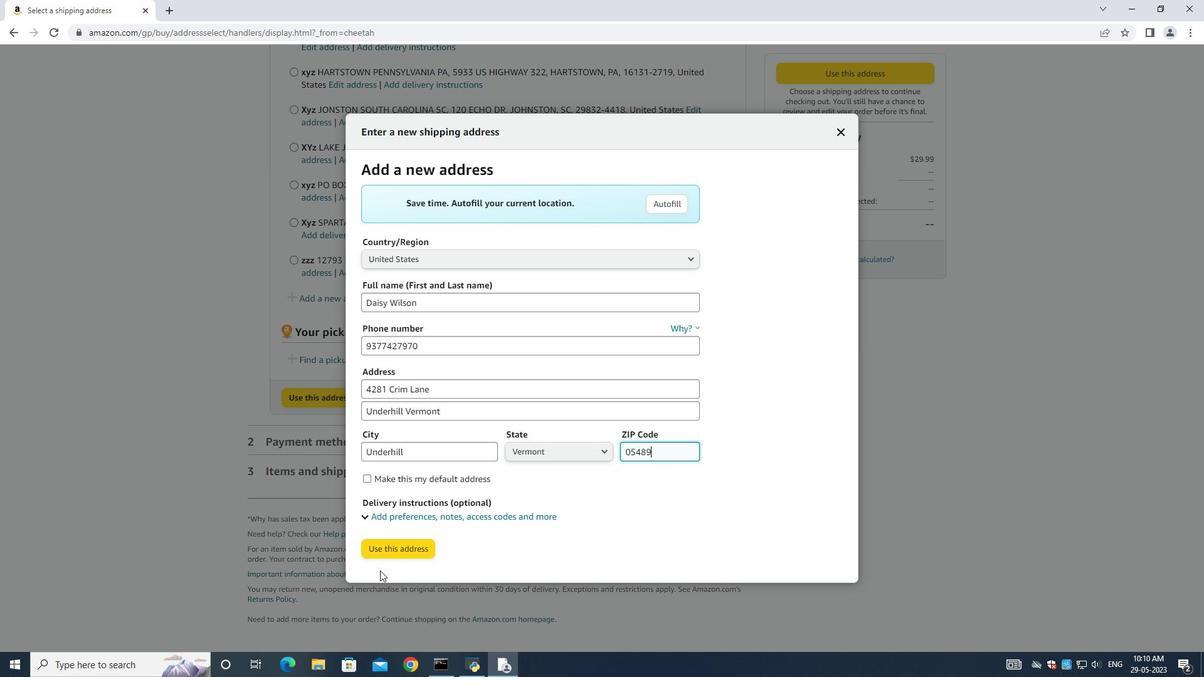 
Action: Mouse pressed left at (389, 552)
Screenshot: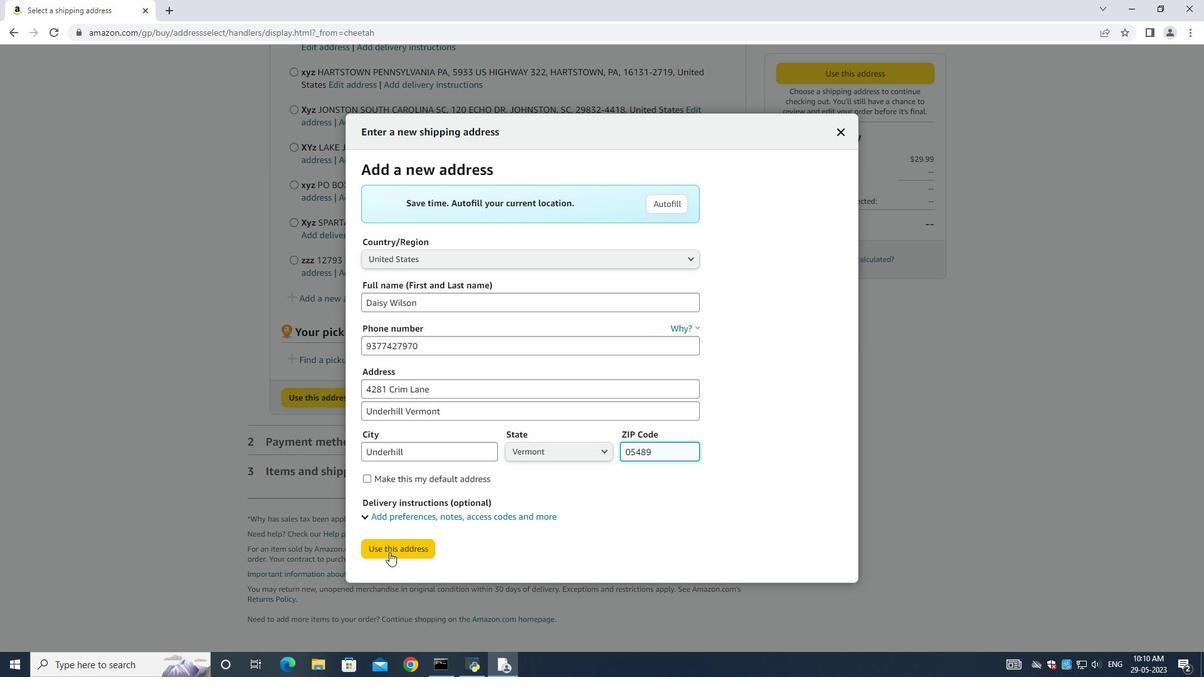 
Action: Mouse moved to (398, 643)
Screenshot: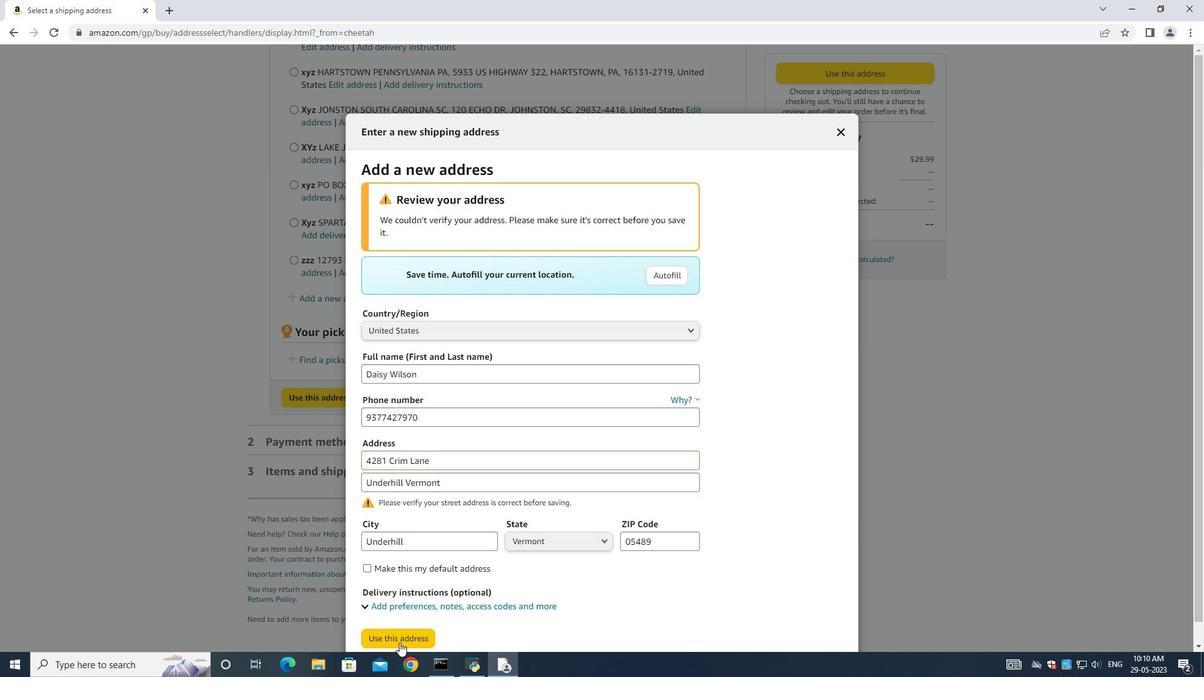 
Action: Mouse pressed left at (398, 643)
Screenshot: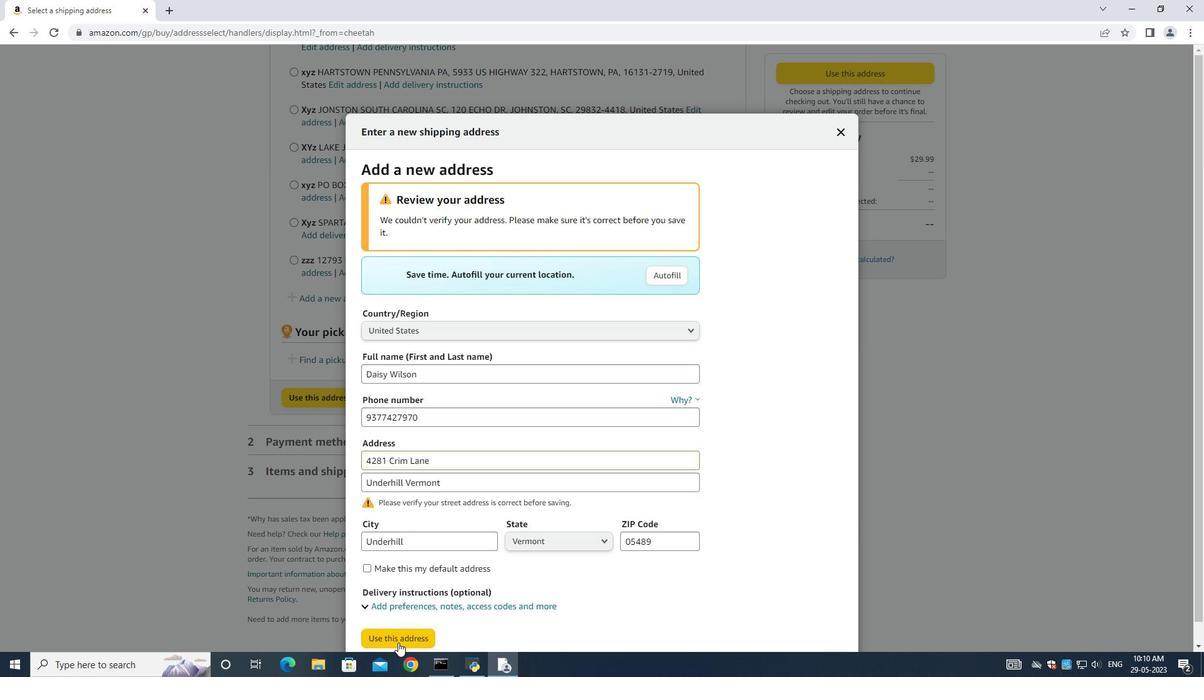 
Action: Mouse moved to (549, 336)
Screenshot: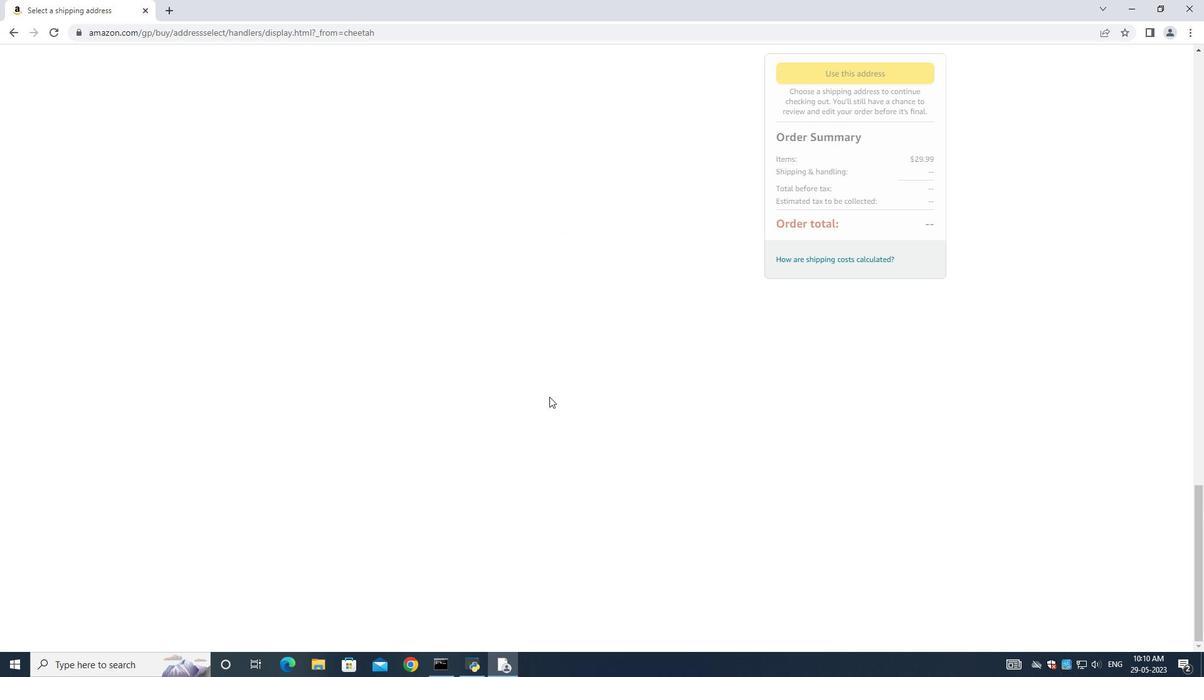 
